 Task: Select transit view around selected location Canyonlands National Park, Utah, United States and check out the nearest train station
Action: Mouse moved to (106, 95)
Screenshot: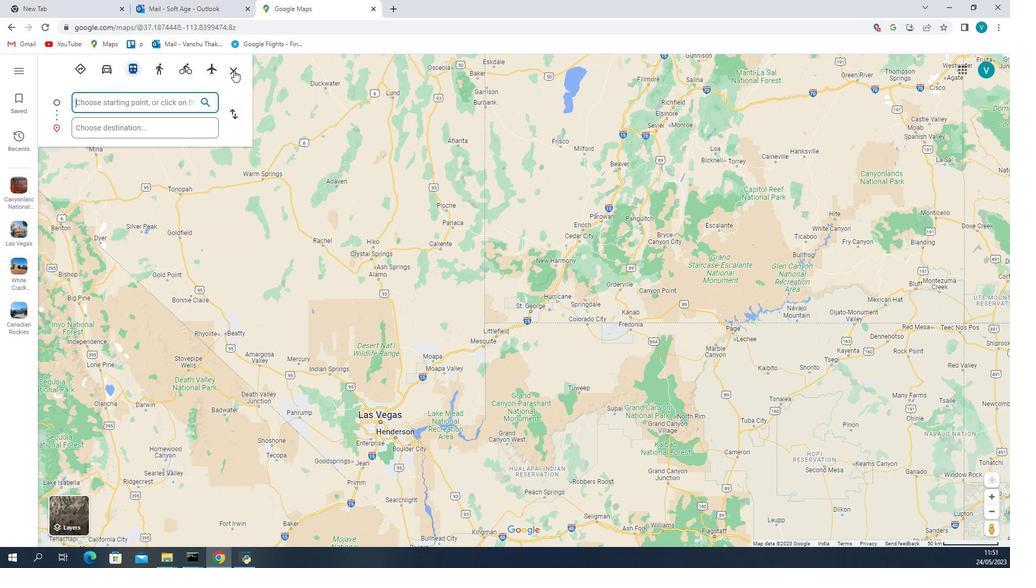 
Action: Mouse pressed left at (106, 95)
Screenshot: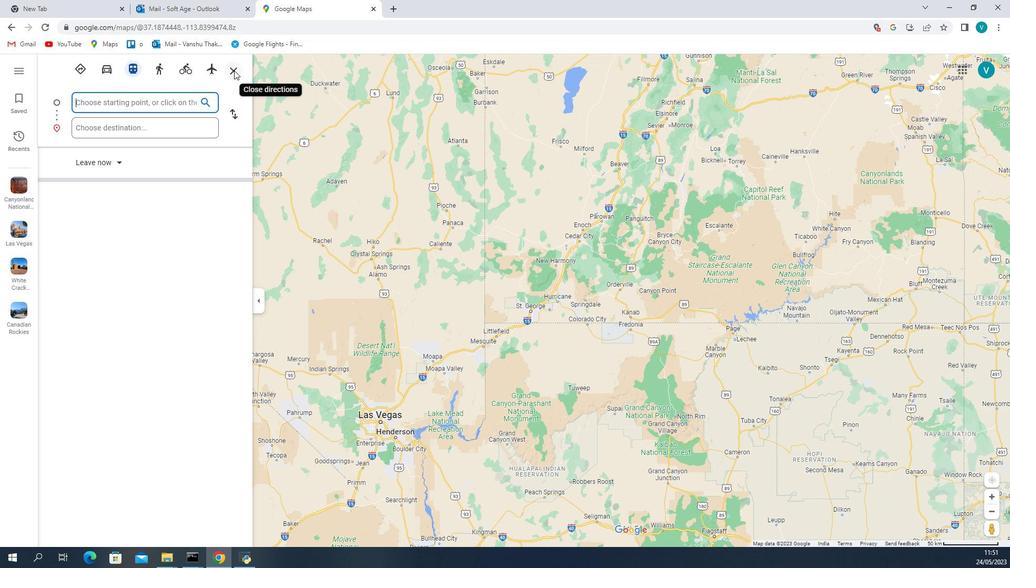 
Action: Key pressed canyonlands<Key.space>
Screenshot: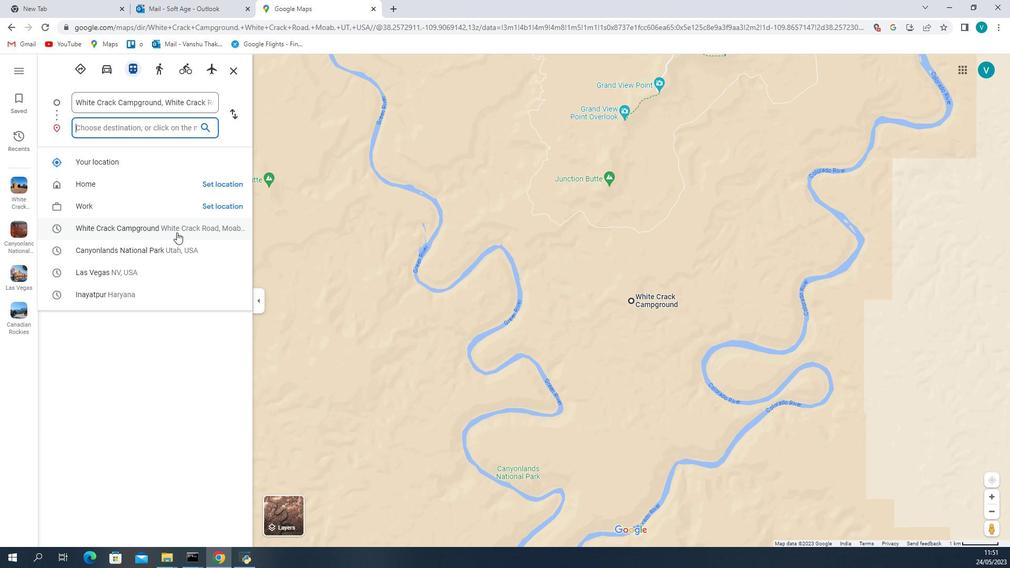 
Action: Mouse moved to (116, 113)
Screenshot: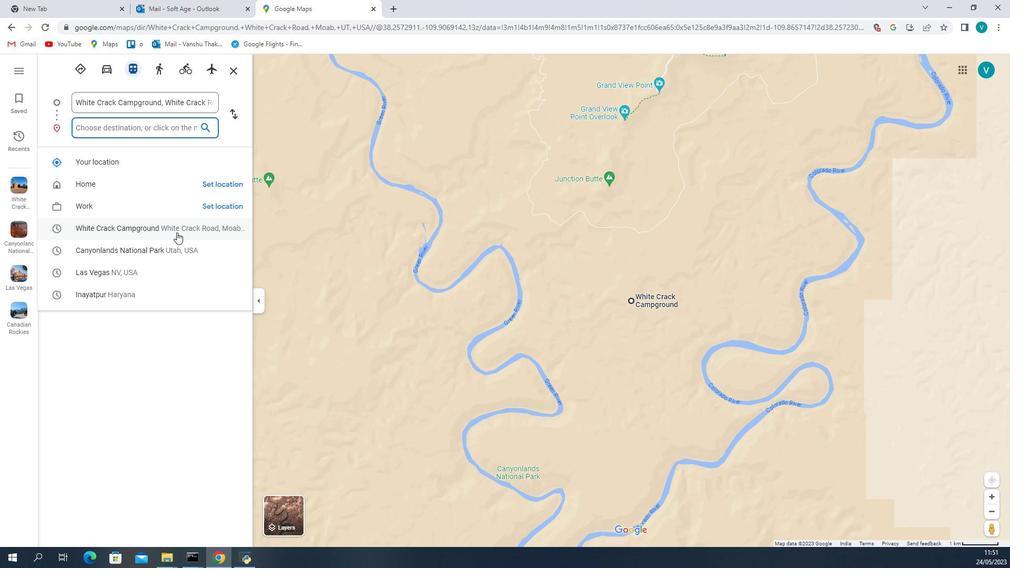 
Action: Key pressed nationa
Screenshot: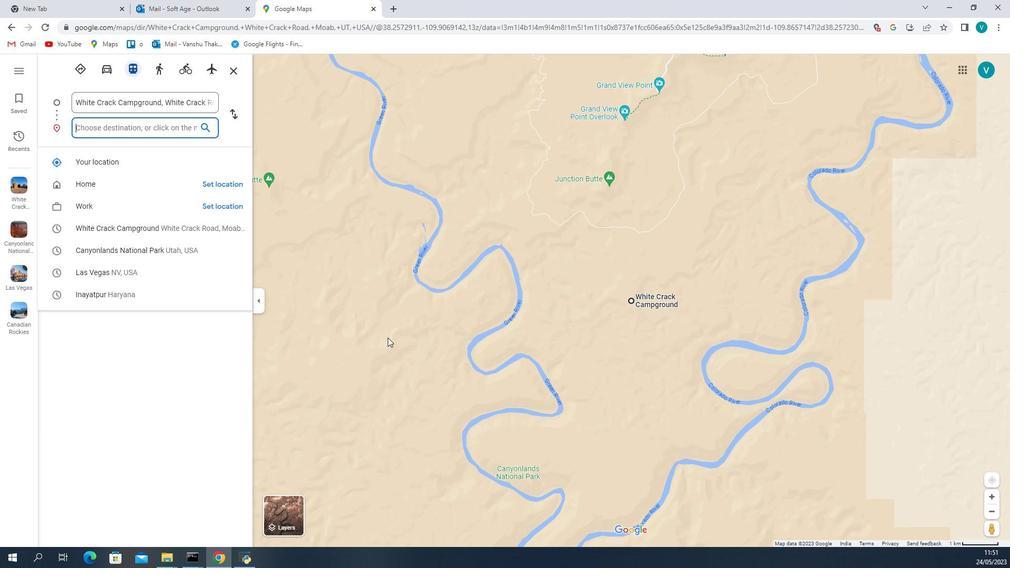 
Action: Mouse moved to (116, 113)
Screenshot: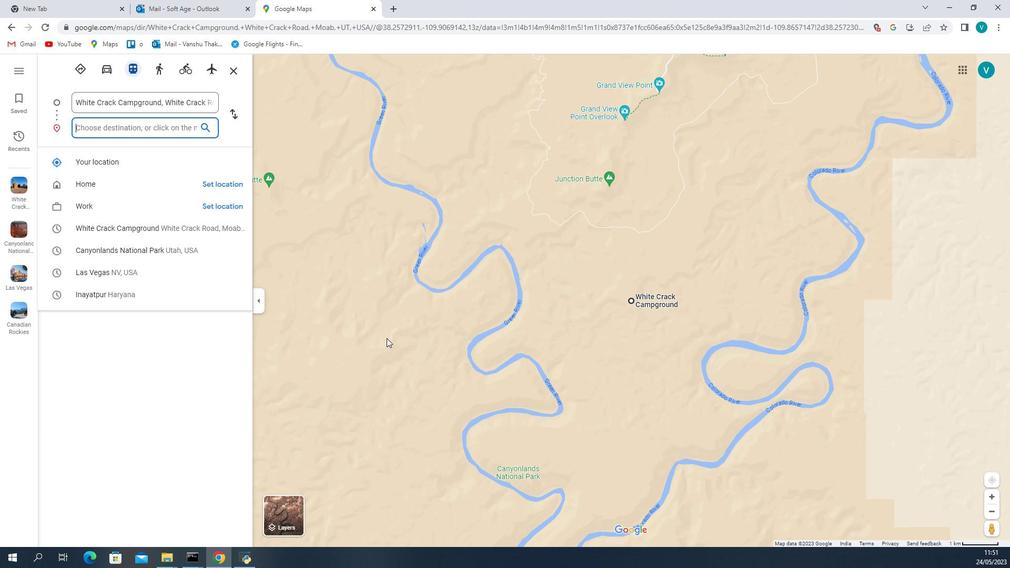 
Action: Key pressed l
Screenshot: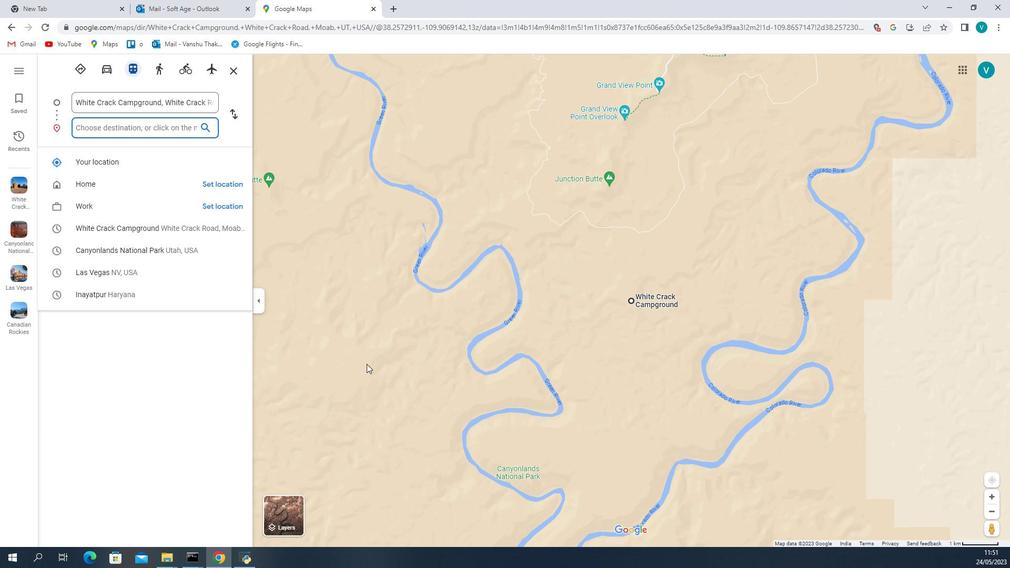 
Action: Mouse moved to (116, 115)
Screenshot: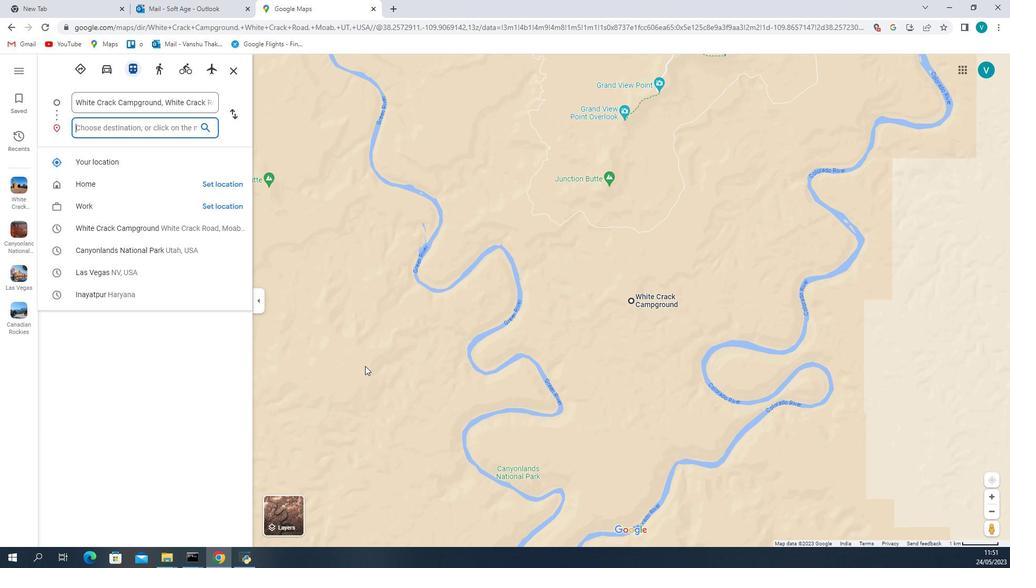 
Action: Key pressed <Key.space>park<Key.space>utah<Key.space>united
Screenshot: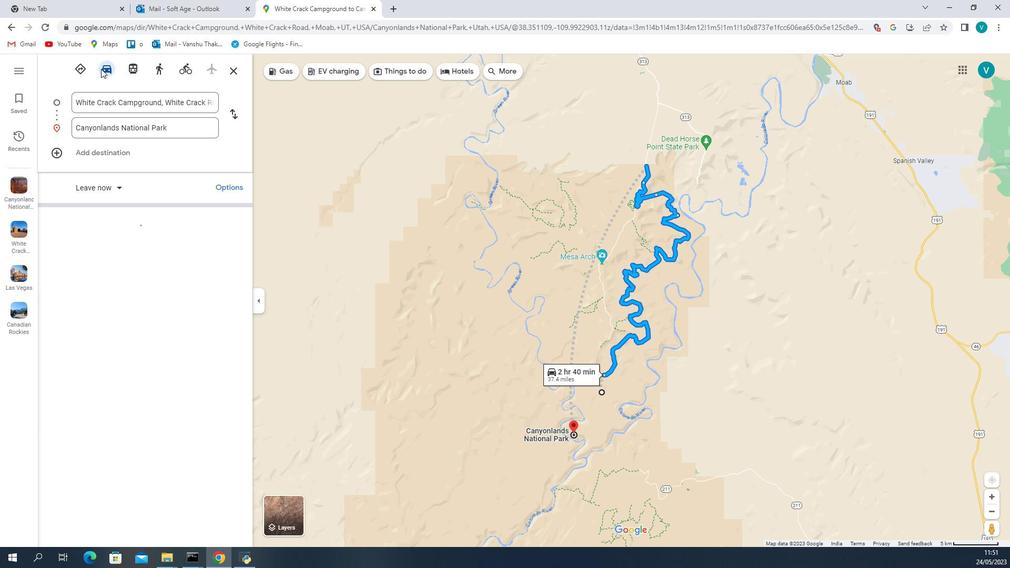 
Action: Mouse moved to (132, 117)
Screenshot: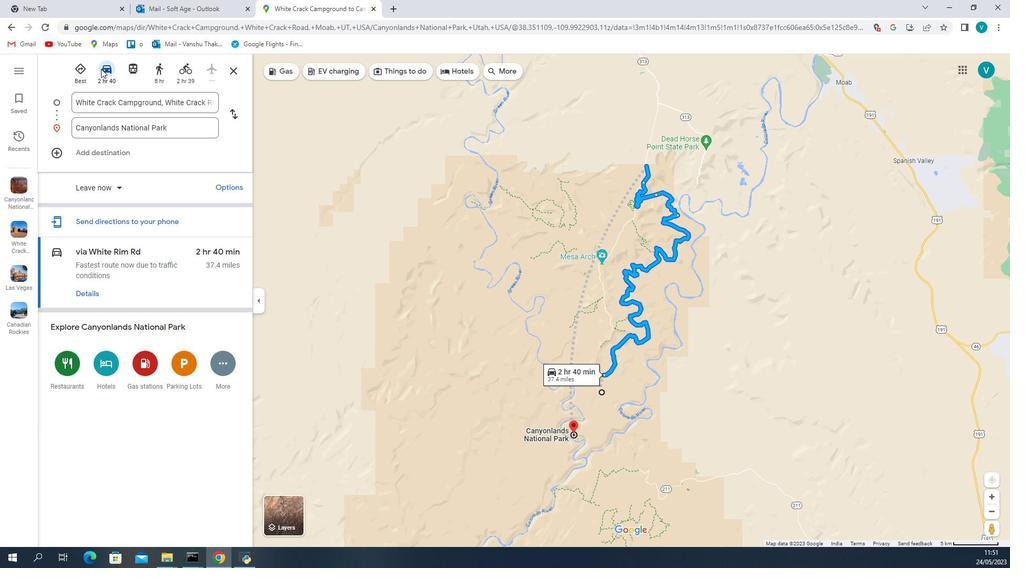 
Action: Mouse pressed left at (132, 117)
Screenshot: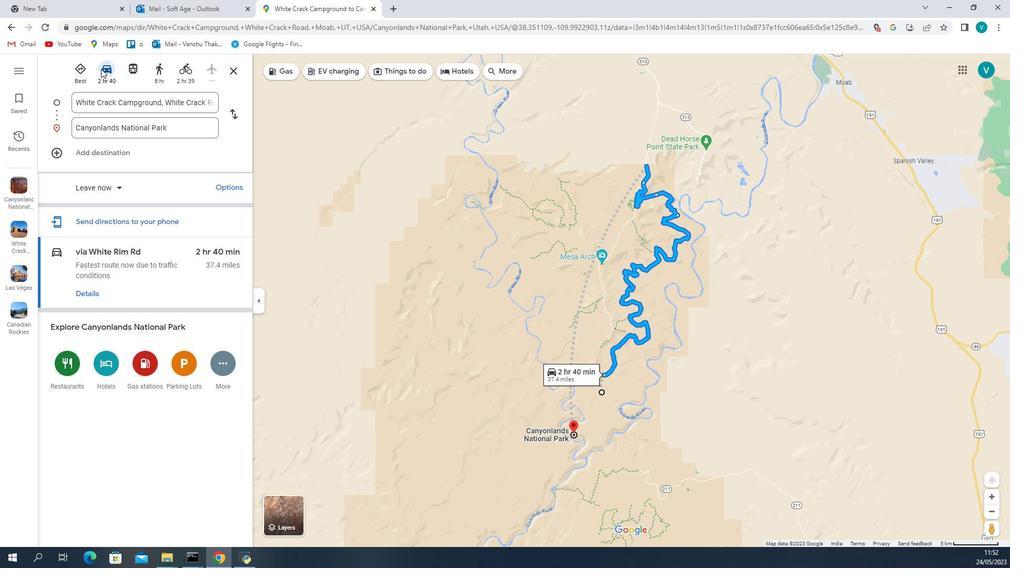 
Action: Mouse moved to (490, 499)
Screenshot: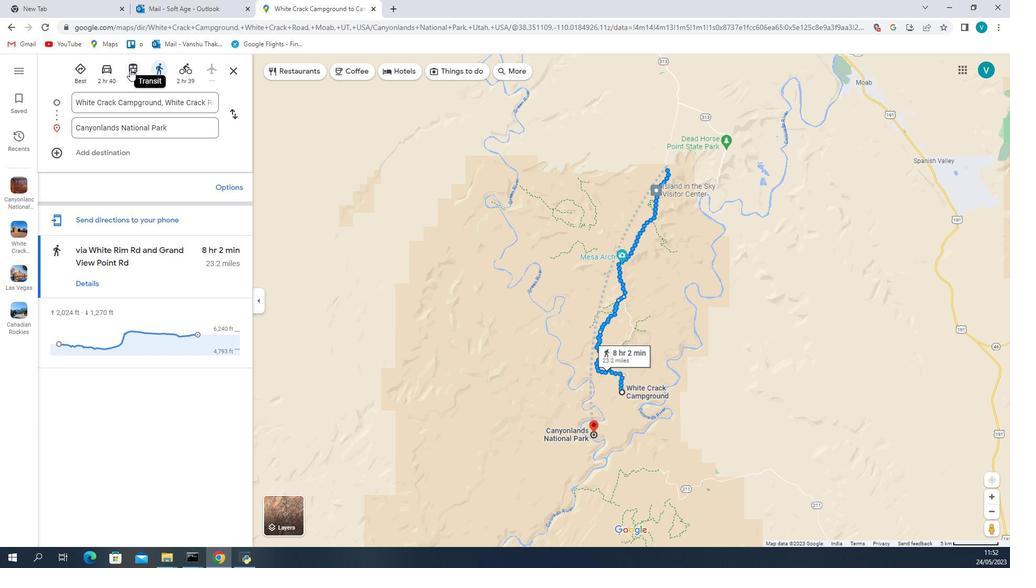 
Action: Mouse pressed left at (490, 499)
Screenshot: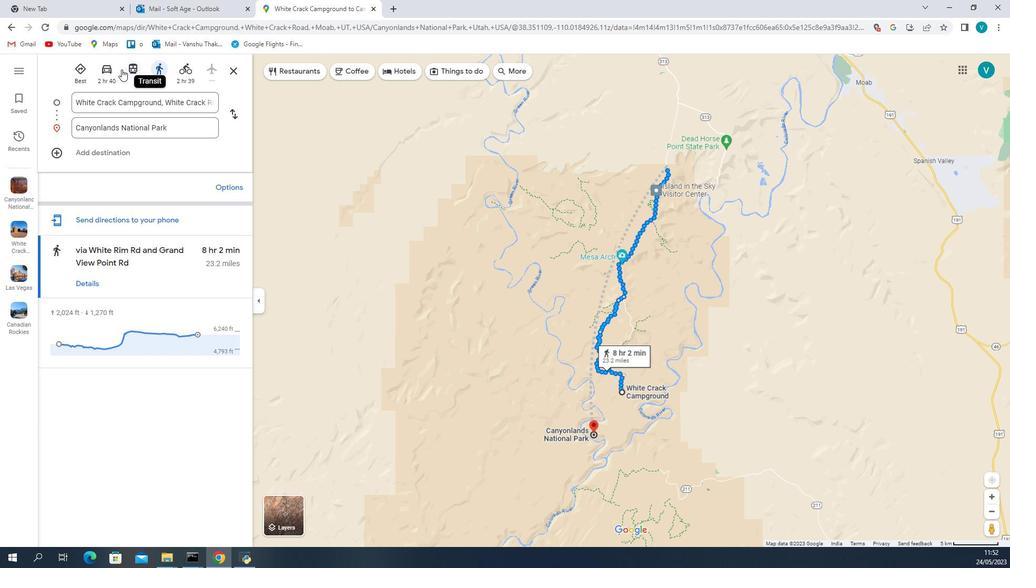 
Action: Mouse moved to (492, 499)
Screenshot: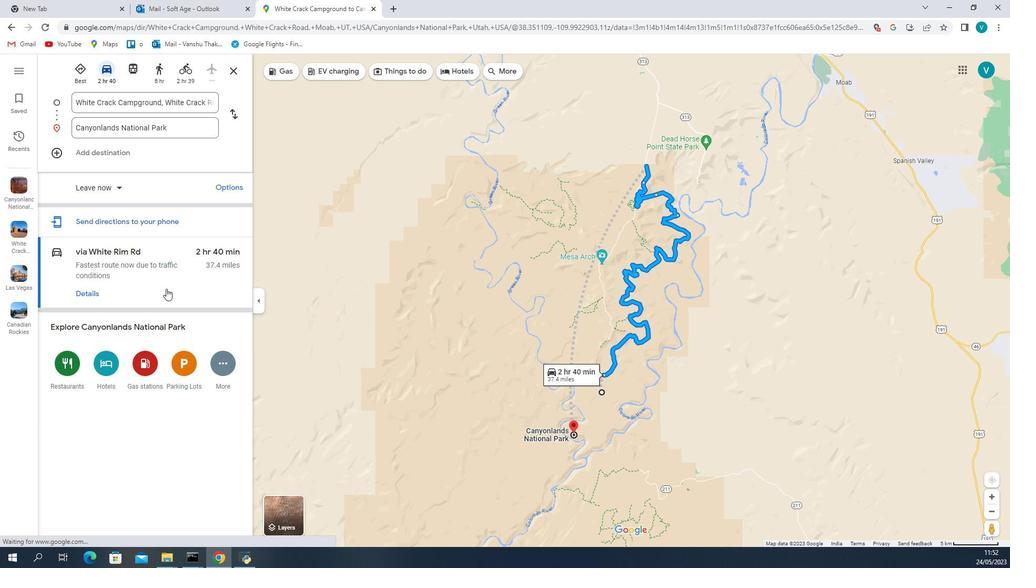 
Action: Mouse pressed left at (492, 499)
Screenshot: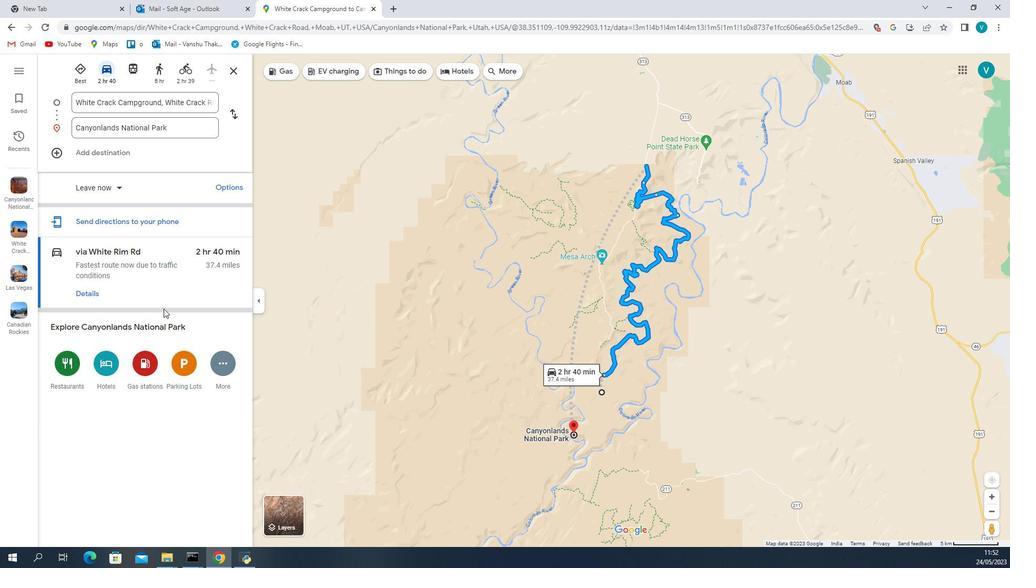 
Action: Mouse pressed left at (492, 499)
Screenshot: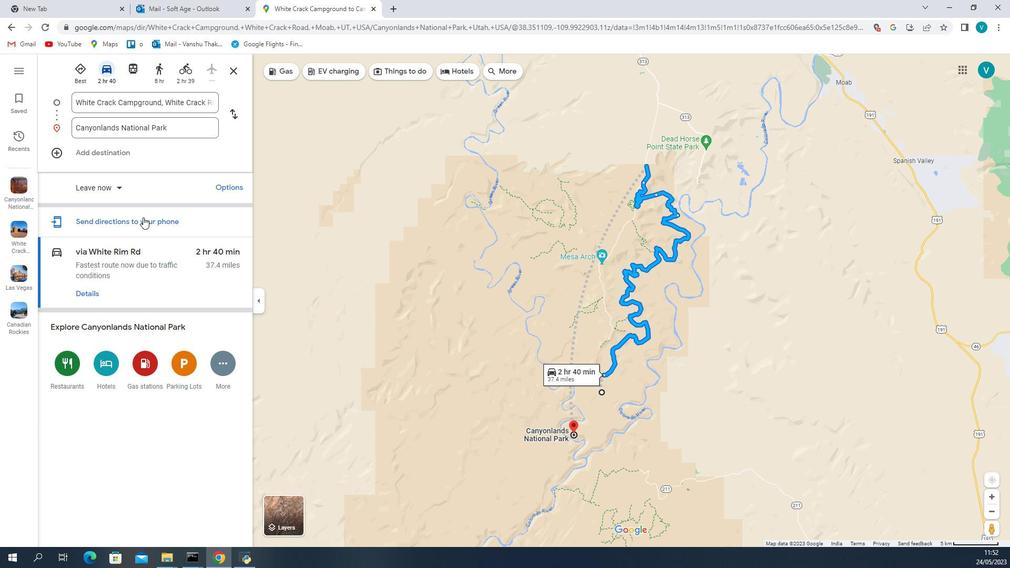 
Action: Mouse moved to (663, 313)
Screenshot: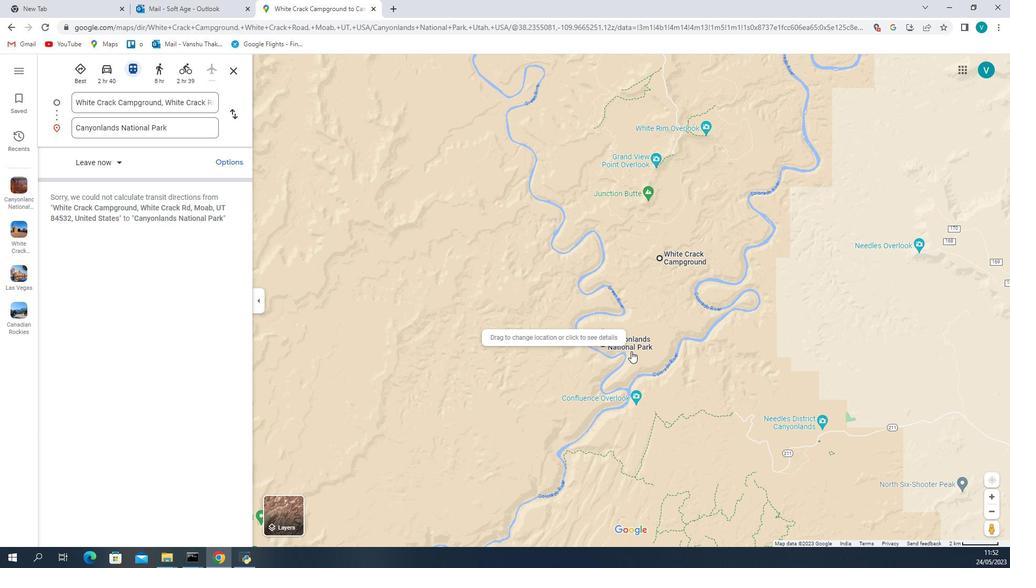 
Action: Mouse pressed left at (663, 313)
Screenshot: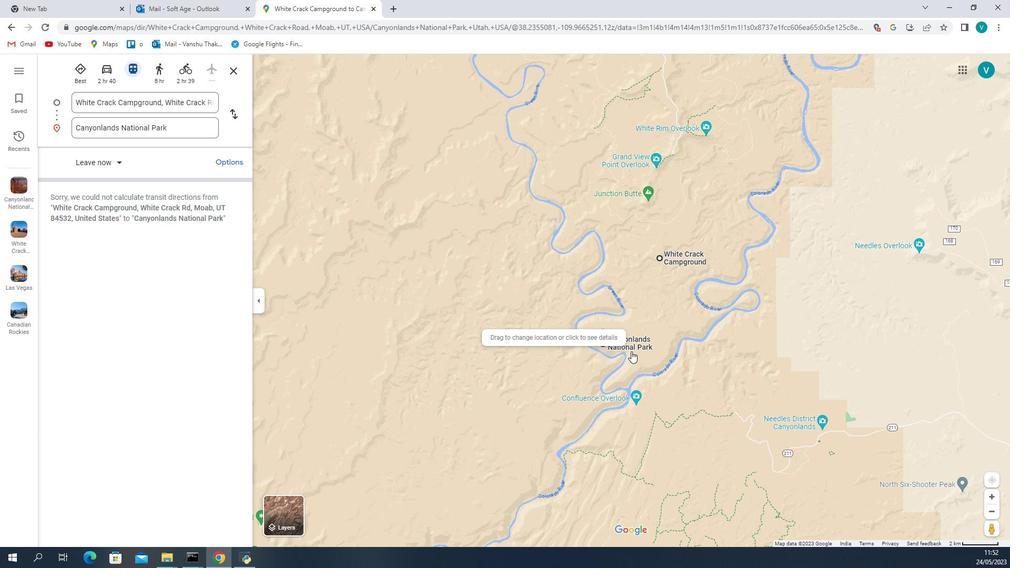 
Action: Mouse moved to (661, 304)
Screenshot: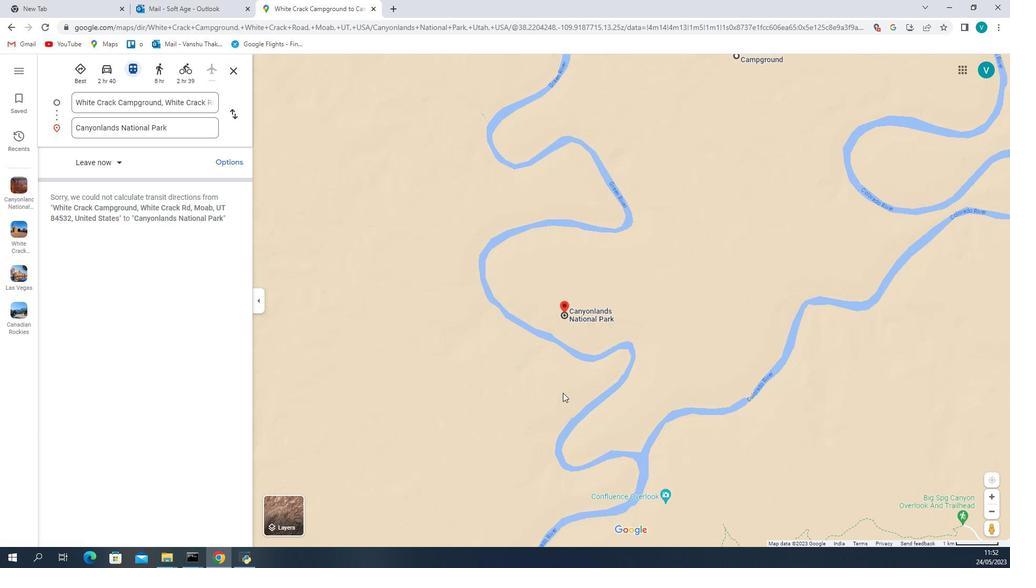 
Action: Mouse pressed left at (661, 304)
Screenshot: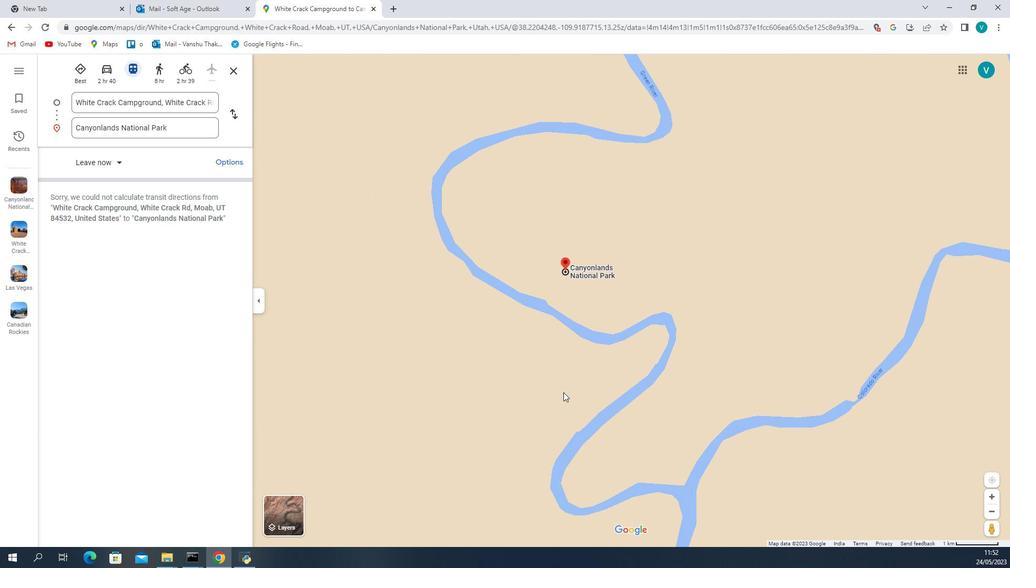 
Action: Mouse moved to (663, 316)
Screenshot: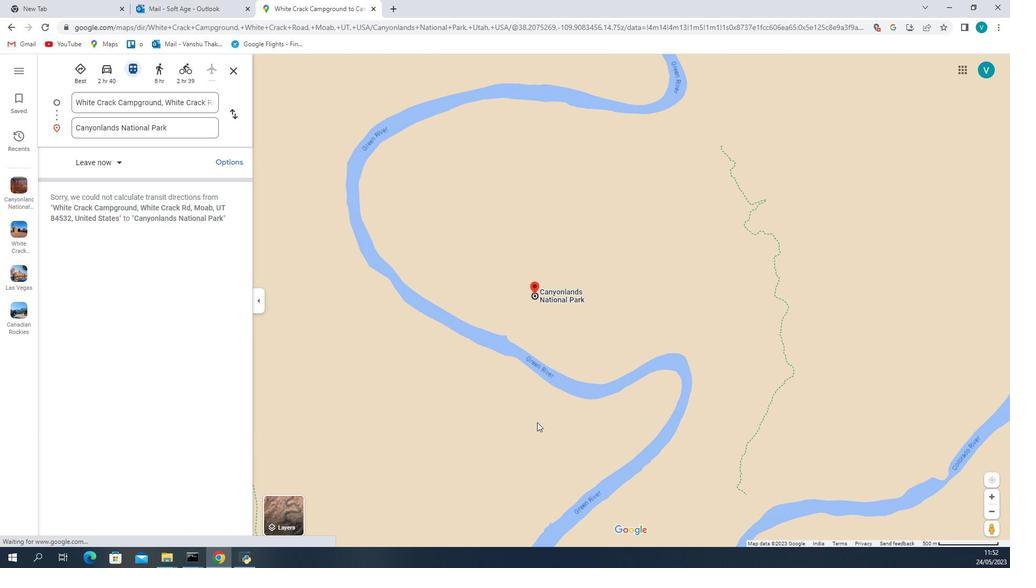
Action: Mouse scrolled (663, 317) with delta (0, 0)
Screenshot: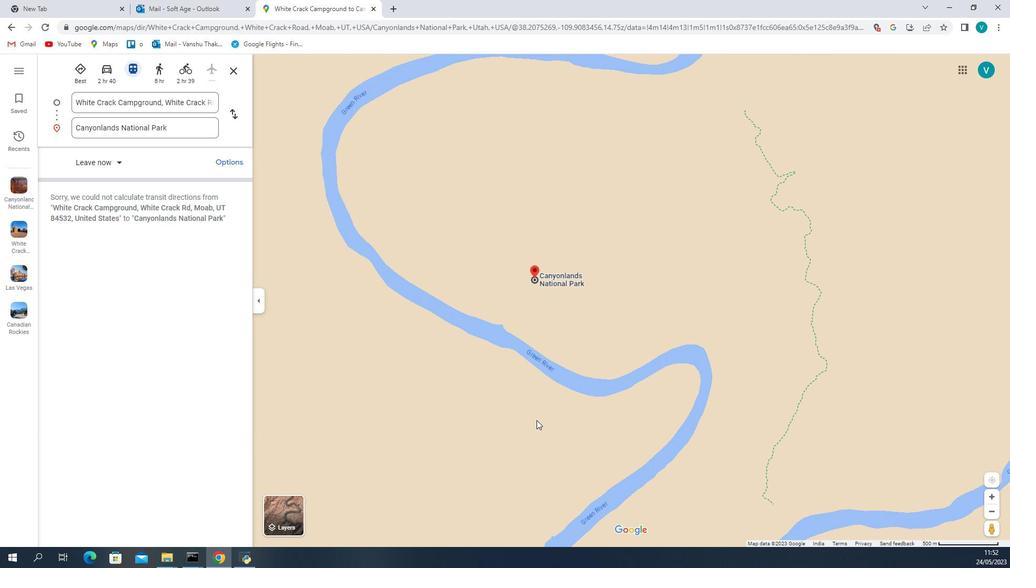 
Action: Mouse scrolled (663, 317) with delta (0, 0)
Screenshot: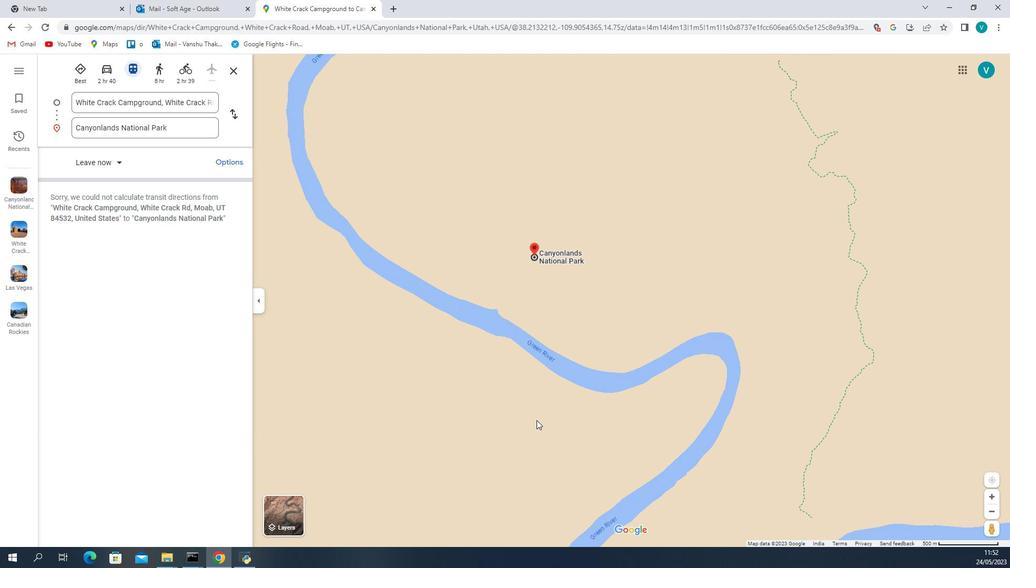 
Action: Mouse scrolled (663, 317) with delta (0, 0)
Screenshot: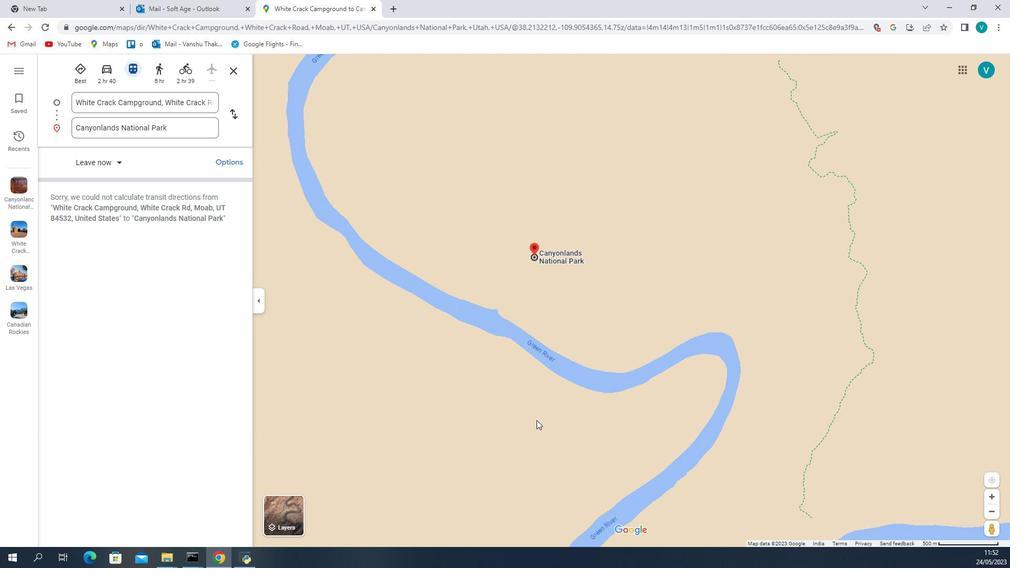 
Action: Mouse scrolled (663, 317) with delta (0, 0)
Screenshot: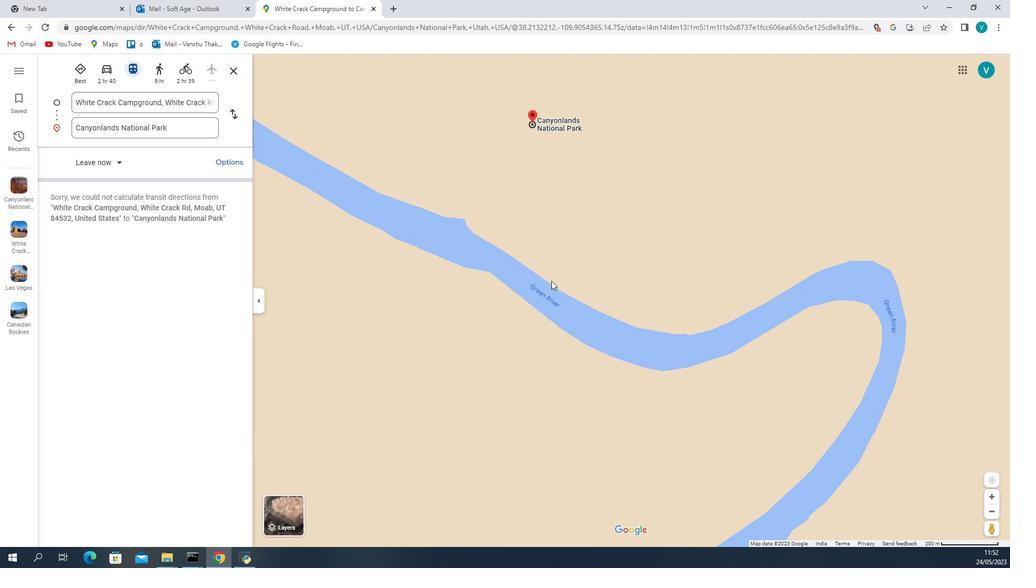 
Action: Mouse scrolled (663, 317) with delta (0, 0)
Screenshot: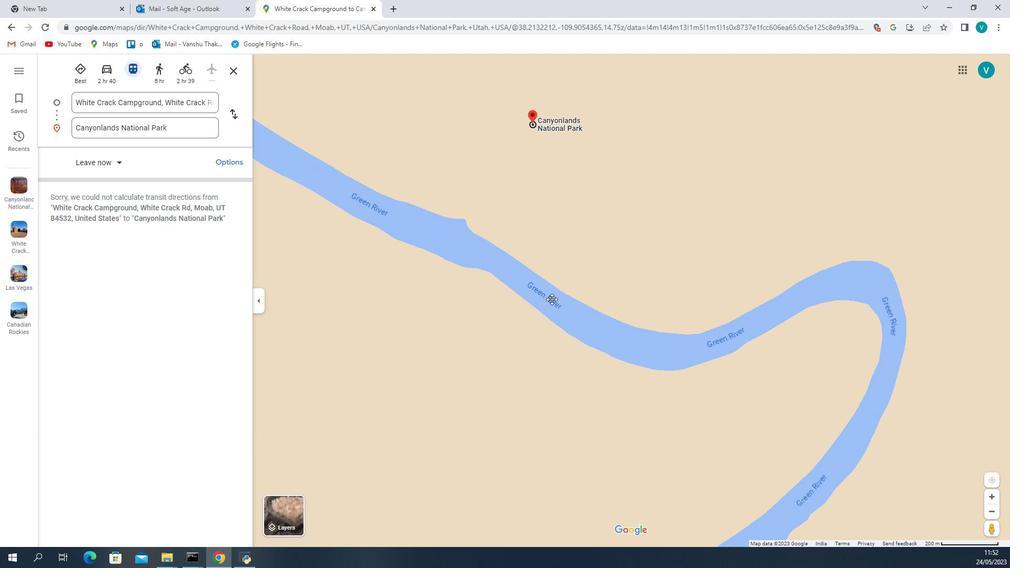 
Action: Mouse scrolled (663, 317) with delta (0, 0)
Screenshot: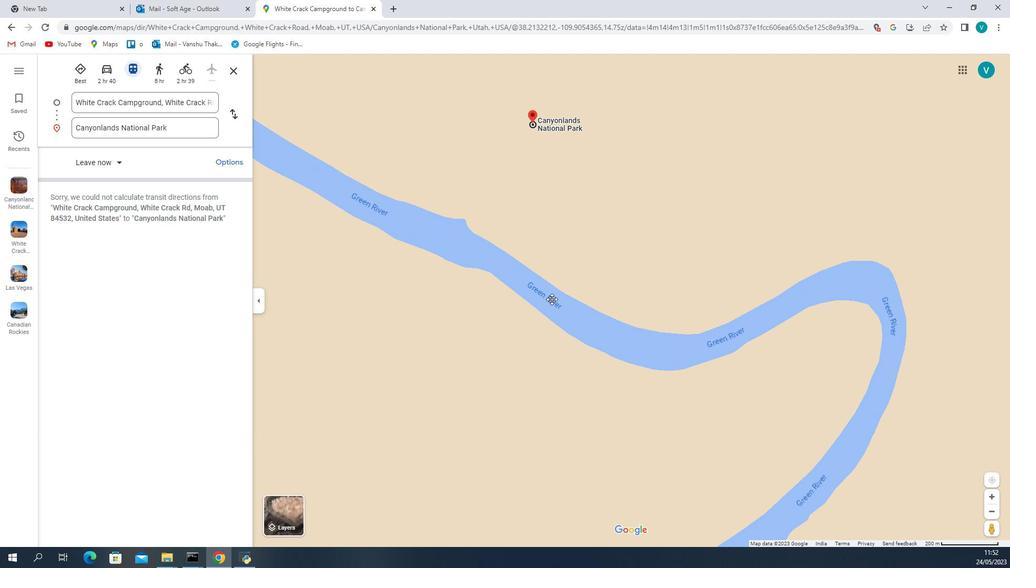 
Action: Mouse scrolled (663, 317) with delta (0, 0)
Screenshot: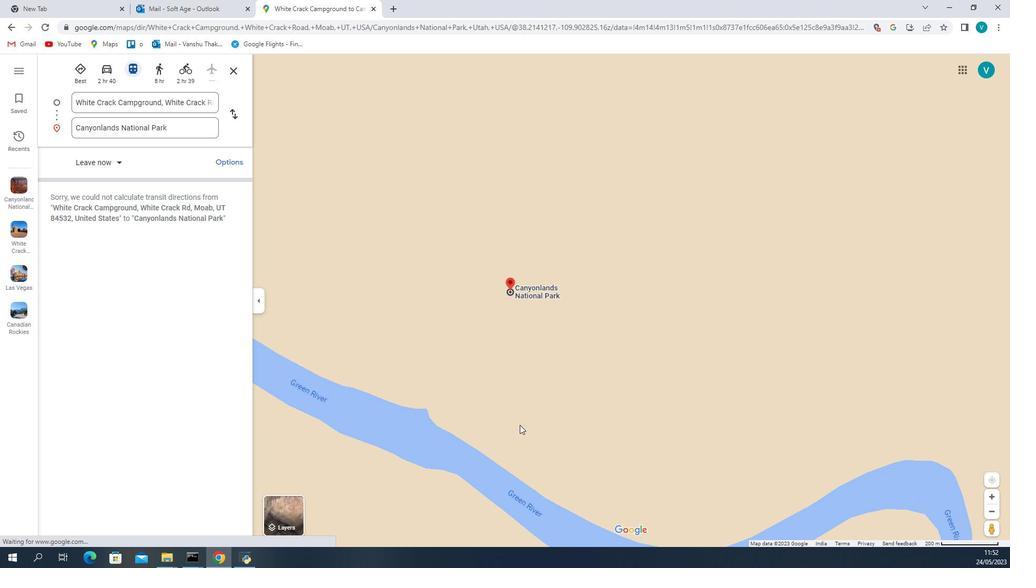 
Action: Mouse scrolled (663, 317) with delta (0, 0)
Screenshot: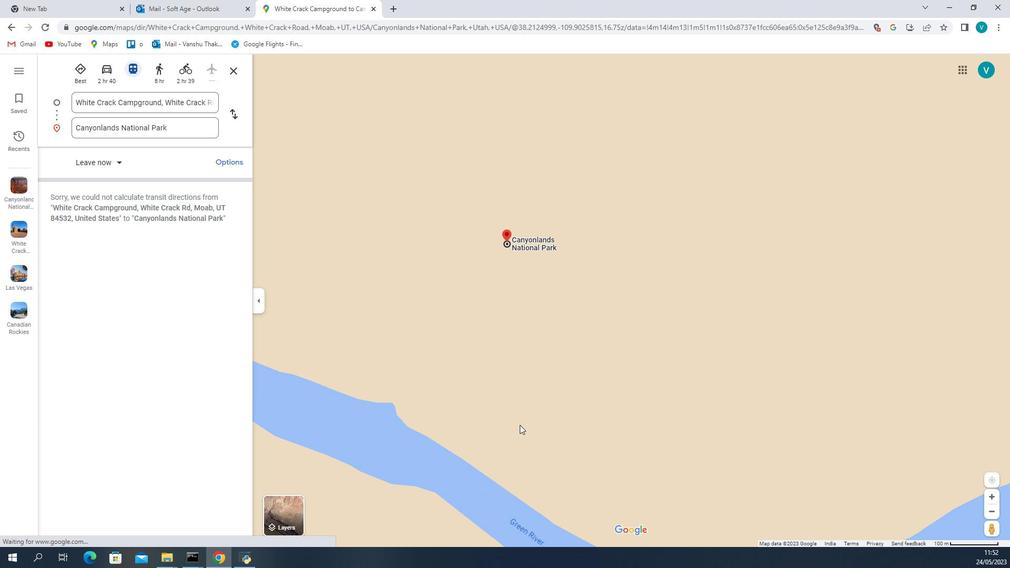 
Action: Mouse moved to (663, 318)
Screenshot: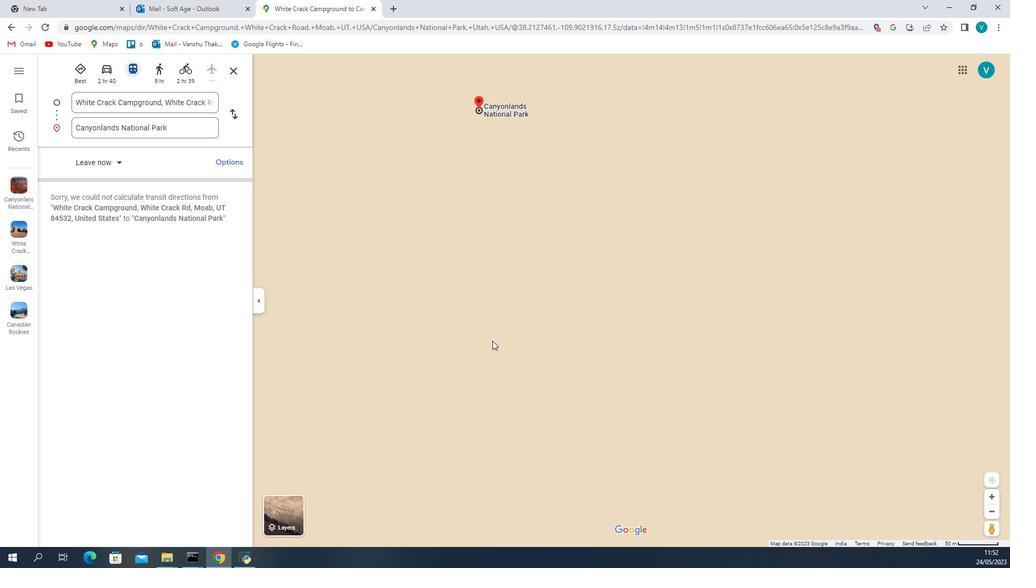 
Action: Mouse scrolled (663, 318) with delta (0, 0)
Screenshot: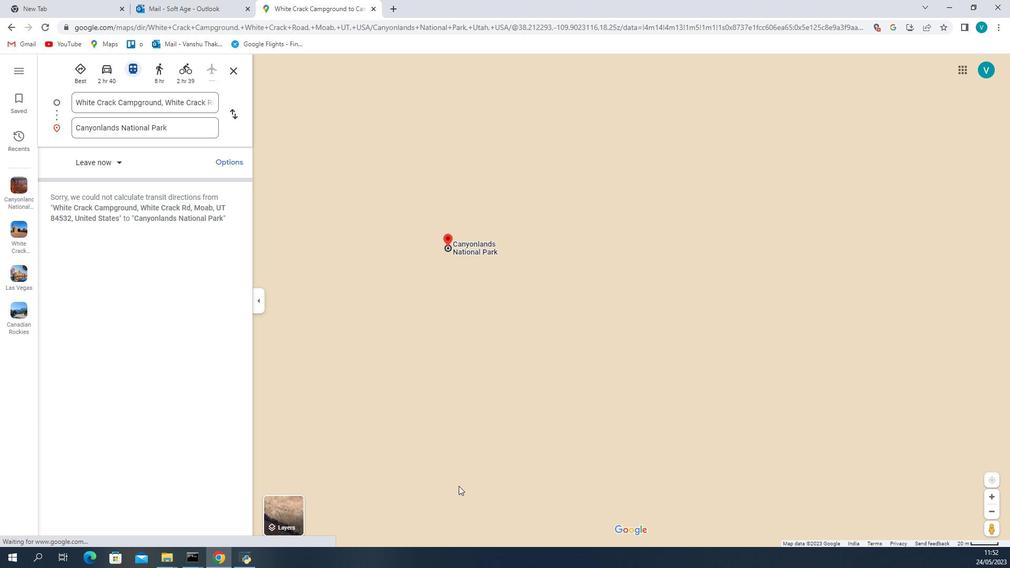 
Action: Mouse scrolled (663, 318) with delta (0, 0)
Screenshot: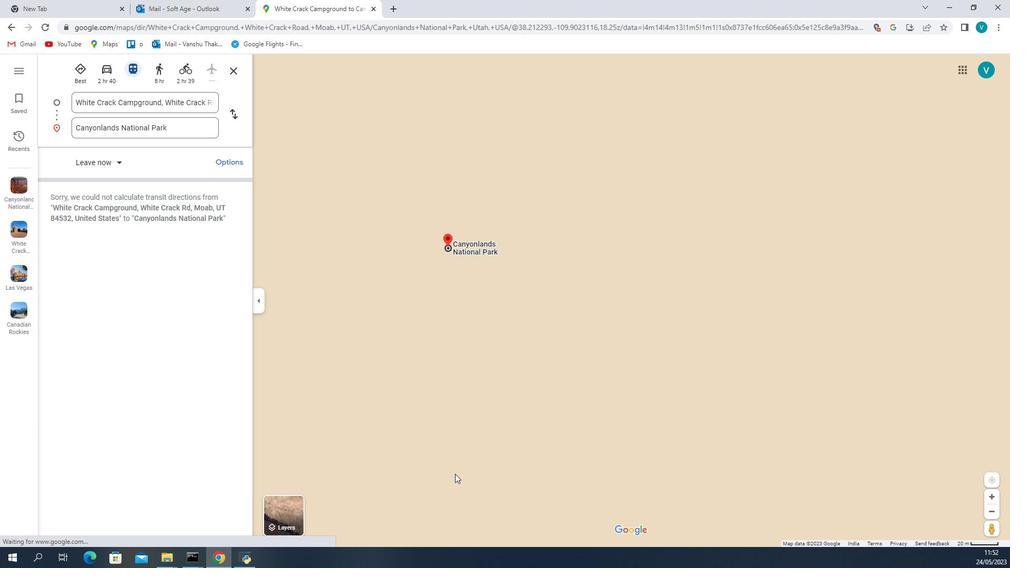 
Action: Mouse scrolled (663, 318) with delta (0, 0)
Screenshot: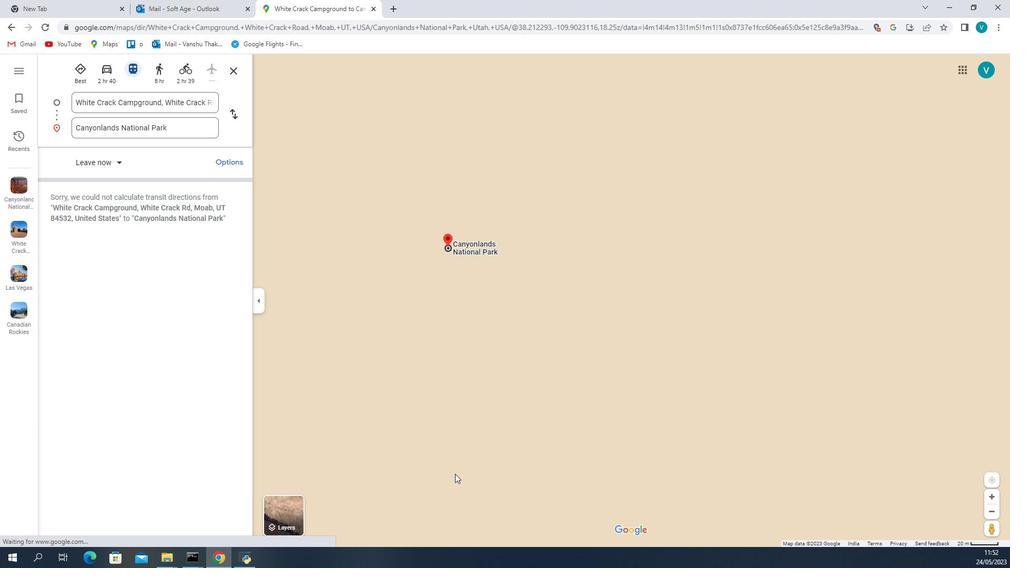 
Action: Mouse moved to (663, 317)
Screenshot: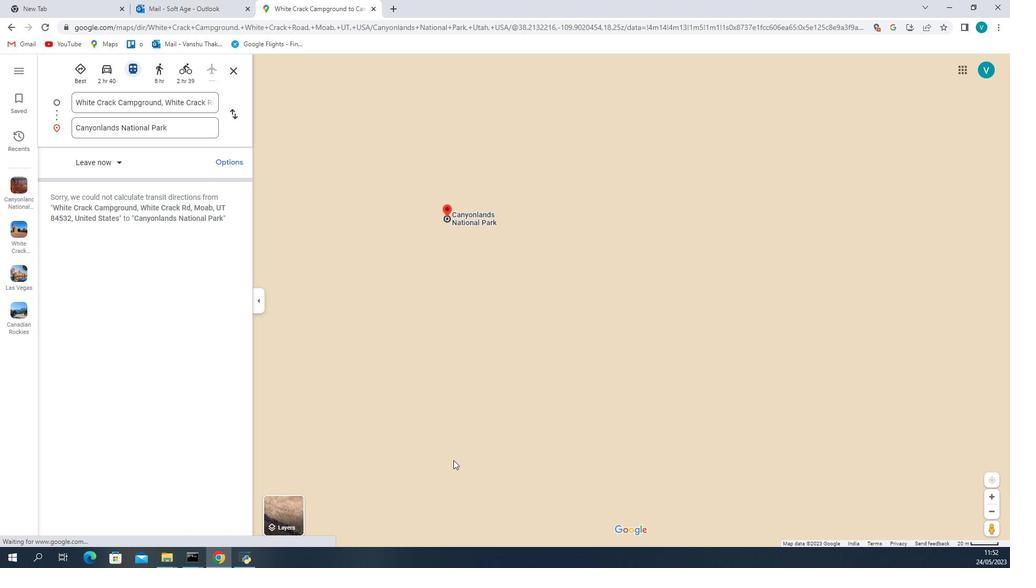 
Action: Mouse scrolled (663, 318) with delta (0, 0)
Screenshot: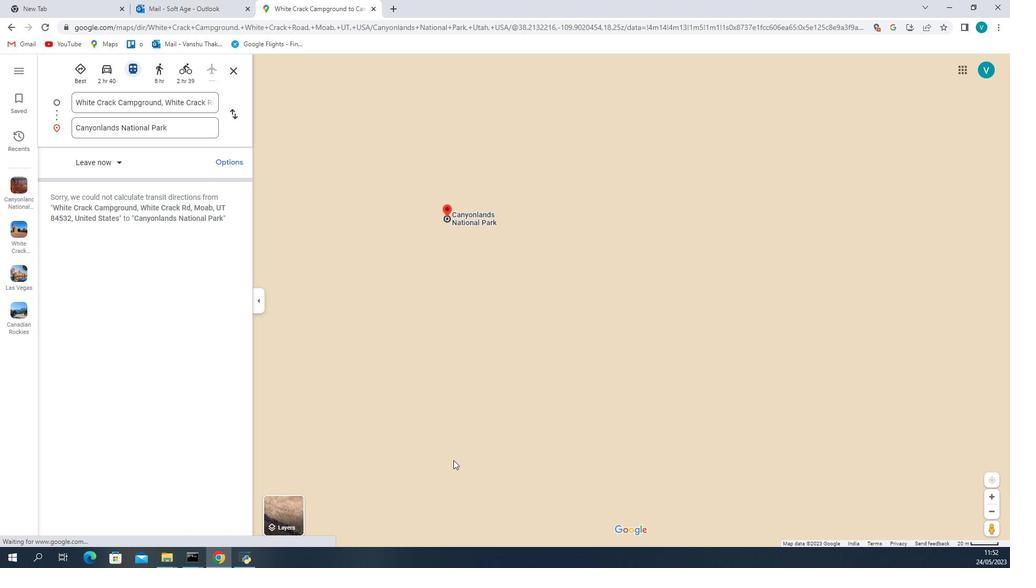 
Action: Mouse scrolled (663, 318) with delta (0, 0)
Screenshot: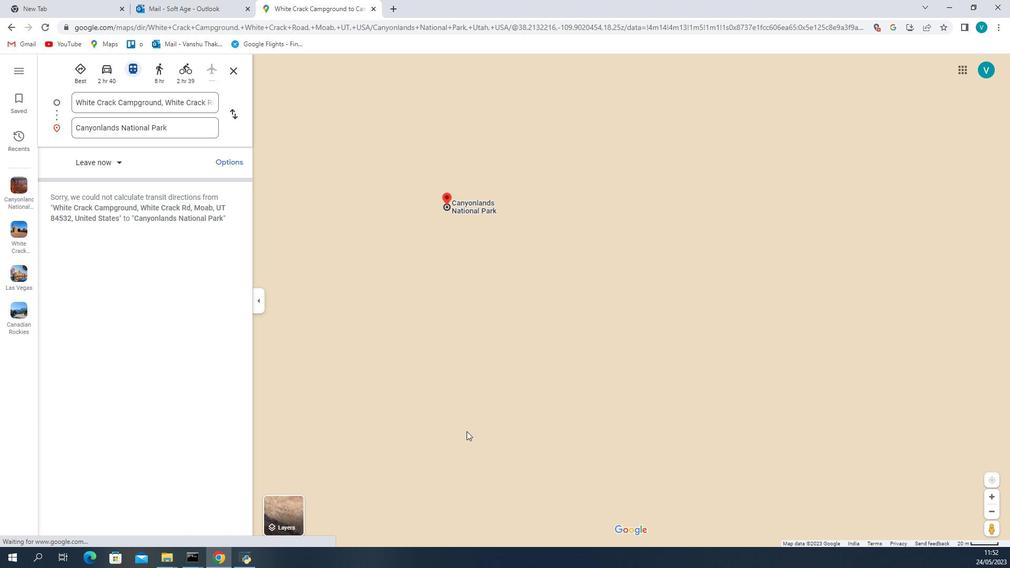 
Action: Mouse moved to (663, 317)
Screenshot: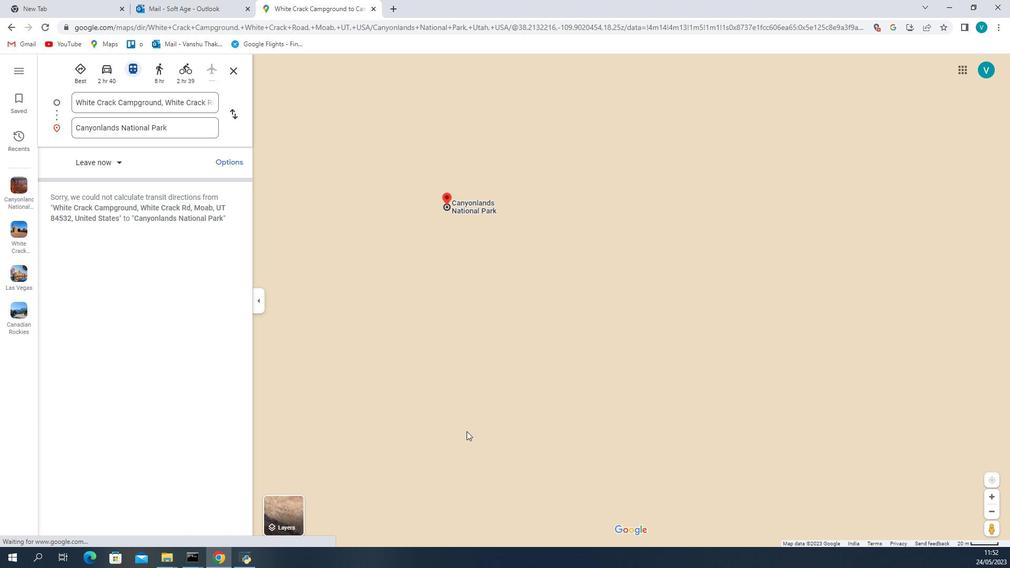 
Action: Mouse scrolled (663, 317) with delta (0, 0)
Screenshot: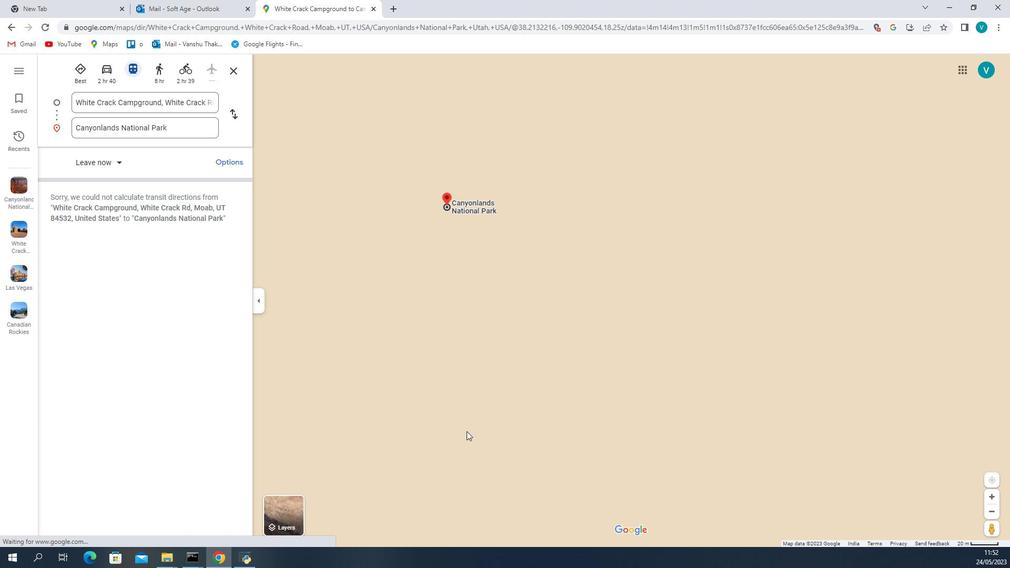 
Action: Mouse scrolled (663, 317) with delta (0, 0)
Screenshot: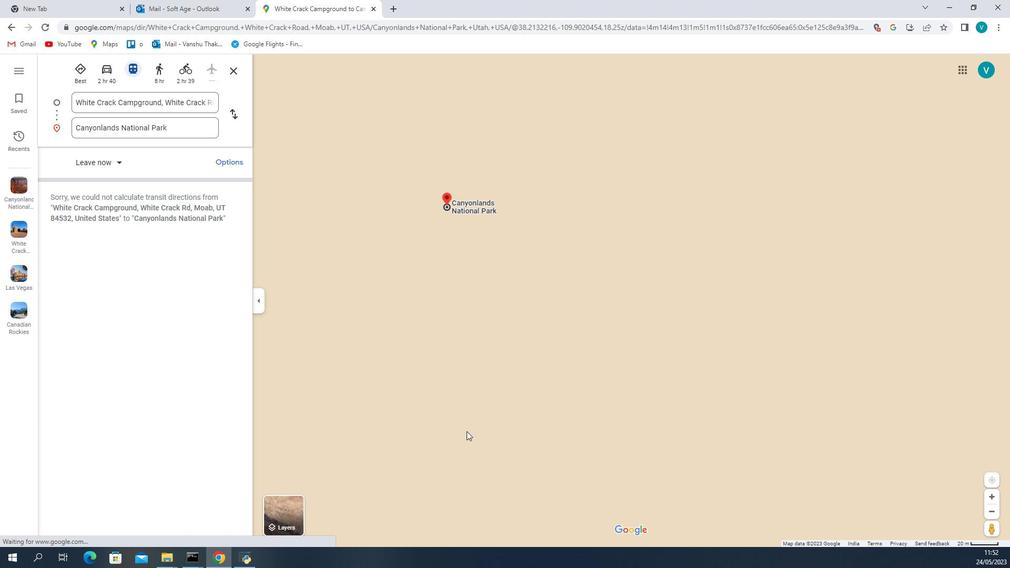 
Action: Mouse moved to (663, 314)
Screenshot: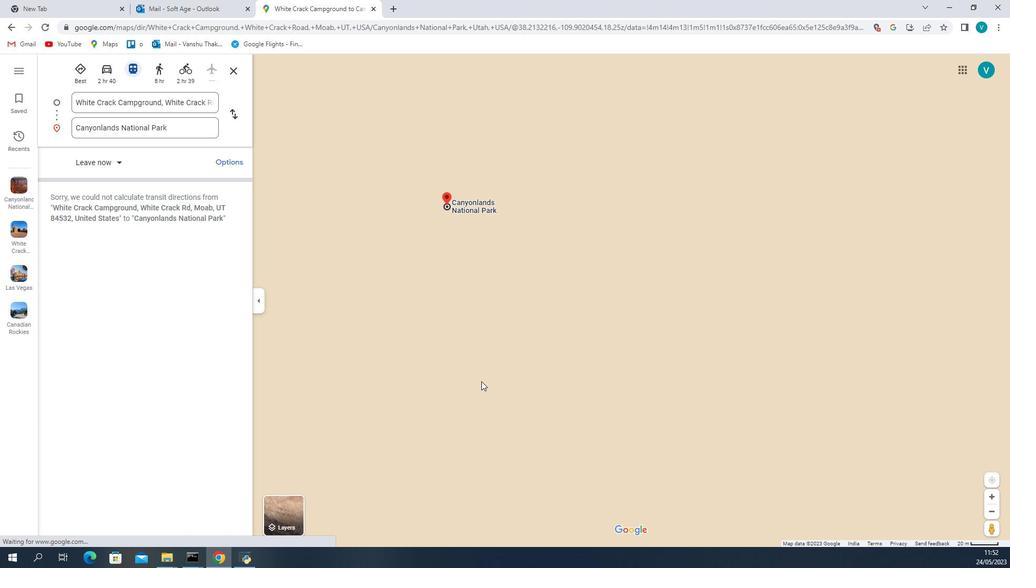 
Action: Mouse scrolled (663, 314) with delta (0, 0)
Screenshot: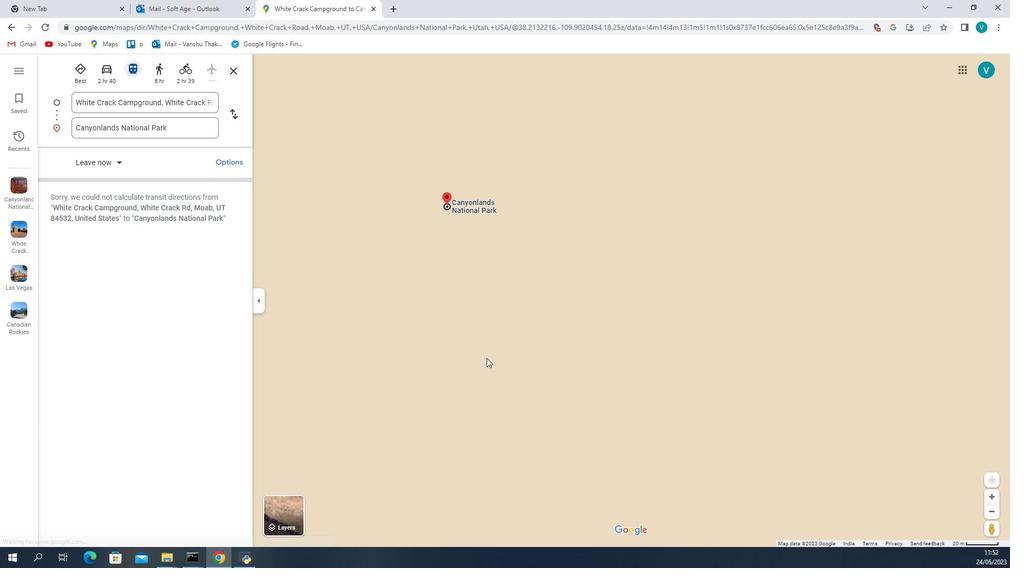 
Action: Mouse scrolled (663, 314) with delta (0, 0)
Screenshot: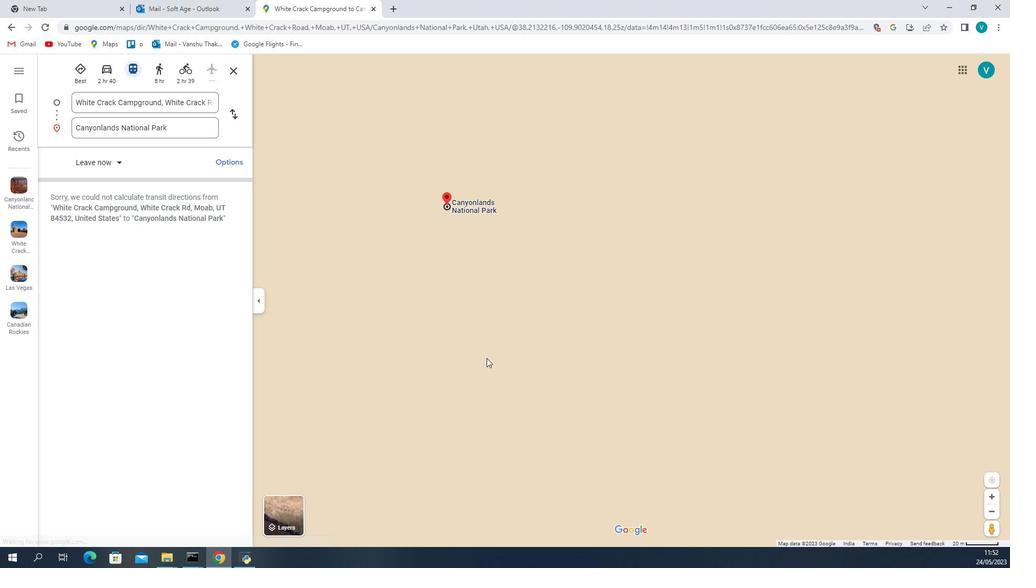 
Action: Mouse scrolled (663, 314) with delta (0, 0)
Screenshot: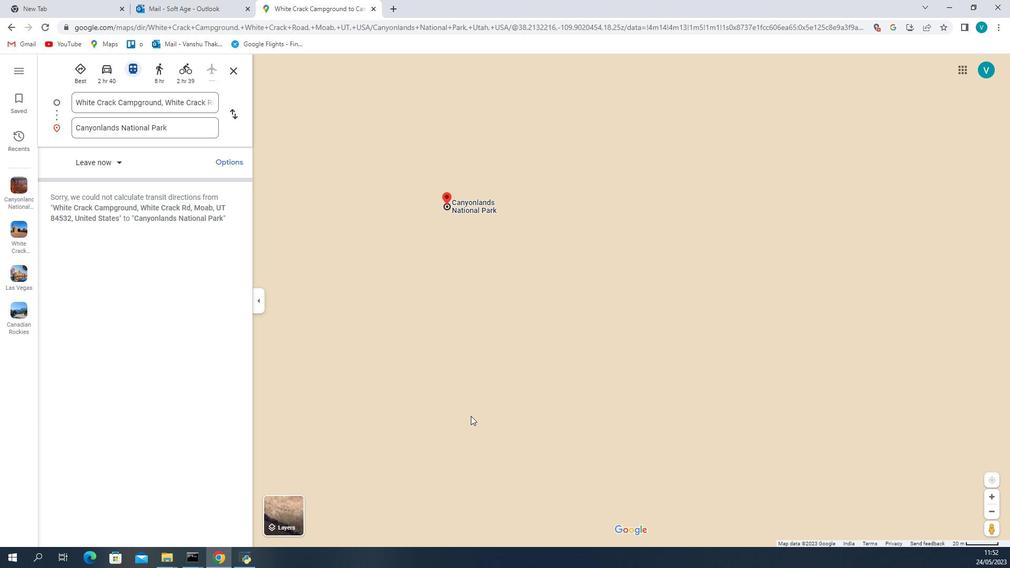 
Action: Mouse moved to (345, 501)
Screenshot: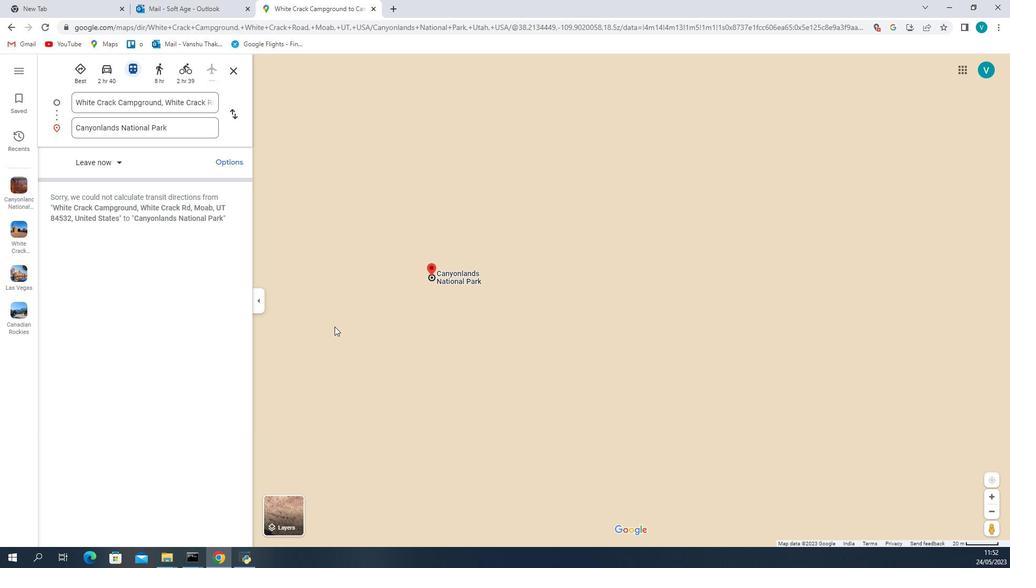 
Action: Mouse pressed left at (345, 501)
Screenshot: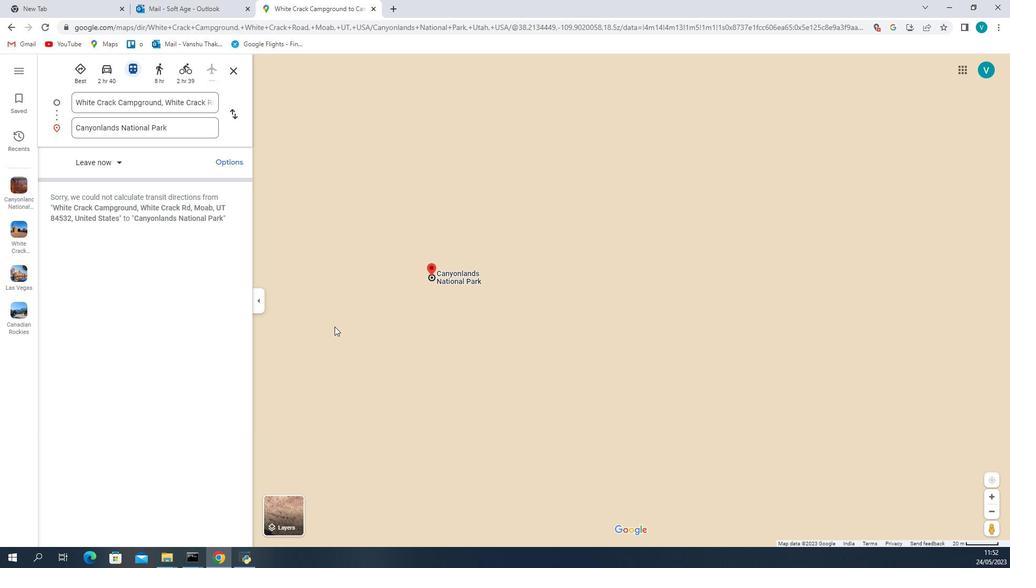 
Action: Mouse moved to (589, 331)
Screenshot: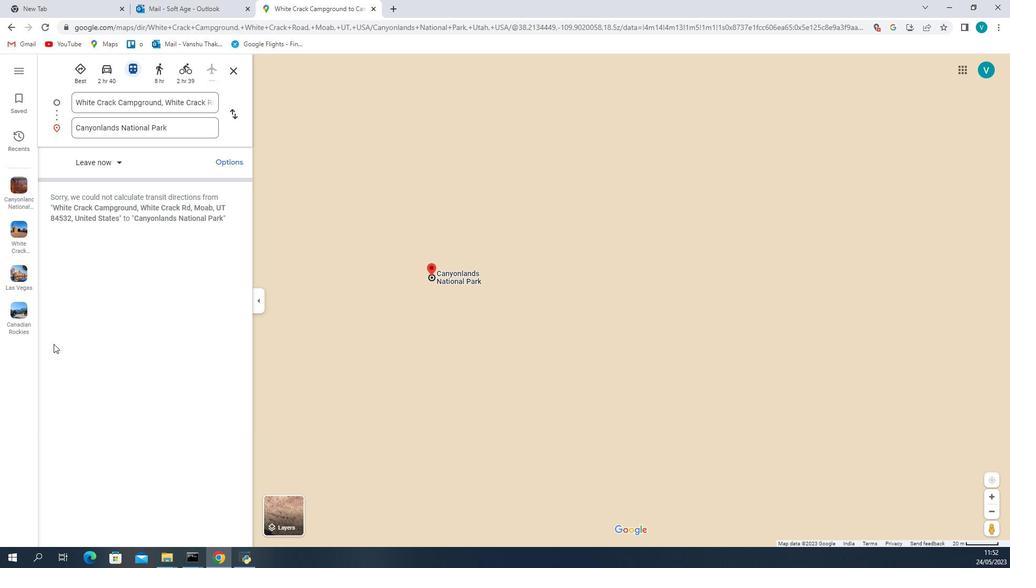 
Action: Mouse pressed left at (589, 331)
Screenshot: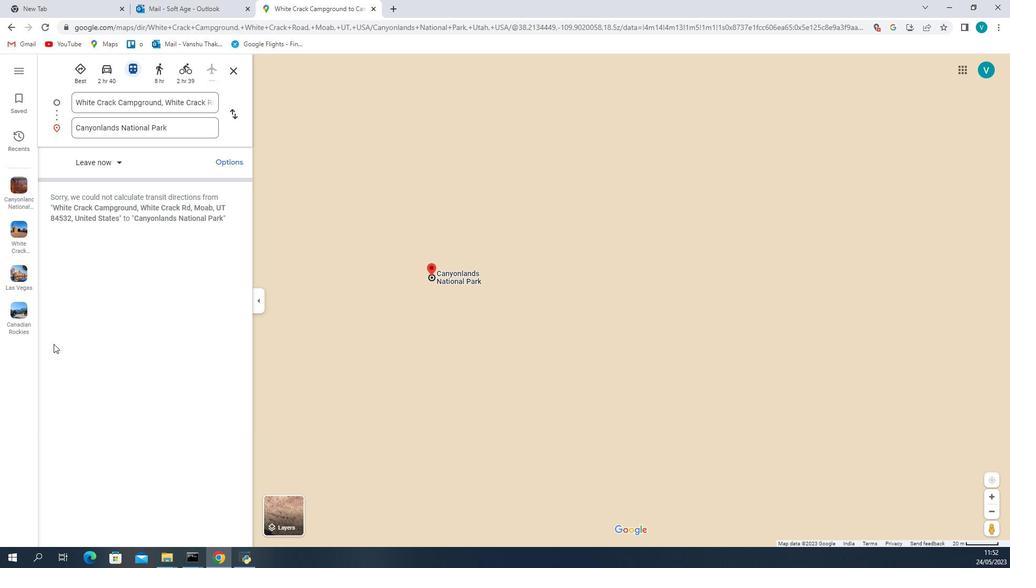 
Action: Mouse moved to (361, 507)
Screenshot: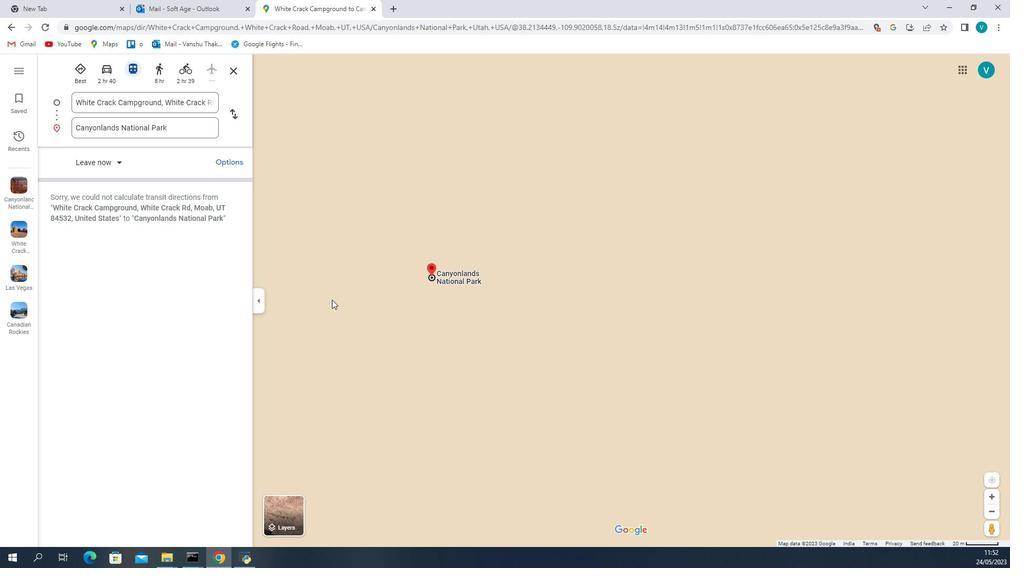 
Action: Mouse pressed left at (361, 507)
Screenshot: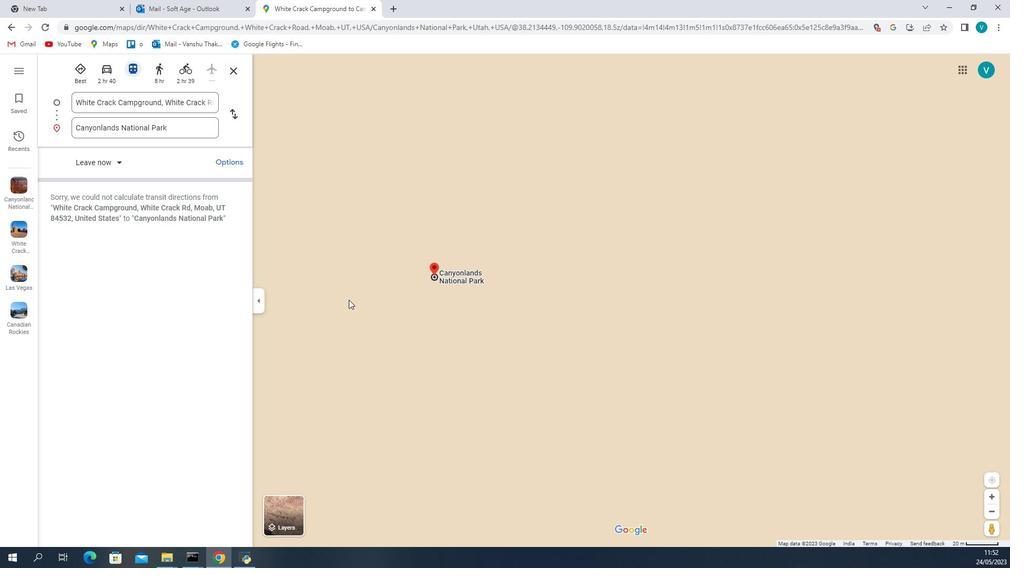 
Action: Mouse moved to (488, 498)
Screenshot: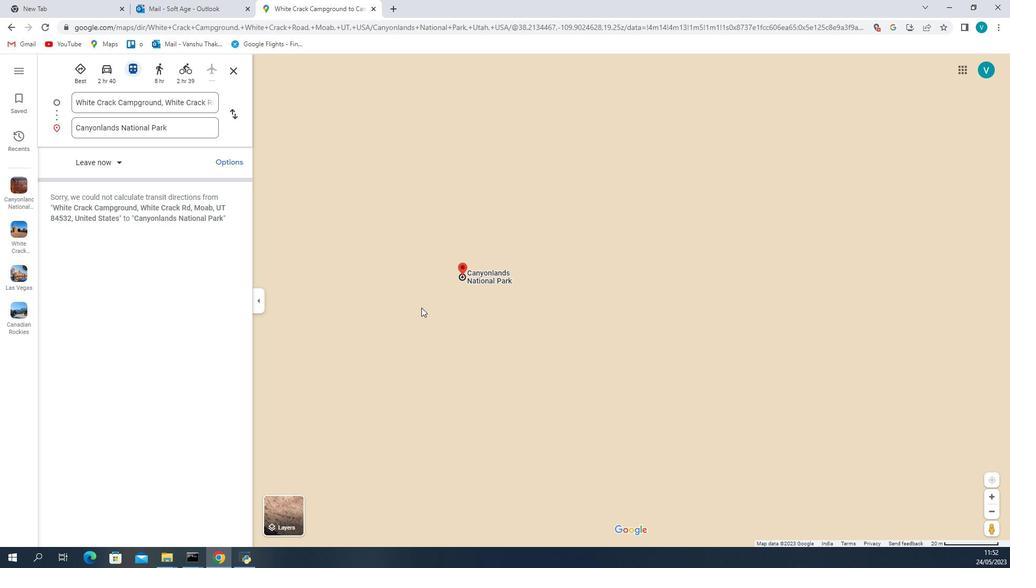 
Action: Mouse pressed left at (488, 498)
Screenshot: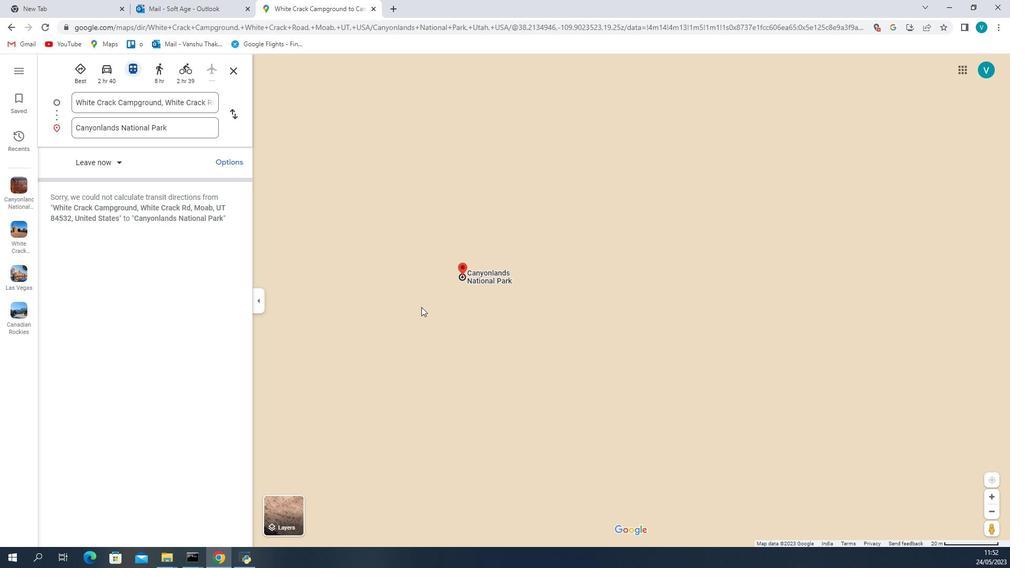 
Action: Mouse pressed left at (488, 498)
Screenshot: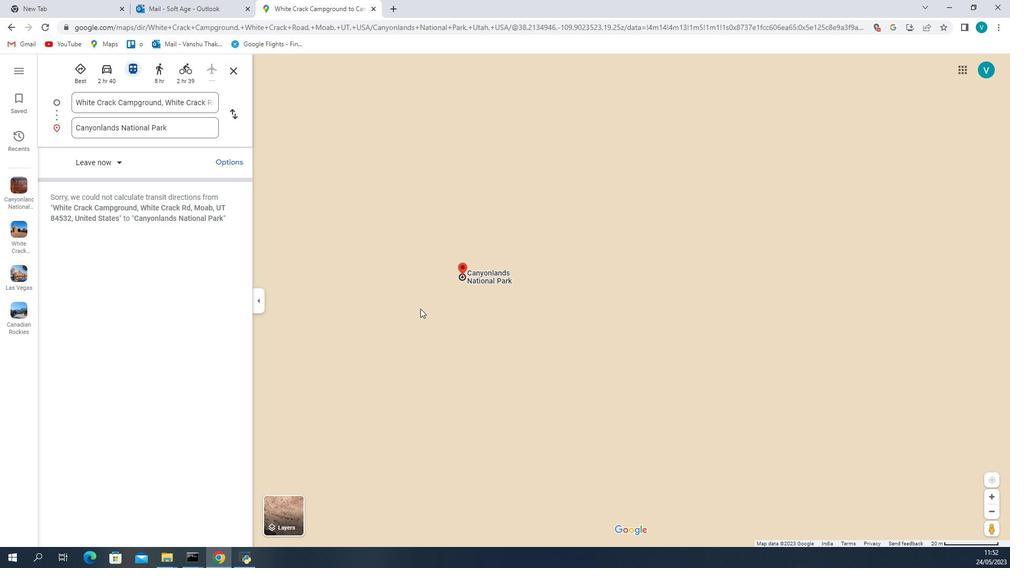 
Action: Mouse moved to (681, 351)
Screenshot: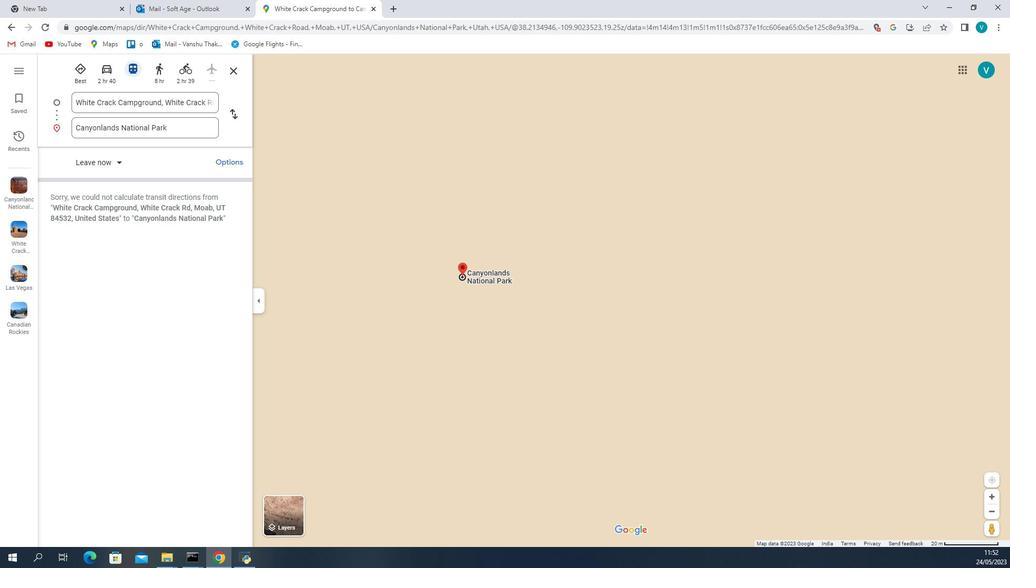 
Action: Mouse scrolled (681, 350) with delta (0, 0)
Screenshot: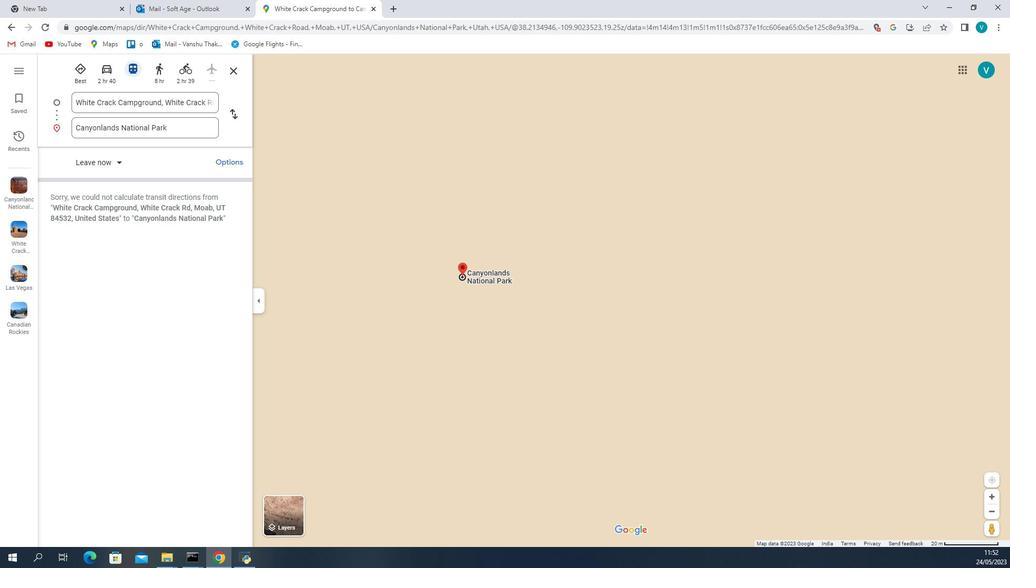 
Action: Mouse scrolled (681, 350) with delta (0, 0)
Screenshot: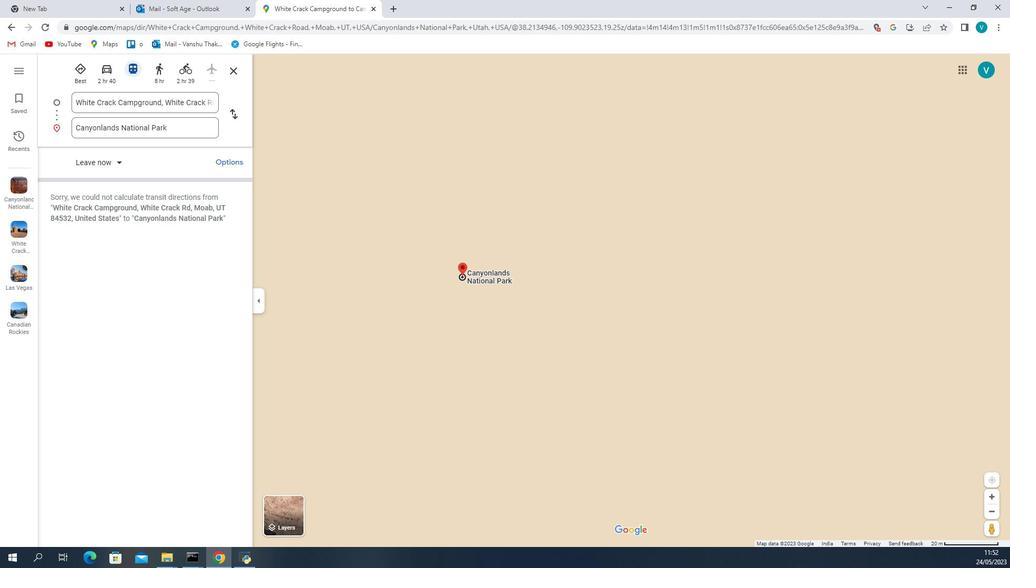
Action: Mouse scrolled (681, 350) with delta (0, 0)
Screenshot: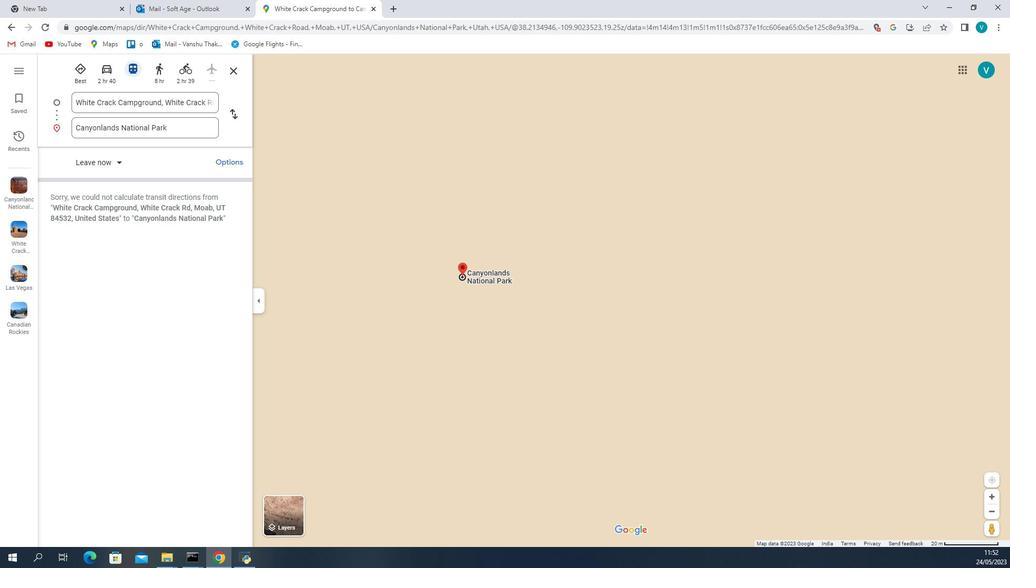 
Action: Mouse scrolled (681, 350) with delta (0, 0)
Screenshot: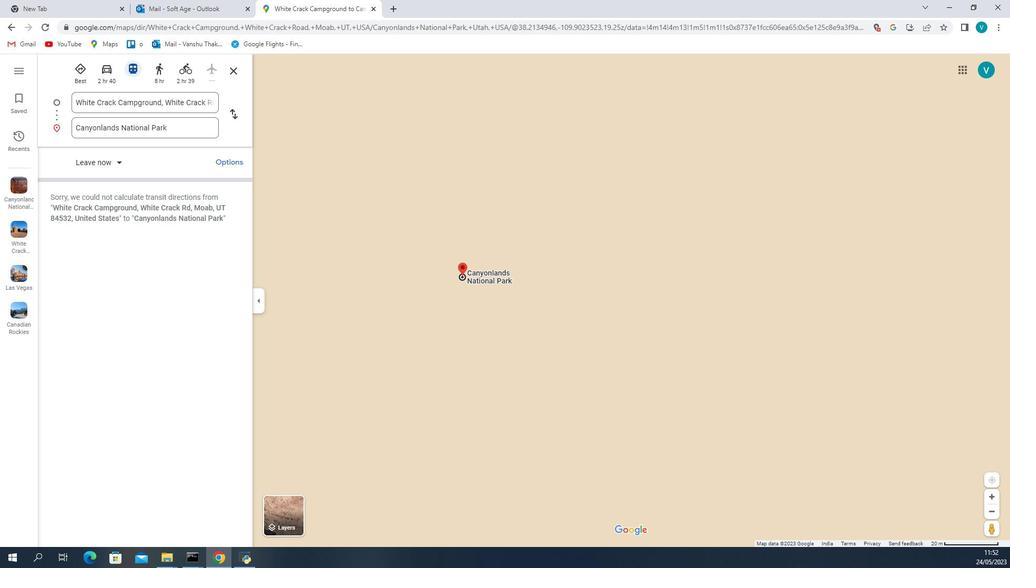 
Action: Mouse scrolled (681, 350) with delta (0, 0)
Screenshot: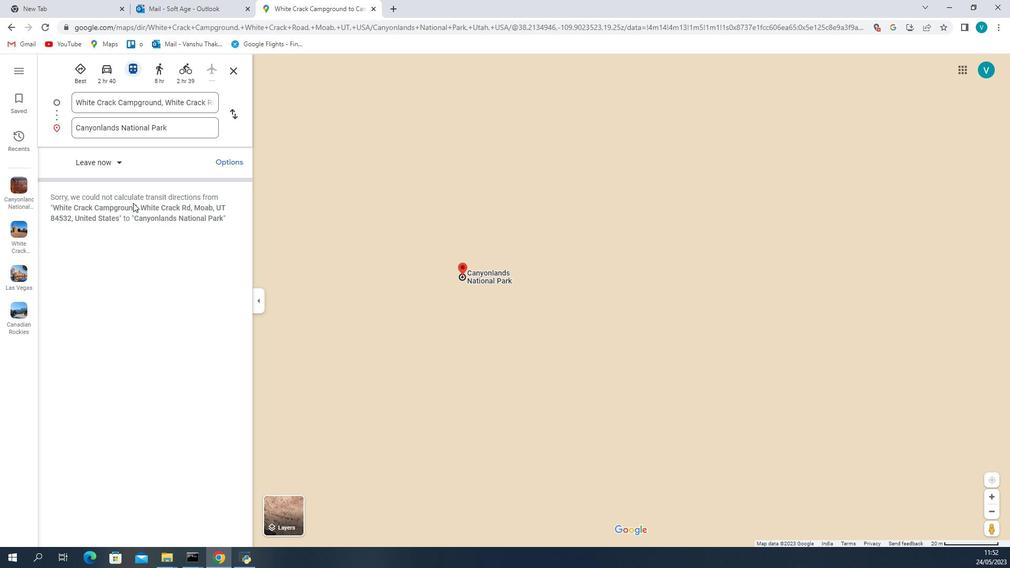 
Action: Mouse scrolled (681, 350) with delta (0, 0)
Screenshot: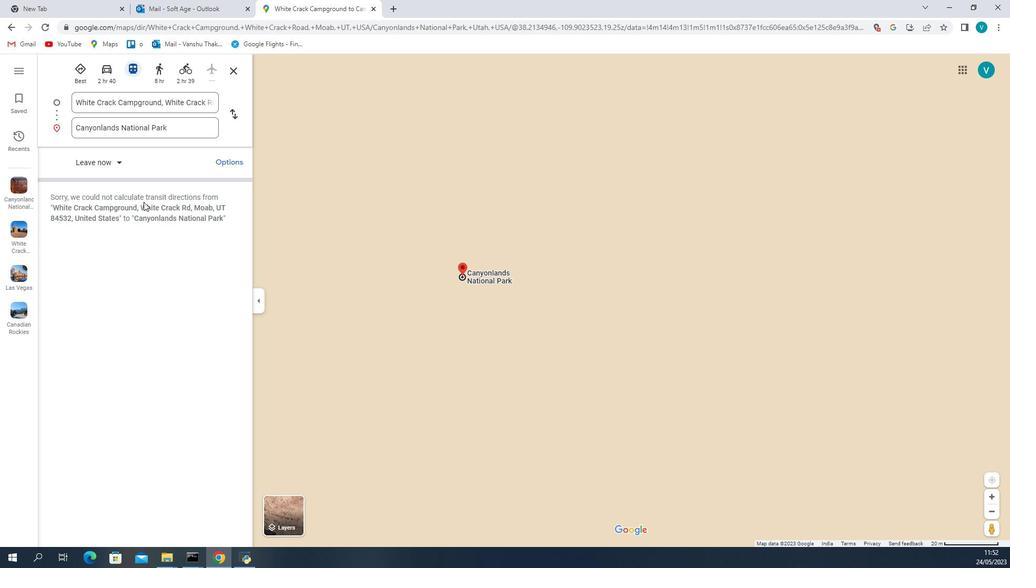 
Action: Mouse scrolled (681, 350) with delta (0, 0)
Screenshot: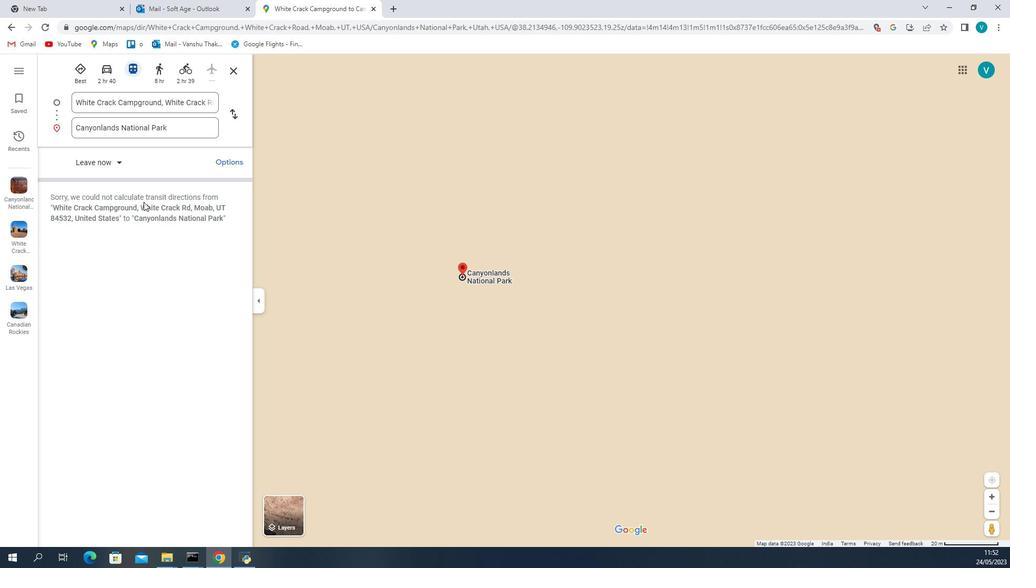 
Action: Mouse scrolled (681, 350) with delta (0, 0)
Screenshot: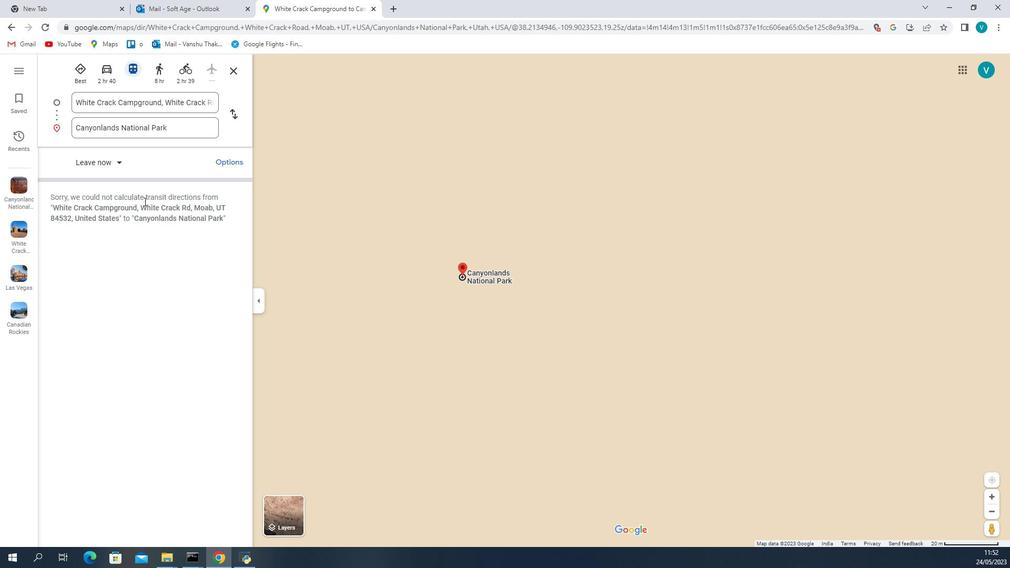 
Action: Mouse scrolled (681, 350) with delta (0, 0)
Screenshot: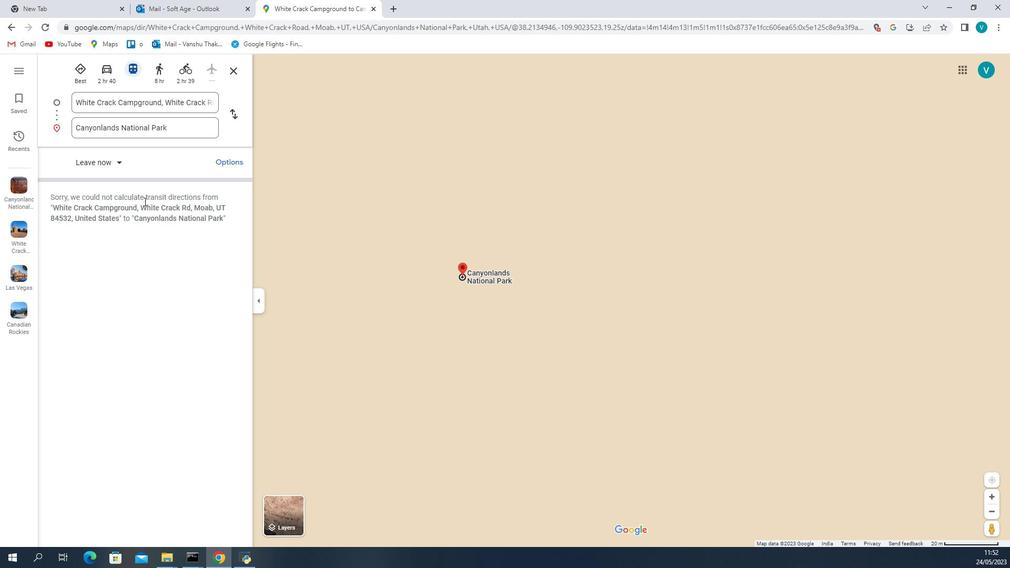 
Action: Mouse scrolled (681, 350) with delta (0, 0)
Screenshot: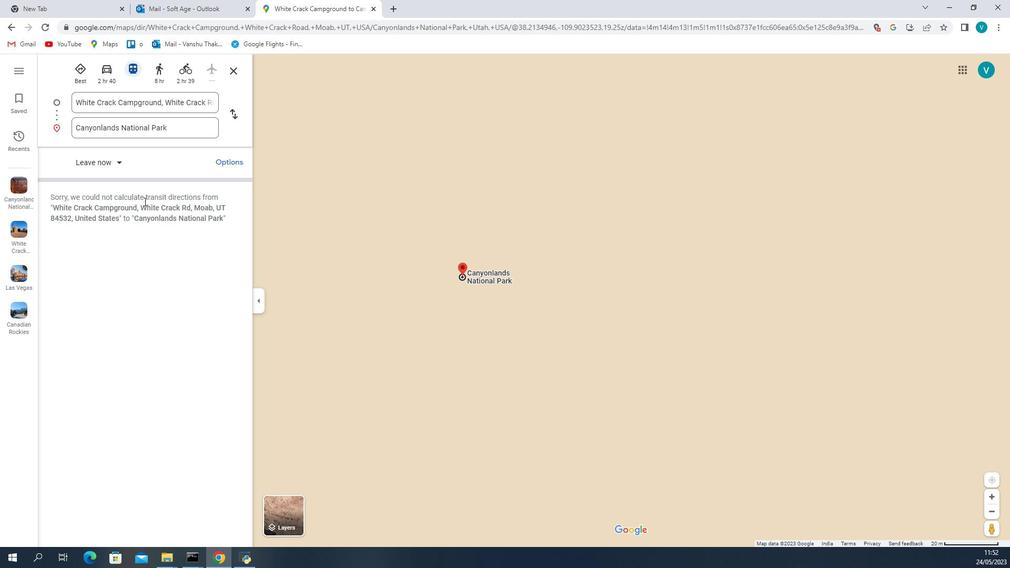 
Action: Mouse scrolled (681, 350) with delta (0, 0)
Screenshot: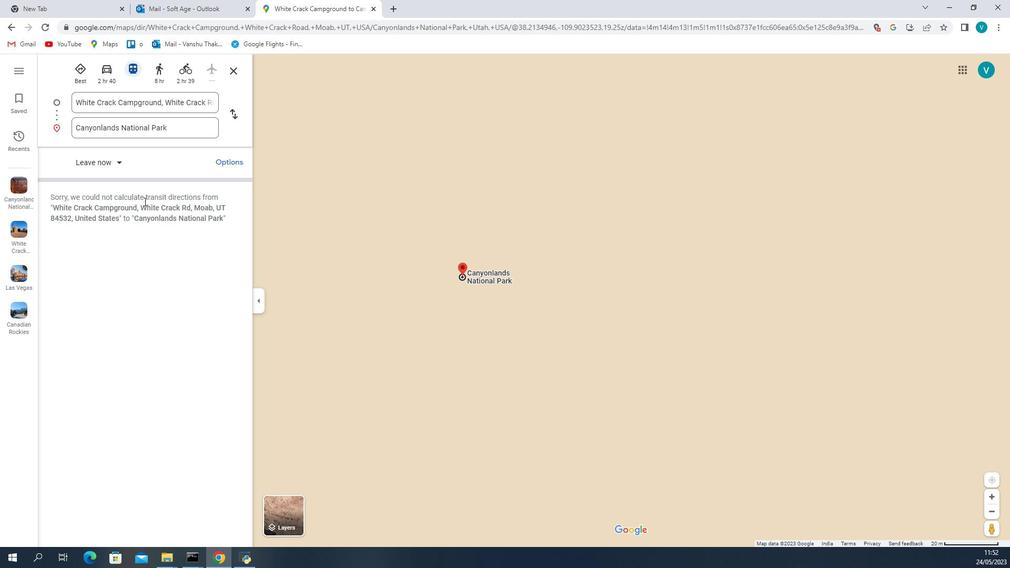 
Action: Mouse scrolled (681, 351) with delta (0, 0)
Screenshot: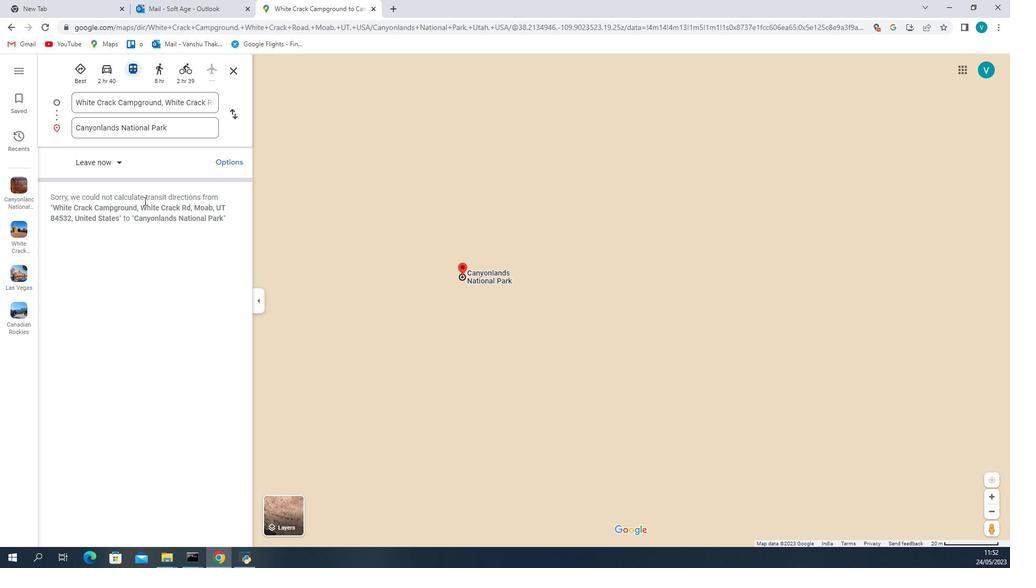 
Action: Mouse scrolled (681, 351) with delta (0, 0)
Screenshot: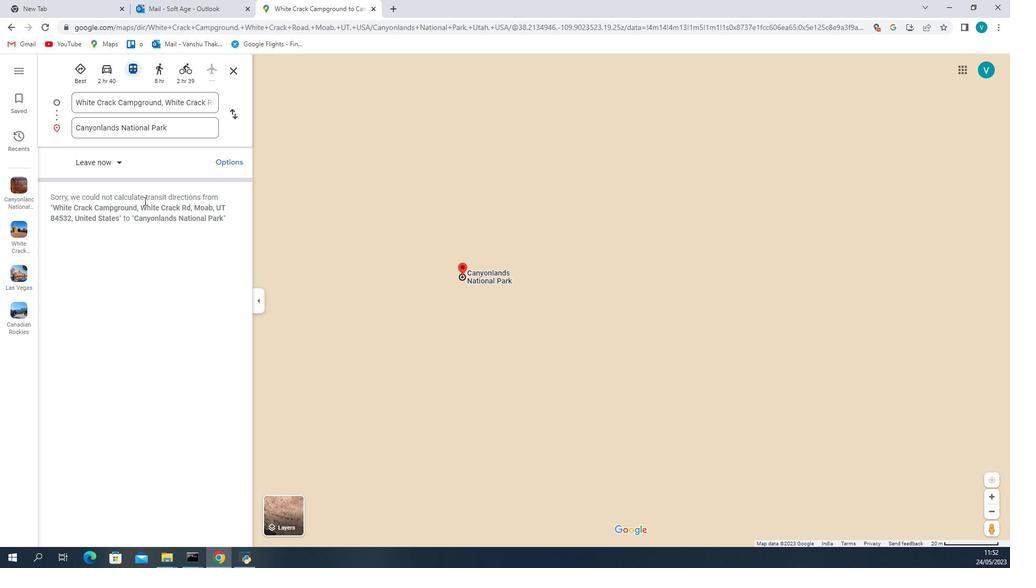 
Action: Mouse scrolled (681, 351) with delta (0, 0)
Screenshot: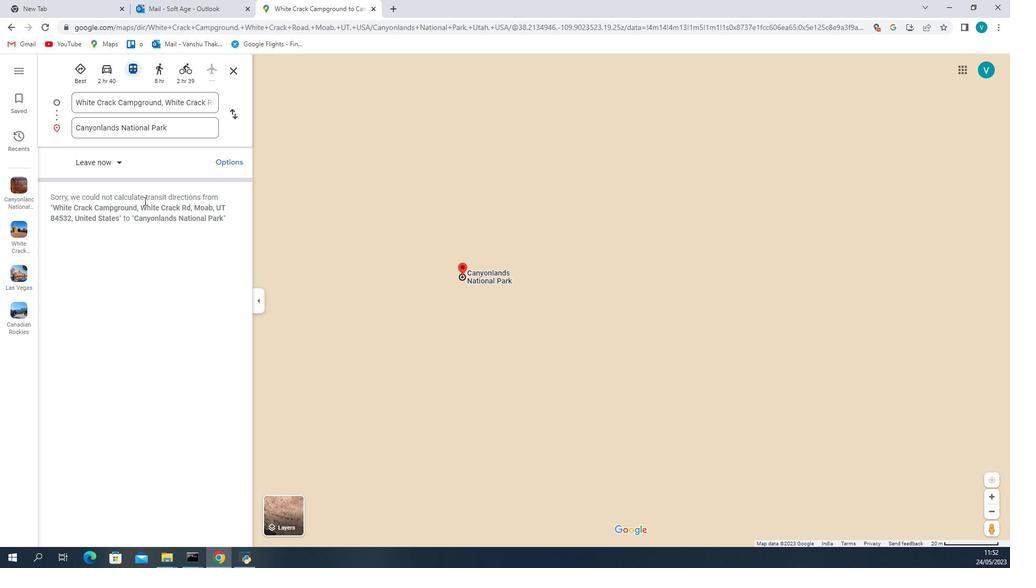
Action: Mouse scrolled (681, 351) with delta (0, 0)
Screenshot: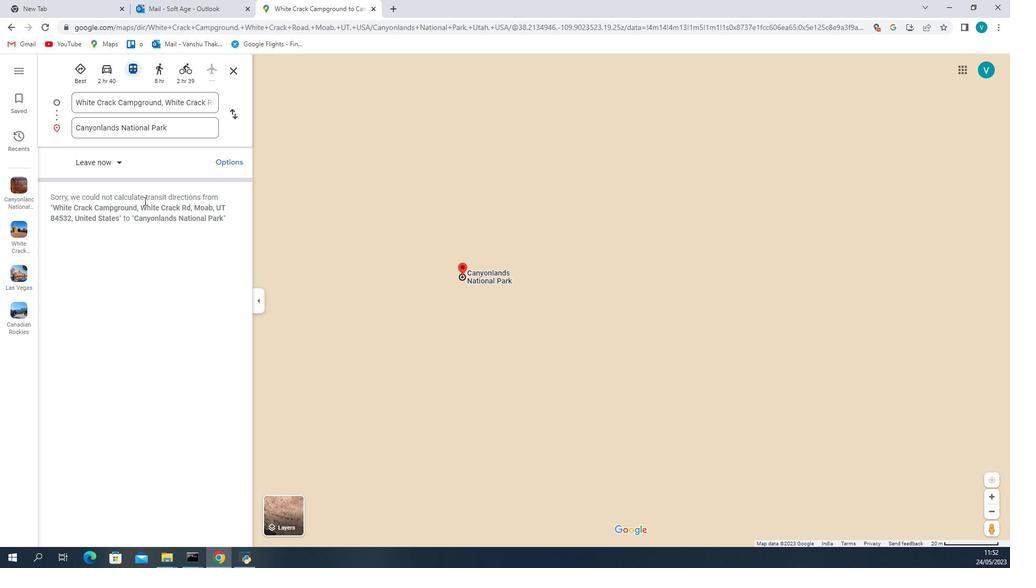 
Action: Mouse scrolled (681, 351) with delta (0, 0)
Screenshot: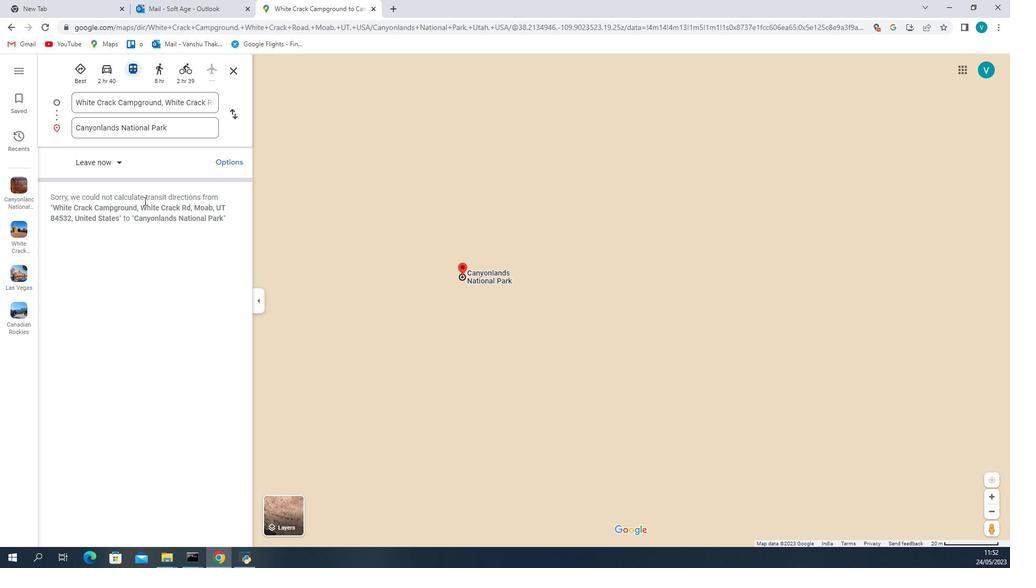 
Action: Mouse scrolled (681, 351) with delta (0, 0)
Screenshot: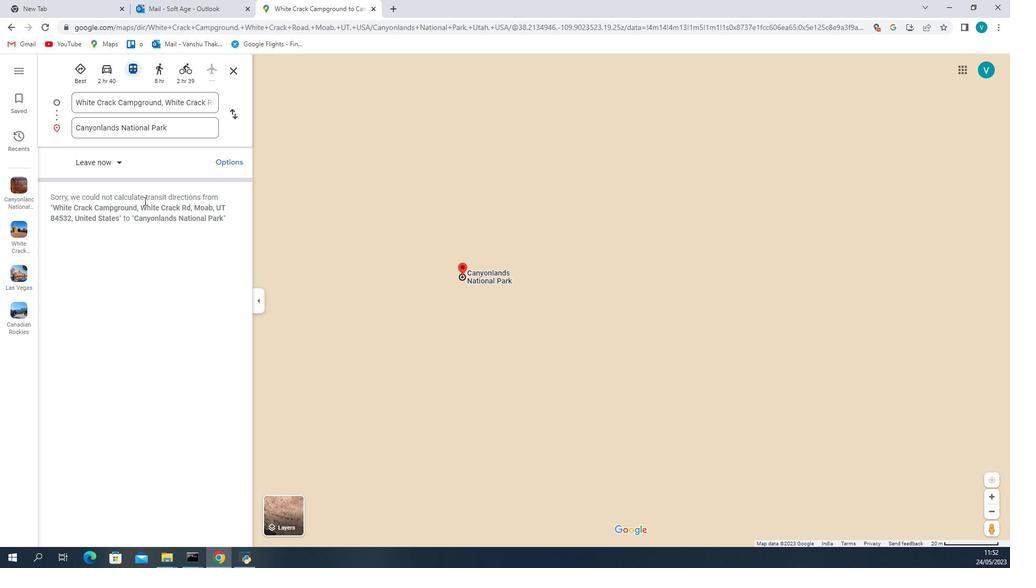 
Action: Mouse scrolled (681, 351) with delta (0, 0)
Screenshot: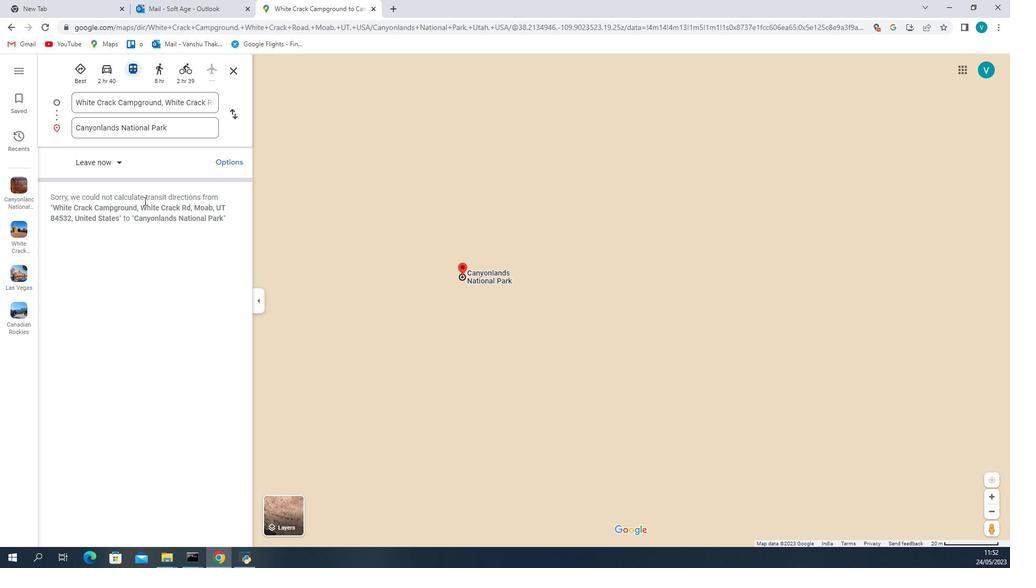 
Action: Mouse scrolled (681, 351) with delta (0, 0)
Screenshot: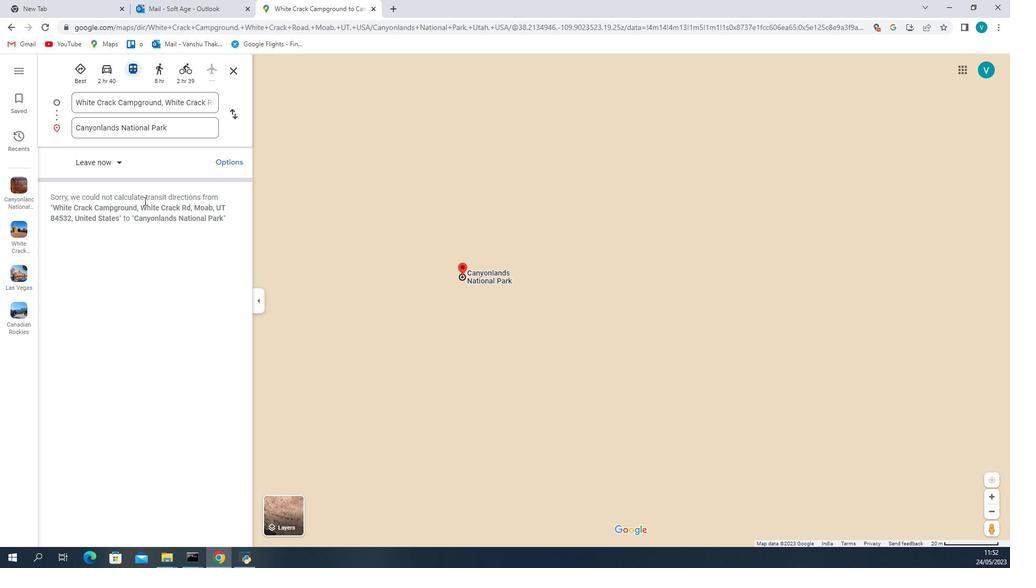 
Action: Mouse scrolled (681, 351) with delta (0, 0)
Screenshot: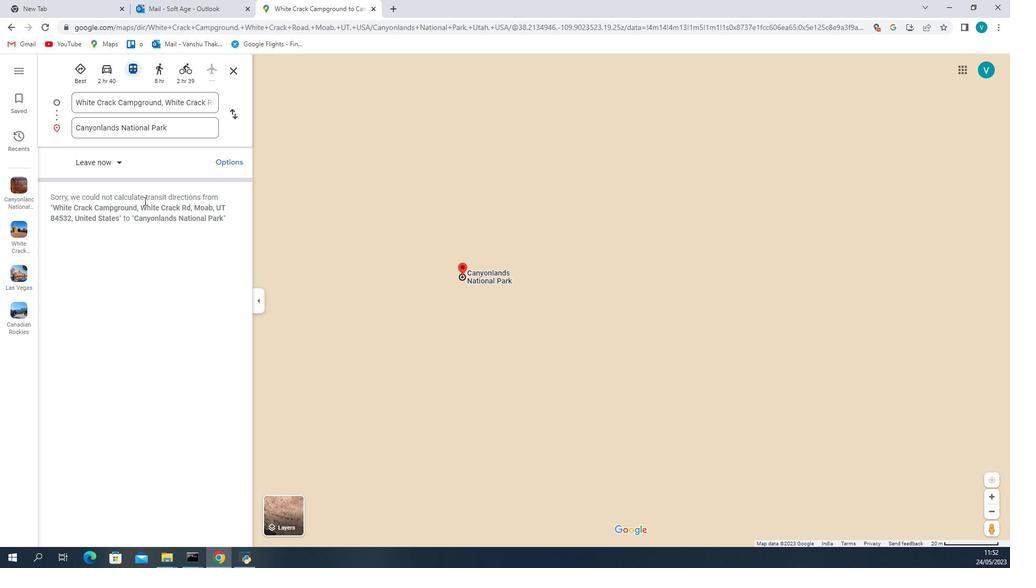 
Action: Mouse moved to (682, 347)
Screenshot: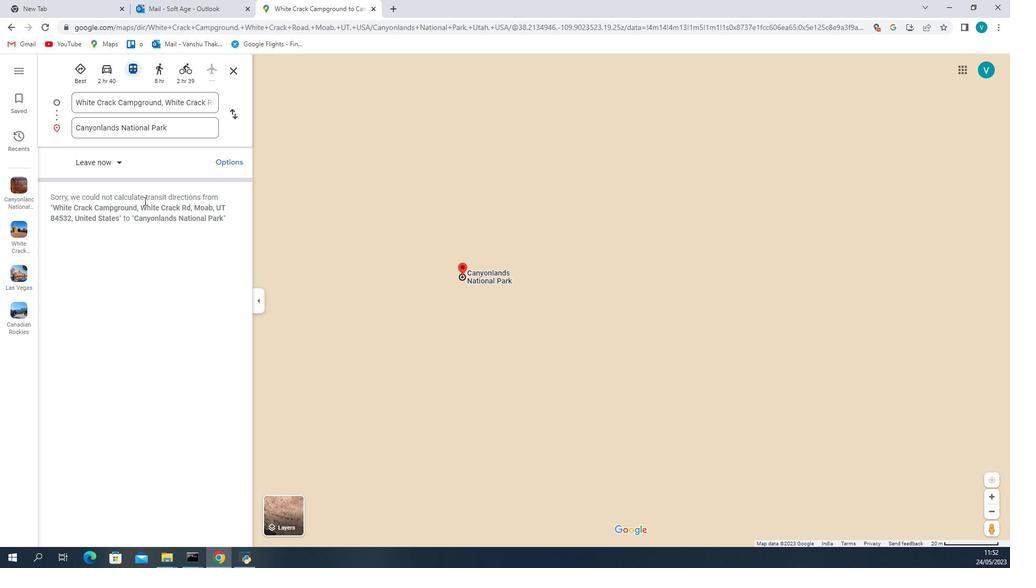 
Action: Mouse scrolled (682, 348) with delta (0, 0)
Screenshot: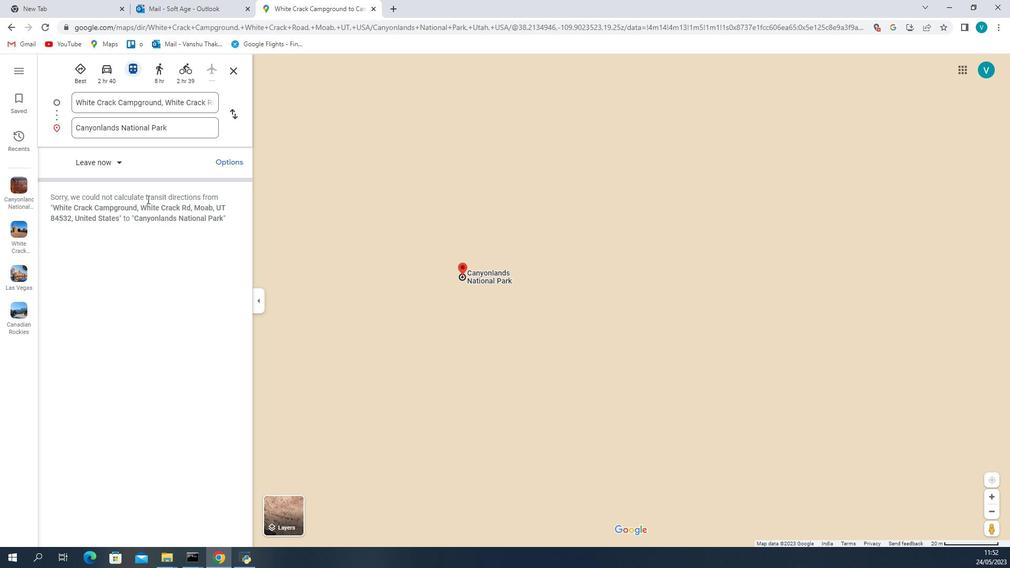 
Action: Mouse scrolled (682, 348) with delta (0, 0)
Screenshot: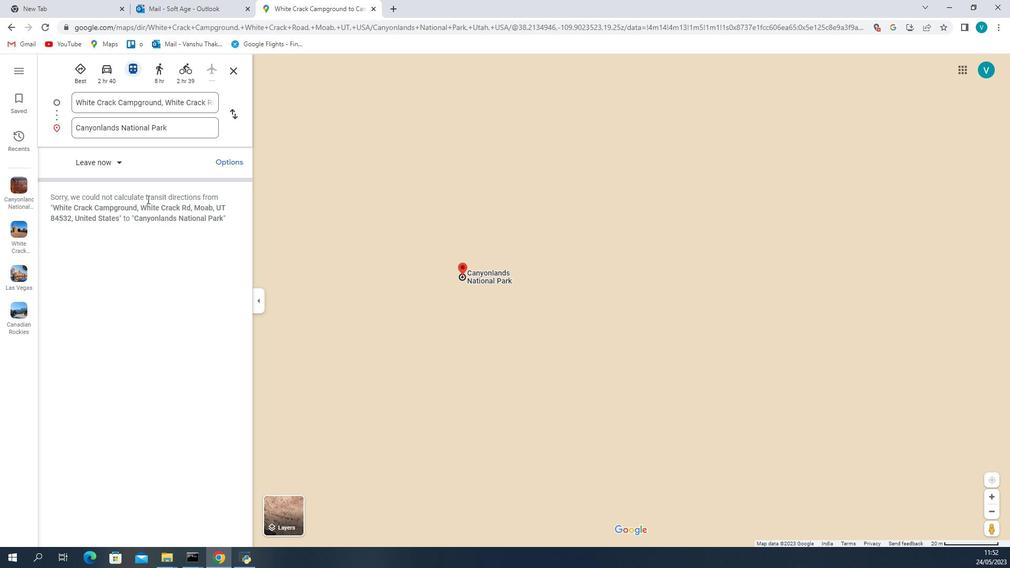 
Action: Mouse scrolled (682, 348) with delta (0, 0)
Screenshot: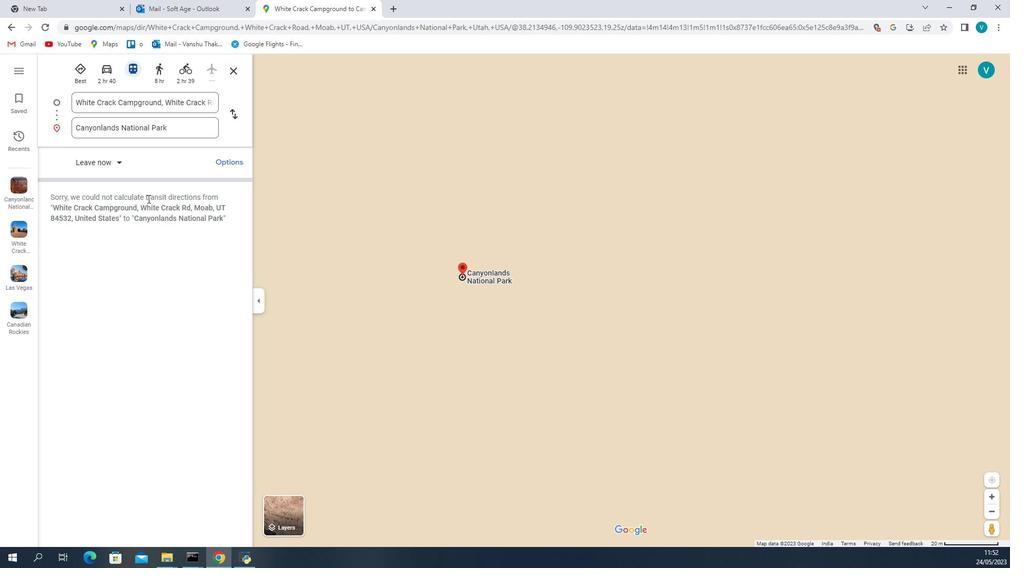 
Action: Mouse scrolled (682, 348) with delta (0, 0)
Screenshot: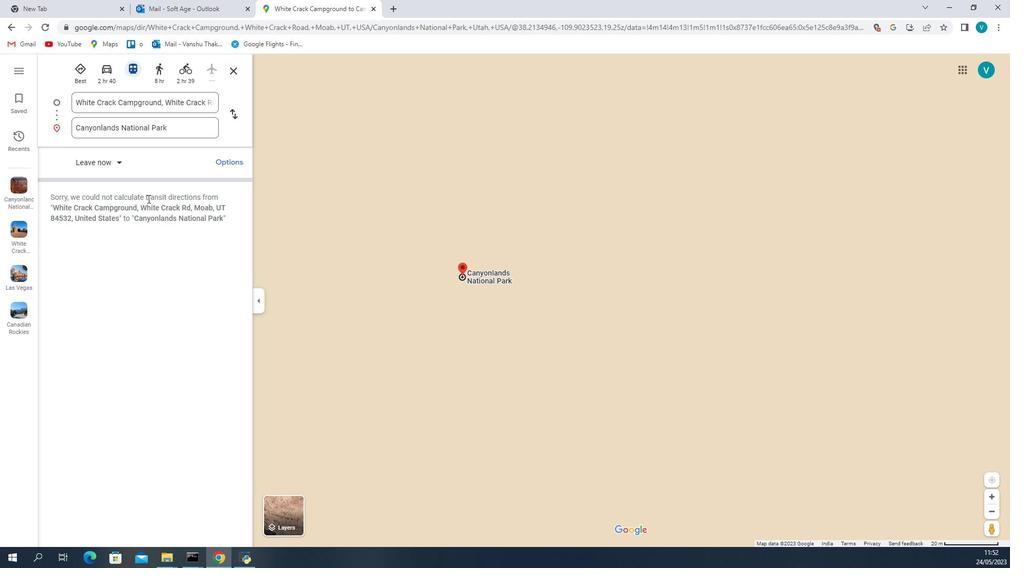 
Action: Mouse scrolled (682, 348) with delta (0, 0)
Screenshot: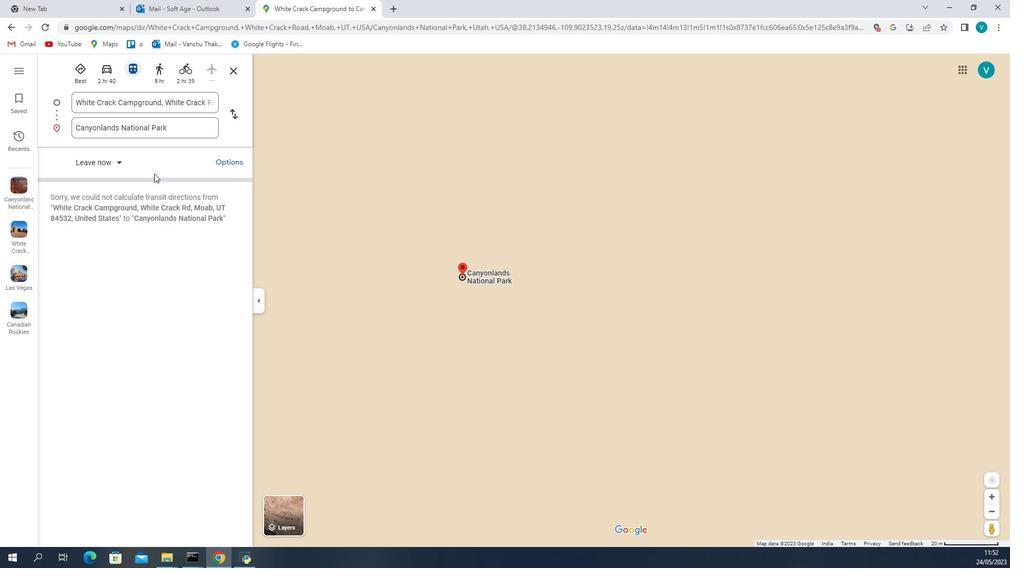 
Action: Mouse scrolled (682, 348) with delta (0, 0)
Screenshot: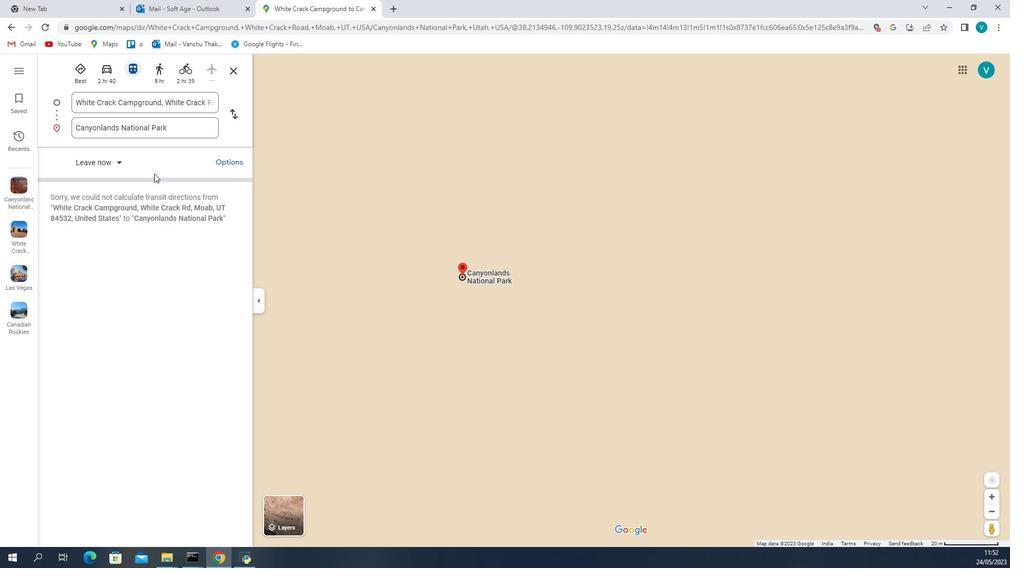 
Action: Mouse scrolled (682, 348) with delta (0, 0)
Screenshot: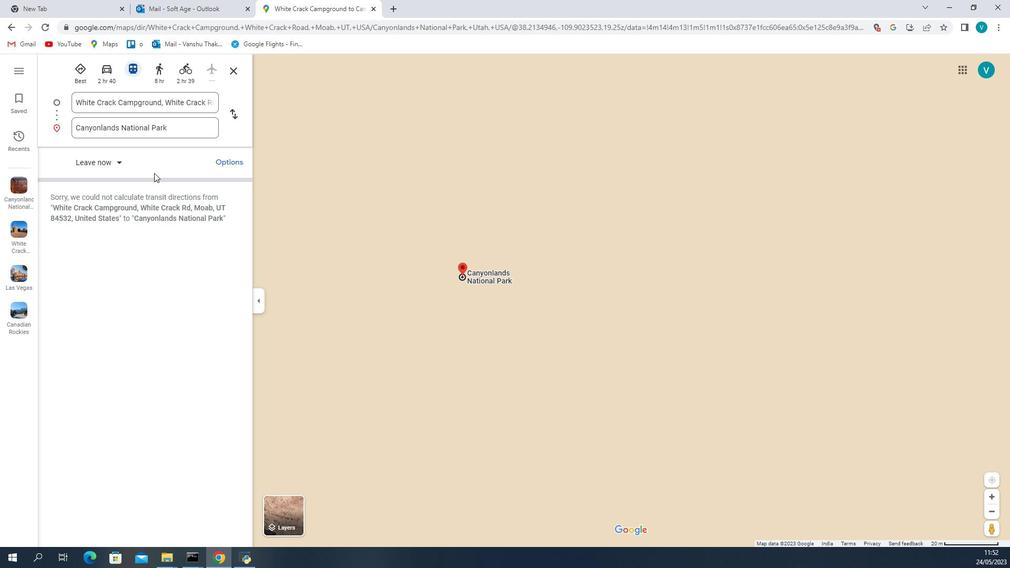 
Action: Mouse scrolled (682, 348) with delta (0, 0)
Screenshot: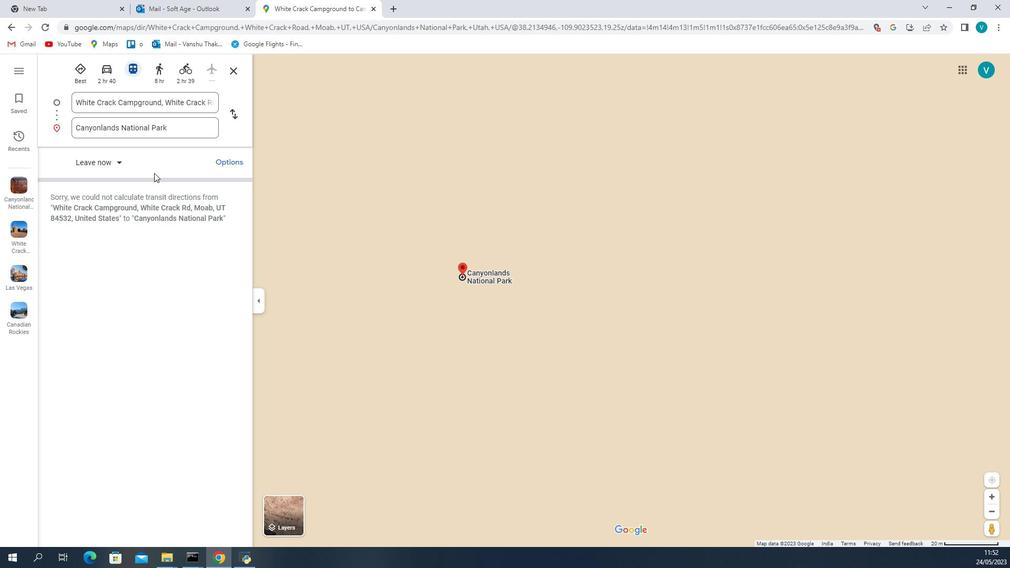 
Action: Mouse scrolled (682, 348) with delta (0, 0)
Screenshot: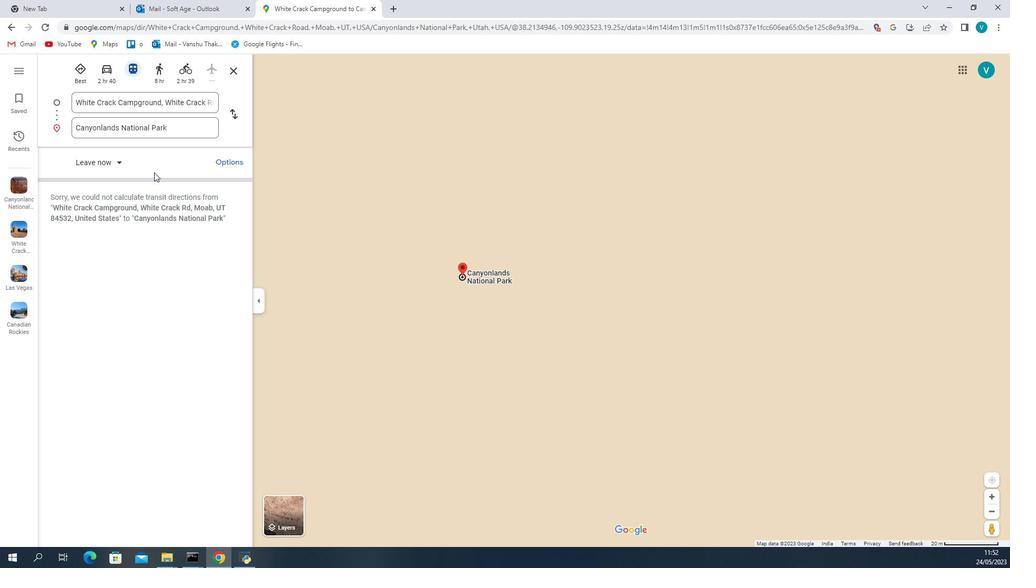 
Action: Mouse scrolled (682, 348) with delta (0, 0)
Screenshot: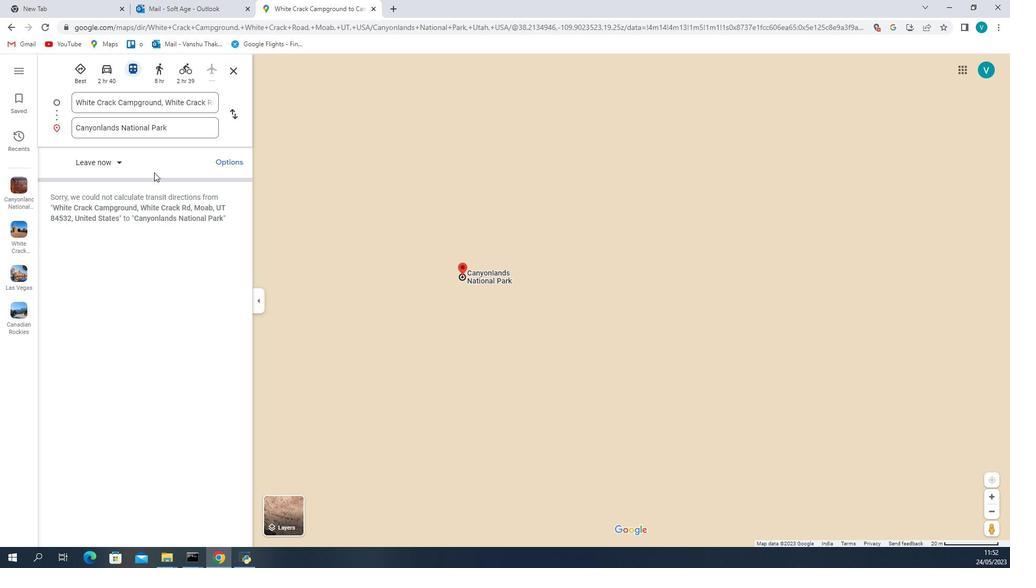 
Action: Mouse scrolled (682, 348) with delta (0, 0)
Screenshot: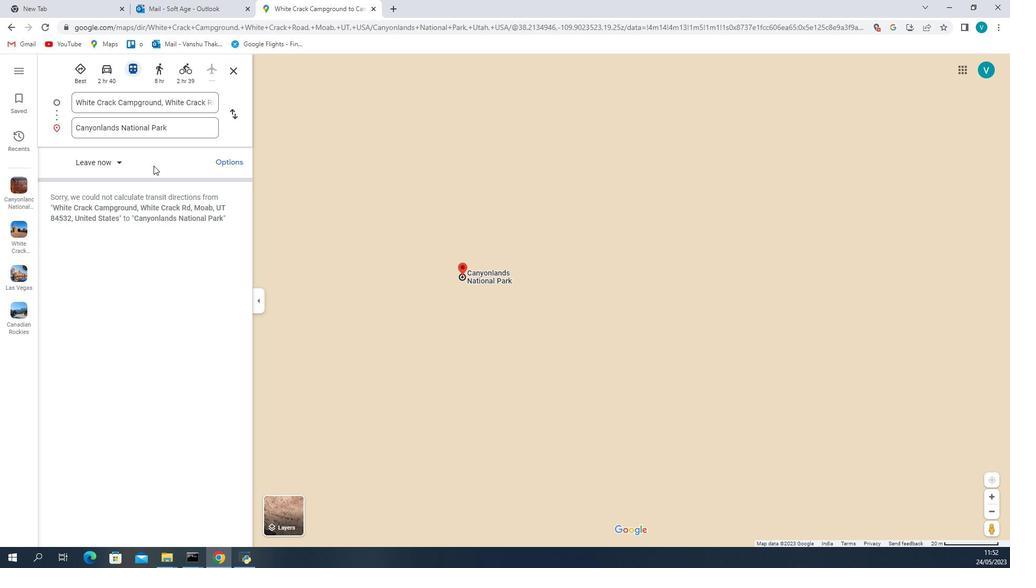 
Action: Mouse scrolled (682, 348) with delta (0, 0)
Screenshot: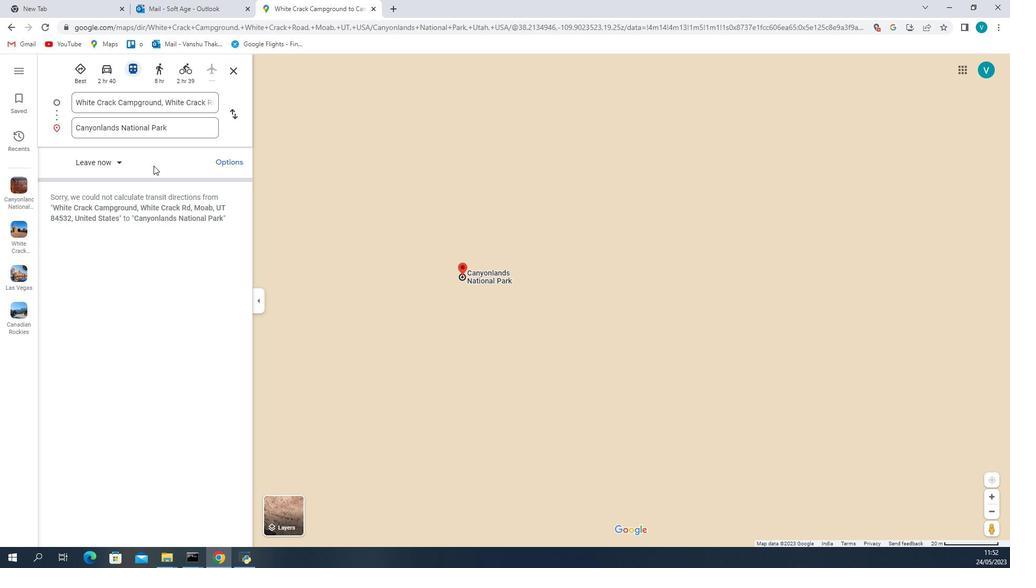 
Action: Mouse scrolled (682, 348) with delta (0, 0)
Screenshot: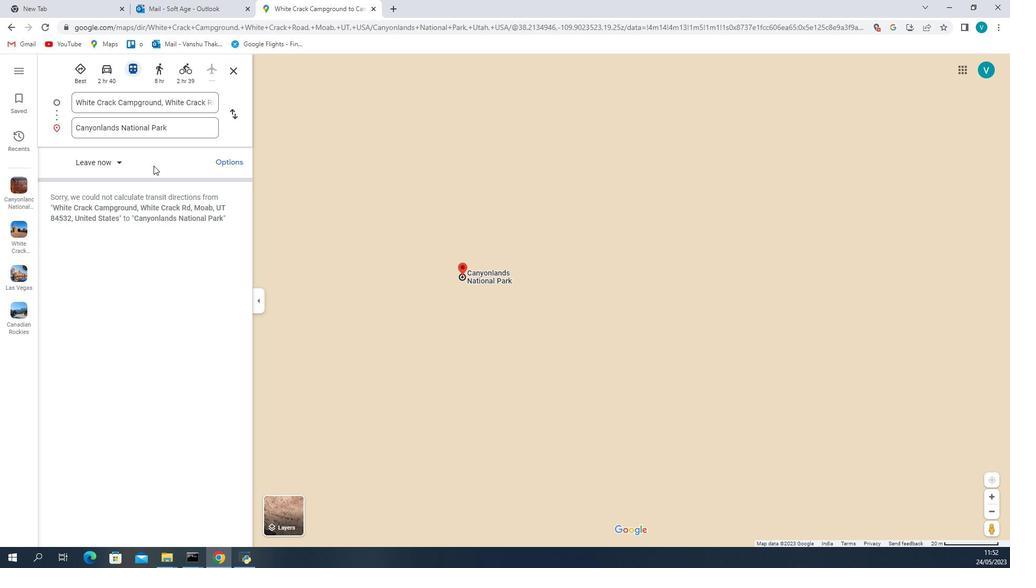 
Action: Mouse scrolled (682, 348) with delta (0, 0)
Screenshot: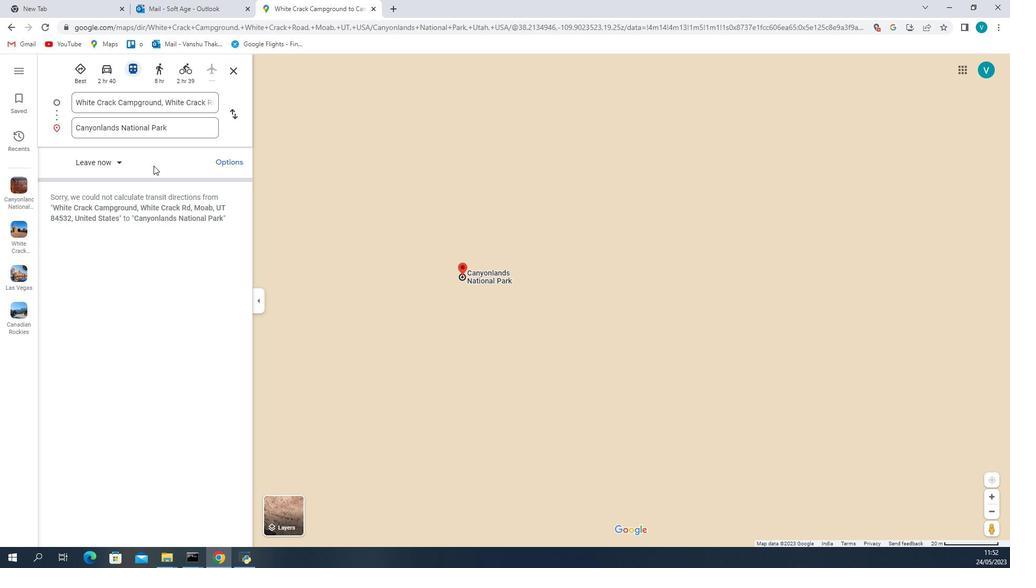 
Action: Mouse scrolled (682, 347) with delta (0, 0)
Screenshot: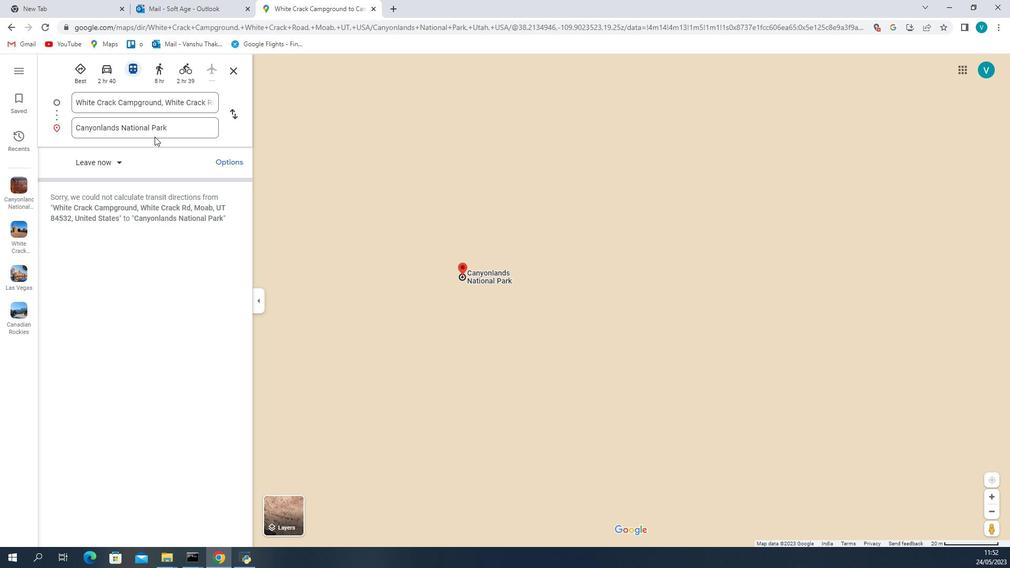 
Action: Mouse scrolled (682, 347) with delta (0, 0)
Screenshot: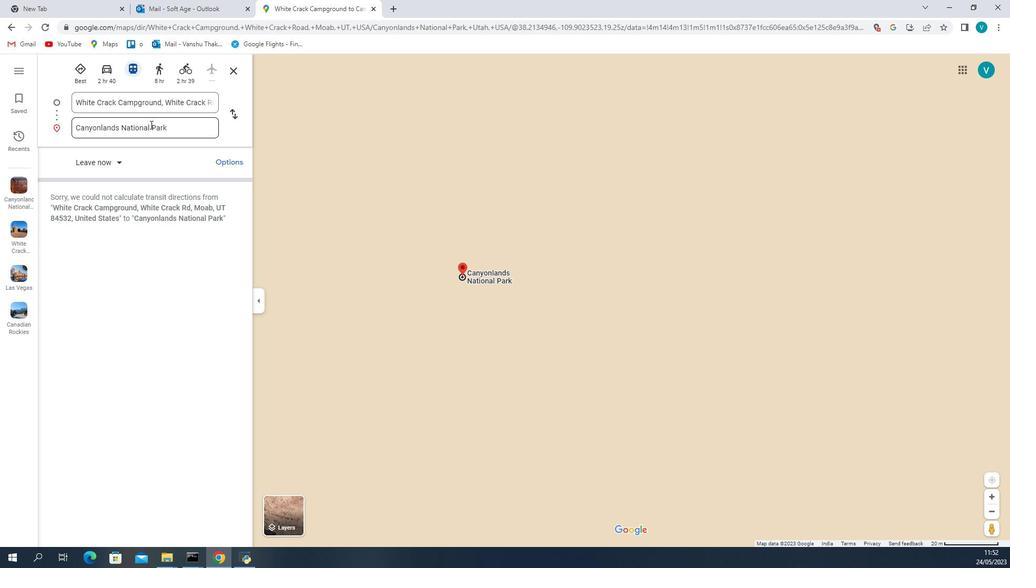 
Action: Mouse scrolled (682, 347) with delta (0, 0)
Screenshot: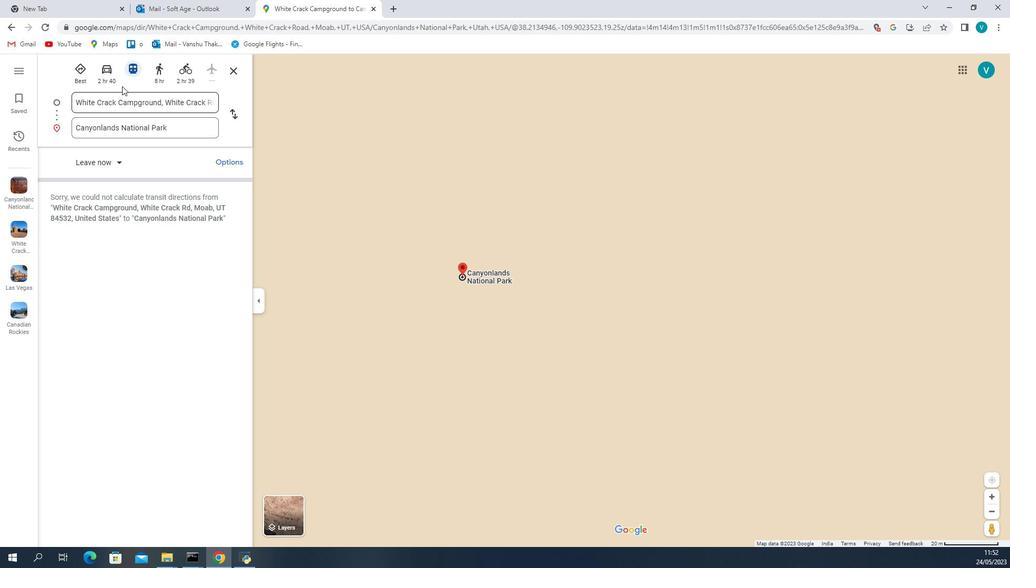 
Action: Mouse scrolled (682, 347) with delta (0, 0)
Screenshot: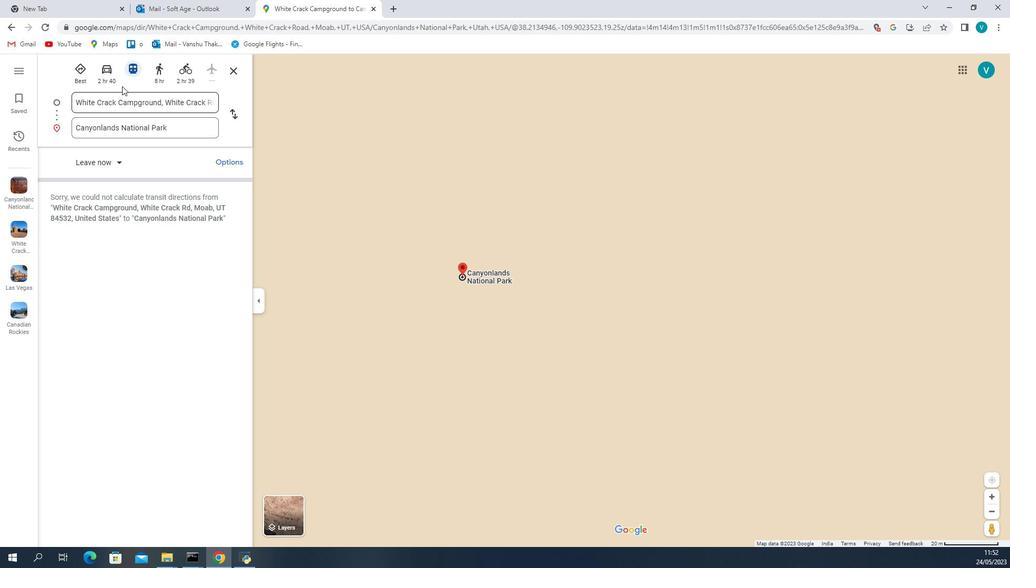 
Action: Mouse scrolled (682, 347) with delta (0, 0)
Screenshot: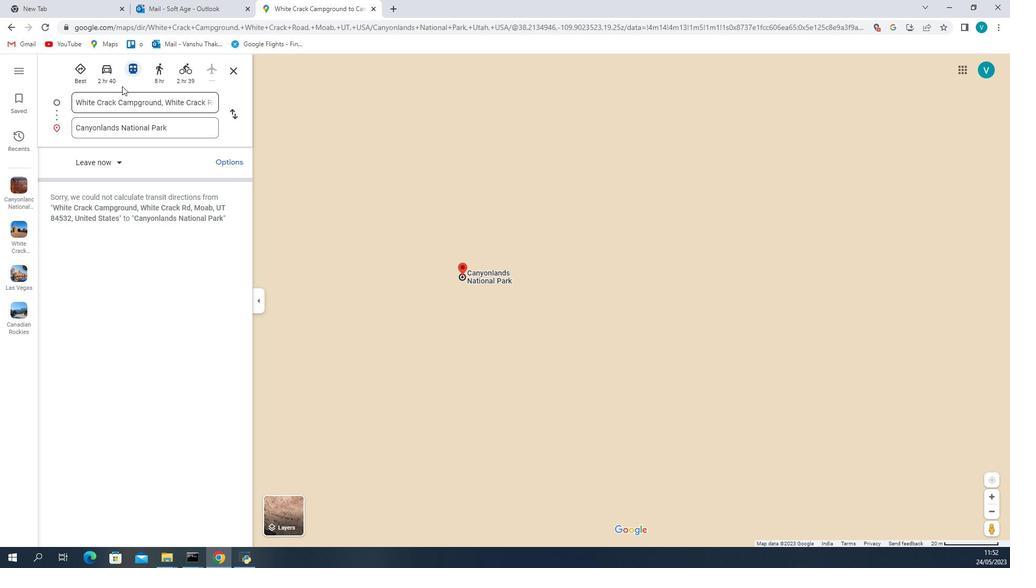 
Action: Mouse moved to (540, 319)
Screenshot: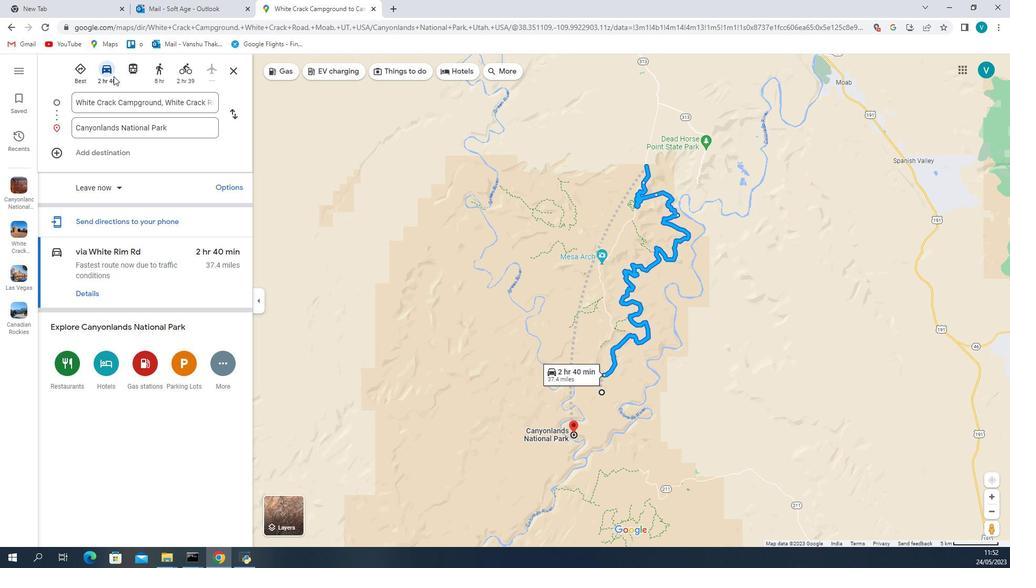 
Action: Mouse scrolled (540, 319) with delta (0, 0)
Screenshot: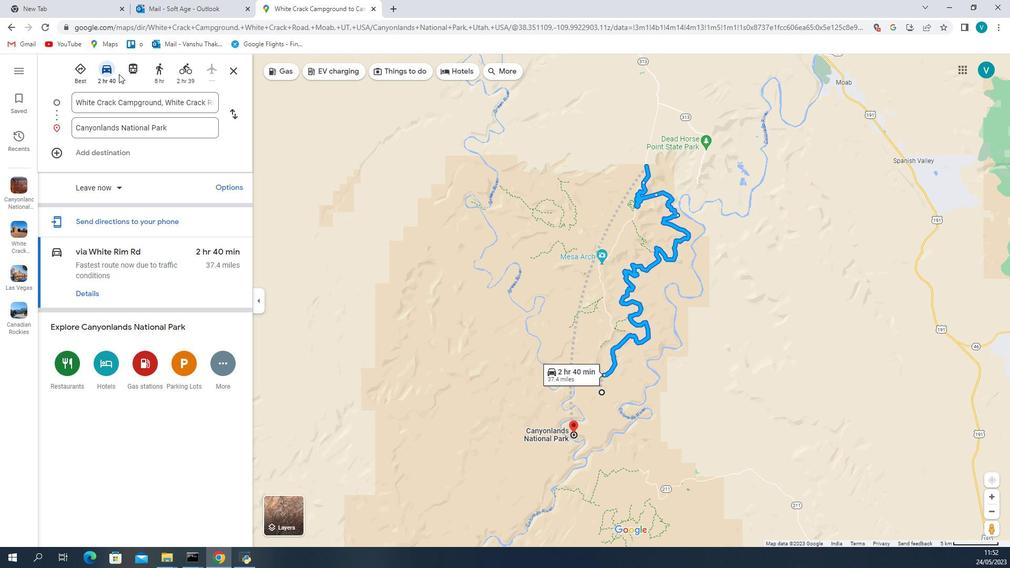 
Action: Mouse scrolled (540, 319) with delta (0, 0)
Screenshot: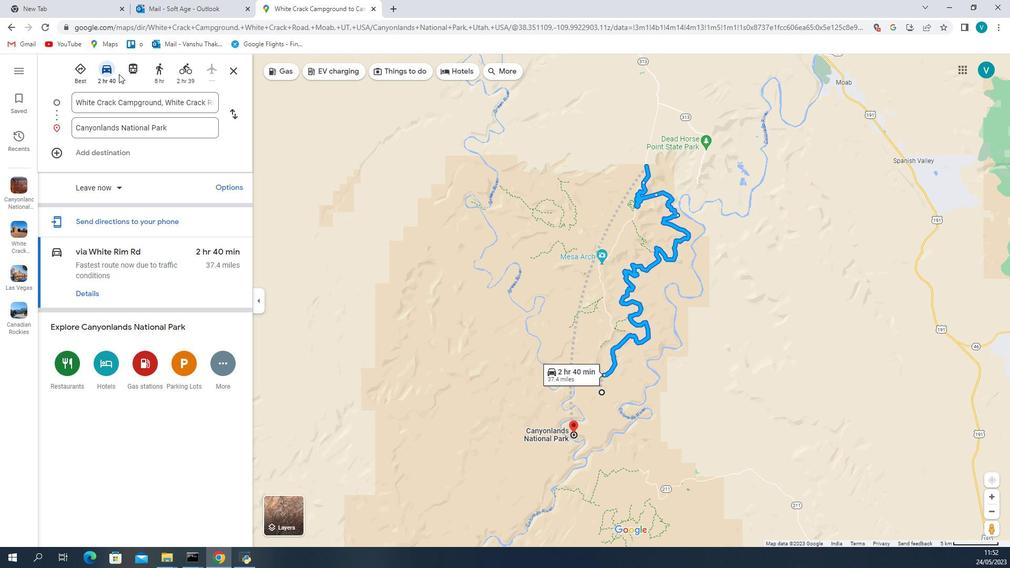 
Action: Mouse scrolled (540, 319) with delta (0, 0)
Screenshot: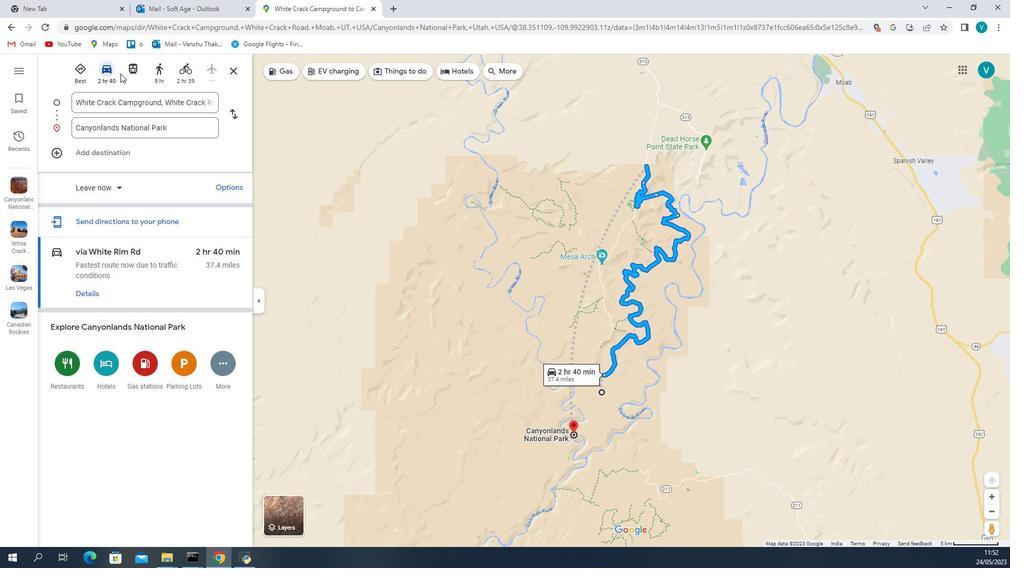 
Action: Mouse scrolled (540, 319) with delta (0, 0)
Screenshot: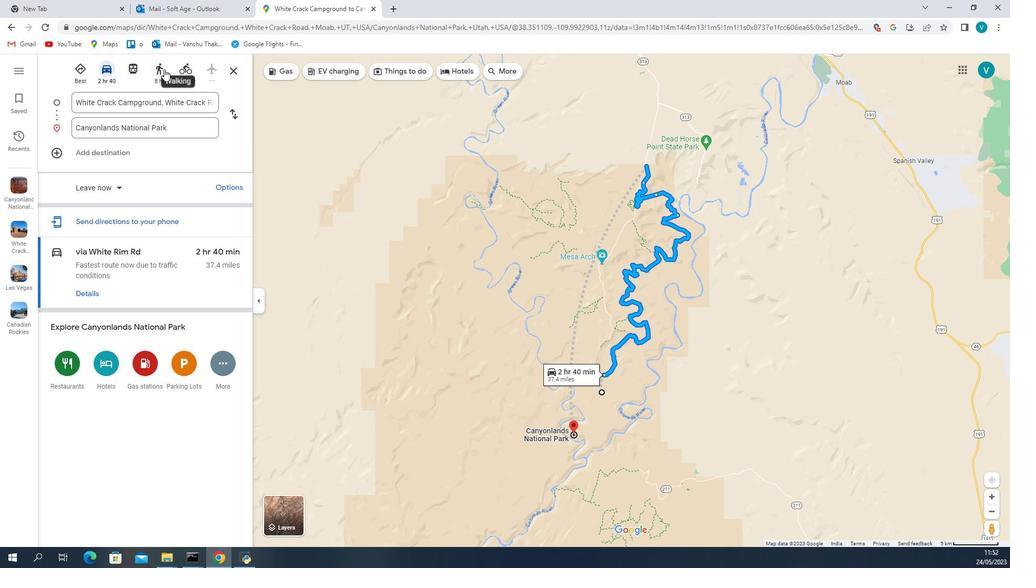 
Action: Mouse scrolled (540, 319) with delta (0, 0)
Screenshot: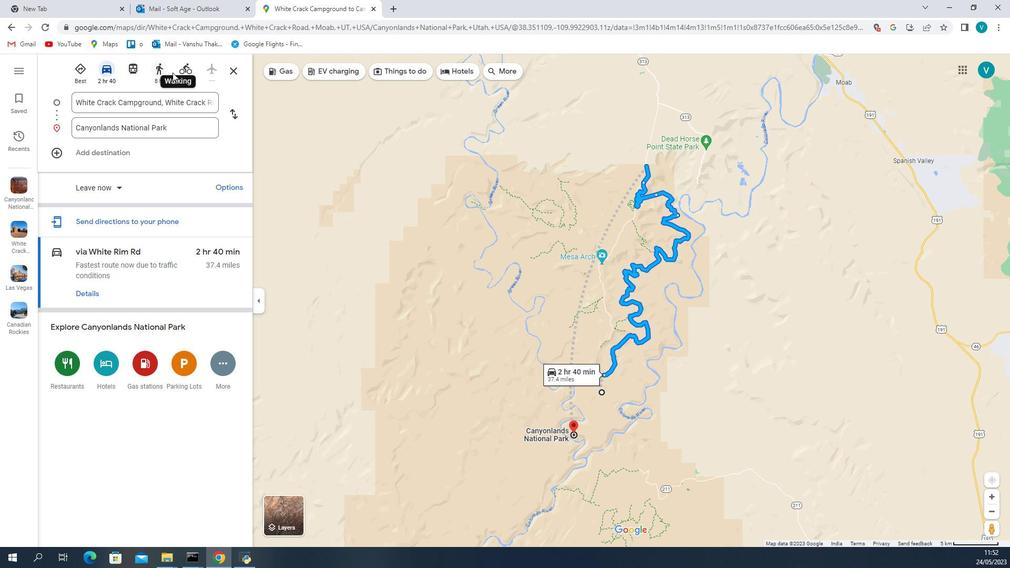 
Action: Mouse scrolled (540, 319) with delta (0, 0)
Screenshot: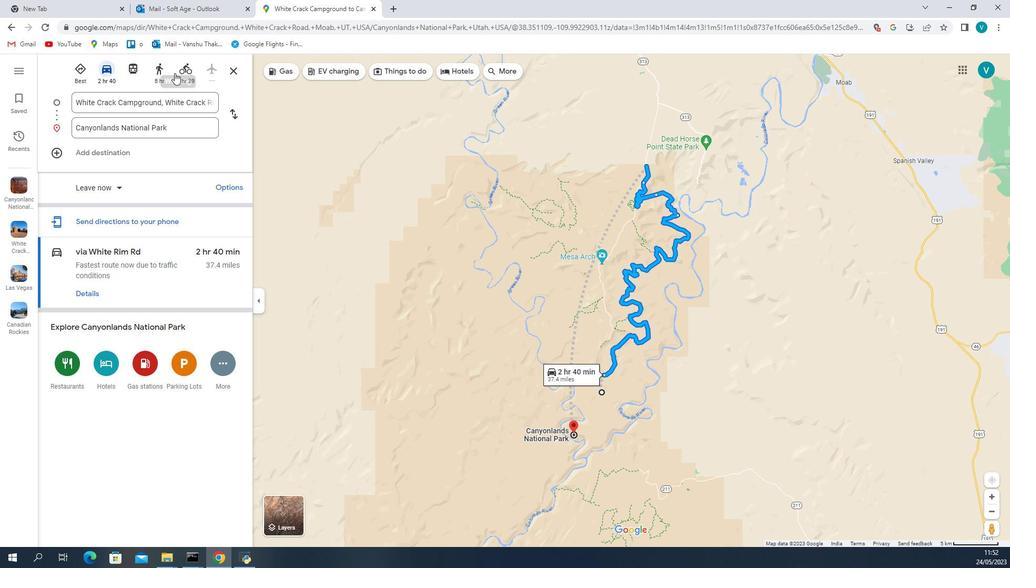 
Action: Mouse moved to (216, 92)
Screenshot: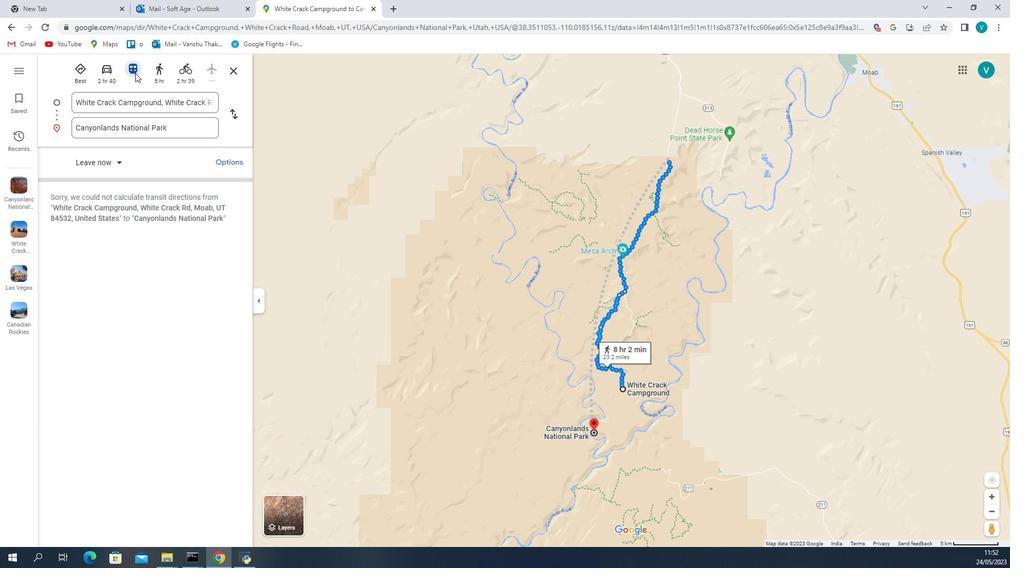 
Action: Mouse pressed left at (216, 92)
Screenshot: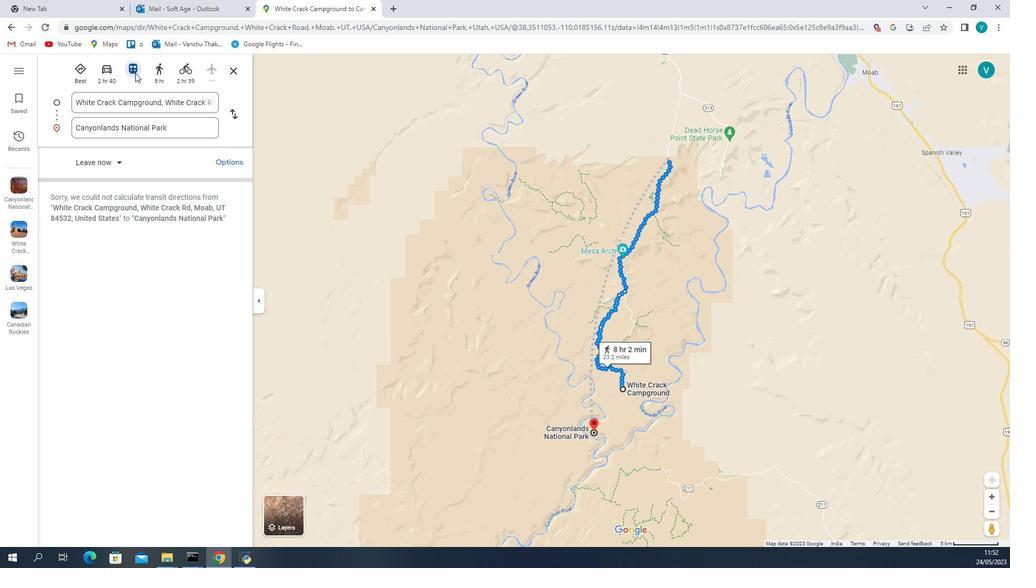
Action: Mouse moved to (208, 100)
Screenshot: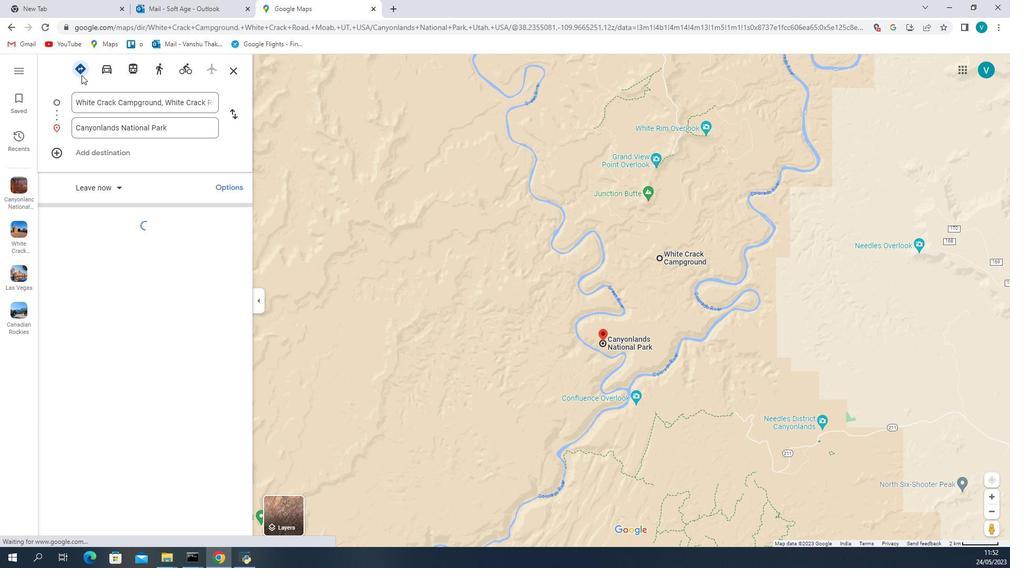 
Action: Key pressed <Key.right><Key.right><Key.right><Key.right><Key.right><Key.right><Key.right><Key.right><Key.right><Key.right><Key.right><Key.right><Key.right><Key.right><Key.right><Key.right><Key.right><Key.right><Key.right><Key.right><Key.right><Key.right><Key.right><Key.right><Key.right><Key.right><Key.right><Key.right><Key.right><Key.space>near<Key.backspace><Key.backspace><Key.backspace><Key.backspace><Key.backspace><Key.backspace><Key.backspace><Key.backspace><Key.backspace><Key.backspace><Key.backspace><Key.backspace><Key.backspace><Key.backspace><Key.backspace><Key.backspace><Key.backspace><Key.backspace><Key.backspace><Key.backspace><Key.backspace><Key.backspace><Key.backspace><Key.backspace><Key.backspace><Key.backspace><Key.backspace><Key.backspace><Key.backspace><Key.backspace><Key.backspace><Key.backspace><Key.backspace><Key.backspace><Key.backspace><Key.backspace><Key.backspace><Key.backspace><Key.backspace><Key.backspace><Key.backspace><Key.backspace><Key.backspace><Key.backspace><Key.backspace><Key.backspace><Key.backspace><Key.backspace><Key.backspace><Key.backspace><Key.backspace><Key.backspace><Key.backspace><Key.backspace><Key.backspace><Key.backspace><Key.backspace><Key.backspace><Key.shift>Canyonlanda<Key.space>national<Key.space>parl<Key.backspace>k<Key.space>nearest<Key.space>train<Key.space>station
Screenshot: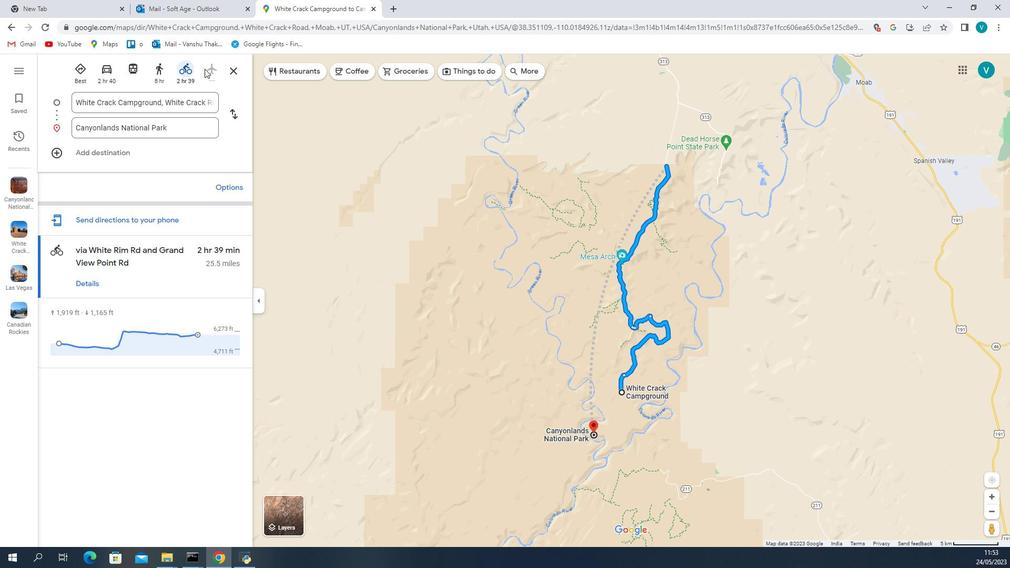 
Action: Mouse moved to (254, 98)
Screenshot: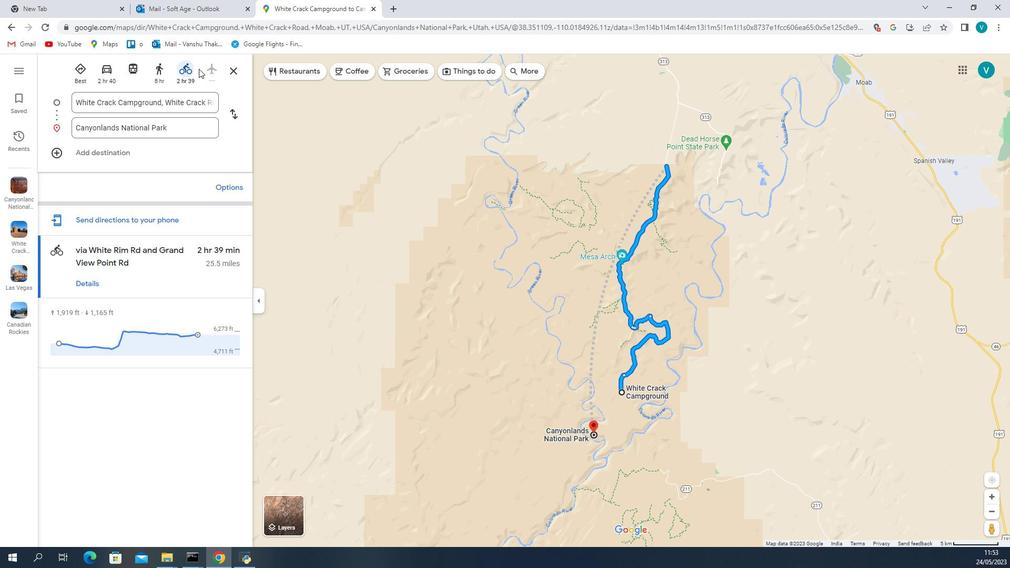 
Action: Key pressed <Key.enter>
Screenshot: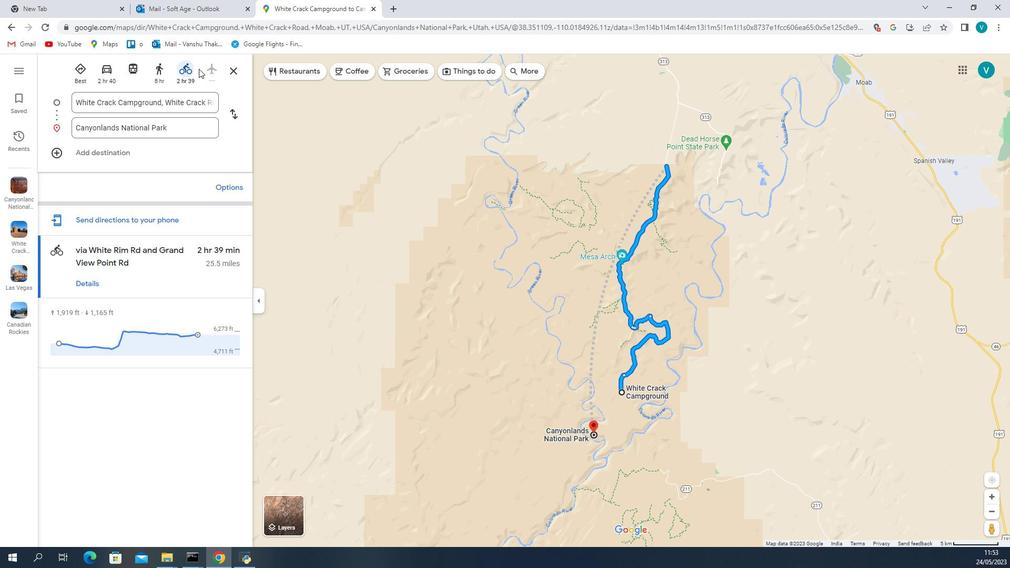 
Action: Mouse moved to (670, 311)
Screenshot: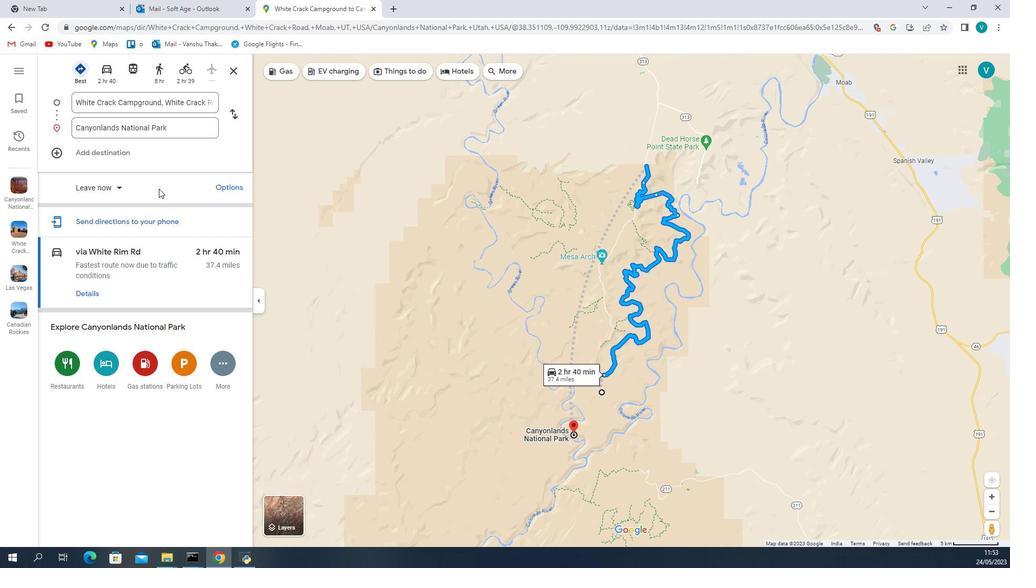 
Action: Mouse scrolled (670, 312) with delta (0, 0)
Screenshot: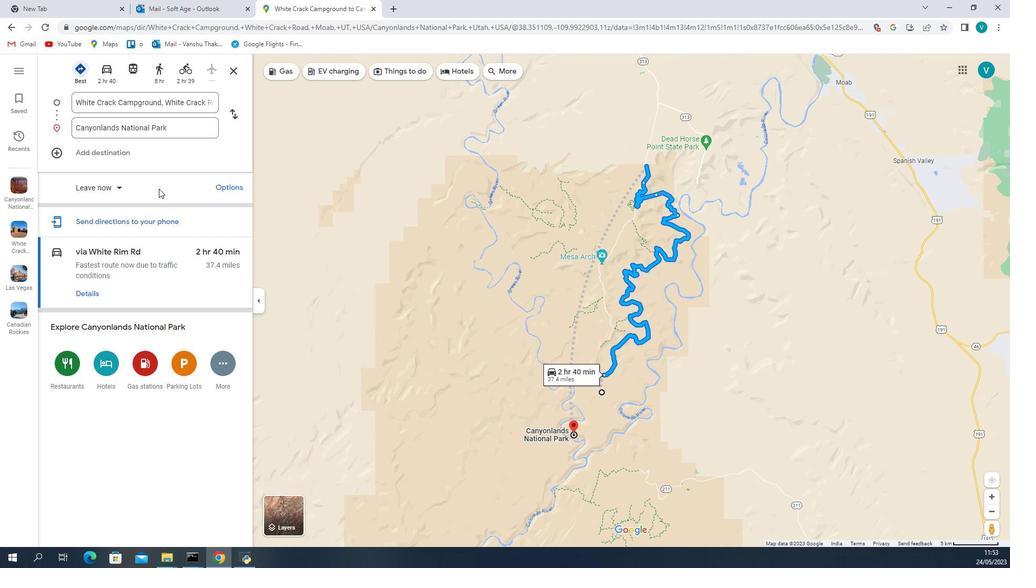 
Action: Mouse scrolled (670, 312) with delta (0, 0)
Screenshot: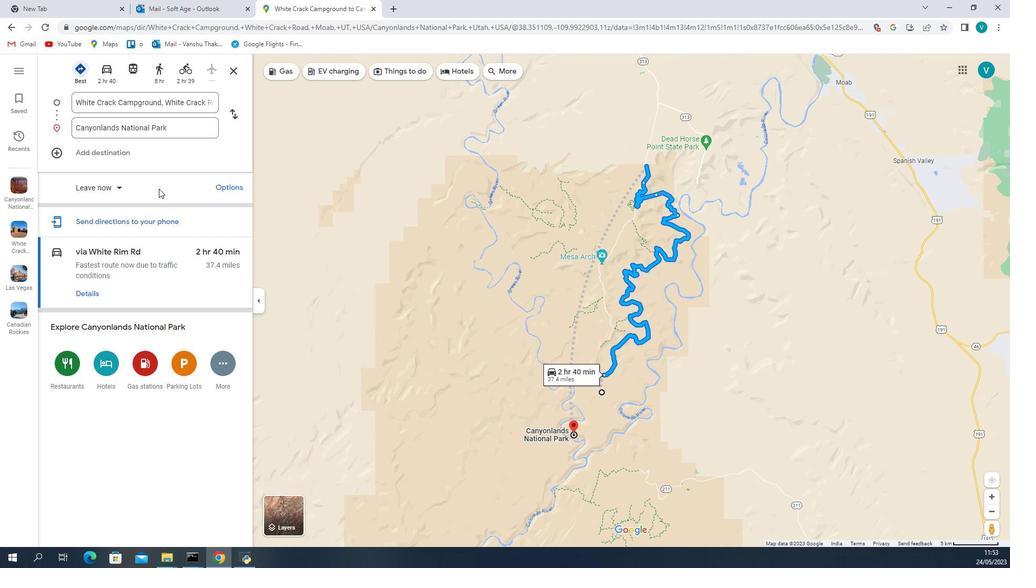 
Action: Mouse scrolled (670, 312) with delta (0, 0)
Screenshot: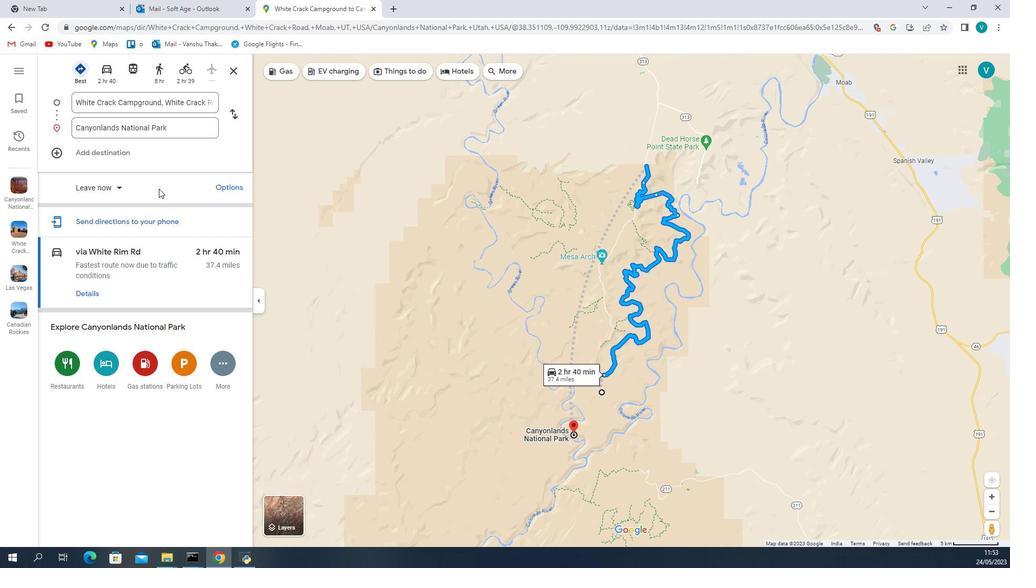 
Action: Mouse scrolled (670, 312) with delta (0, 0)
Screenshot: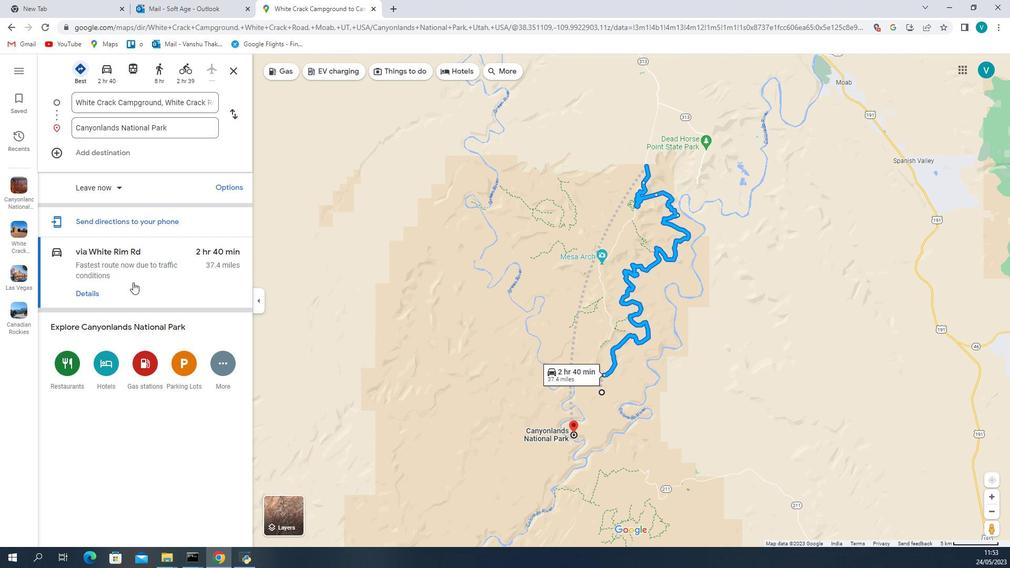 
Action: Mouse moved to (800, 350)
Screenshot: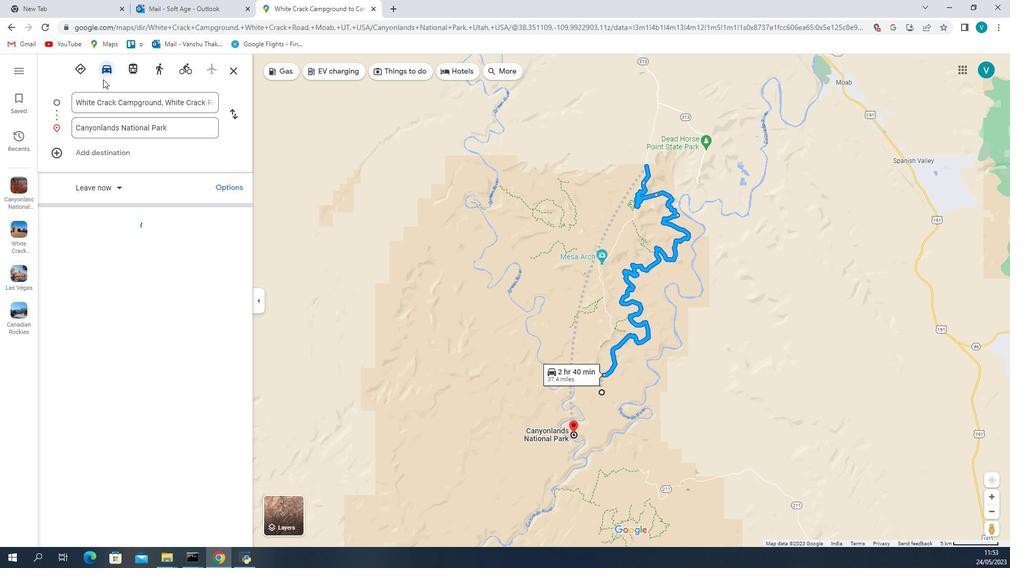 
Action: Mouse pressed left at (800, 350)
Screenshot: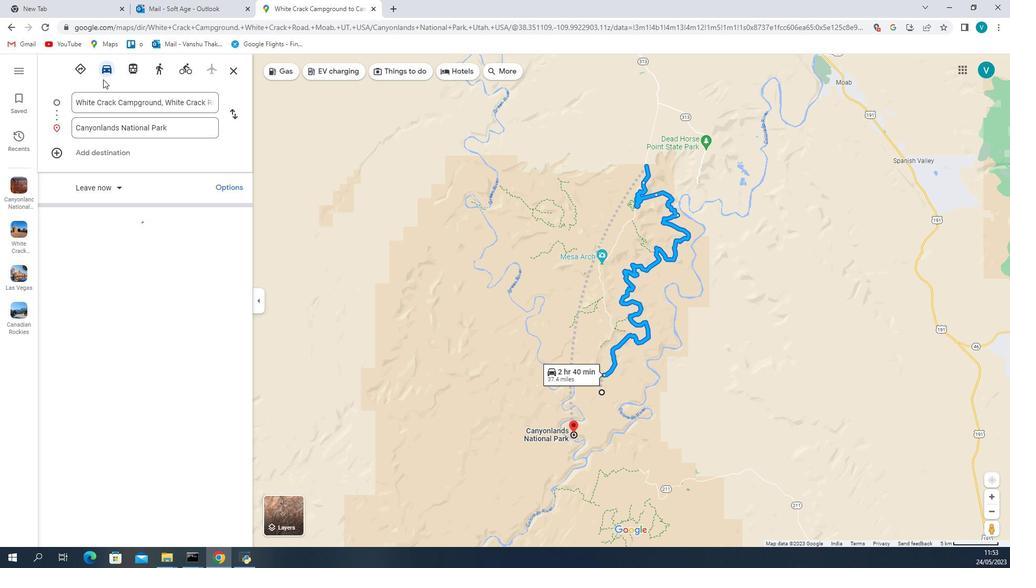 
Action: Mouse moved to (652, 290)
Screenshot: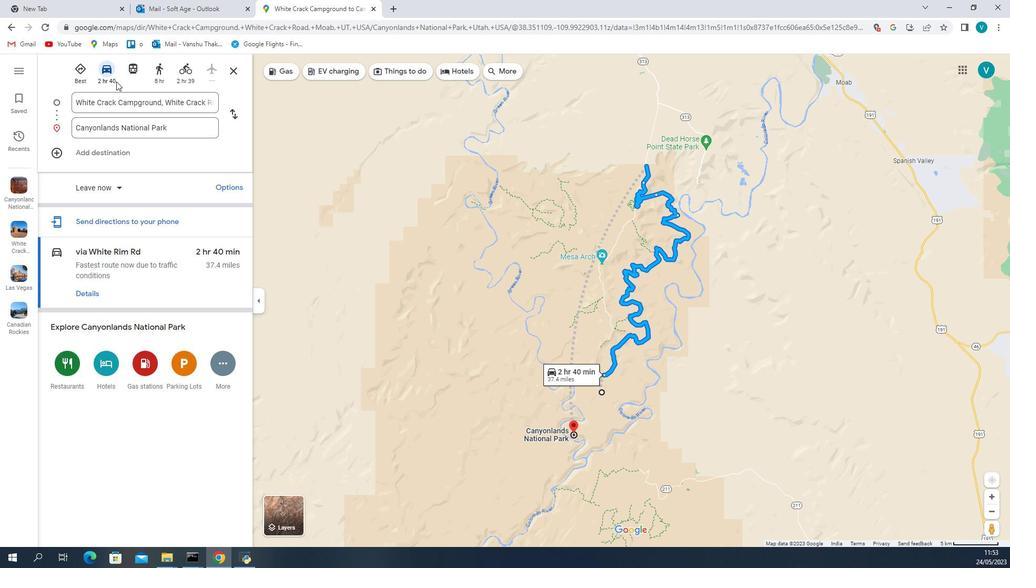 
Action: Mouse scrolled (652, 291) with delta (0, 0)
Screenshot: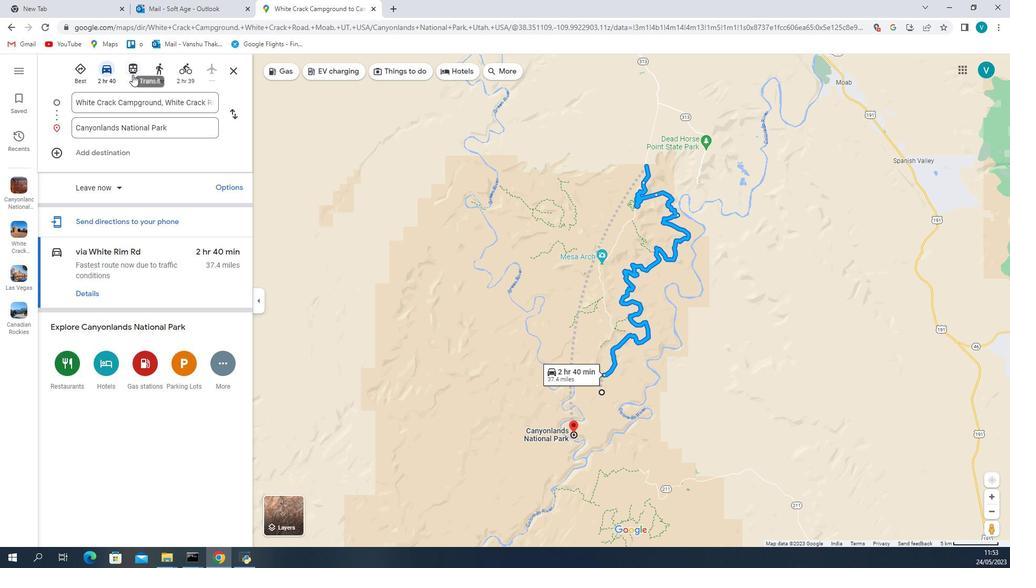 
Action: Mouse scrolled (652, 291) with delta (0, 0)
Screenshot: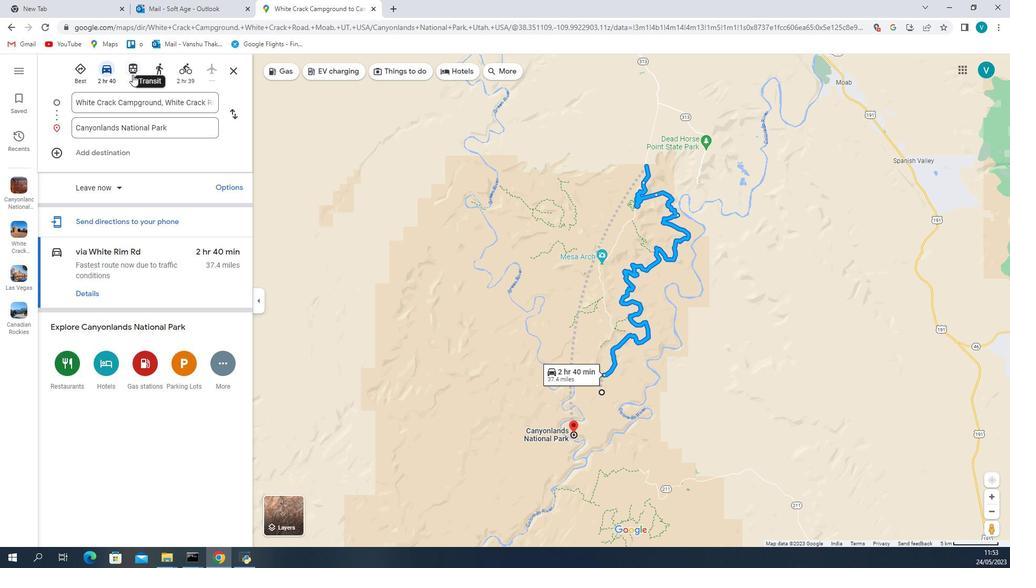 
Action: Mouse moved to (665, 321)
Screenshot: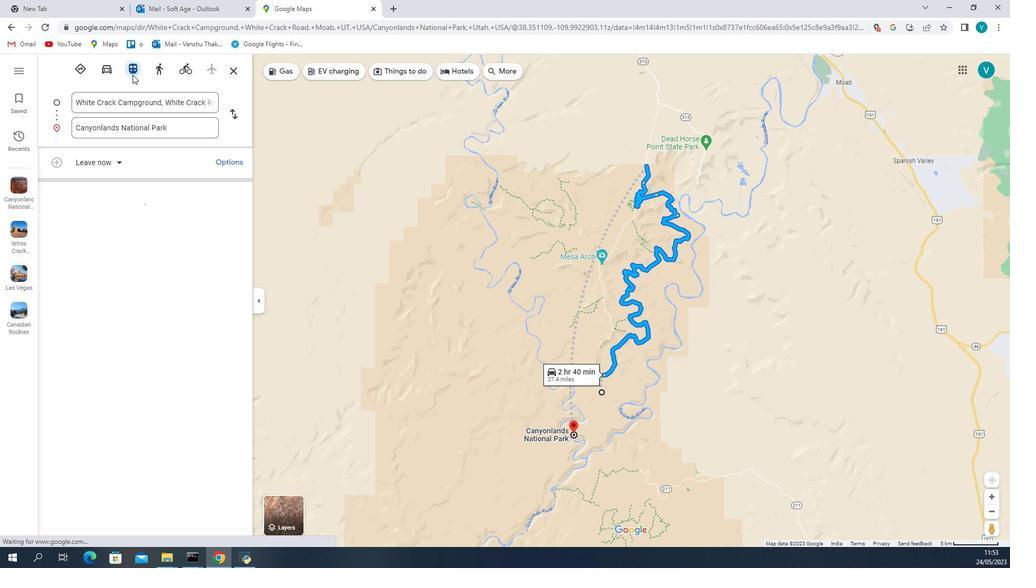 
Action: Mouse scrolled (665, 321) with delta (0, 0)
Screenshot: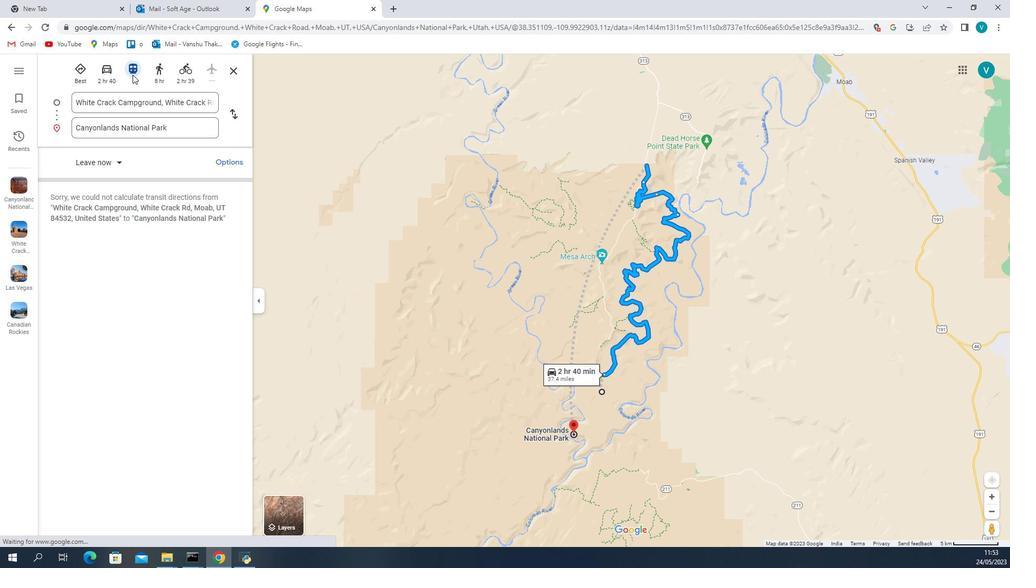 
Action: Mouse scrolled (665, 321) with delta (0, 0)
Screenshot: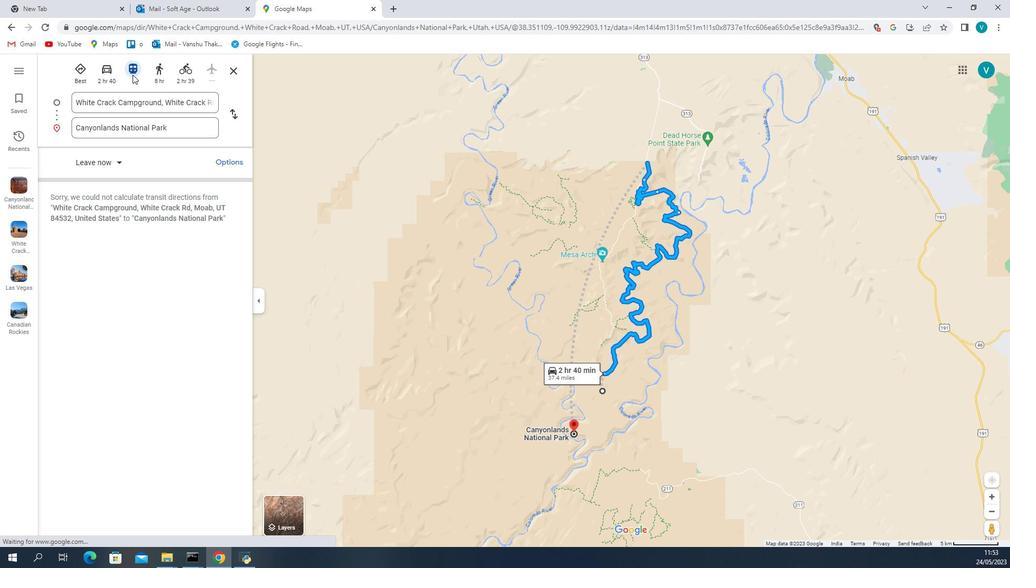 
Action: Mouse moved to (665, 324)
Screenshot: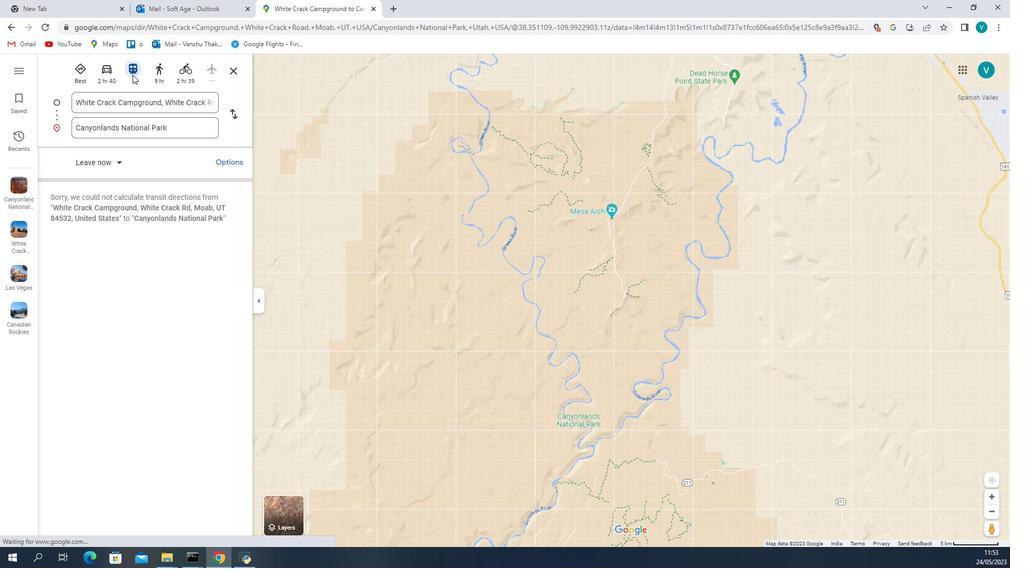 
Action: Mouse scrolled (665, 325) with delta (0, 0)
Screenshot: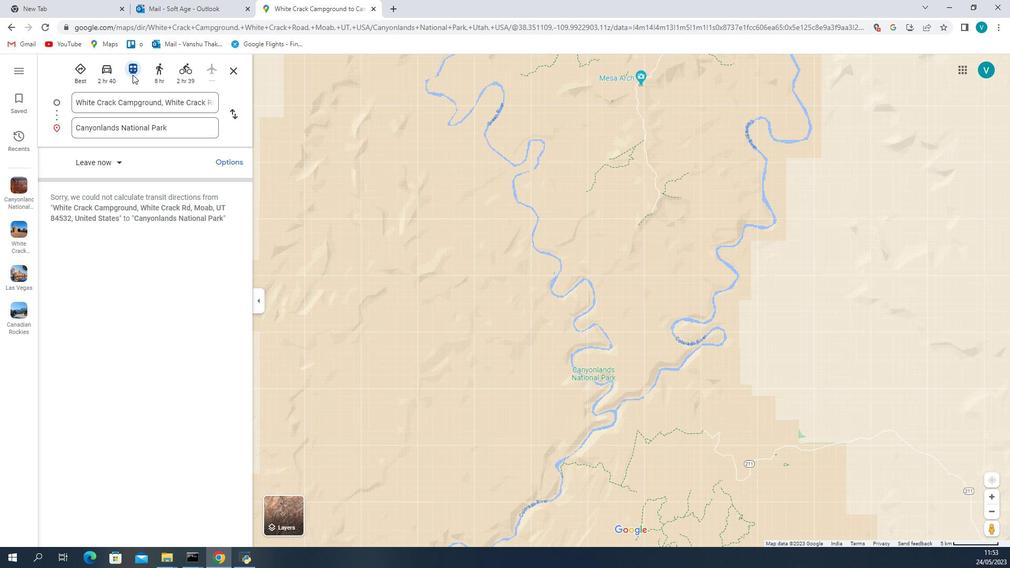 
Action: Mouse scrolled (665, 325) with delta (0, 0)
Screenshot: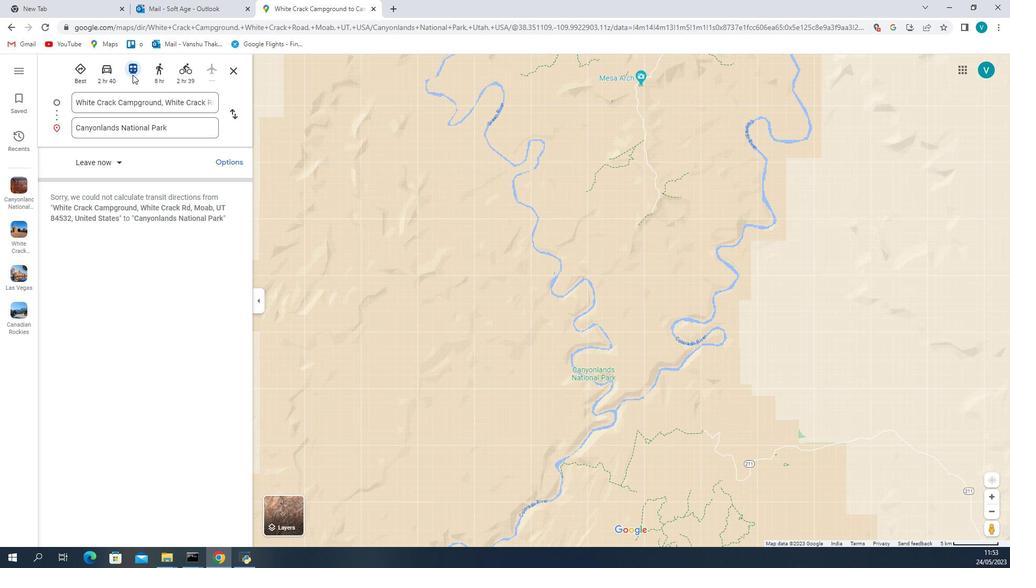 
Action: Mouse scrolled (665, 325) with delta (0, 0)
Screenshot: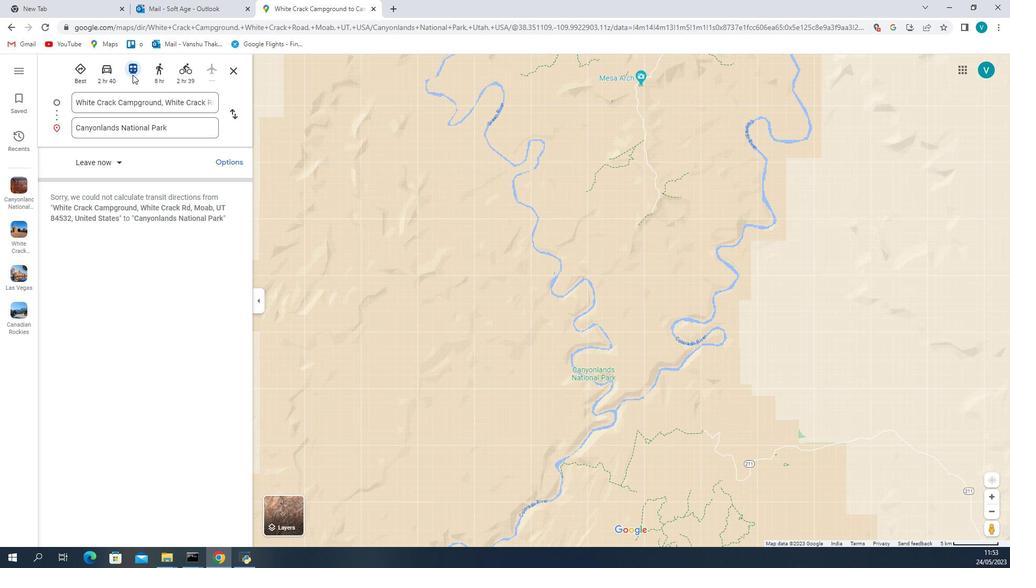 
Action: Mouse scrolled (665, 325) with delta (0, 0)
Screenshot: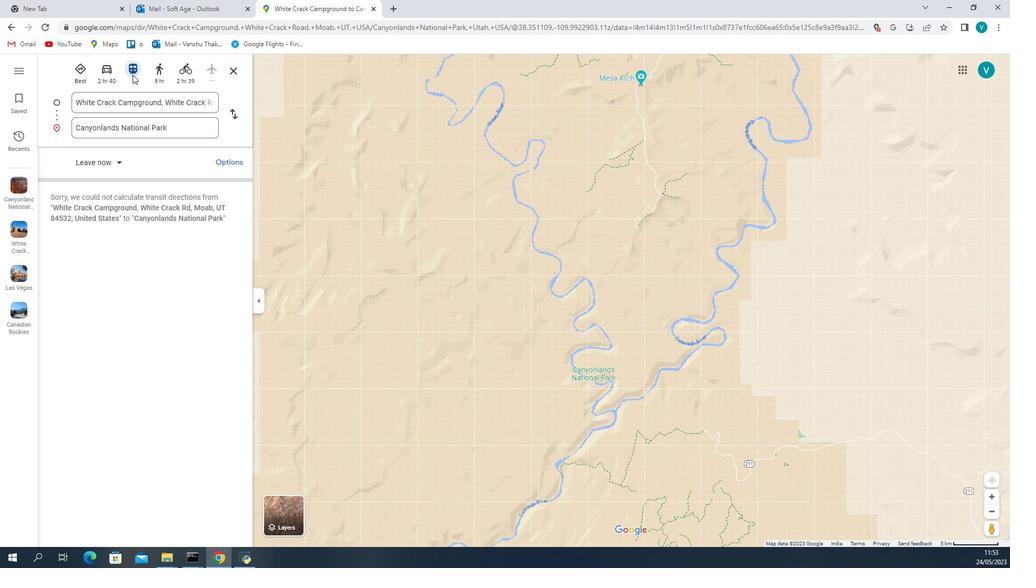 
Action: Mouse moved to (644, 285)
Screenshot: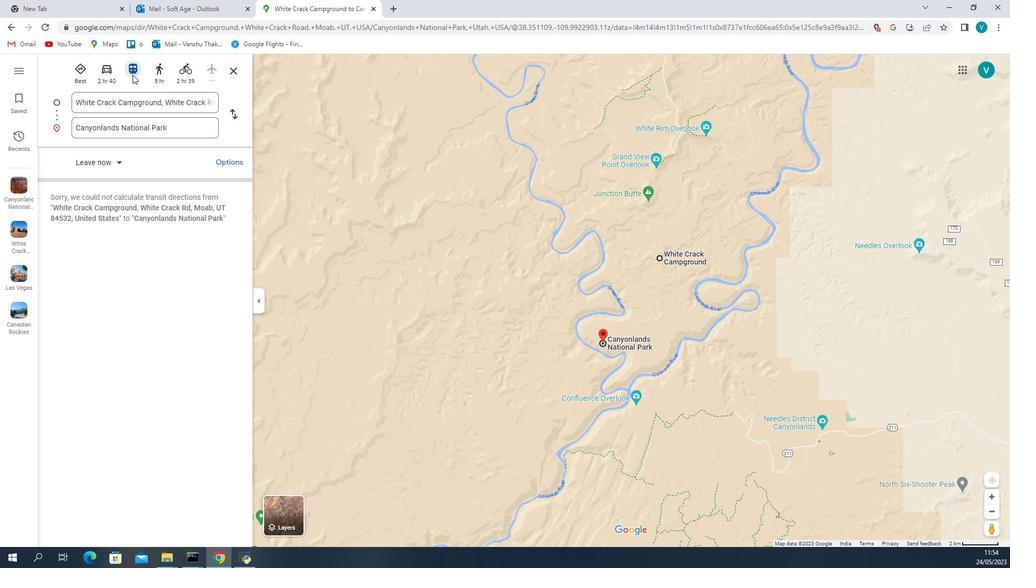 
Action: Mouse scrolled (644, 286) with delta (0, 0)
Screenshot: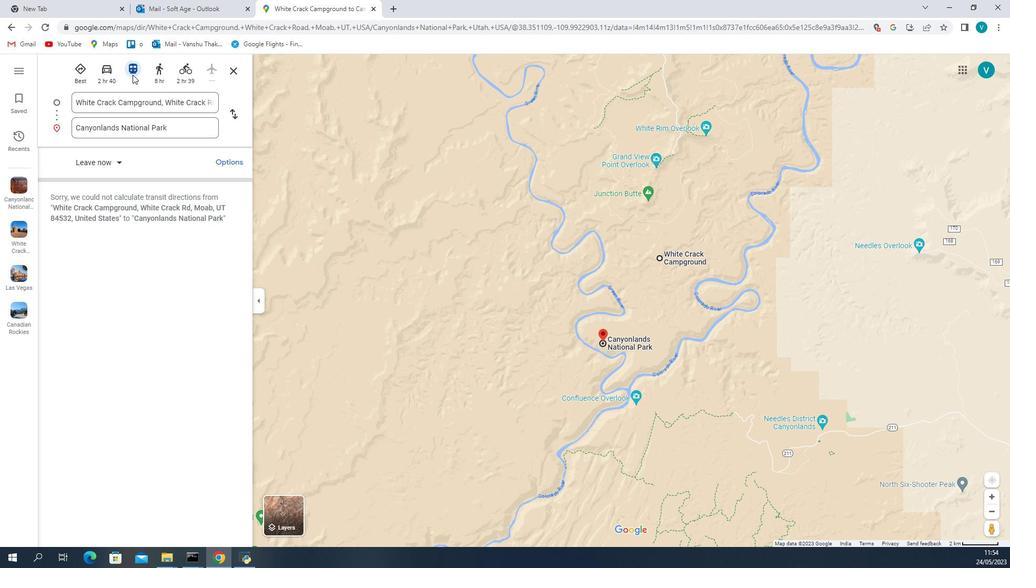 
Action: Mouse scrolled (644, 286) with delta (0, 0)
Screenshot: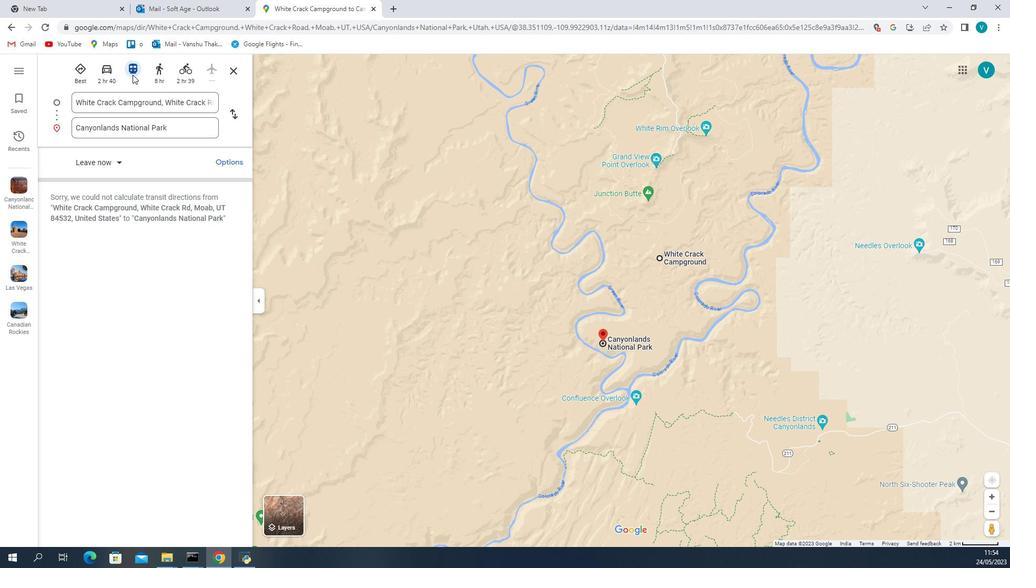 
Action: Mouse scrolled (644, 286) with delta (0, 0)
Screenshot: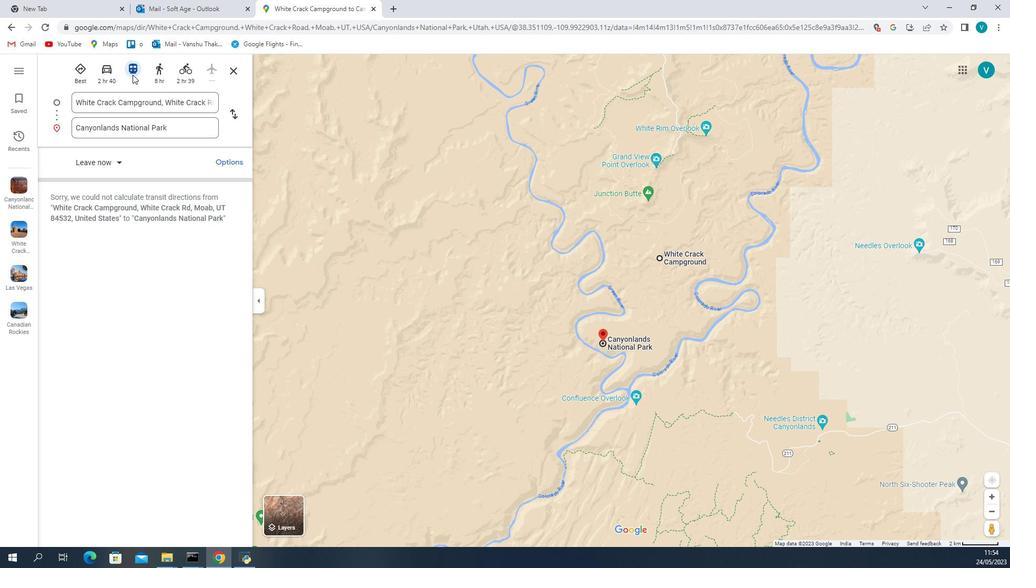 
Action: Mouse moved to (644, 285)
Screenshot: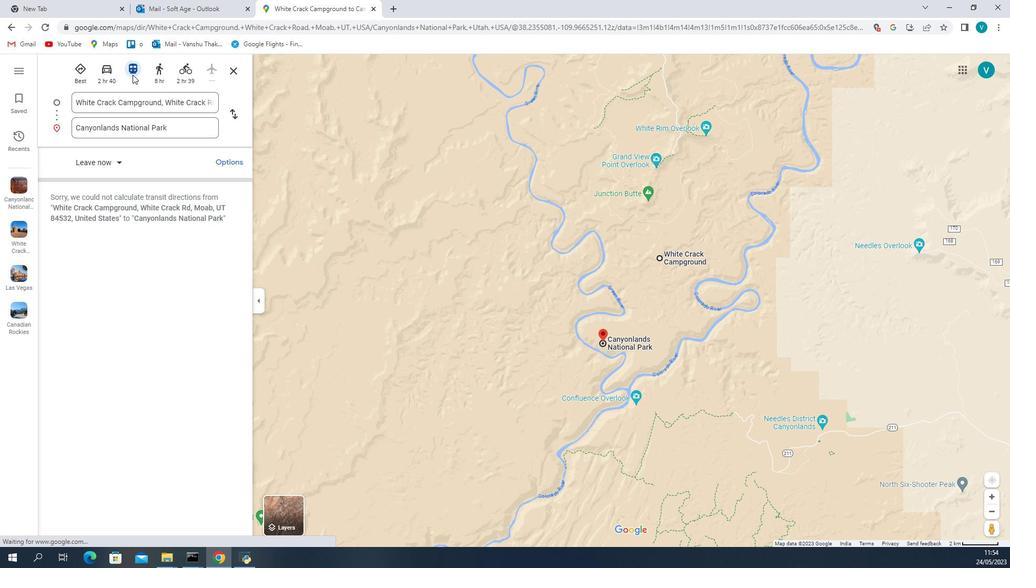 
Action: Mouse scrolled (644, 285) with delta (0, 0)
Screenshot: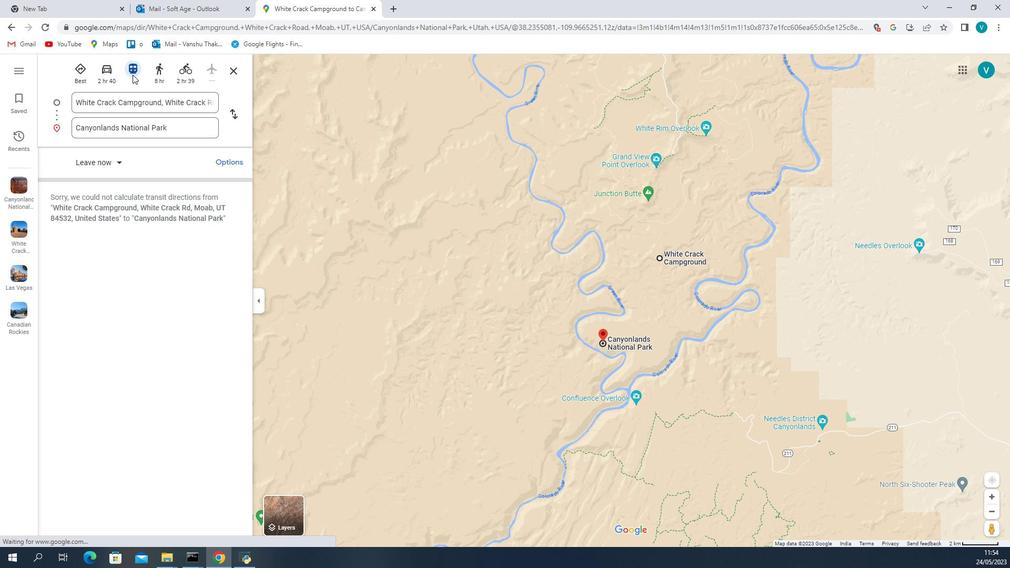 
Action: Mouse moved to (636, 264)
Screenshot: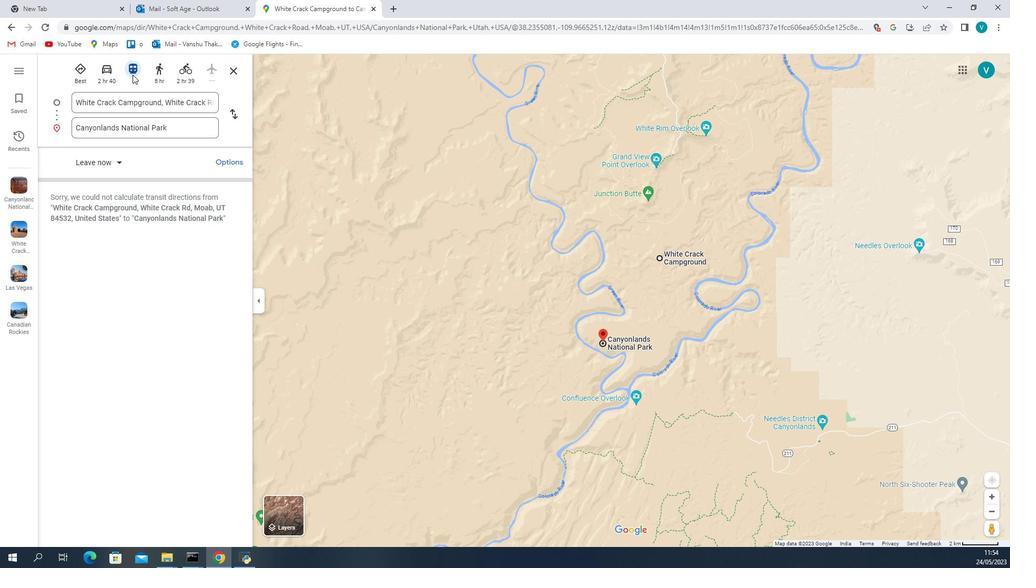 
Action: Mouse scrolled (636, 265) with delta (0, 0)
Screenshot: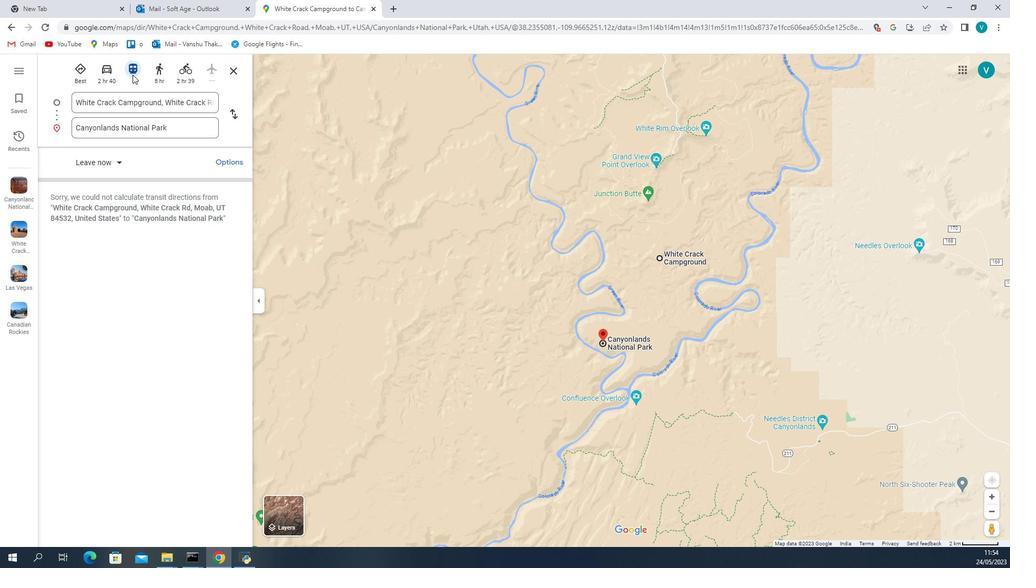 
Action: Mouse scrolled (636, 265) with delta (0, 0)
Screenshot: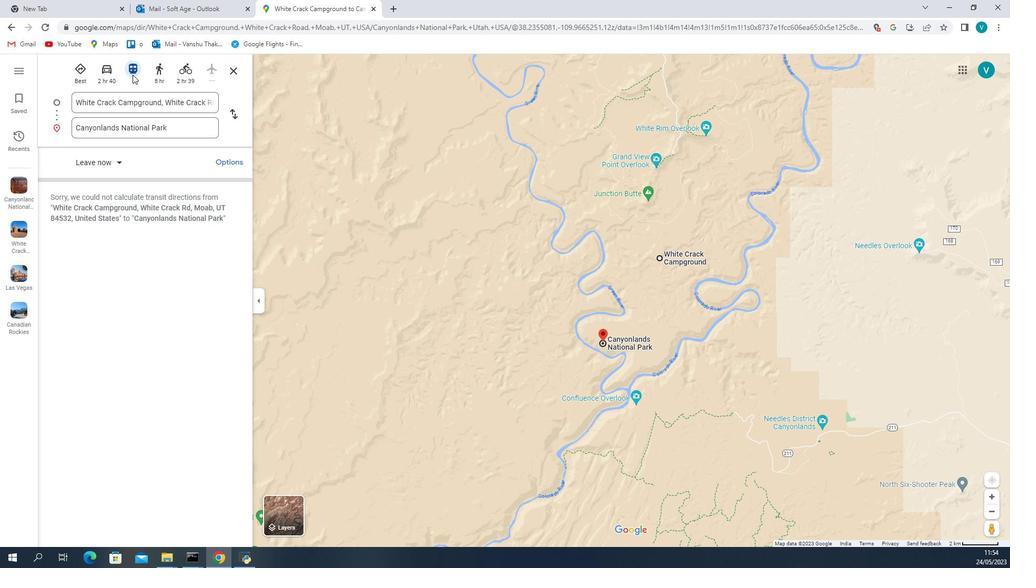 
Action: Mouse scrolled (636, 265) with delta (0, 0)
Screenshot: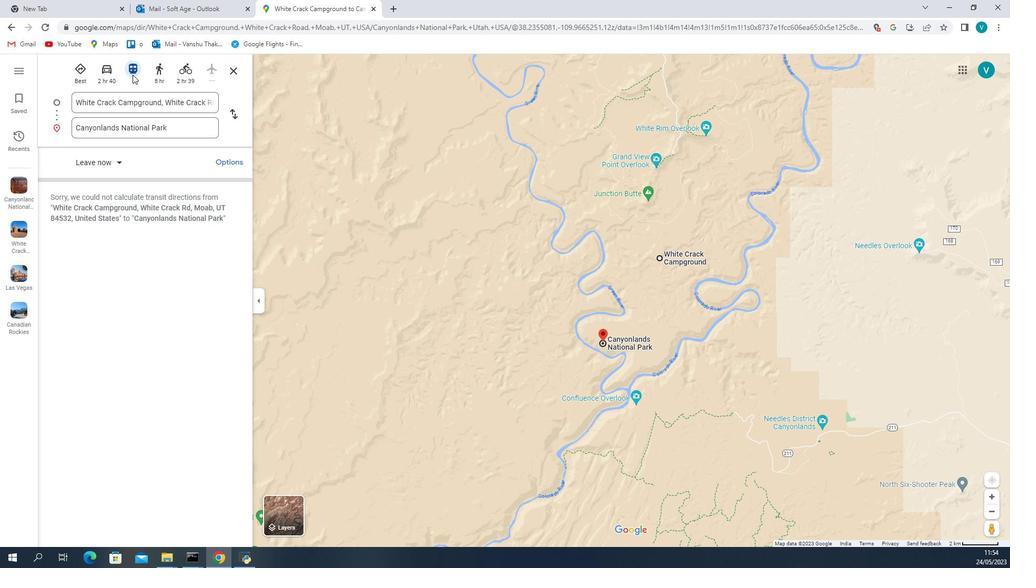 
Action: Mouse scrolled (636, 265) with delta (0, 0)
Screenshot: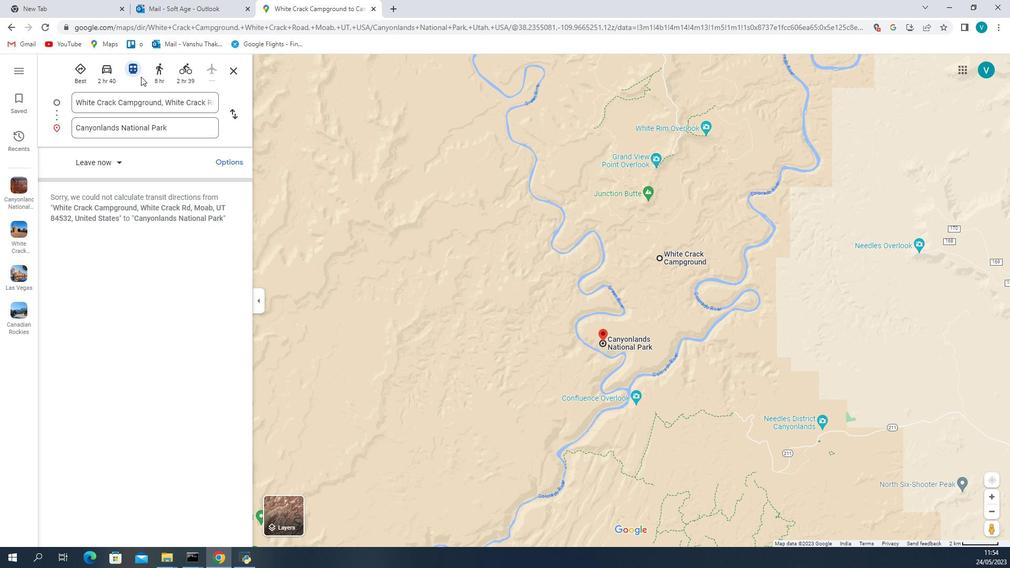
Action: Mouse scrolled (636, 265) with delta (0, 0)
Screenshot: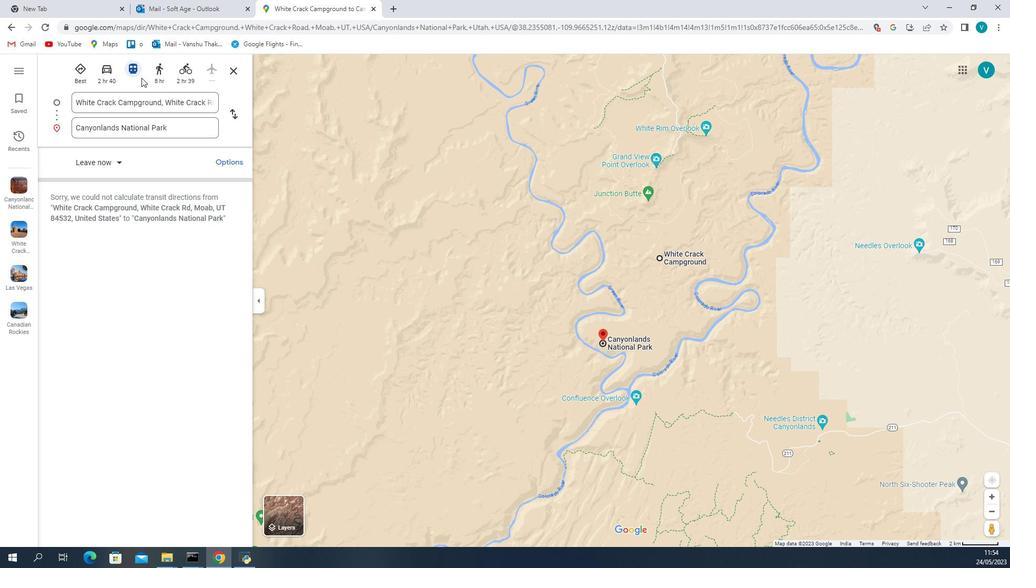 
Action: Mouse scrolled (636, 265) with delta (0, 0)
Screenshot: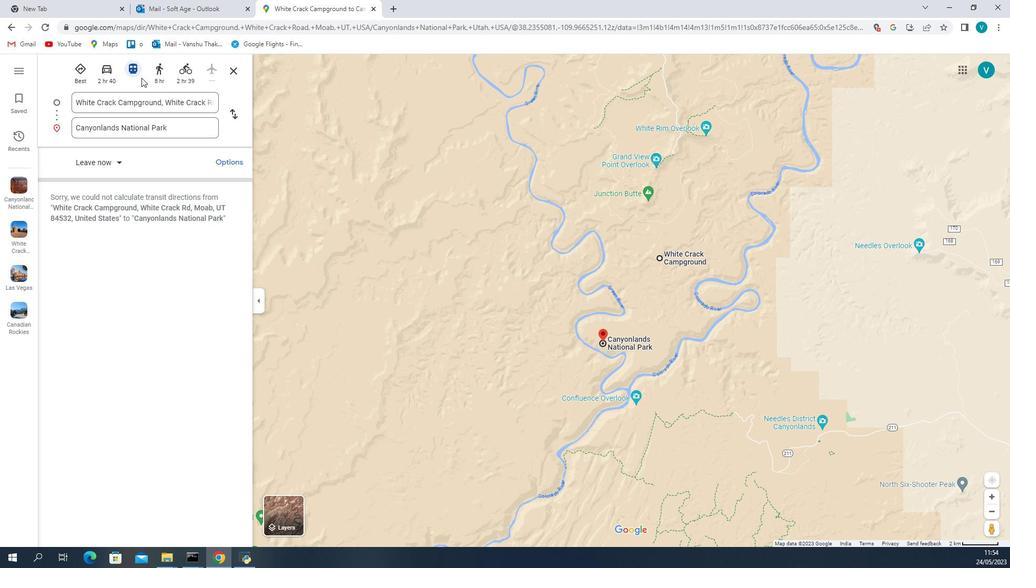 
Action: Mouse scrolled (636, 265) with delta (0, 0)
Screenshot: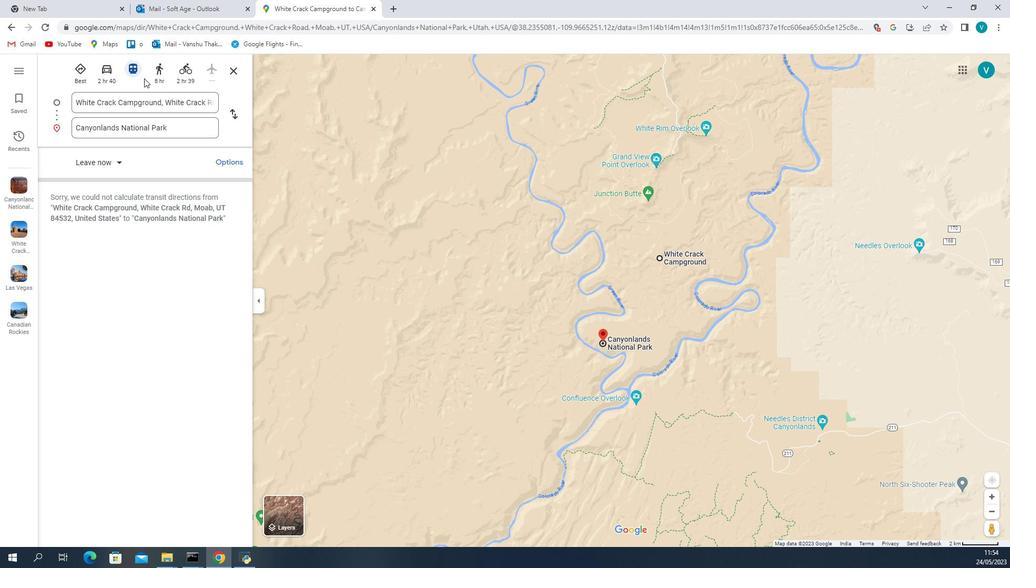 
Action: Mouse scrolled (636, 265) with delta (0, 0)
Screenshot: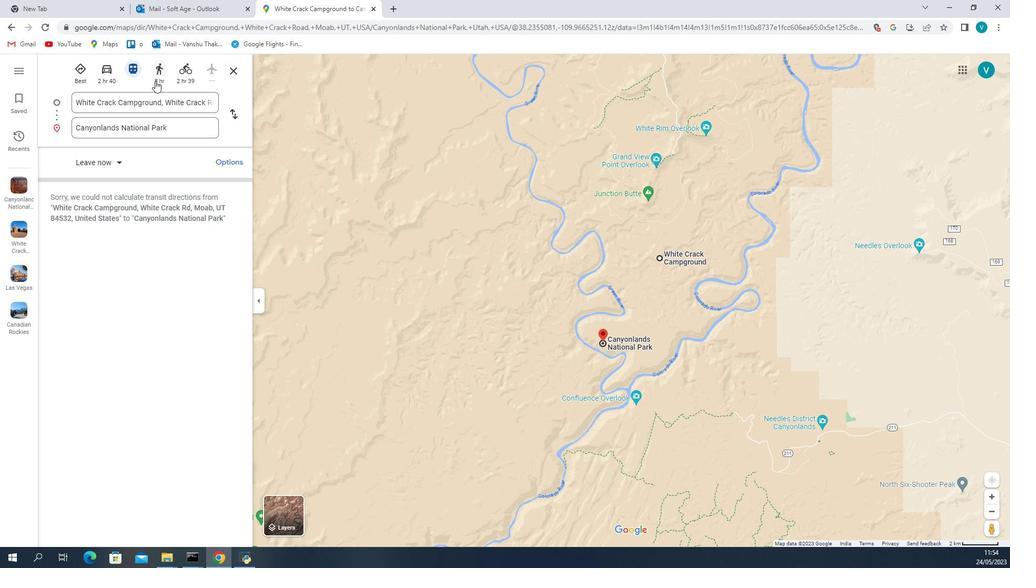 
Action: Mouse scrolled (636, 265) with delta (0, 0)
Screenshot: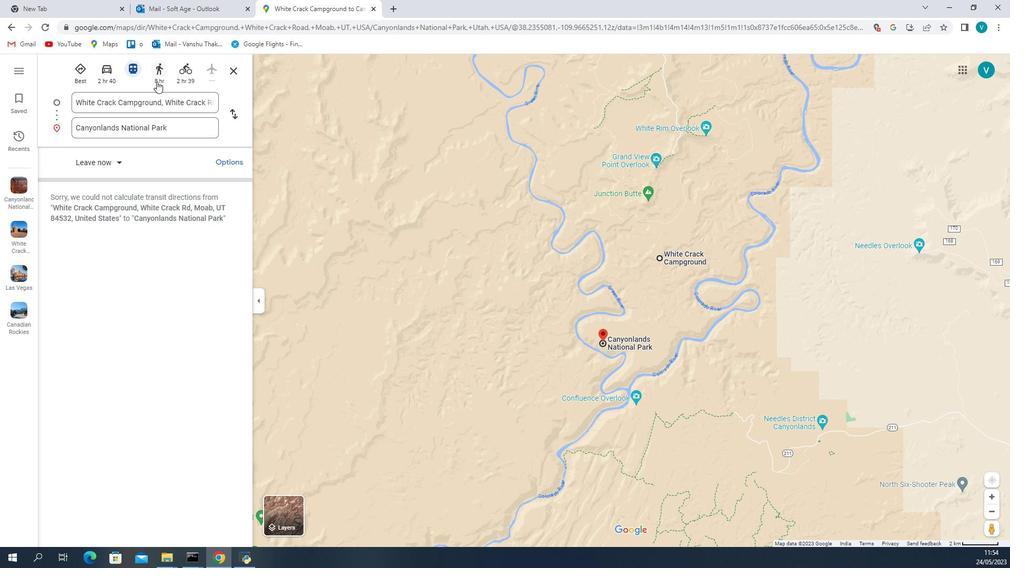 
Action: Mouse scrolled (636, 265) with delta (0, 0)
Screenshot: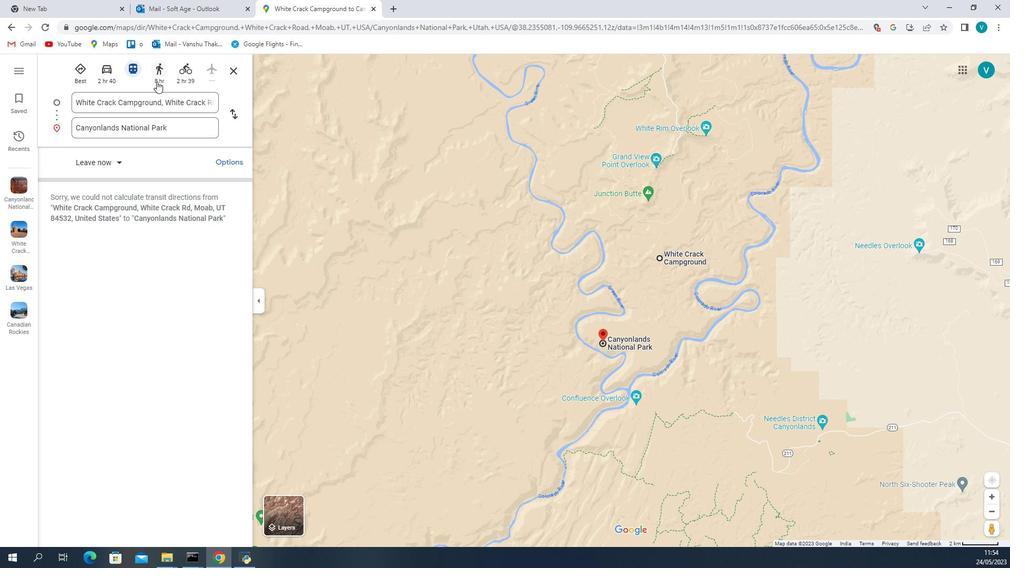 
Action: Mouse scrolled (636, 265) with delta (0, 0)
Screenshot: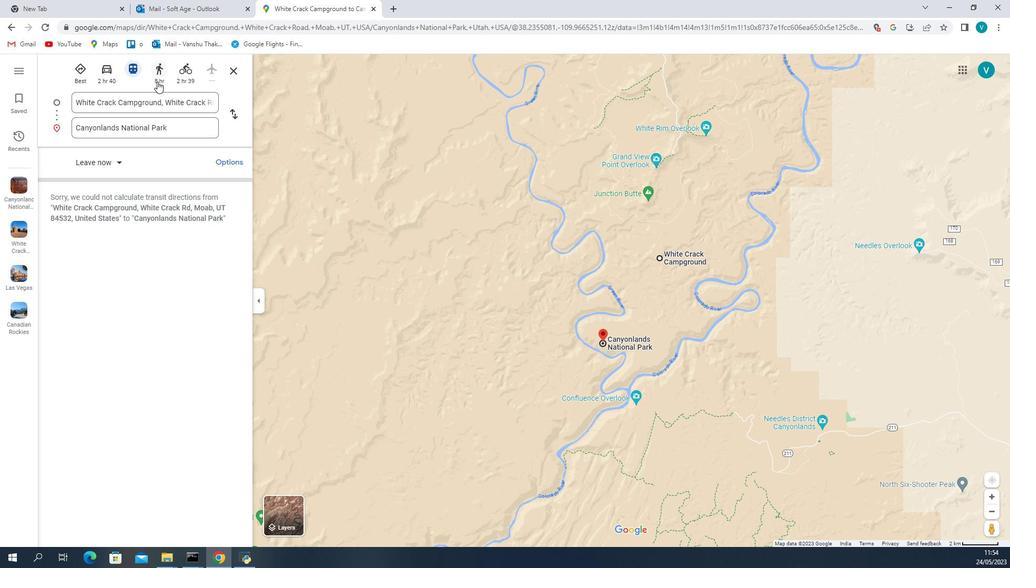 
Action: Mouse moved to (631, 249)
Screenshot: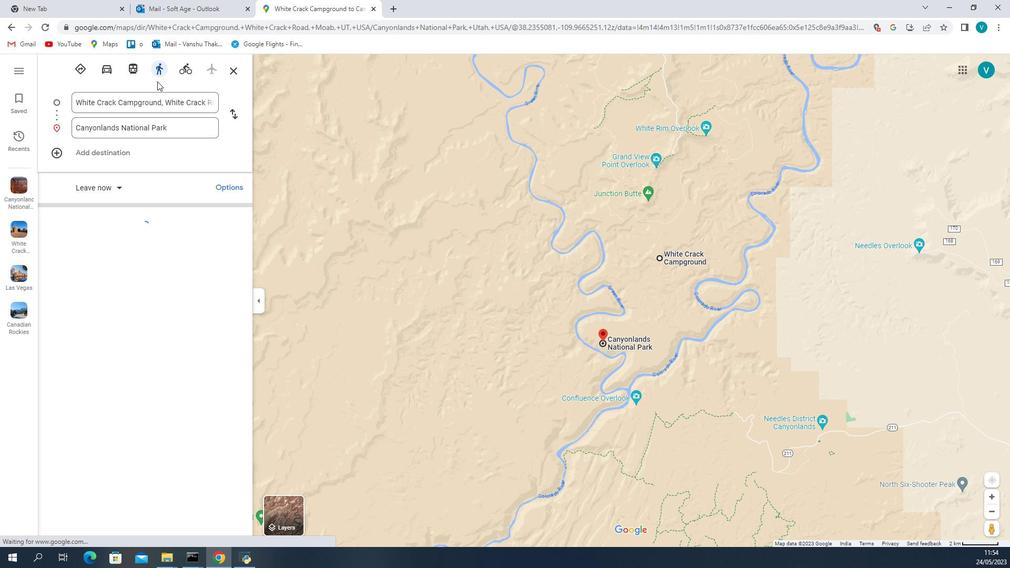 
Action: Mouse pressed left at (631, 249)
Screenshot: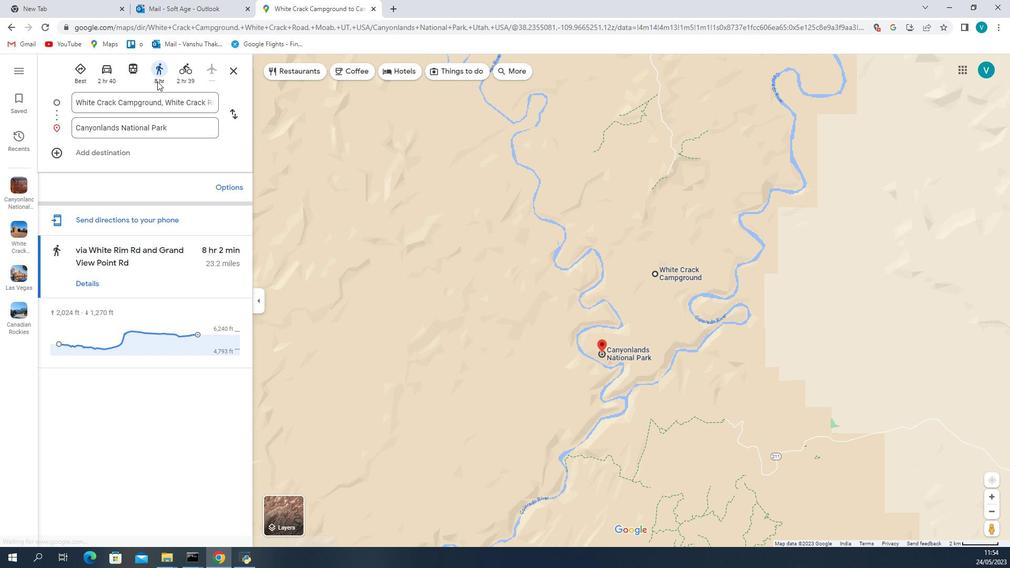 
Action: Mouse moved to (666, 356)
Screenshot: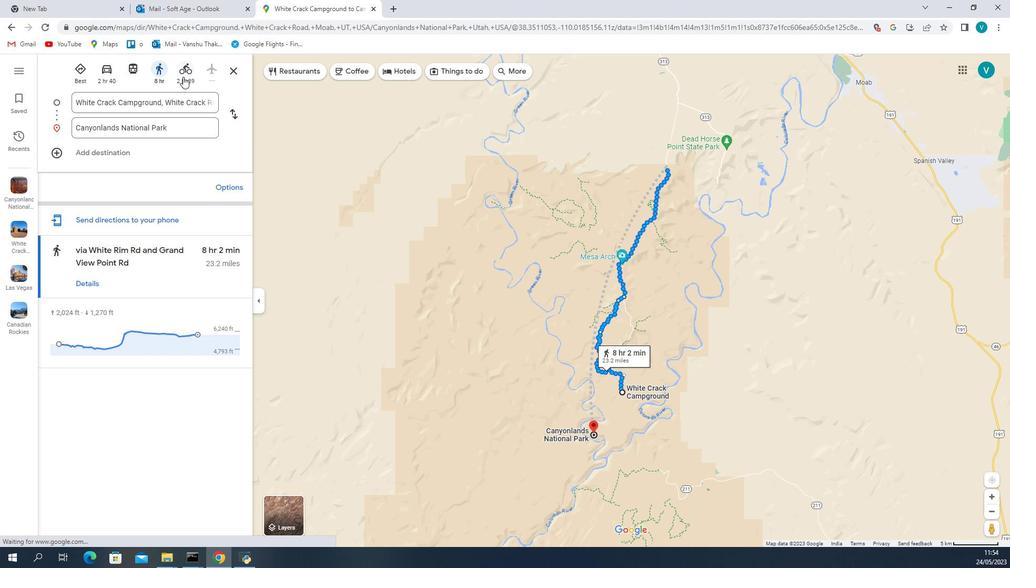 
Action: Mouse pressed left at (666, 356)
Screenshot: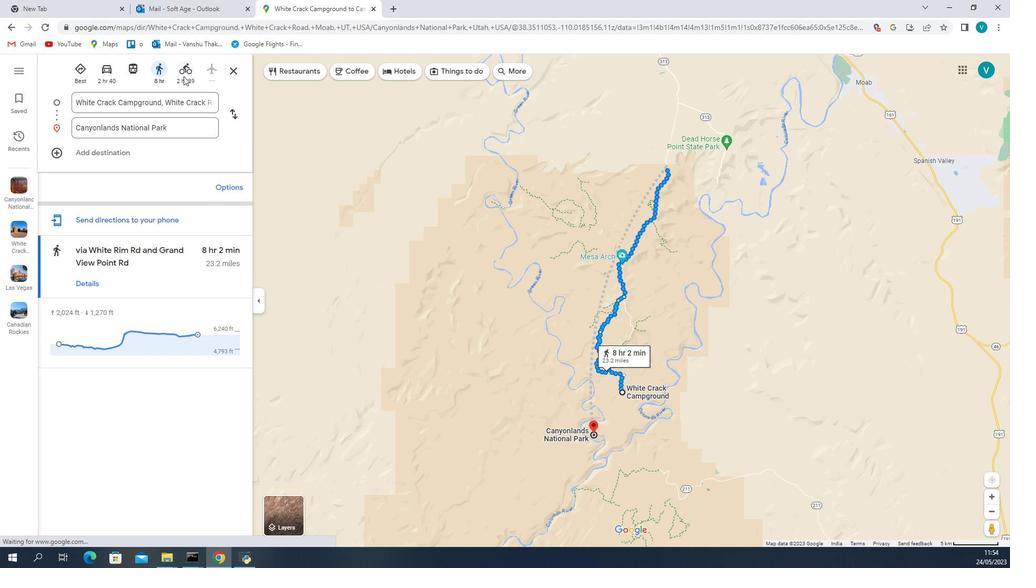 
Action: Mouse moved to (735, 243)
Screenshot: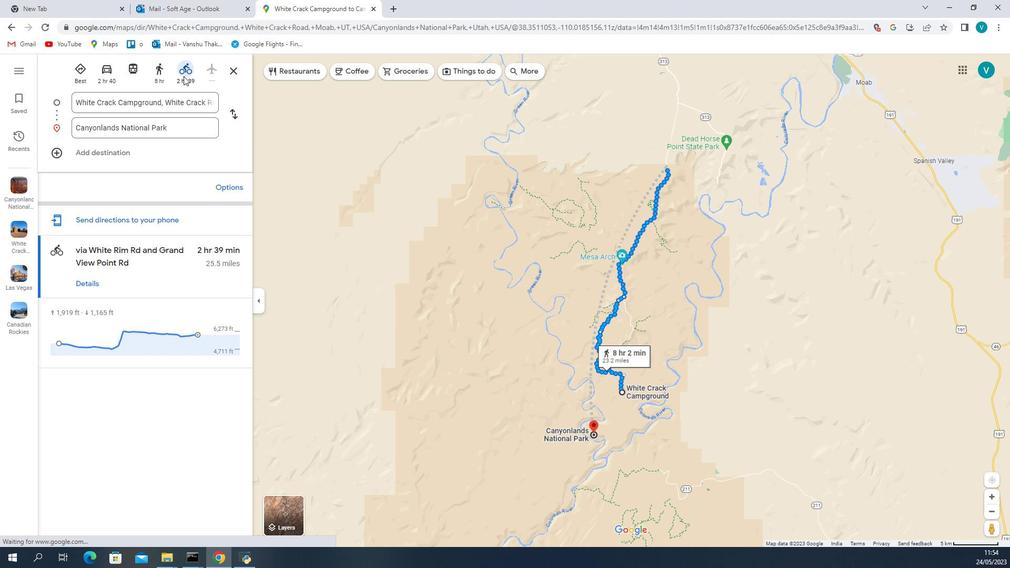 
Action: Mouse pressed left at (702, 346)
Screenshot: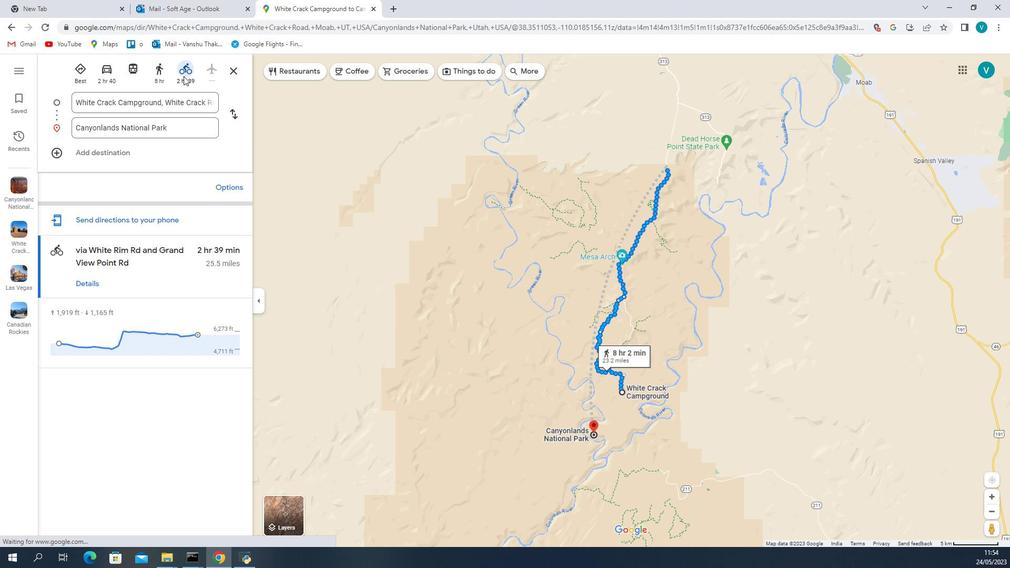 
Action: Mouse moved to (658, 174)
Screenshot: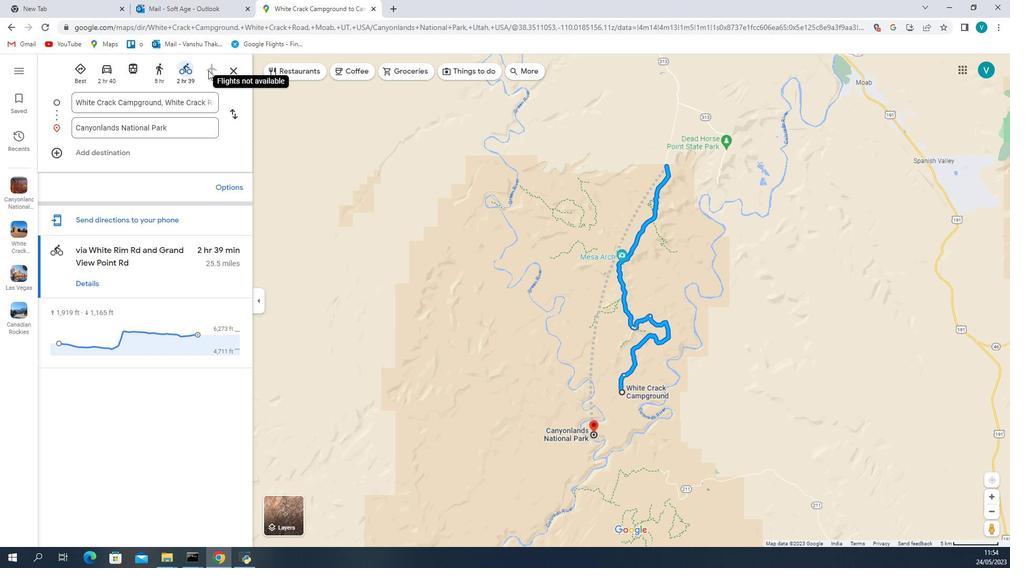 
Action: Mouse pressed left at (658, 174)
Screenshot: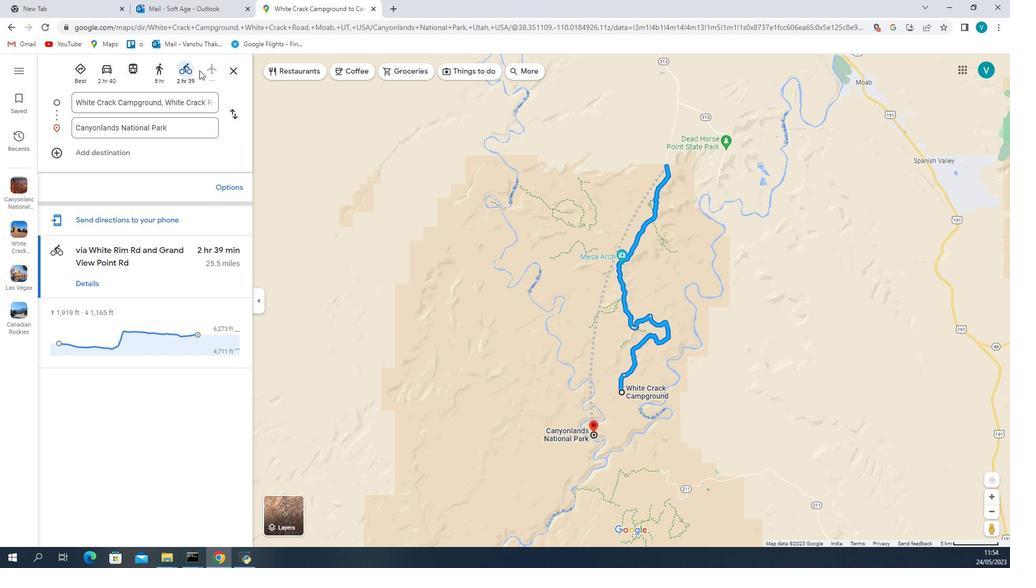
Action: Mouse moved to (692, 215)
Screenshot: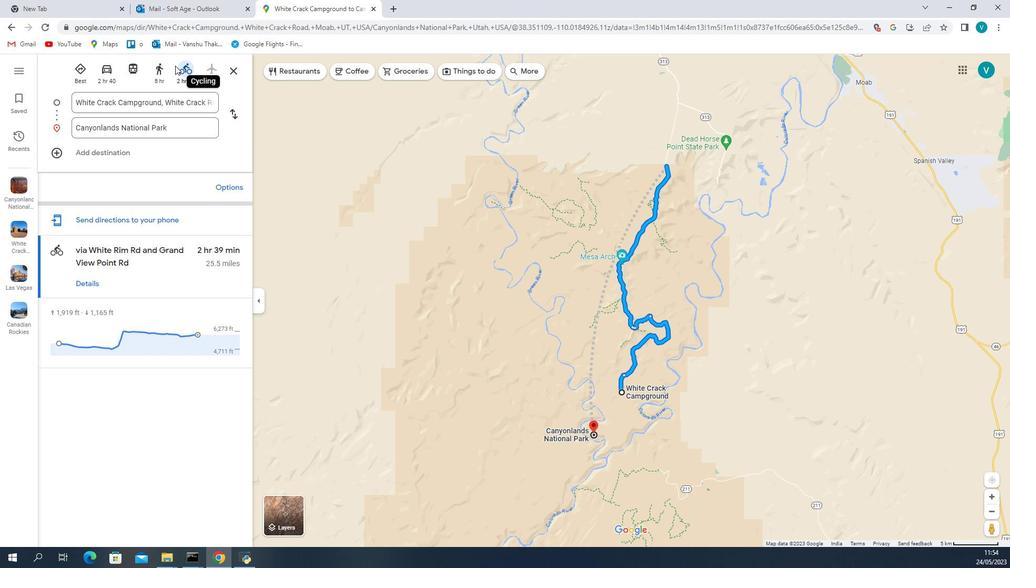 
Action: Mouse scrolled (692, 215) with delta (0, 0)
Screenshot: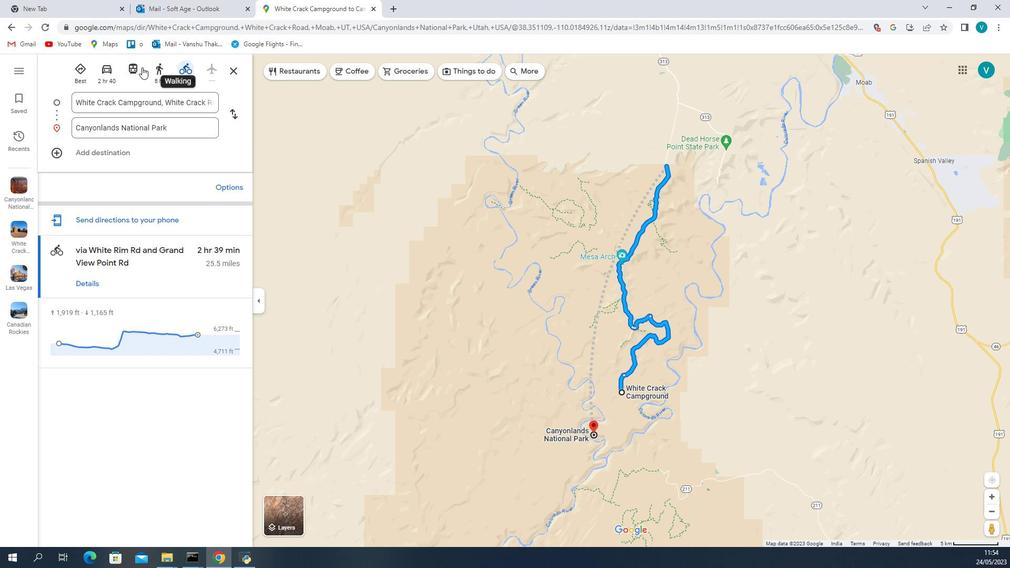 
Action: Mouse scrolled (692, 215) with delta (0, 0)
Screenshot: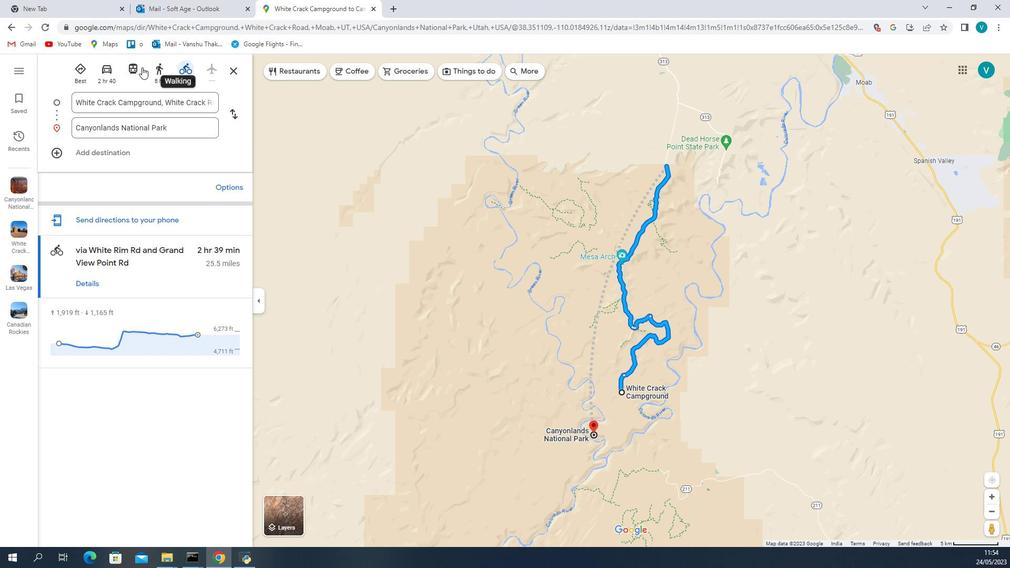 
Action: Mouse scrolled (692, 215) with delta (0, 0)
Screenshot: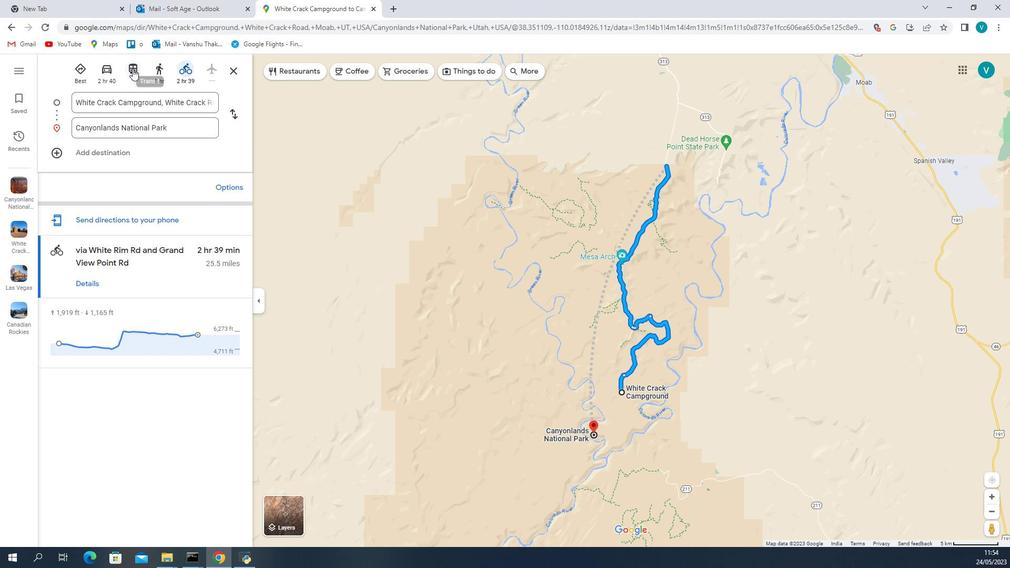 
Action: Mouse moved to (479, 359)
Screenshot: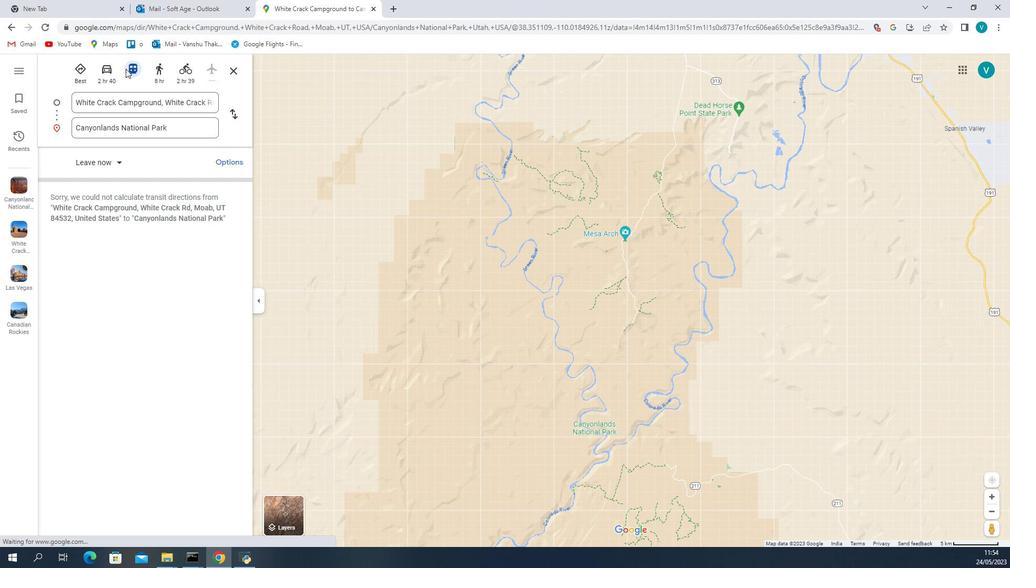 
Action: Mouse scrolled (479, 358) with delta (0, 0)
Screenshot: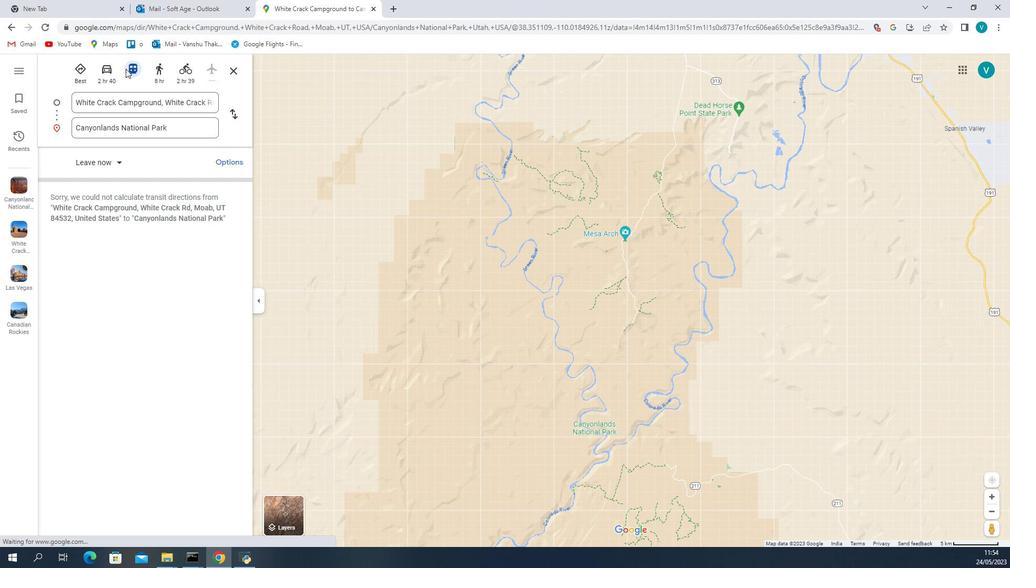 
Action: Mouse scrolled (479, 358) with delta (0, 0)
Screenshot: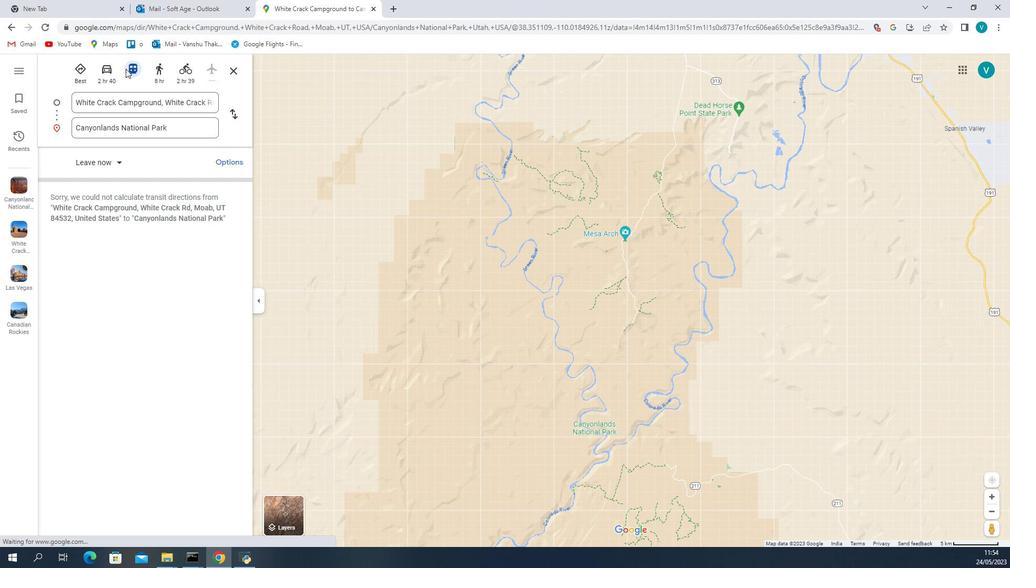 
Action: Mouse scrolled (479, 358) with delta (0, 0)
Screenshot: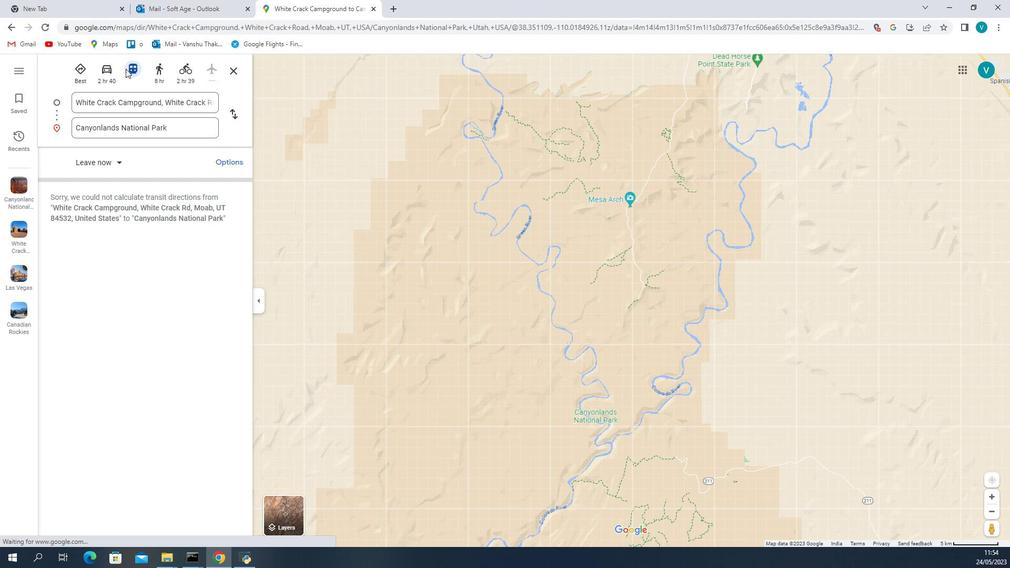 
Action: Mouse moved to (480, 357)
Screenshot: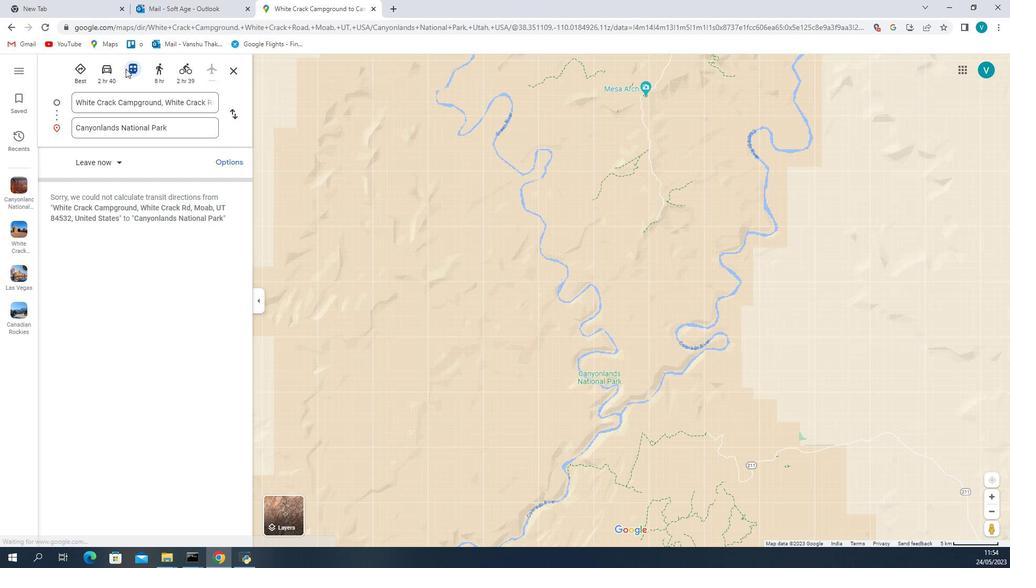 
Action: Mouse scrolled (480, 356) with delta (0, 0)
Screenshot: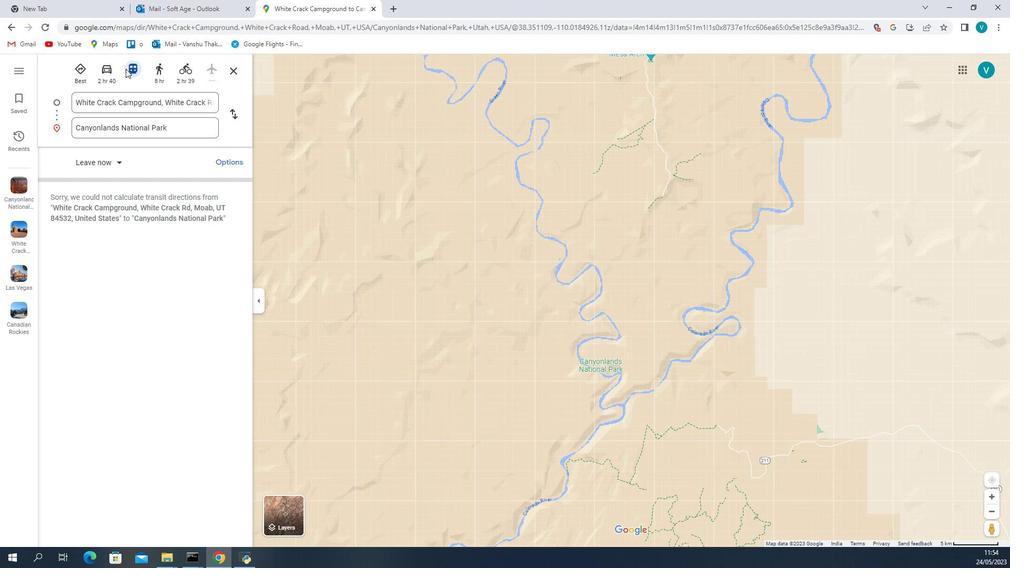 
Action: Mouse scrolled (480, 356) with delta (0, 0)
Screenshot: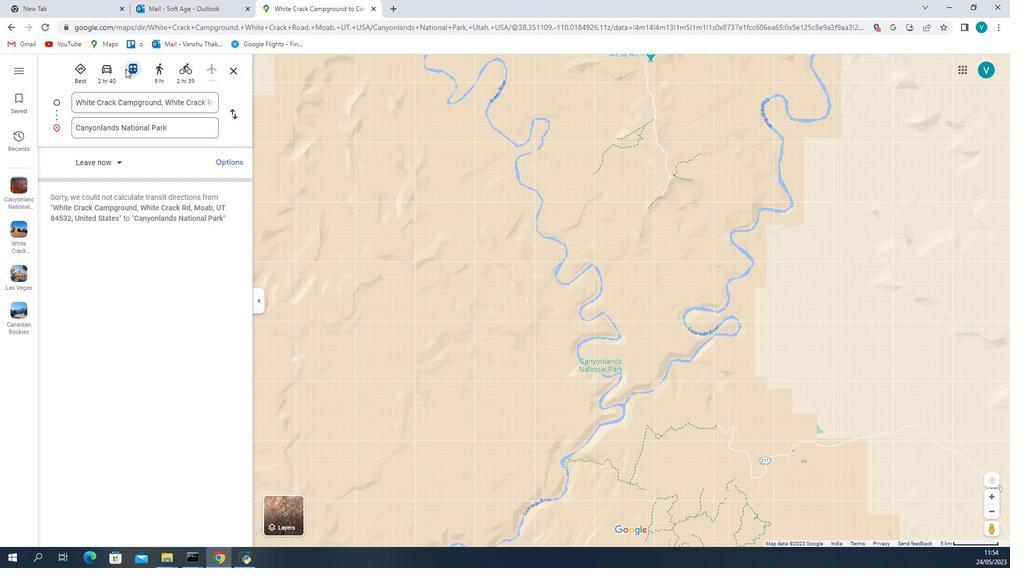 
Action: Mouse scrolled (480, 356) with delta (0, 0)
Screenshot: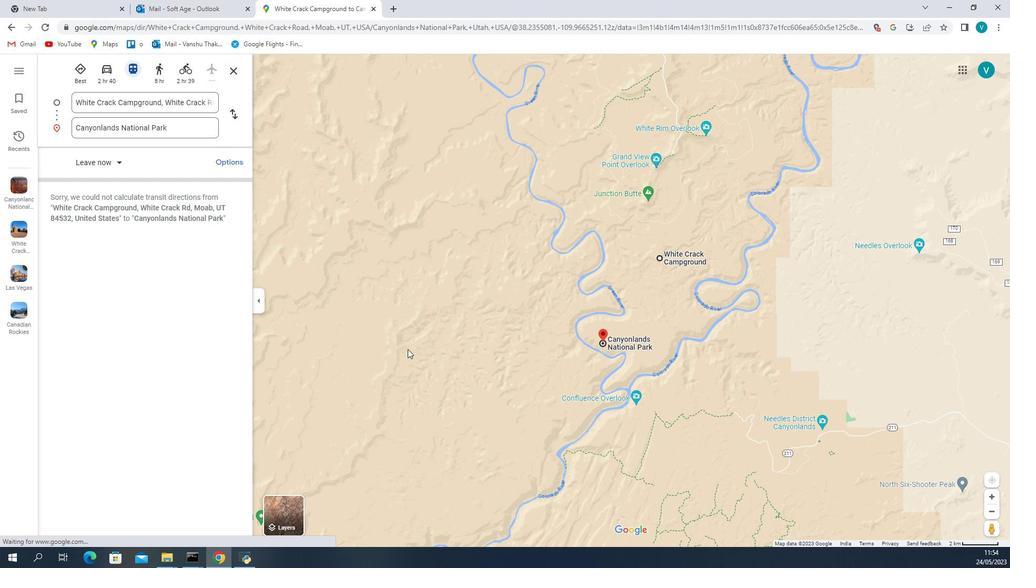 
Action: Mouse scrolled (480, 356) with delta (0, 0)
Screenshot: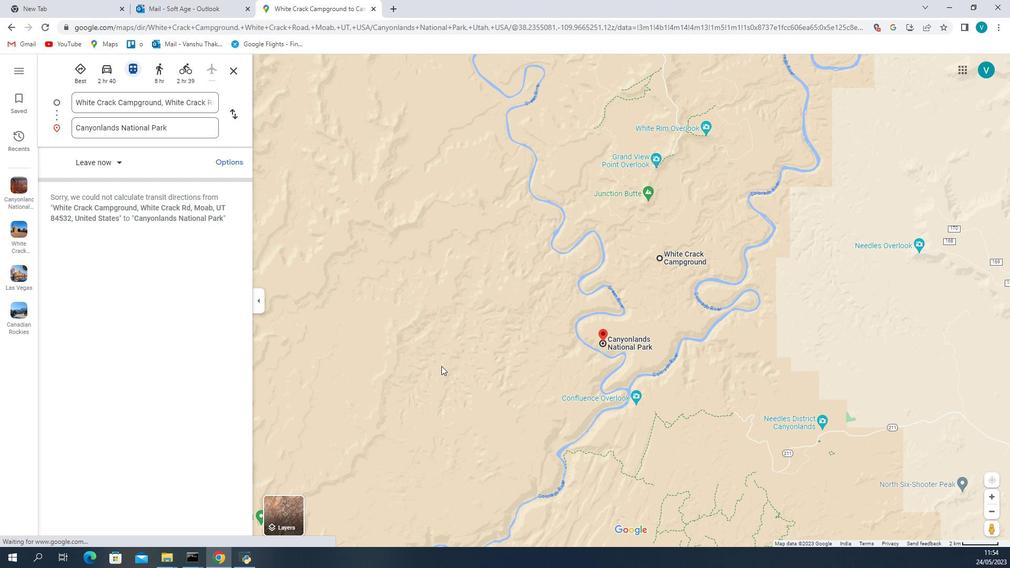 
Action: Mouse scrolled (480, 356) with delta (0, 0)
Screenshot: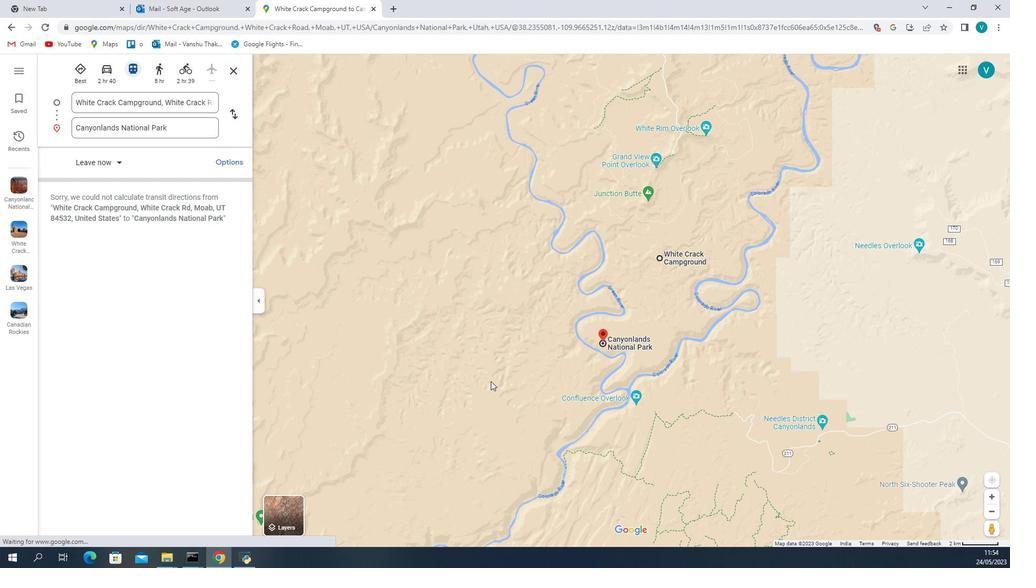 
Action: Mouse scrolled (480, 356) with delta (0, 0)
Screenshot: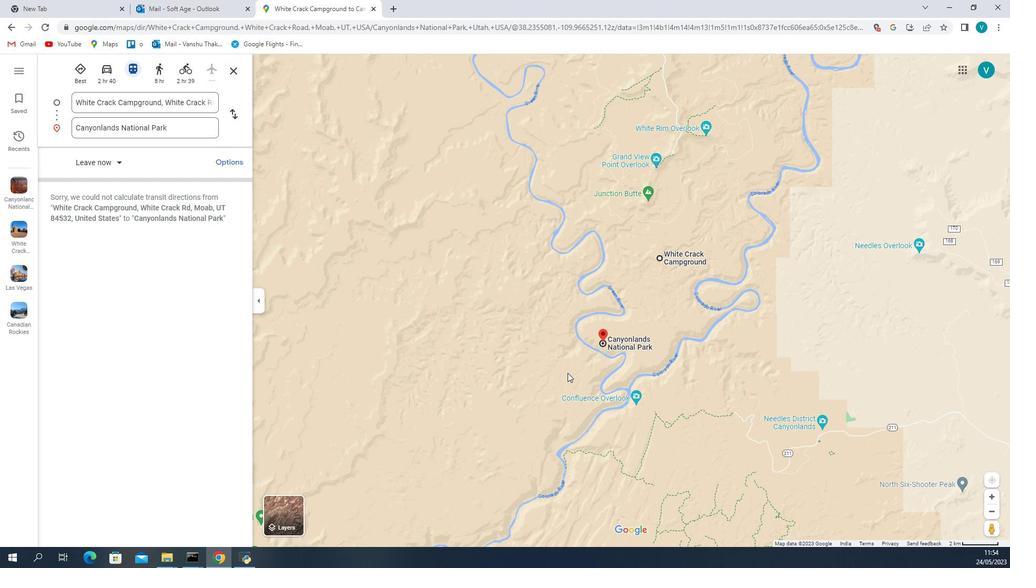 
Action: Mouse scrolled (480, 356) with delta (0, 0)
Screenshot: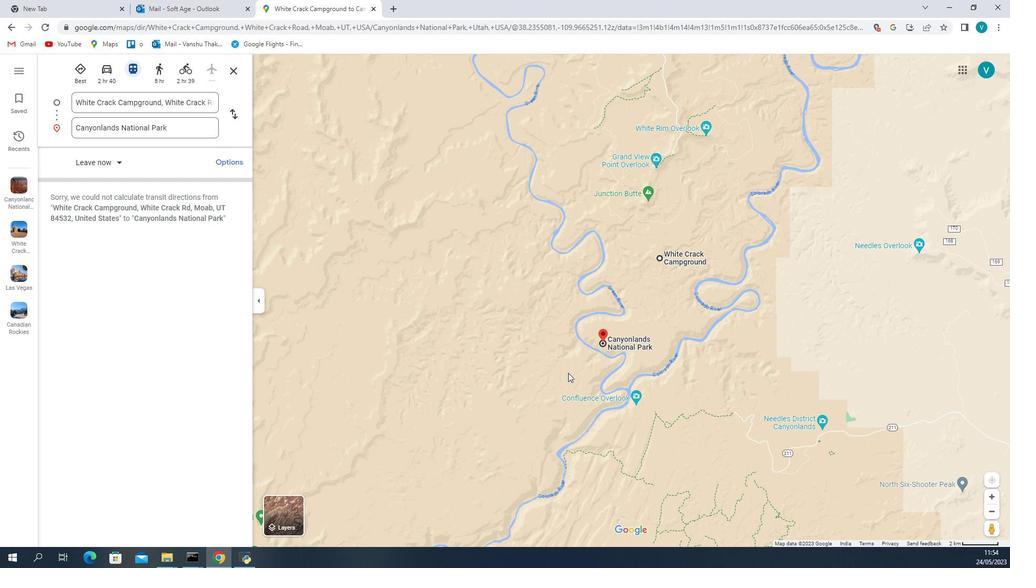 
Action: Mouse scrolled (480, 356) with delta (0, 0)
Screenshot: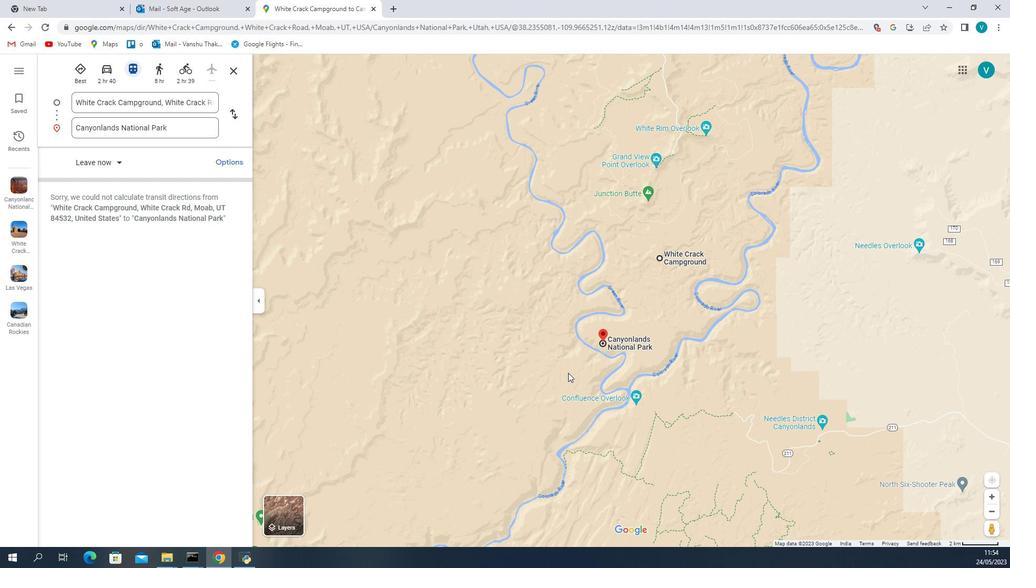 
Action: Mouse scrolled (480, 356) with delta (0, 0)
Screenshot: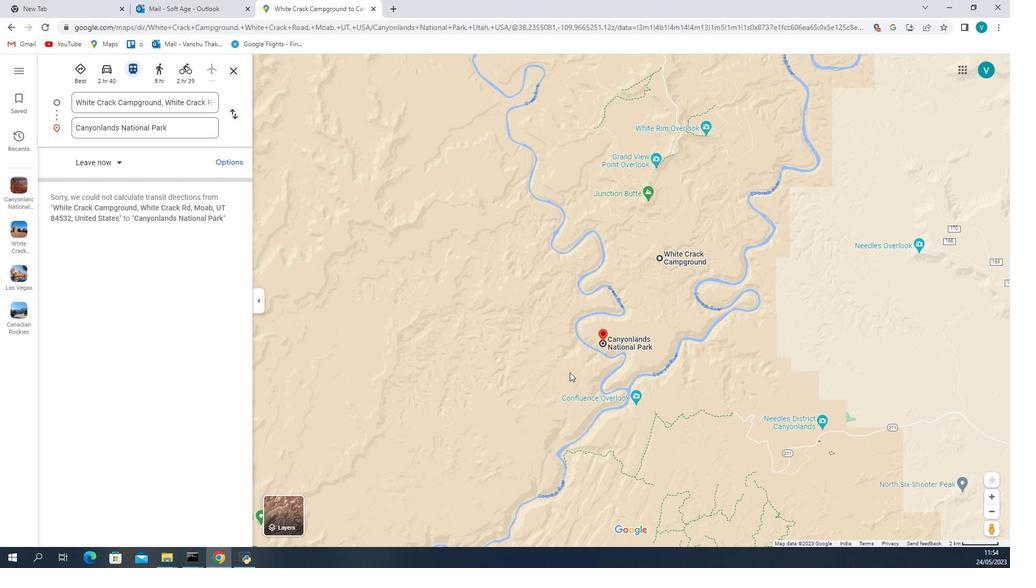 
Action: Mouse moved to (519, 366)
Screenshot: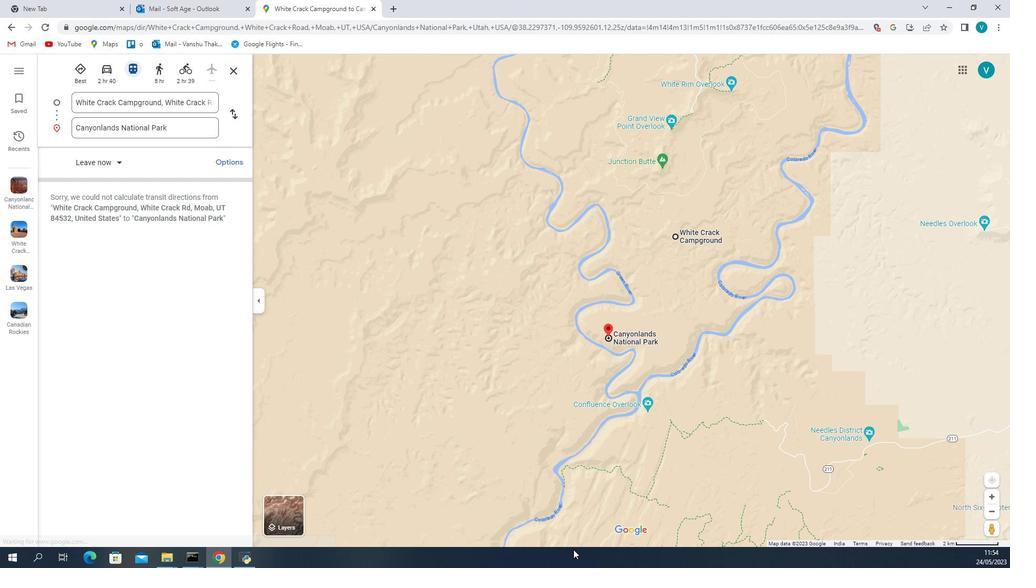 
Action: Mouse scrolled (519, 365) with delta (0, 0)
Screenshot: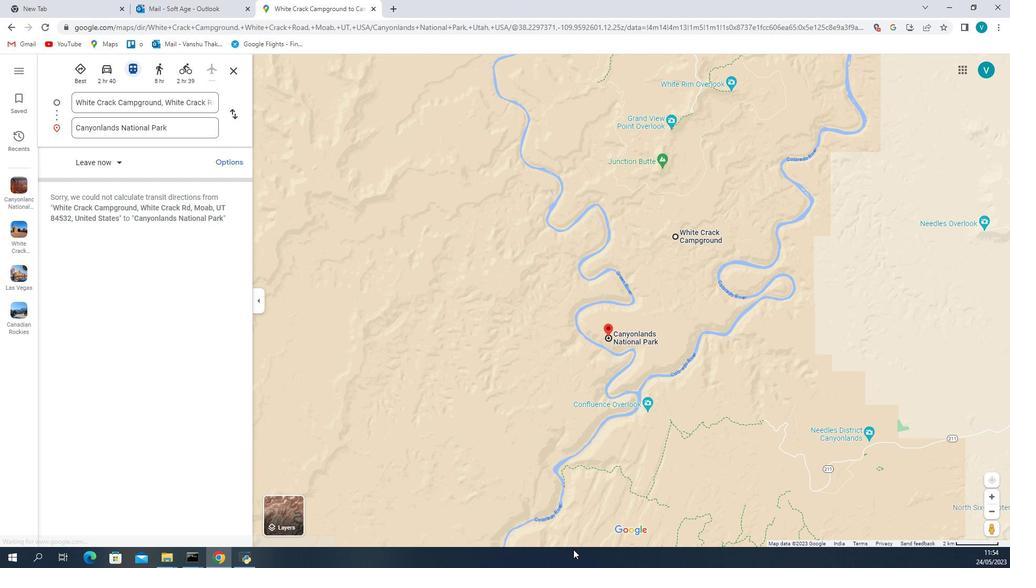 
Action: Mouse scrolled (519, 365) with delta (0, 0)
Screenshot: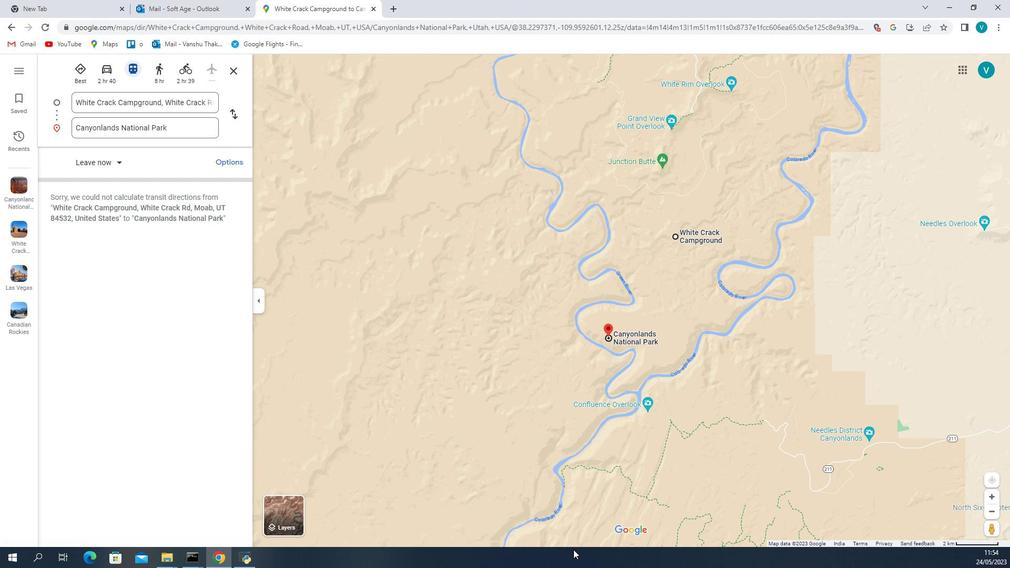 
Action: Mouse scrolled (519, 365) with delta (0, 0)
Screenshot: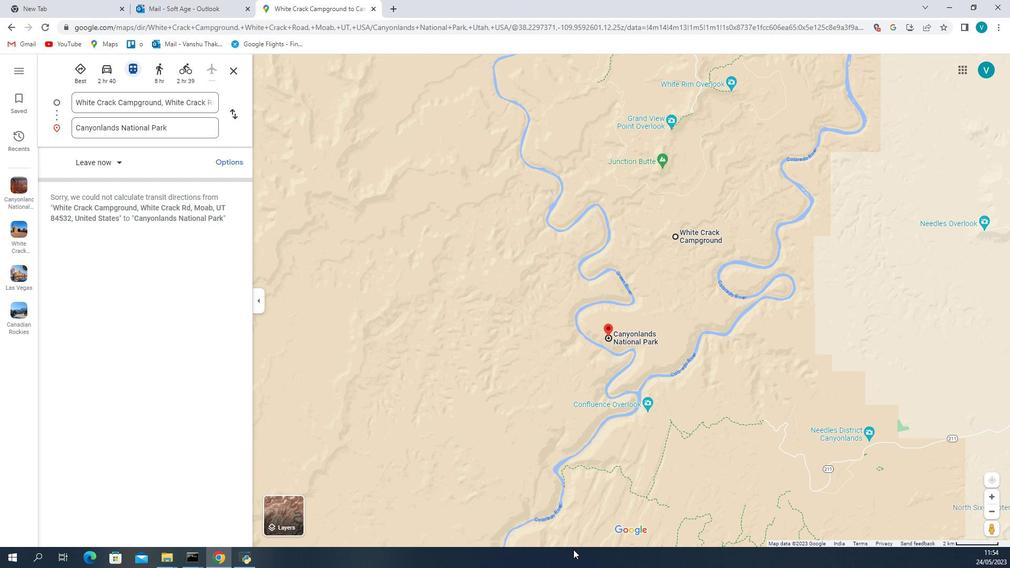 
Action: Mouse scrolled (519, 365) with delta (0, 0)
Screenshot: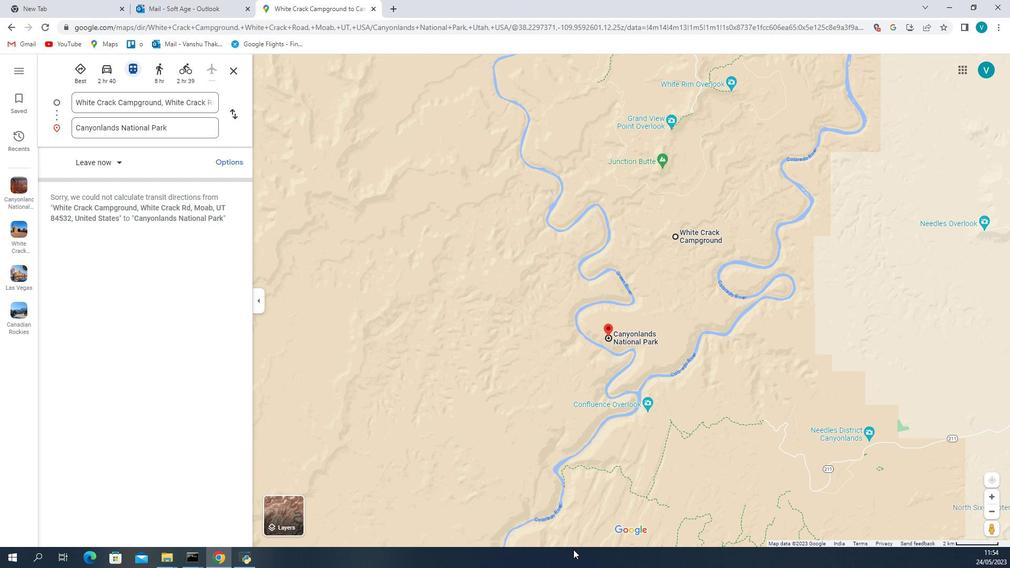 
Action: Mouse scrolled (519, 365) with delta (0, 0)
Screenshot: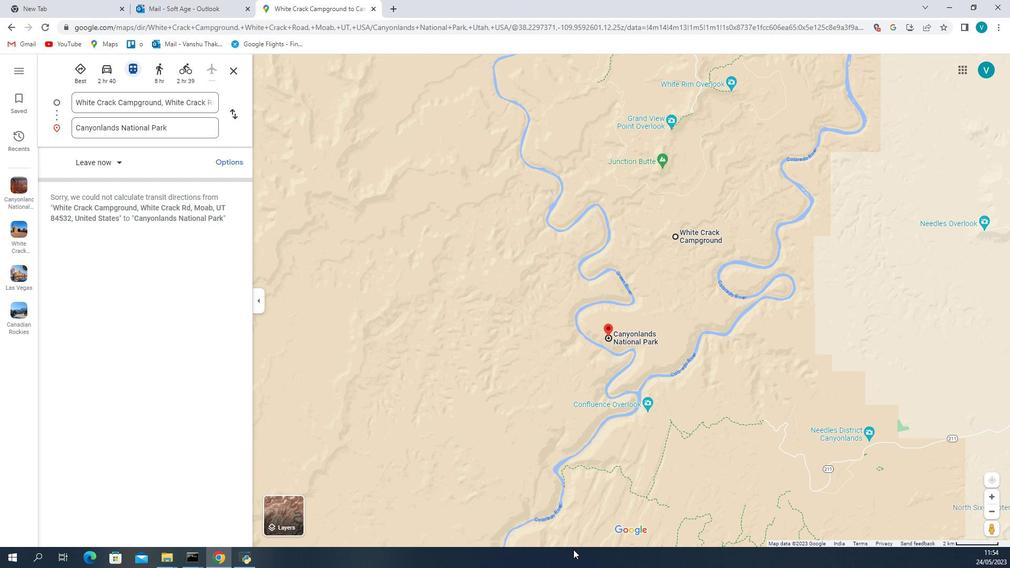 
Action: Mouse moved to (740, 327)
Screenshot: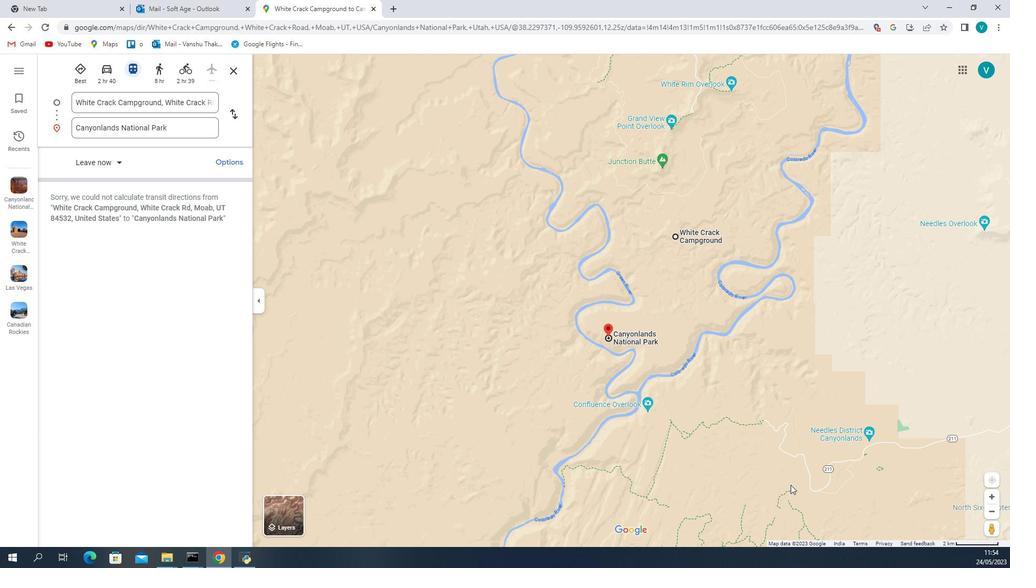 
Action: Mouse pressed left at (740, 327)
Screenshot: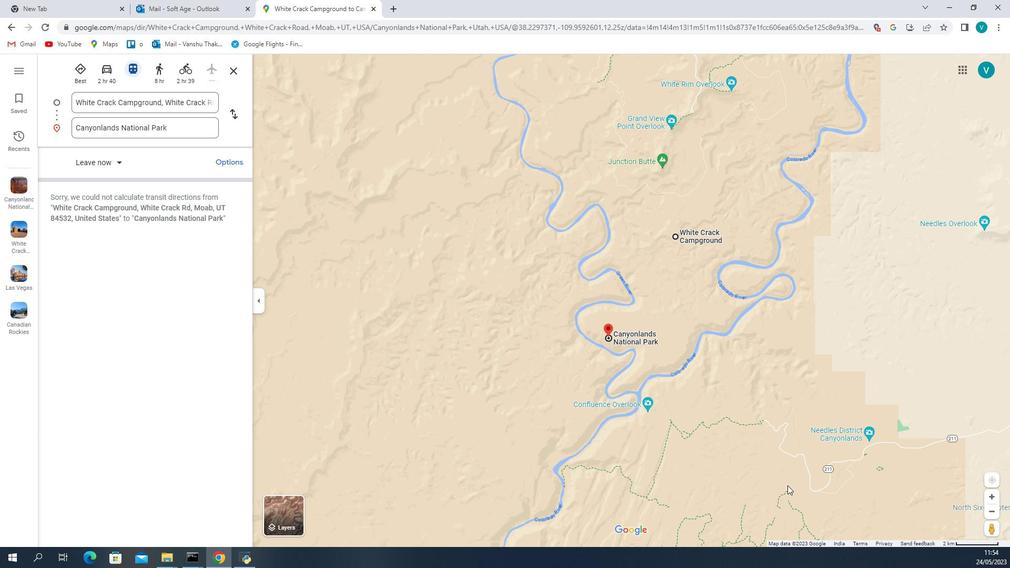 
Action: Mouse moved to (669, 316)
Screenshot: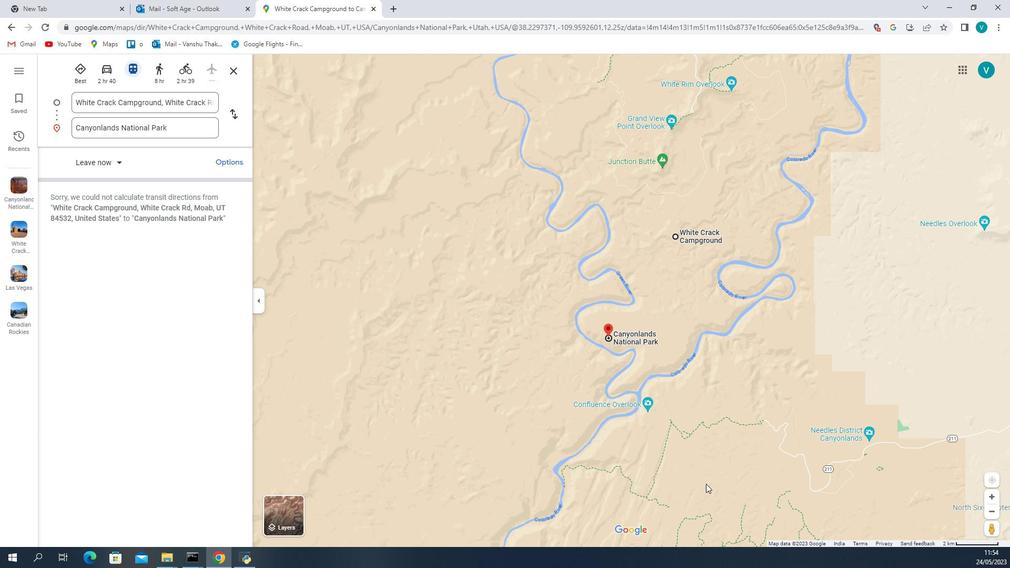 
Action: Mouse scrolled (669, 317) with delta (0, 0)
Screenshot: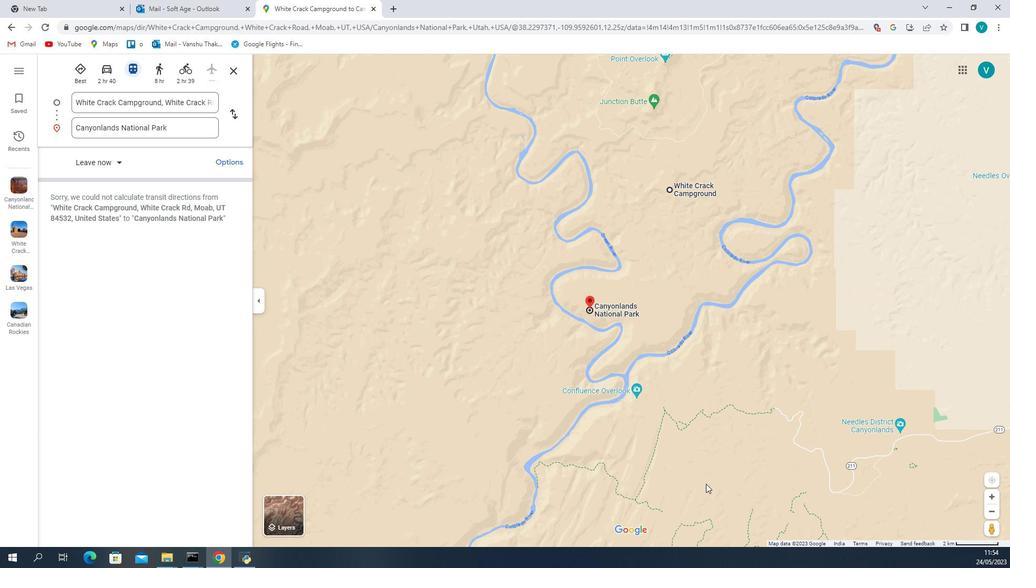 
Action: Mouse scrolled (669, 317) with delta (0, 0)
Screenshot: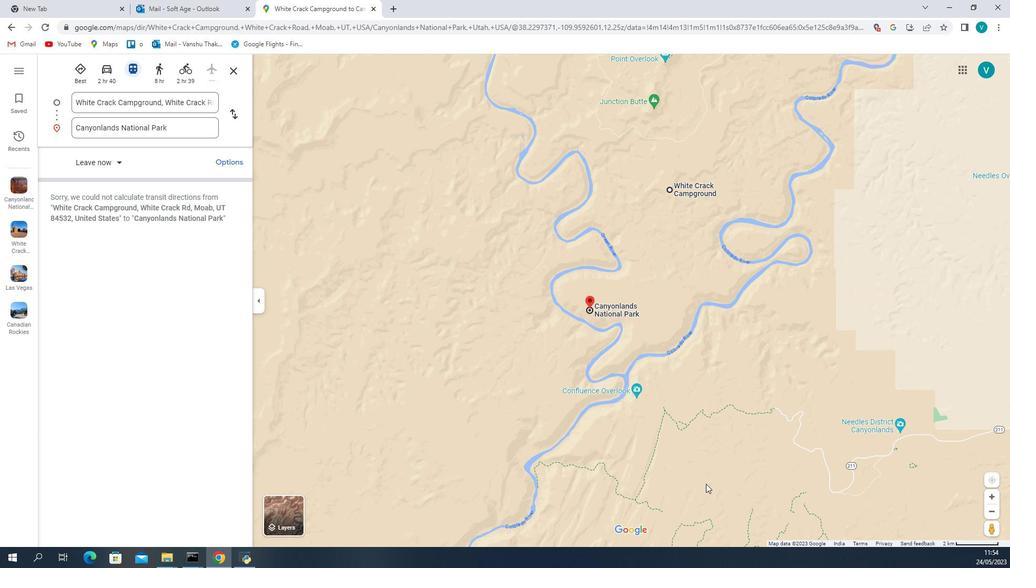 
Action: Mouse scrolled (669, 317) with delta (0, 0)
Screenshot: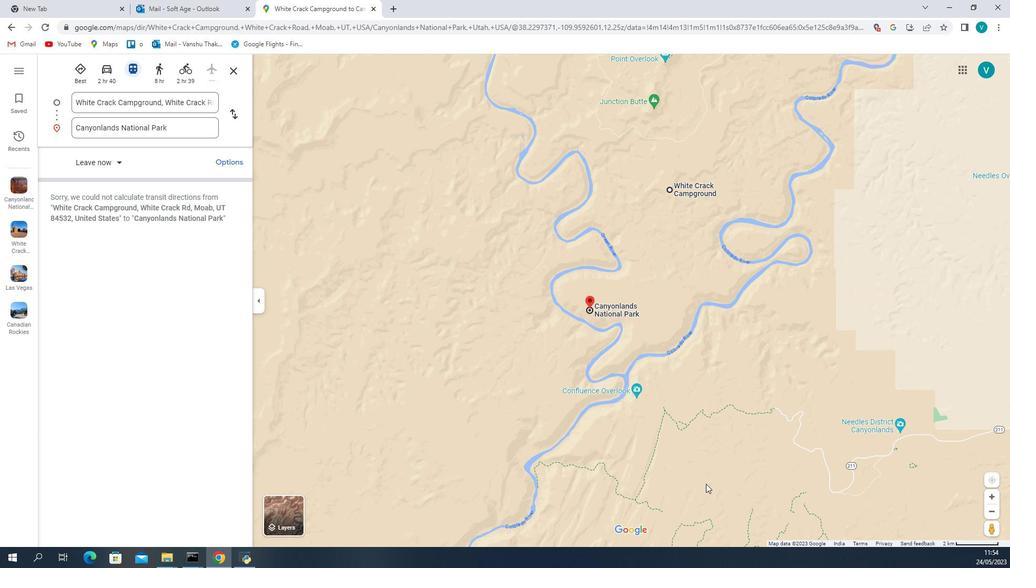 
Action: Mouse scrolled (669, 317) with delta (0, 0)
Screenshot: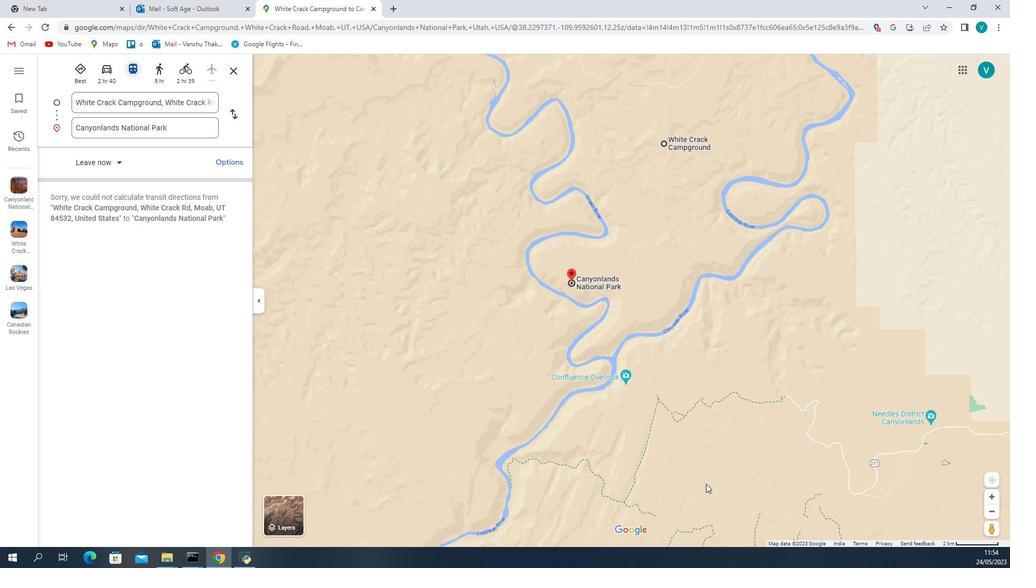 
Action: Mouse scrolled (669, 317) with delta (0, 0)
Screenshot: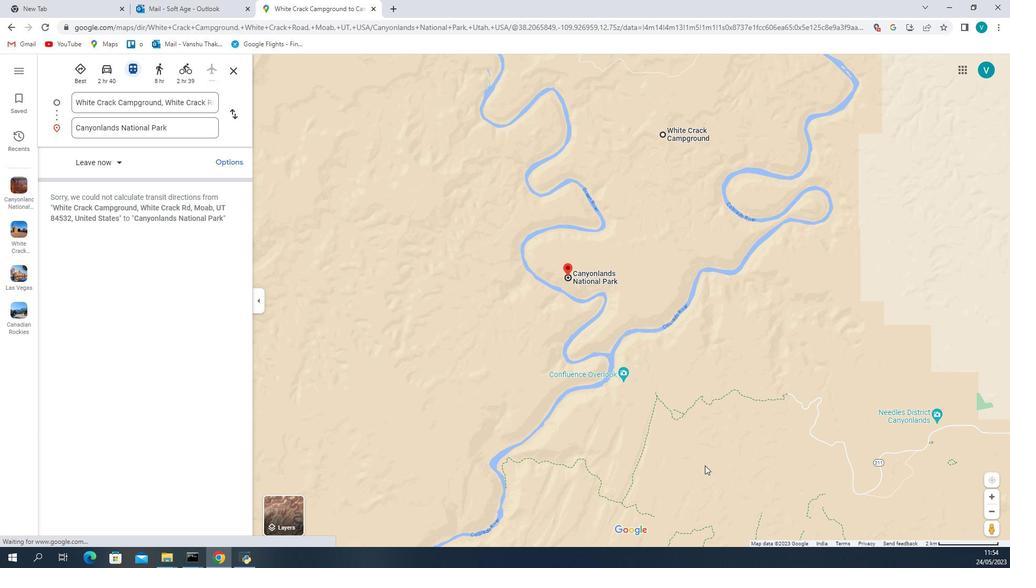 
Action: Mouse scrolled (669, 317) with delta (0, 0)
Screenshot: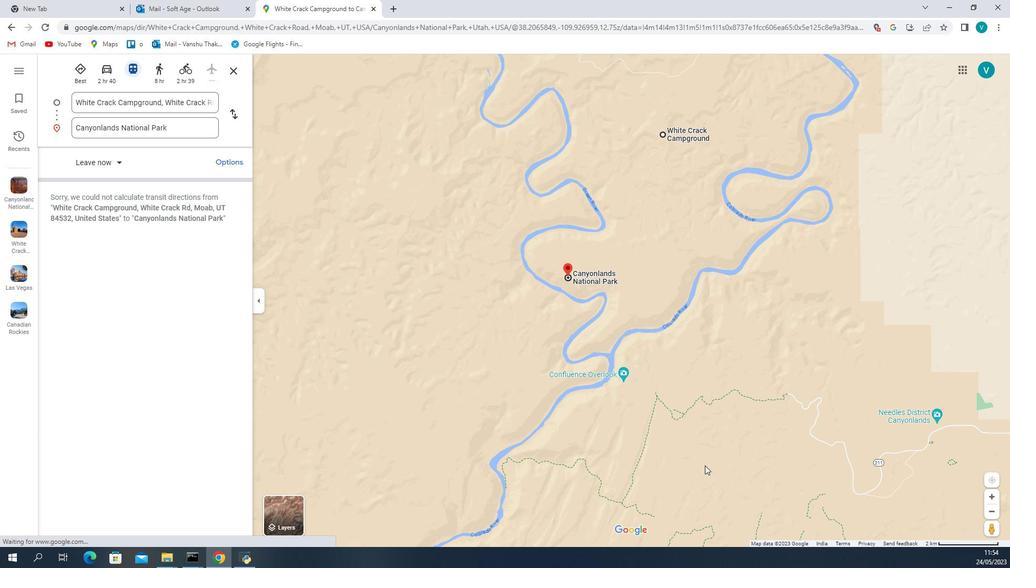 
Action: Mouse scrolled (669, 317) with delta (0, 0)
Screenshot: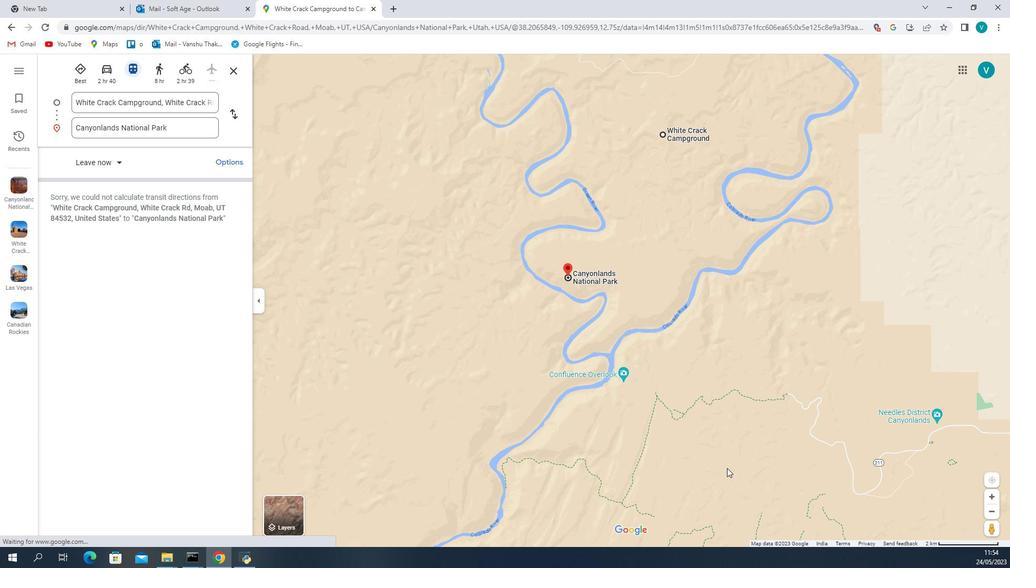 
Action: Mouse scrolled (669, 316) with delta (0, 0)
Screenshot: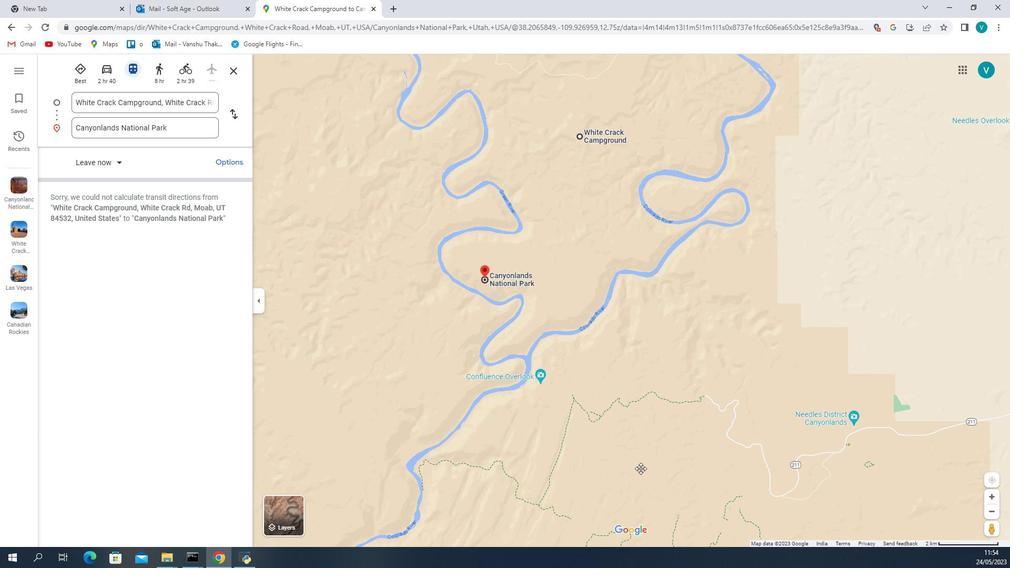 
Action: Mouse scrolled (669, 316) with delta (0, 0)
Screenshot: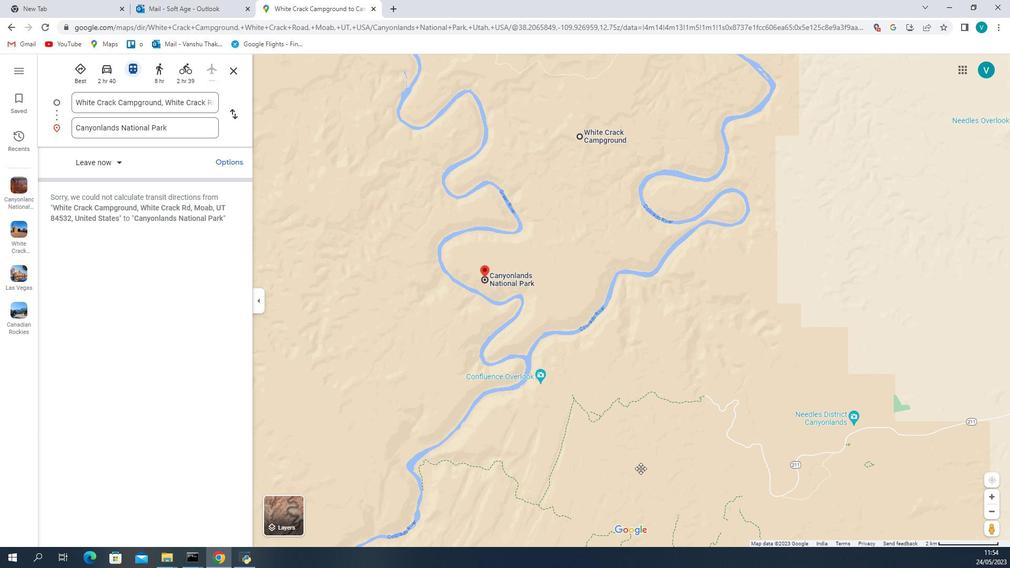 
Action: Mouse scrolled (669, 316) with delta (0, 0)
Screenshot: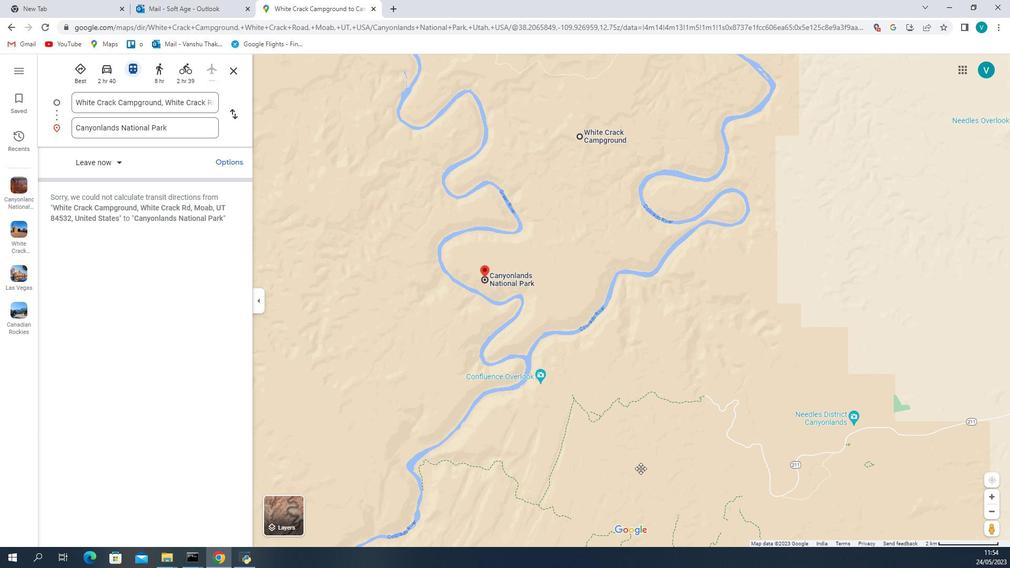 
Action: Mouse scrolled (669, 316) with delta (0, 0)
Screenshot: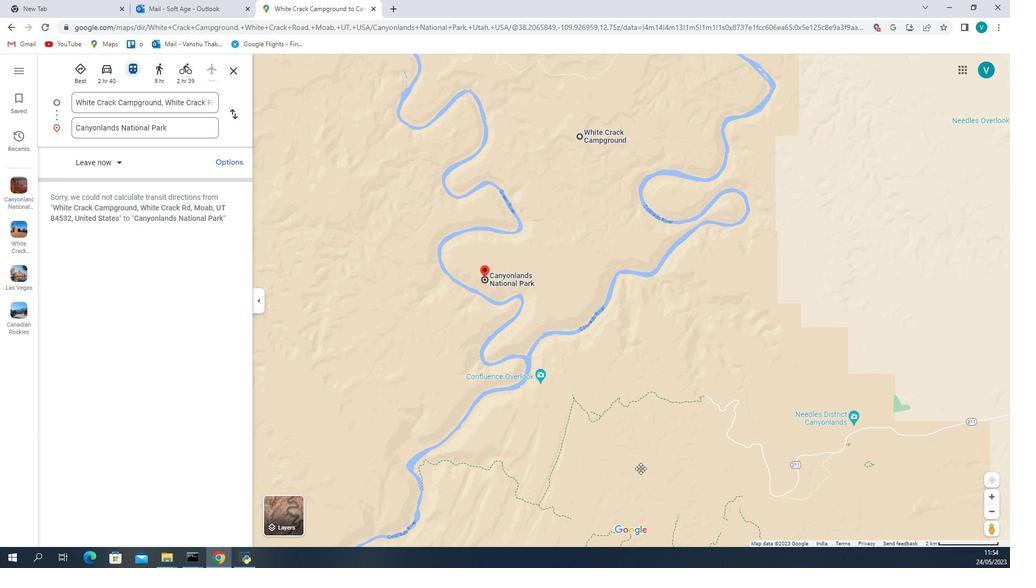 
Action: Mouse scrolled (669, 316) with delta (0, 0)
Screenshot: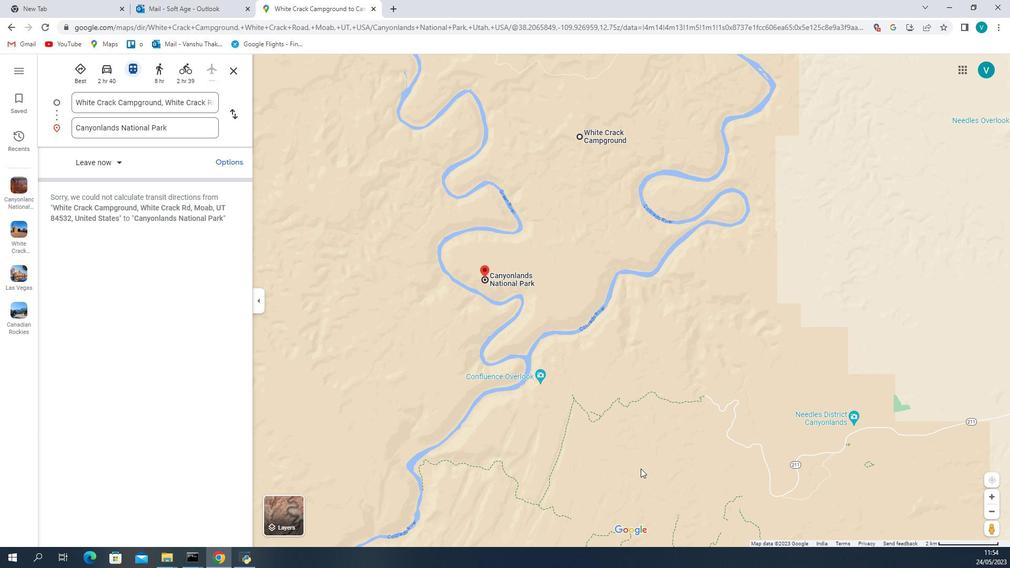 
Action: Mouse scrolled (669, 316) with delta (0, 0)
Screenshot: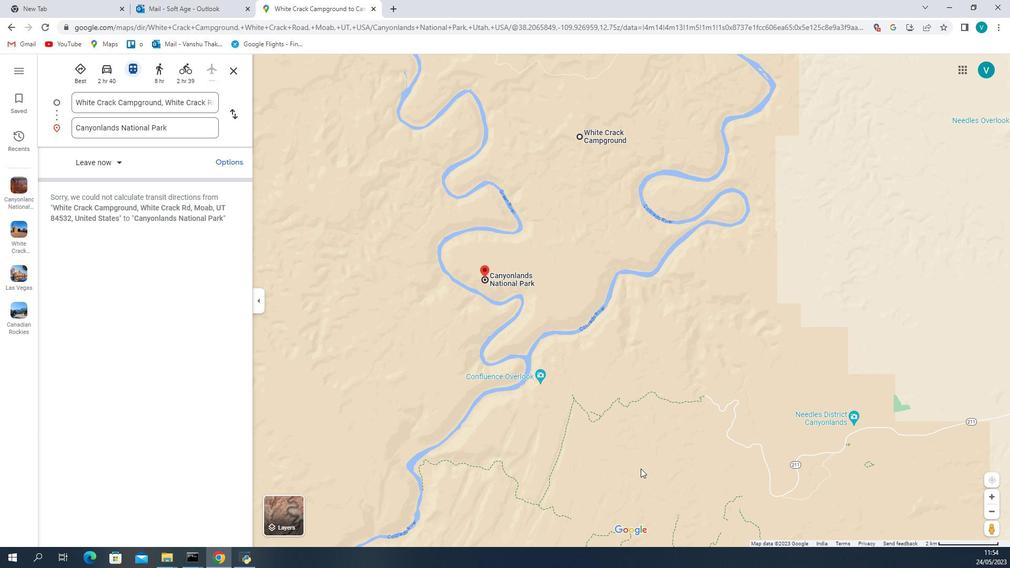 
Action: Mouse scrolled (669, 316) with delta (0, 0)
Screenshot: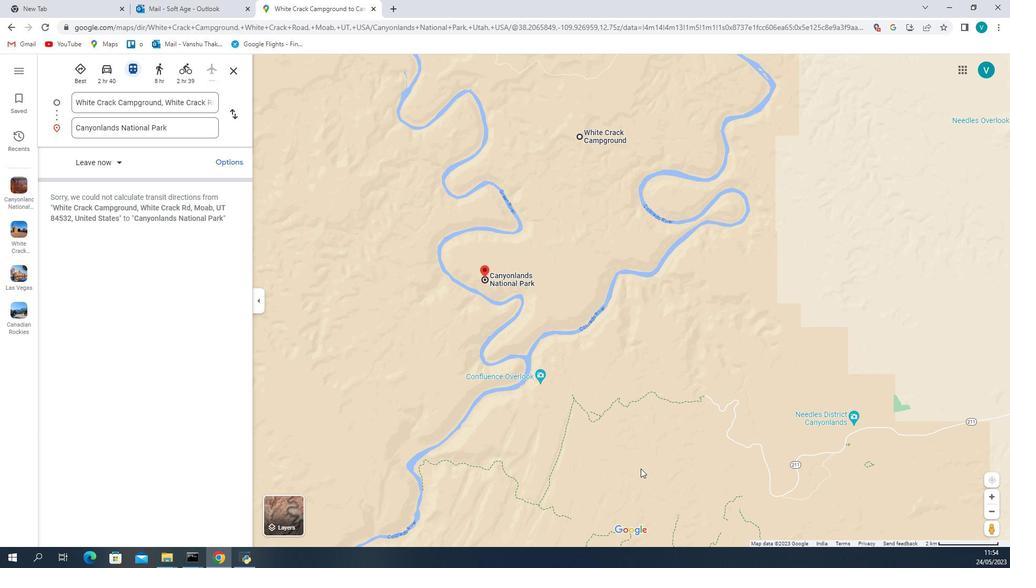 
Action: Mouse scrolled (669, 316) with delta (0, 0)
Screenshot: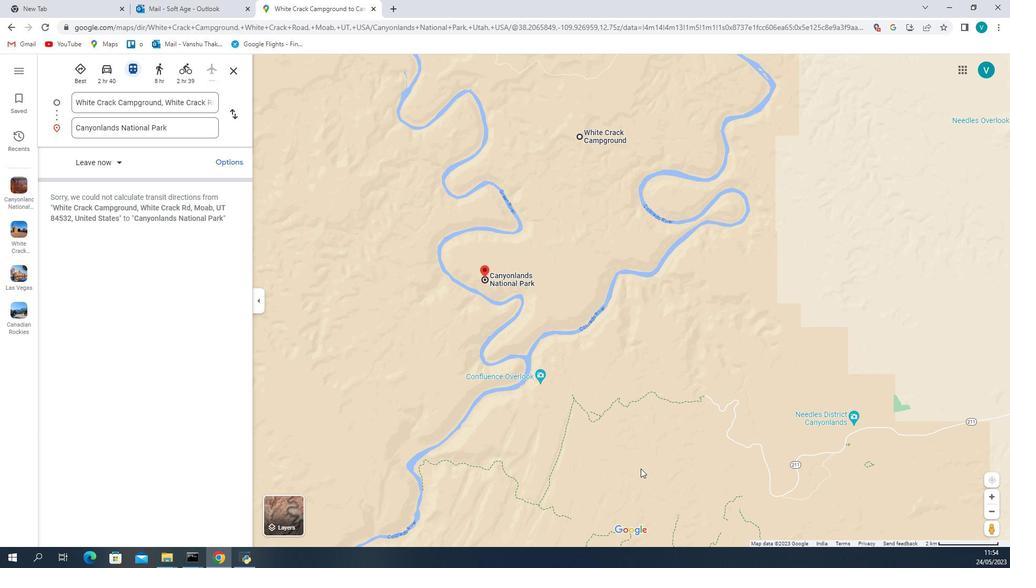 
Action: Mouse scrolled (669, 316) with delta (0, 0)
Screenshot: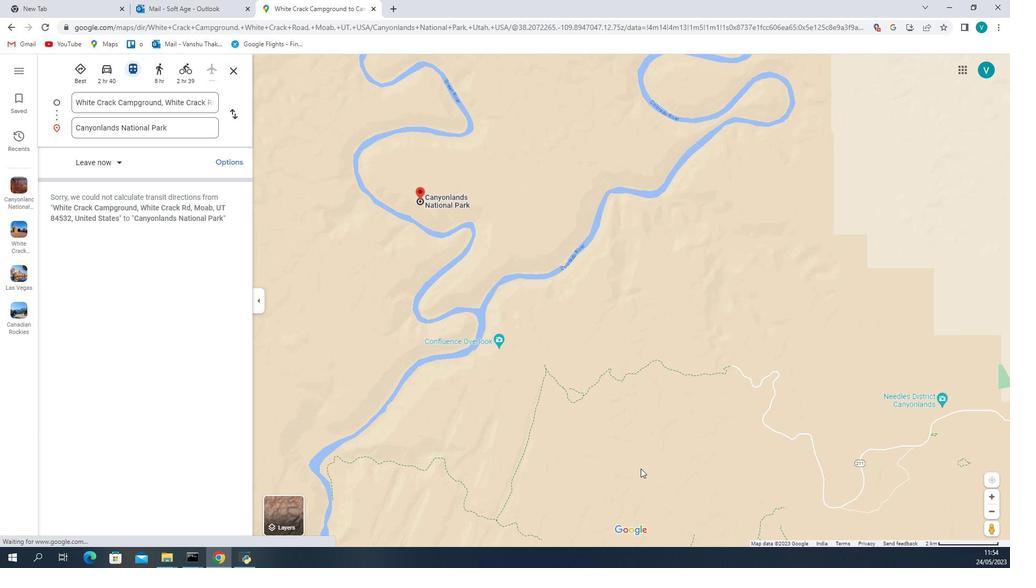 
Action: Mouse scrolled (669, 316) with delta (0, 0)
Screenshot: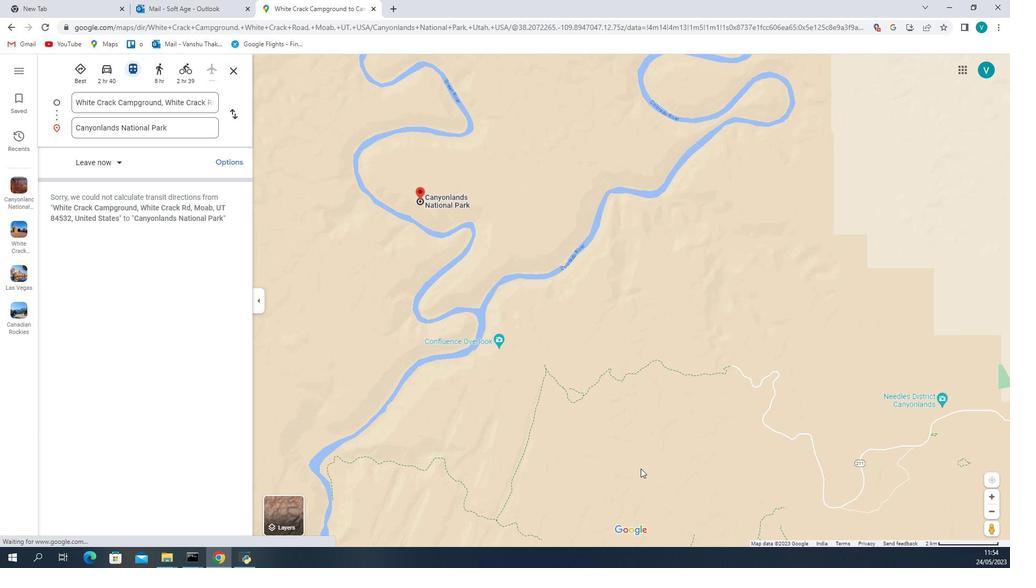 
Action: Mouse scrolled (669, 316) with delta (0, 0)
Screenshot: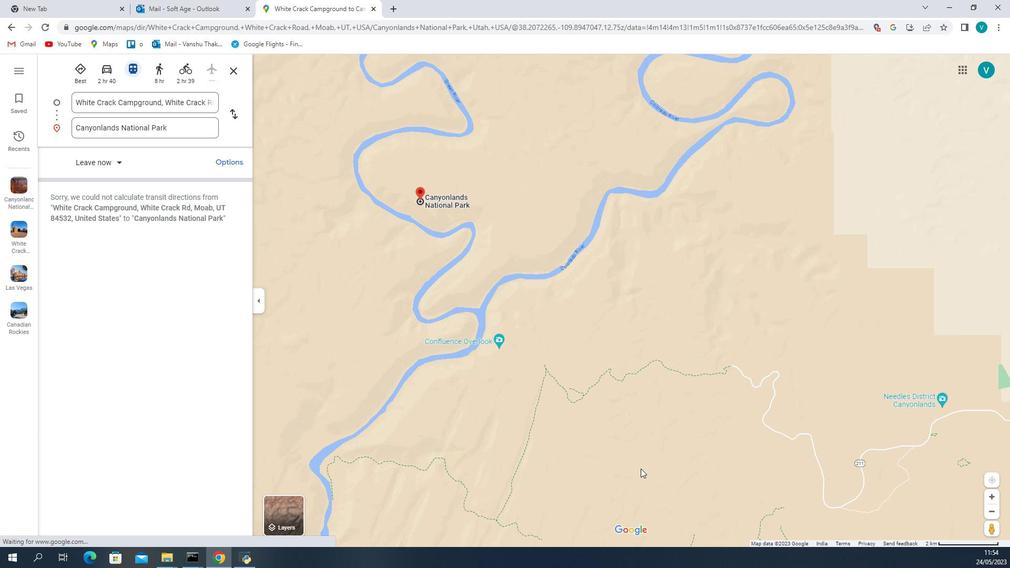 
Action: Mouse scrolled (669, 316) with delta (0, 0)
Screenshot: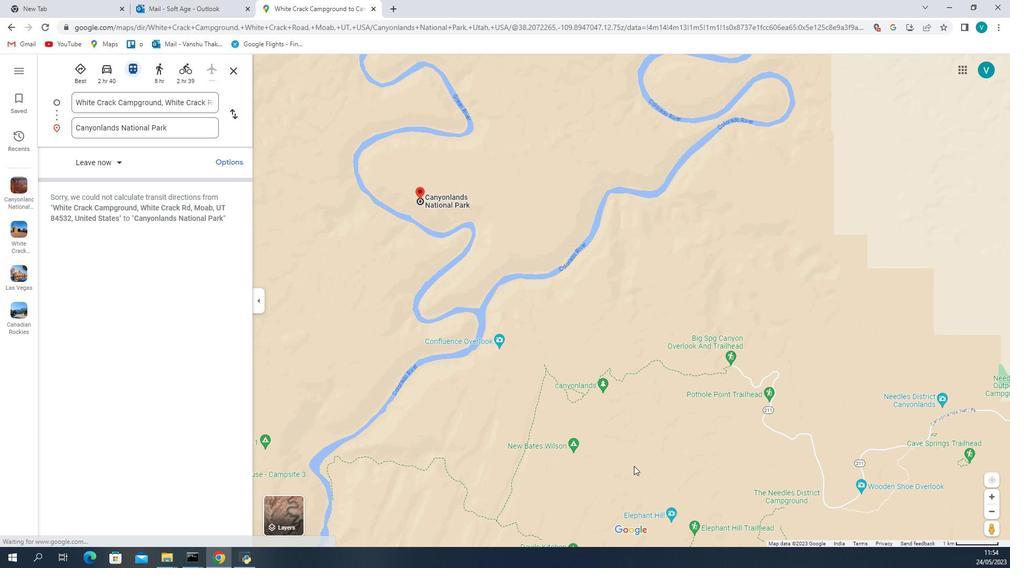 
Action: Mouse scrolled (669, 316) with delta (0, 0)
Screenshot: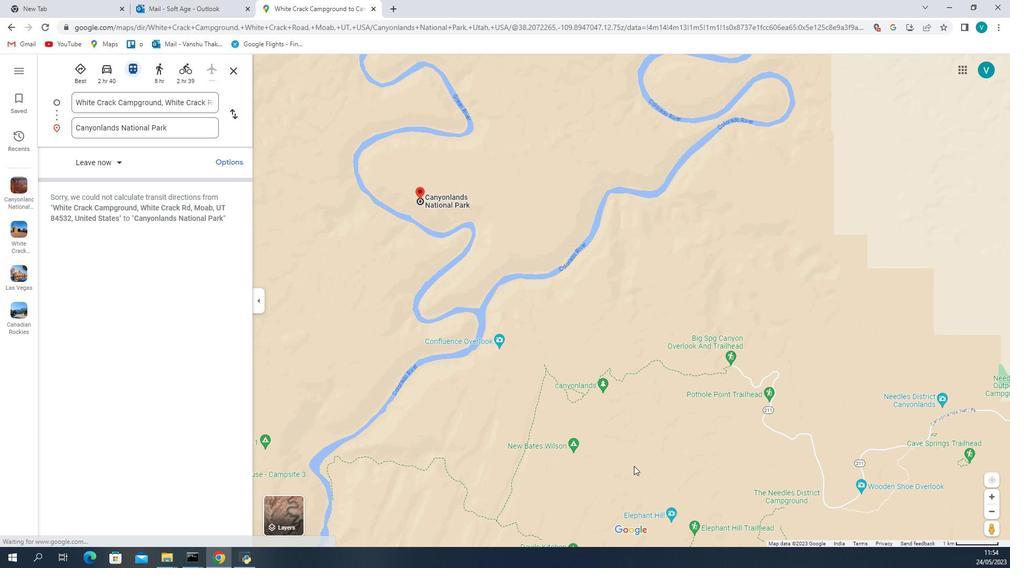 
Action: Mouse scrolled (669, 316) with delta (0, 0)
Screenshot: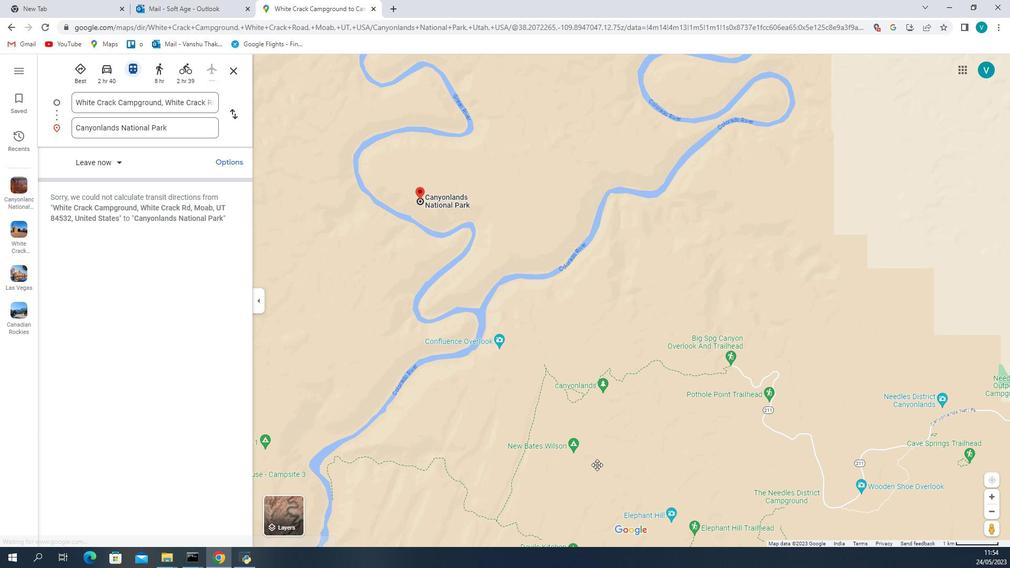 
Action: Mouse scrolled (669, 316) with delta (0, 0)
Screenshot: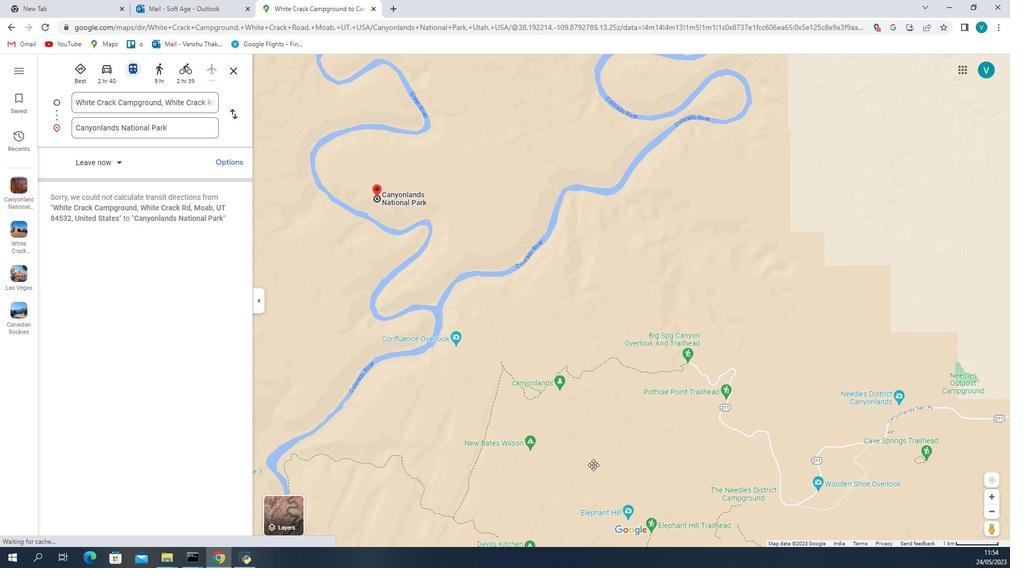 
Action: Mouse scrolled (669, 316) with delta (0, 0)
Screenshot: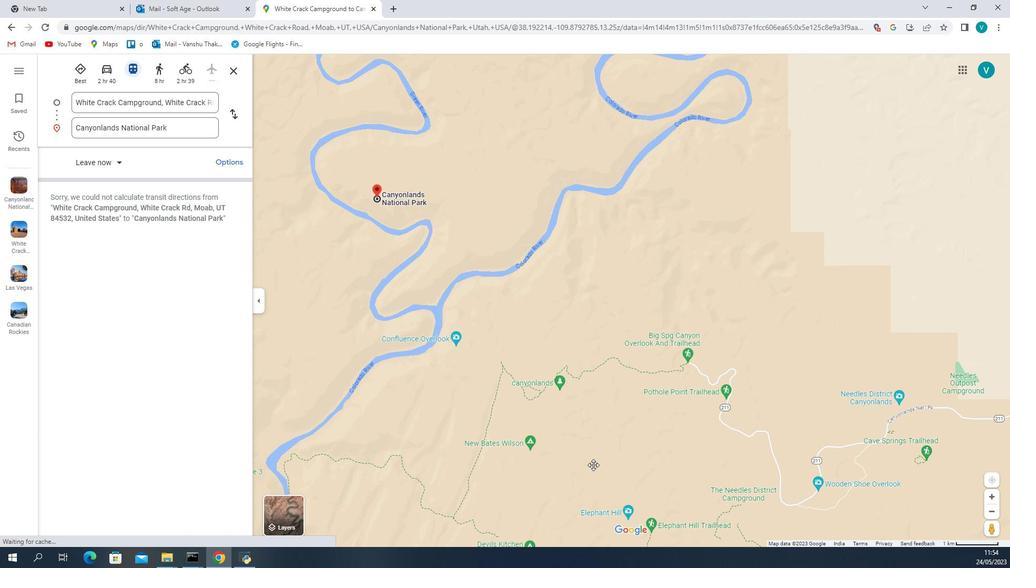 
Action: Mouse scrolled (669, 316) with delta (0, 0)
Screenshot: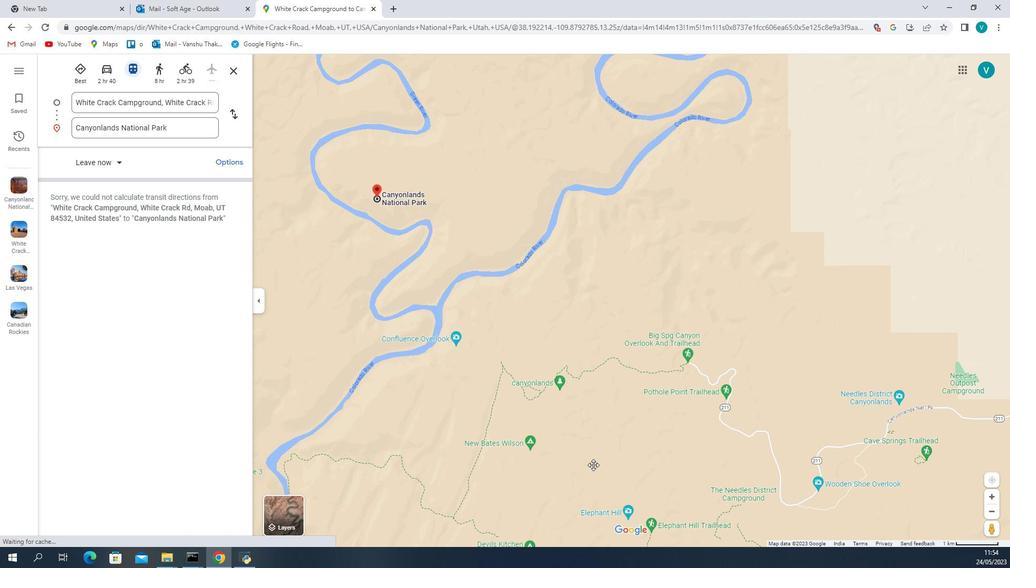 
Action: Mouse scrolled (669, 316) with delta (0, 0)
Screenshot: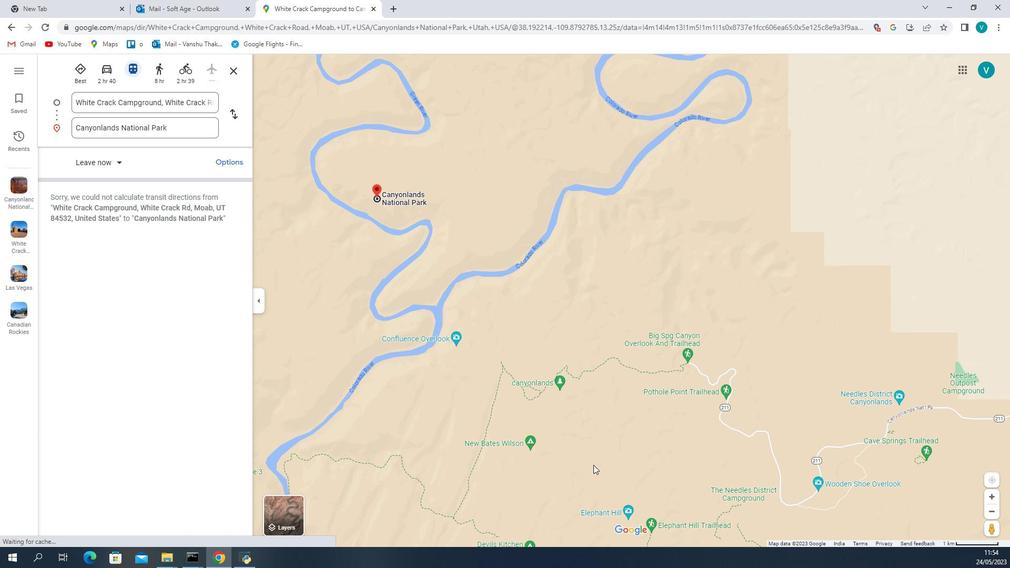 
Action: Mouse scrolled (669, 316) with delta (0, 0)
Screenshot: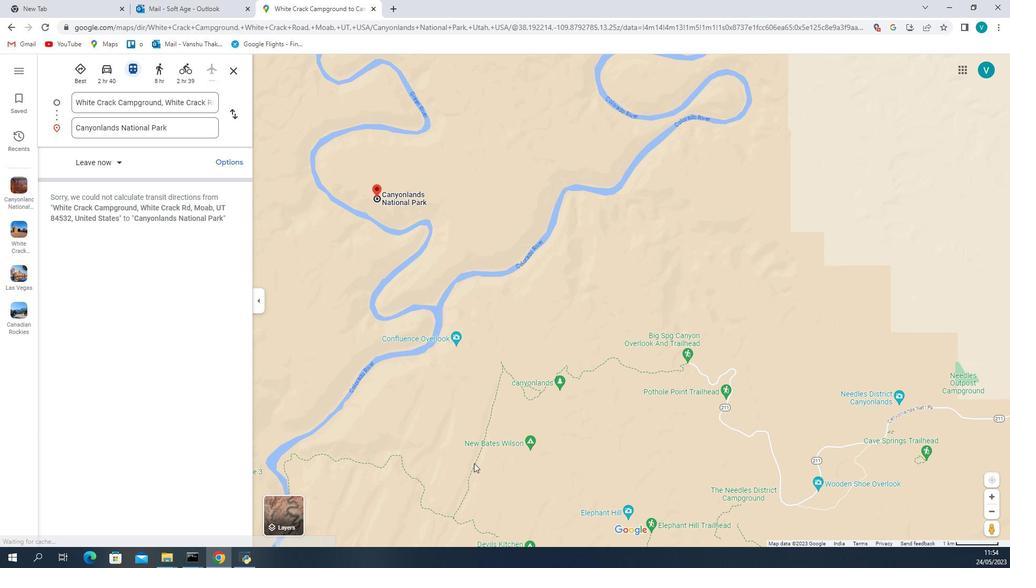 
Action: Mouse scrolled (669, 316) with delta (0, 0)
Screenshot: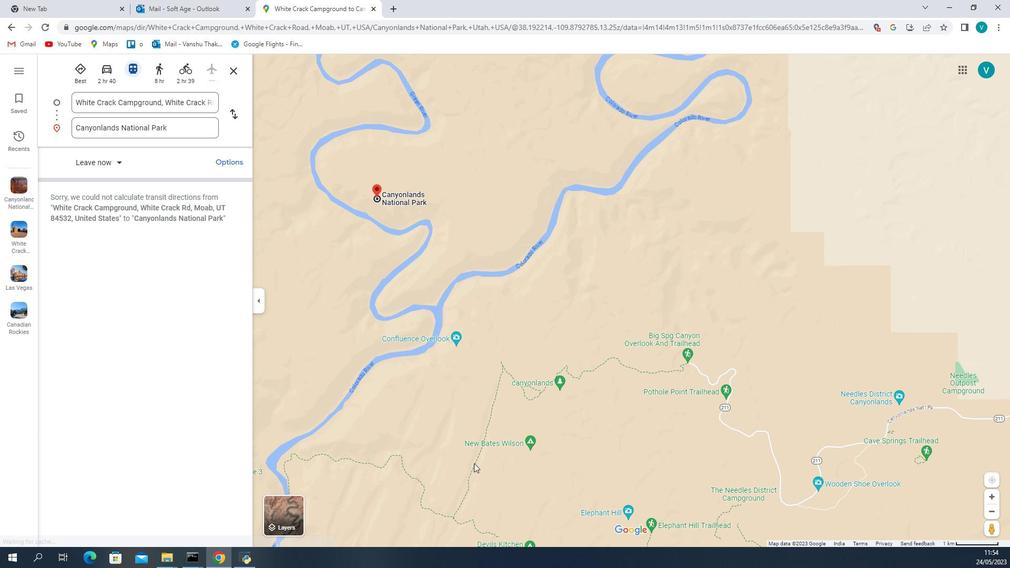 
Action: Mouse scrolled (669, 316) with delta (0, 0)
Screenshot: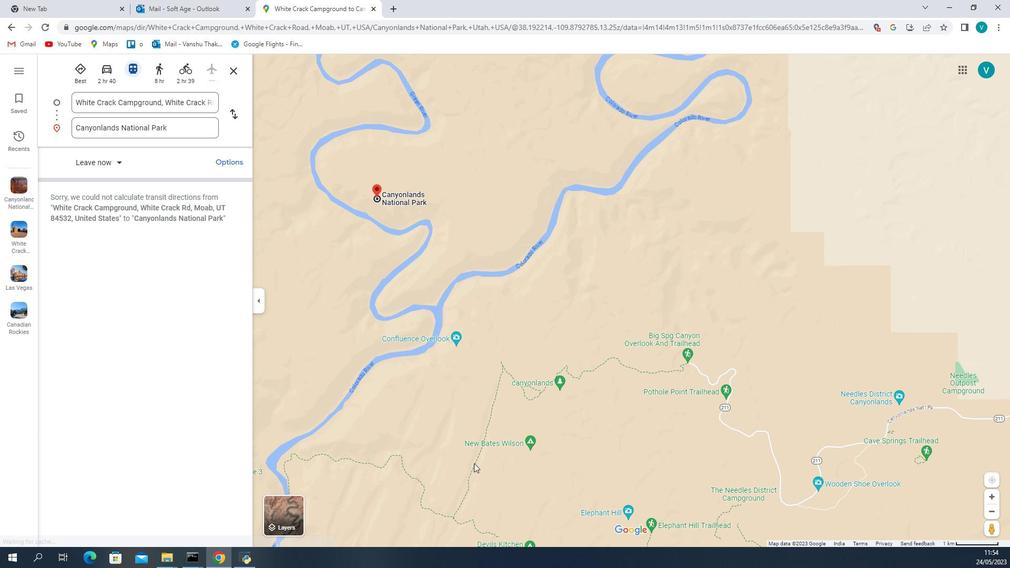 
Action: Mouse scrolled (669, 316) with delta (0, 0)
Screenshot: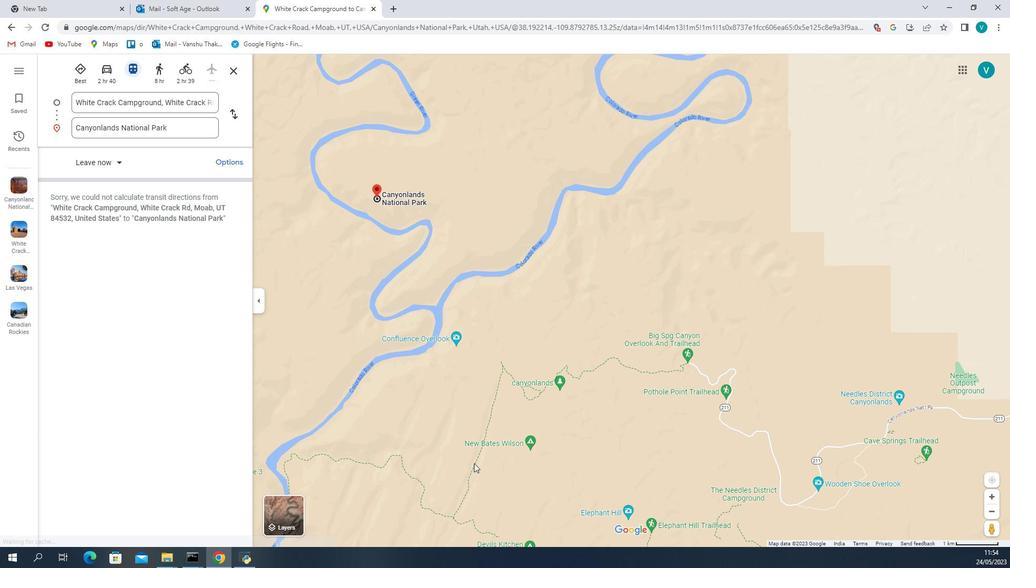 
Action: Mouse scrolled (669, 316) with delta (0, 0)
Screenshot: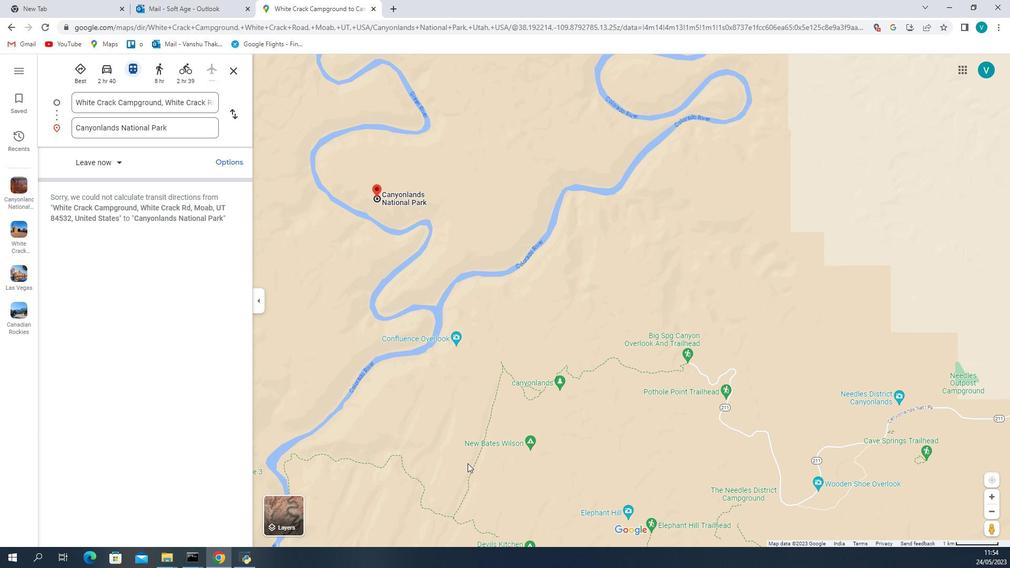
Action: Mouse scrolled (669, 316) with delta (0, 0)
Screenshot: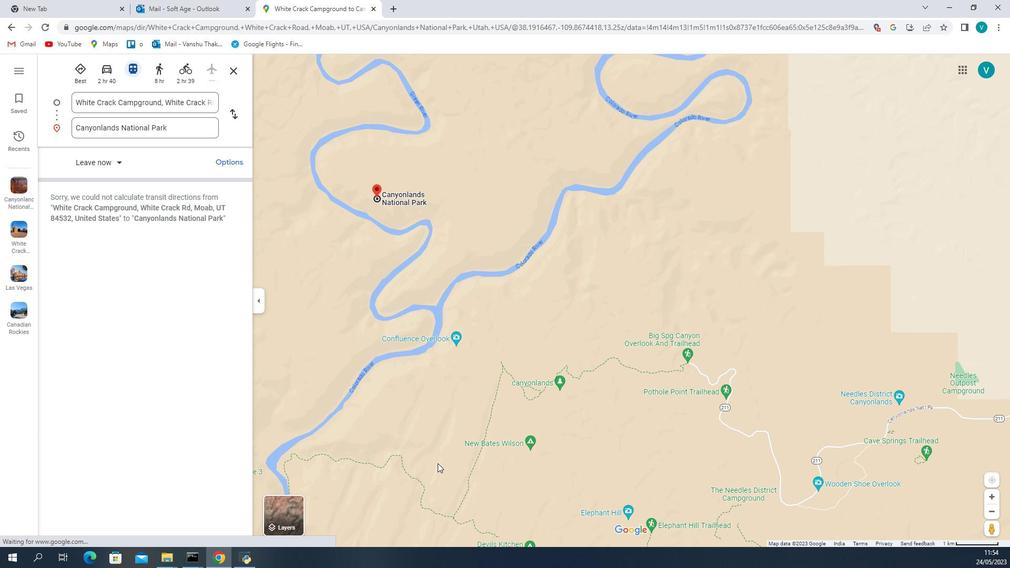 
Action: Mouse scrolled (669, 316) with delta (0, 0)
Screenshot: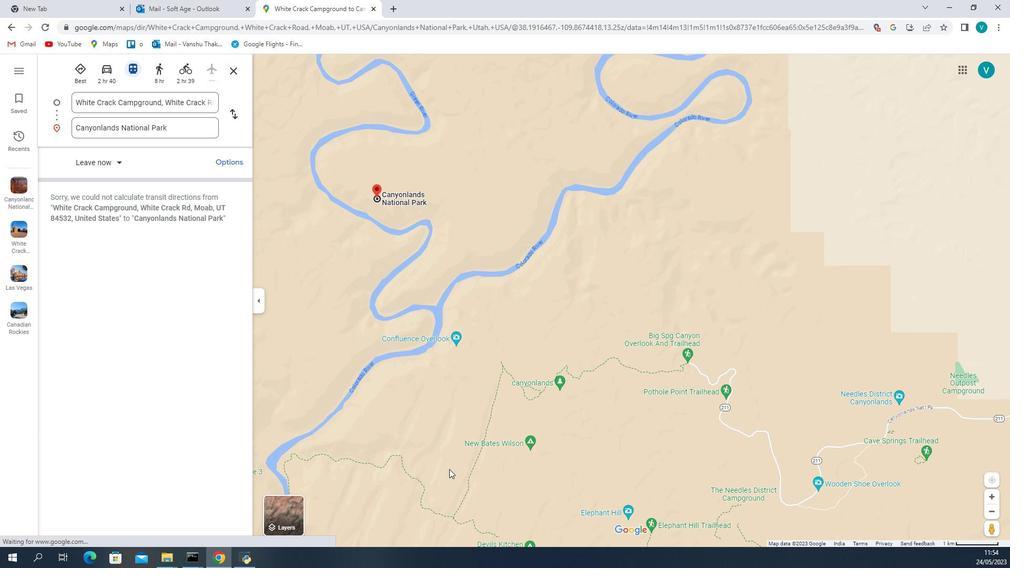 
Action: Mouse scrolled (669, 316) with delta (0, 0)
Screenshot: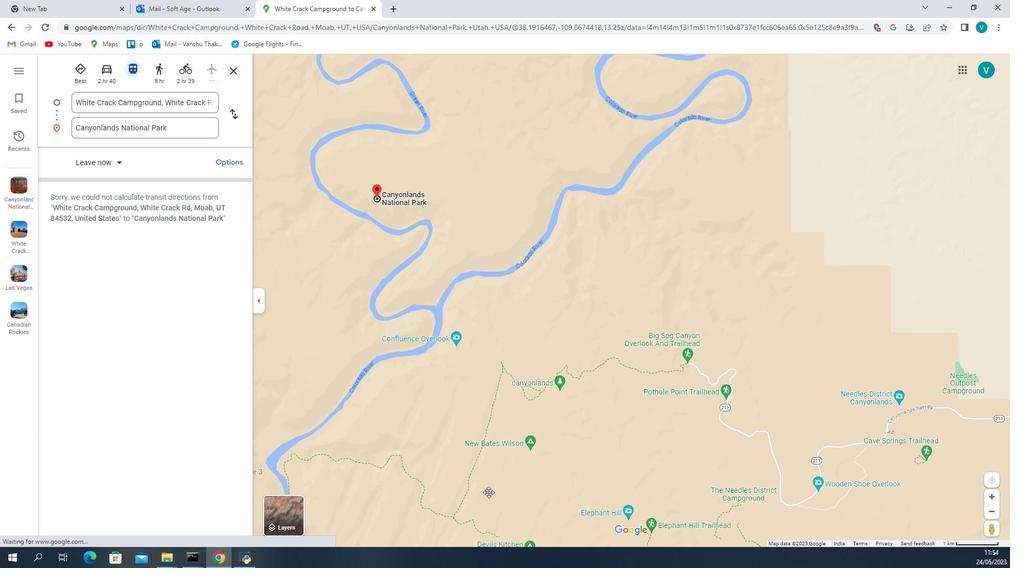
Action: Mouse moved to (677, 371)
Screenshot: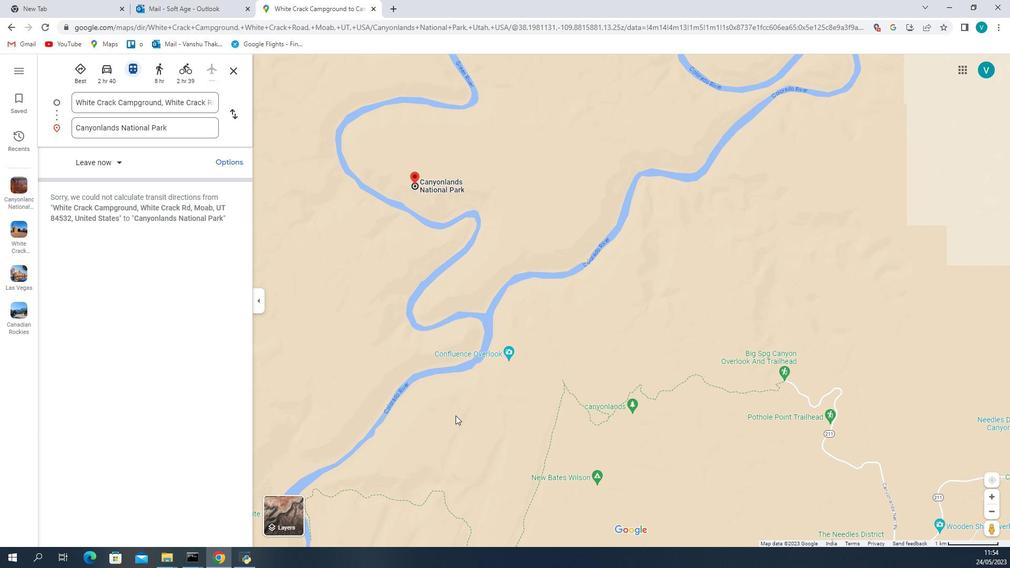 
Action: Mouse pressed left at (677, 371)
Screenshot: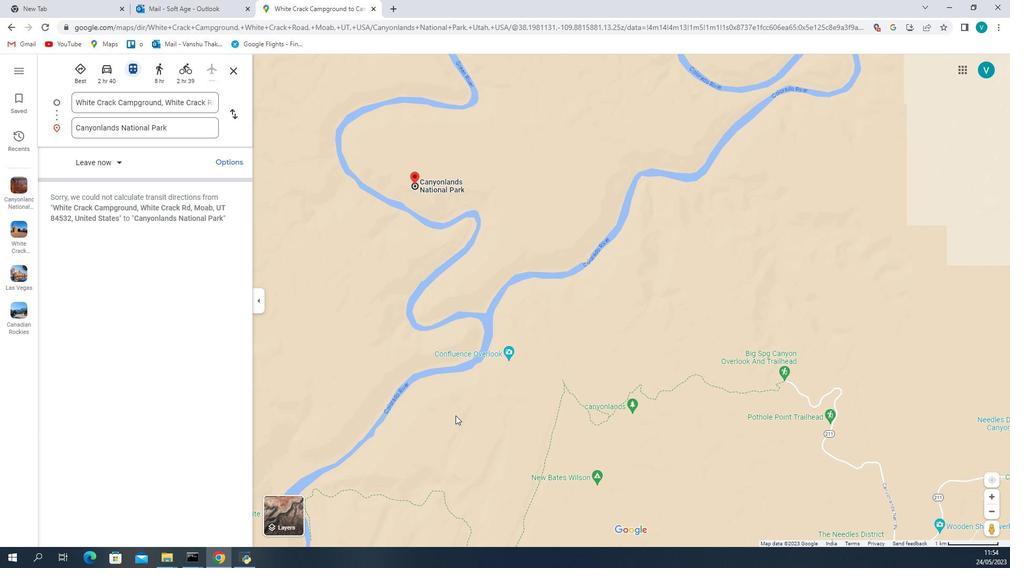 
Action: Mouse moved to (727, 279)
Screenshot: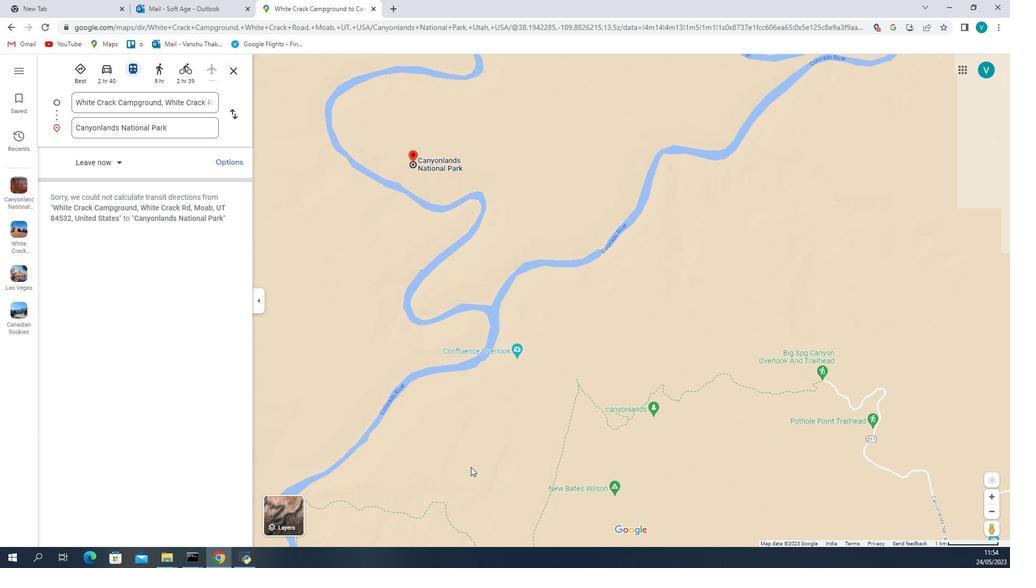 
Action: Mouse pressed left at (749, 345)
Screenshot: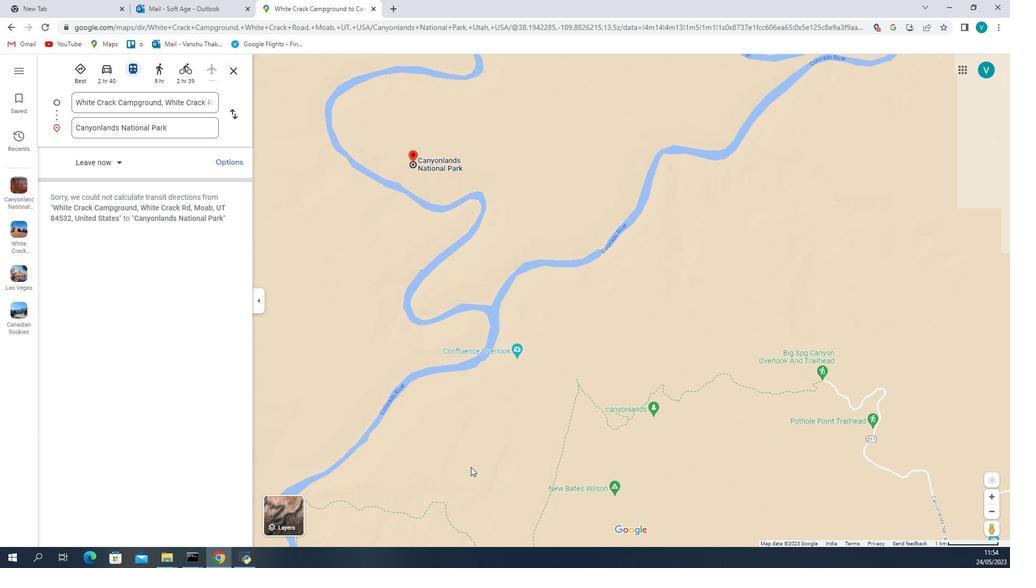 
Action: Mouse moved to (643, 373)
Screenshot: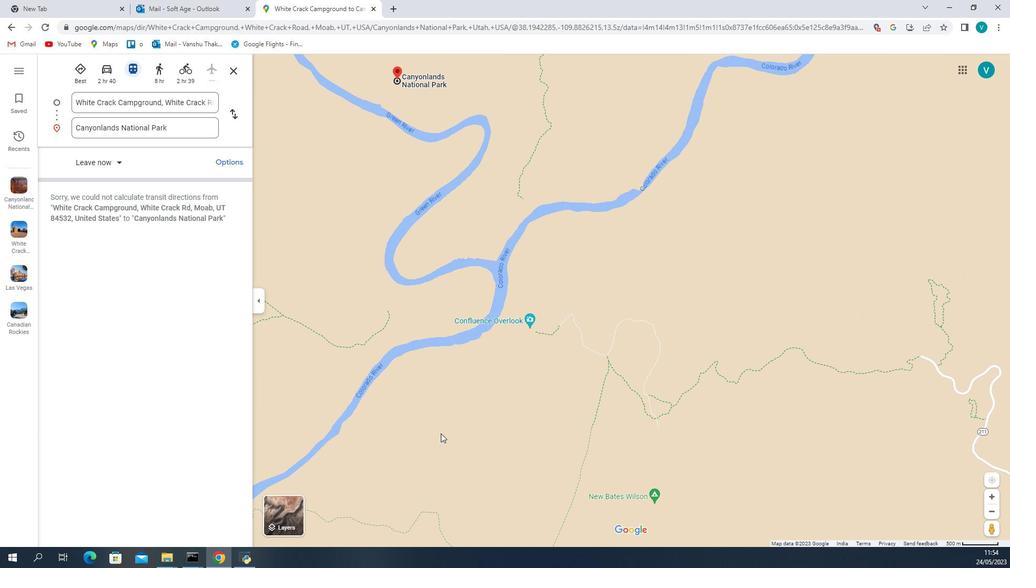 
Action: Mouse pressed left at (643, 373)
Screenshot: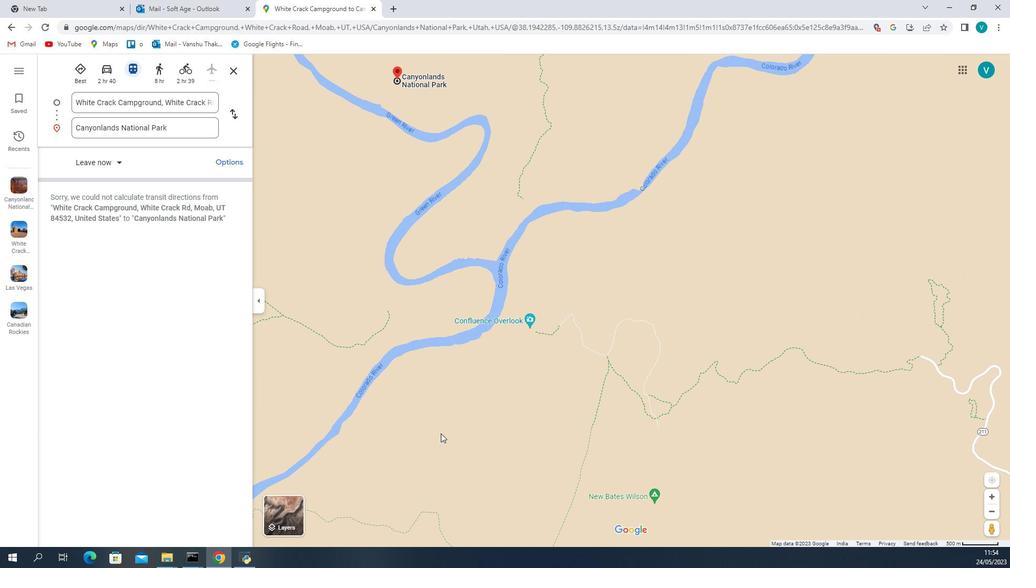 
Action: Mouse moved to (713, 280)
Screenshot: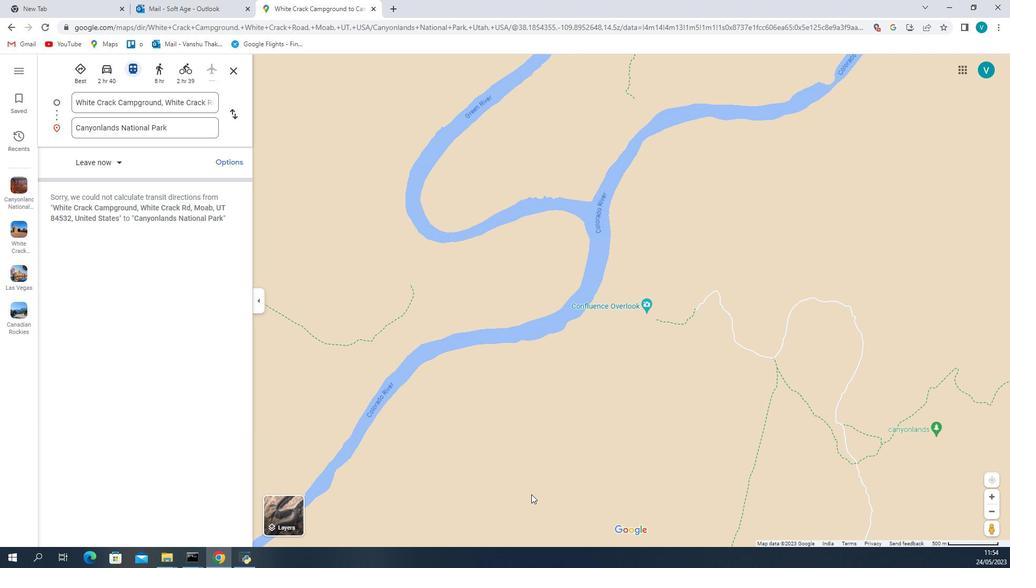 
Action: Mouse pressed left at (713, 280)
Screenshot: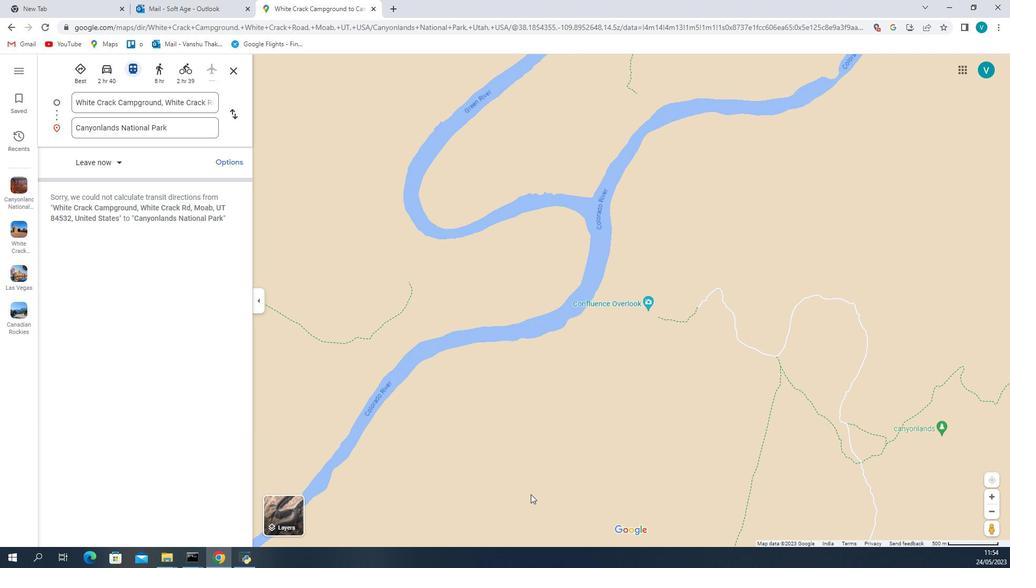 
Action: Mouse moved to (684, 346)
Screenshot: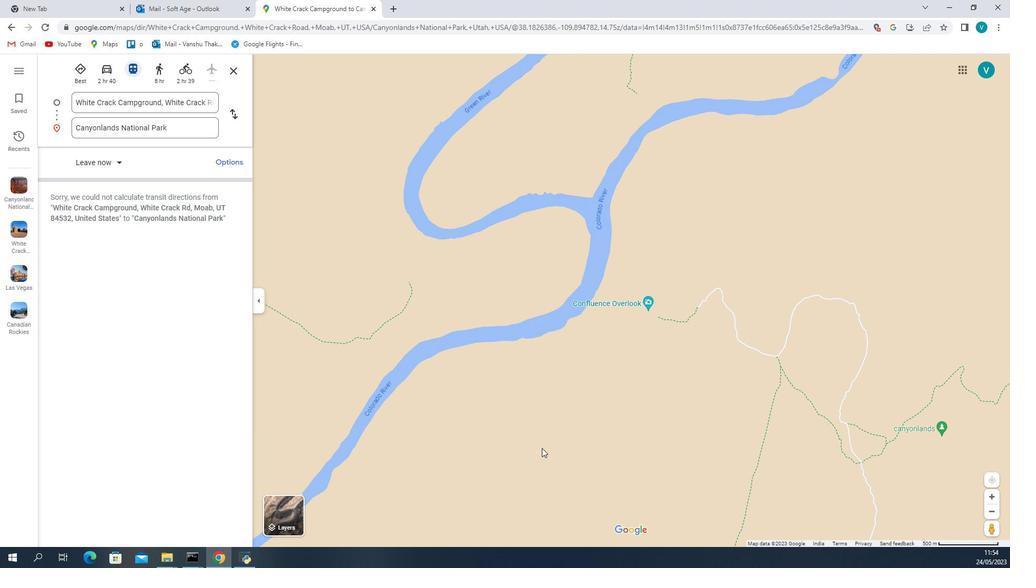
Action: Mouse pressed left at (683, 346)
Screenshot: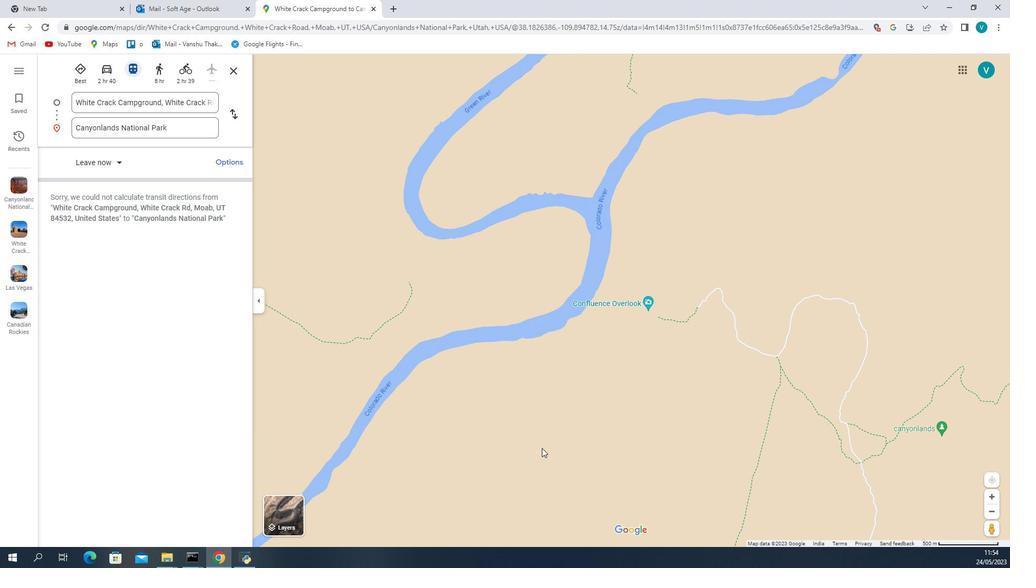 
Action: Mouse moved to (646, 334)
Screenshot: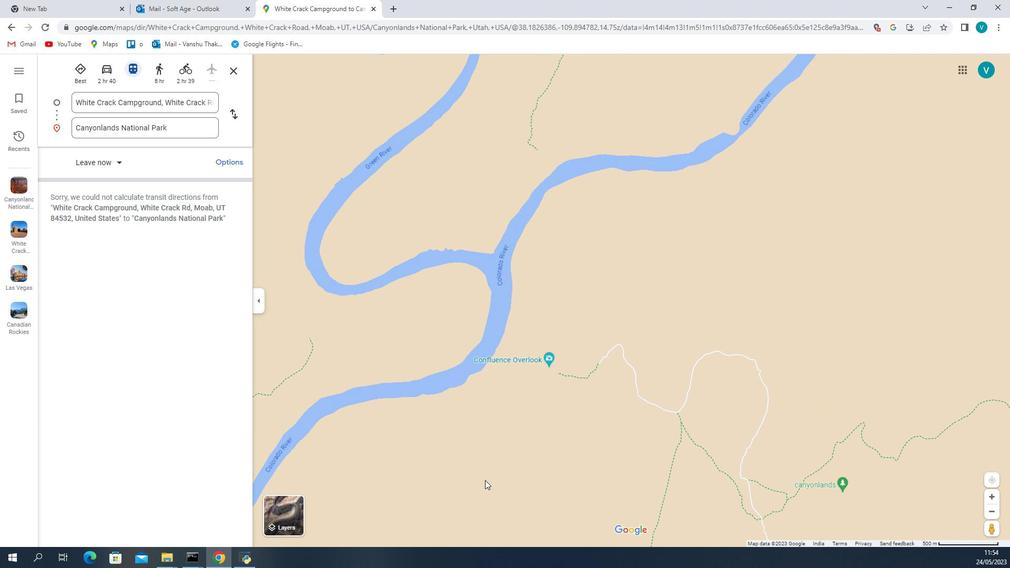 
Action: Mouse scrolled (646, 333) with delta (0, 0)
Screenshot: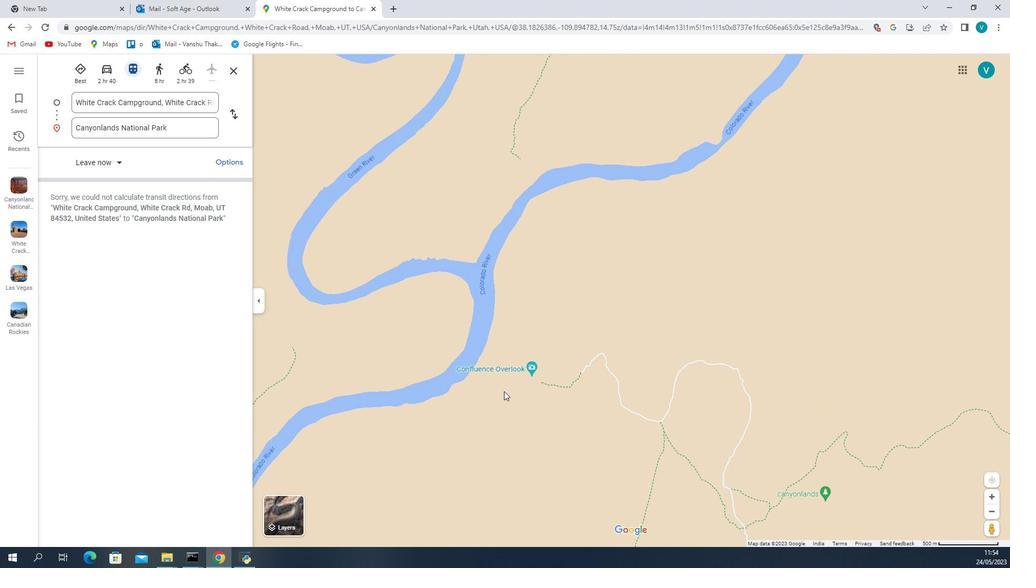 
Action: Mouse scrolled (646, 333) with delta (0, 0)
Screenshot: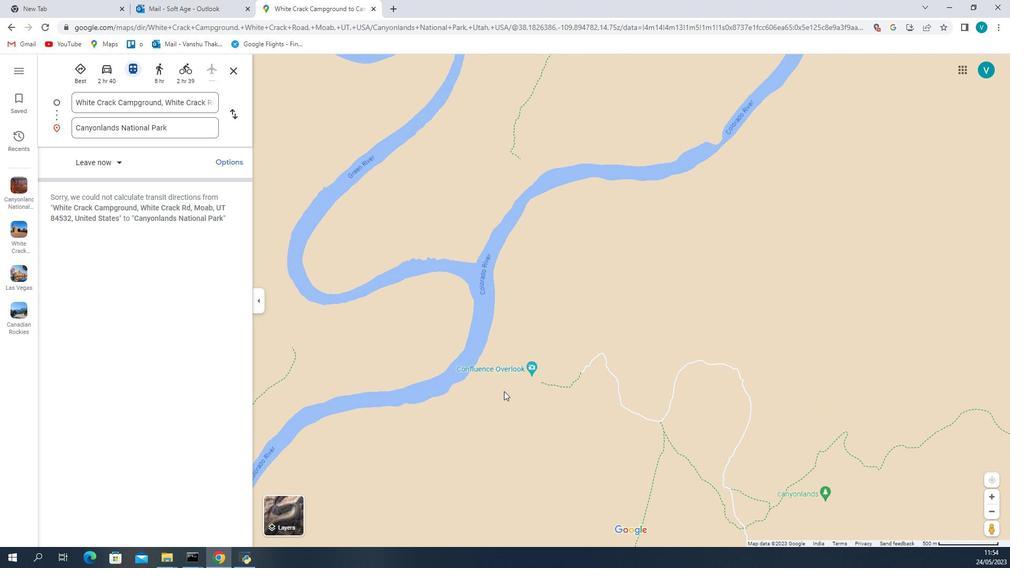 
Action: Mouse scrolled (646, 333) with delta (0, 0)
Screenshot: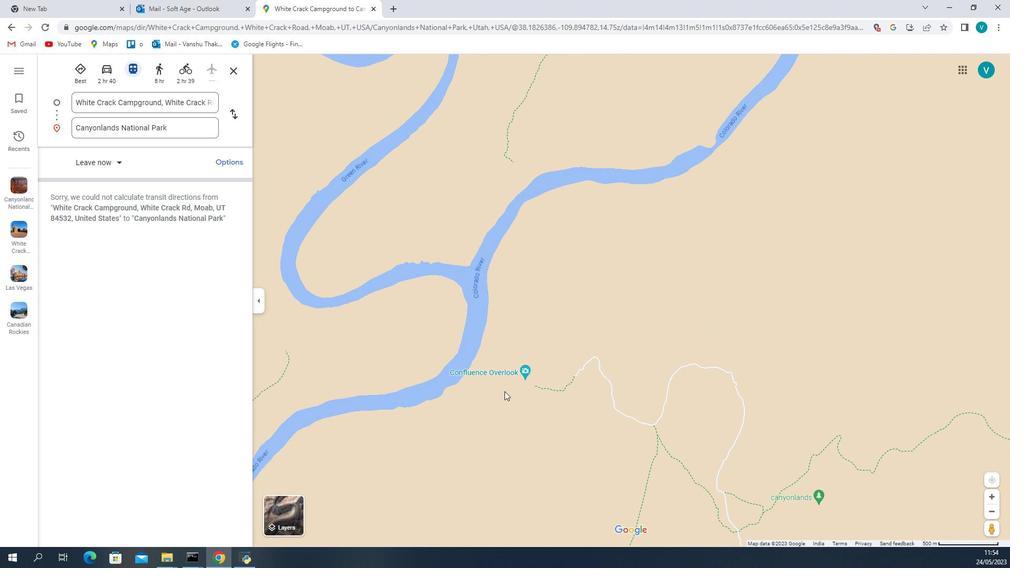 
Action: Mouse scrolled (646, 333) with delta (0, 0)
Screenshot: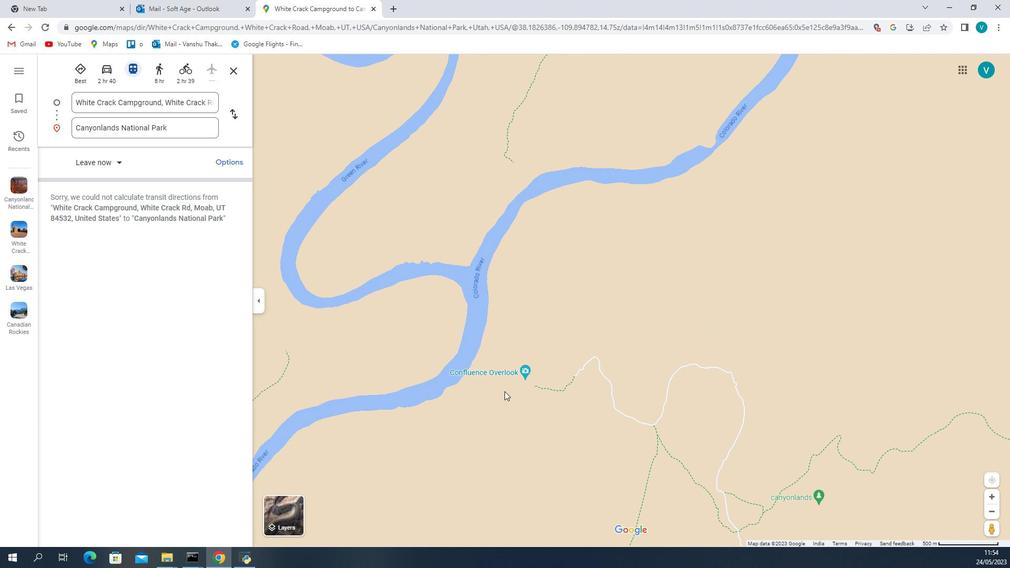 
Action: Mouse moved to (663, 319)
Screenshot: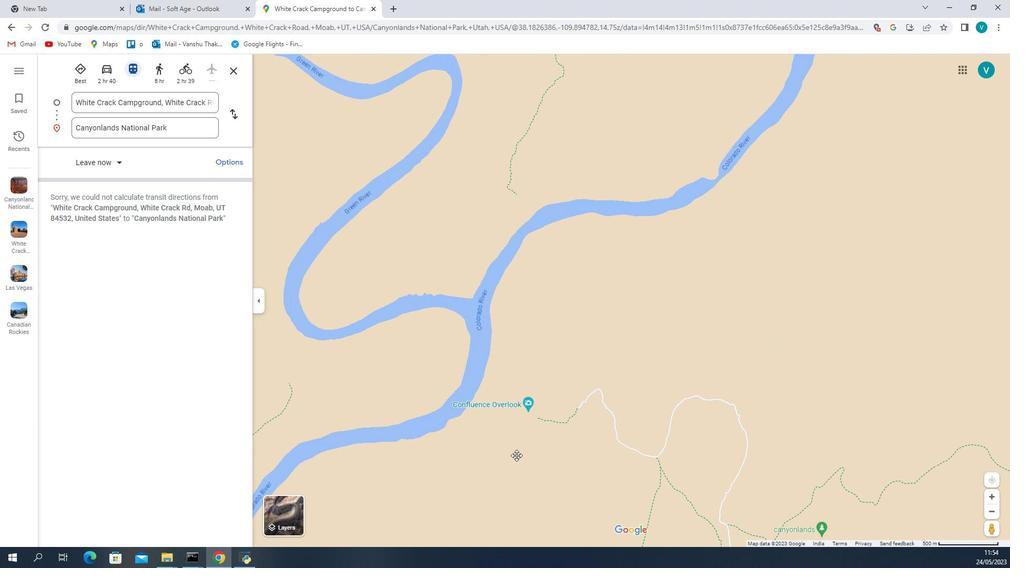 
Action: Mouse scrolled (663, 319) with delta (0, 0)
Screenshot: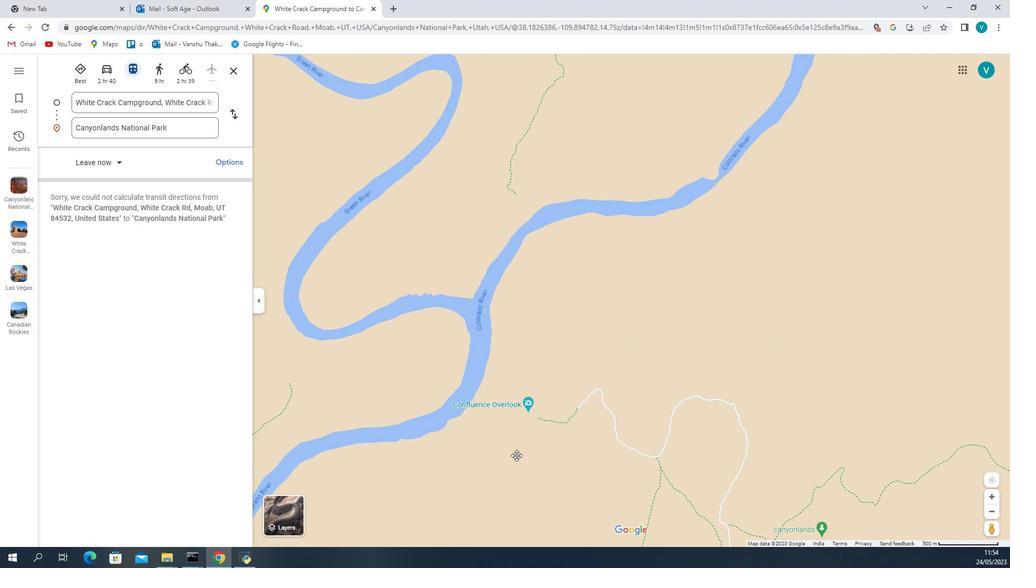 
Action: Mouse moved to (663, 319)
Screenshot: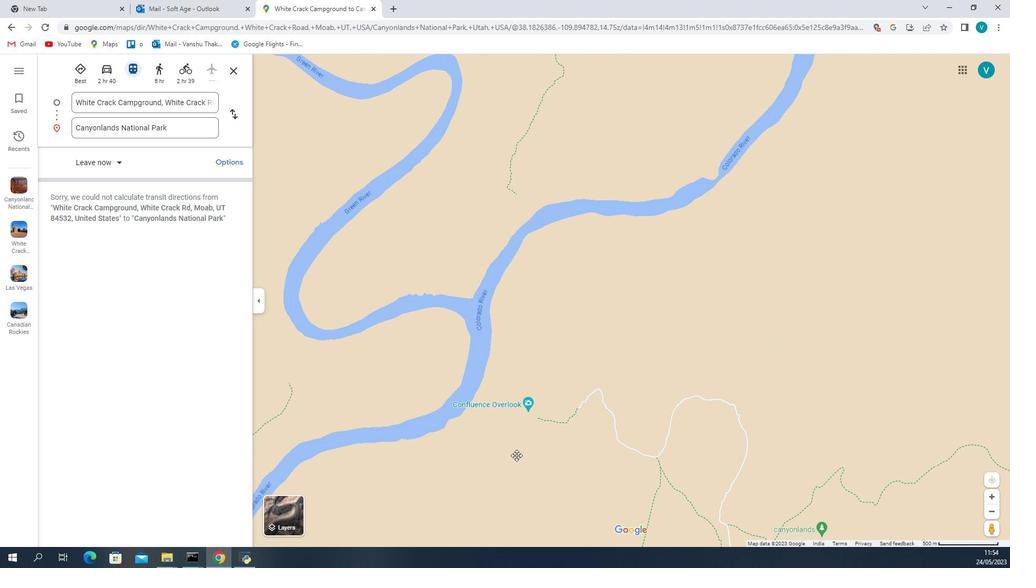 
Action: Mouse scrolled (663, 318) with delta (0, 0)
Screenshot: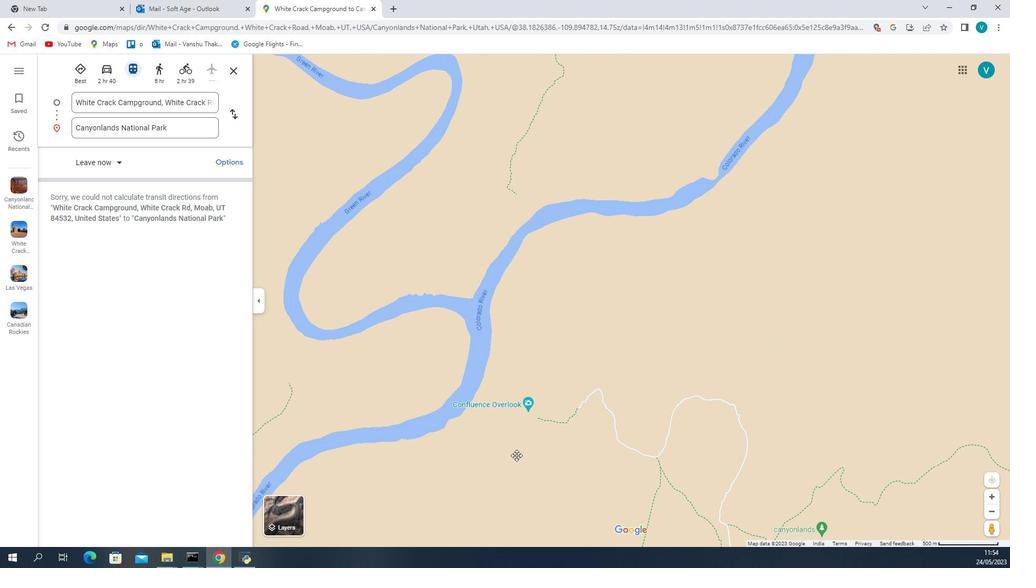 
Action: Mouse moved to (575, 381)
Screenshot: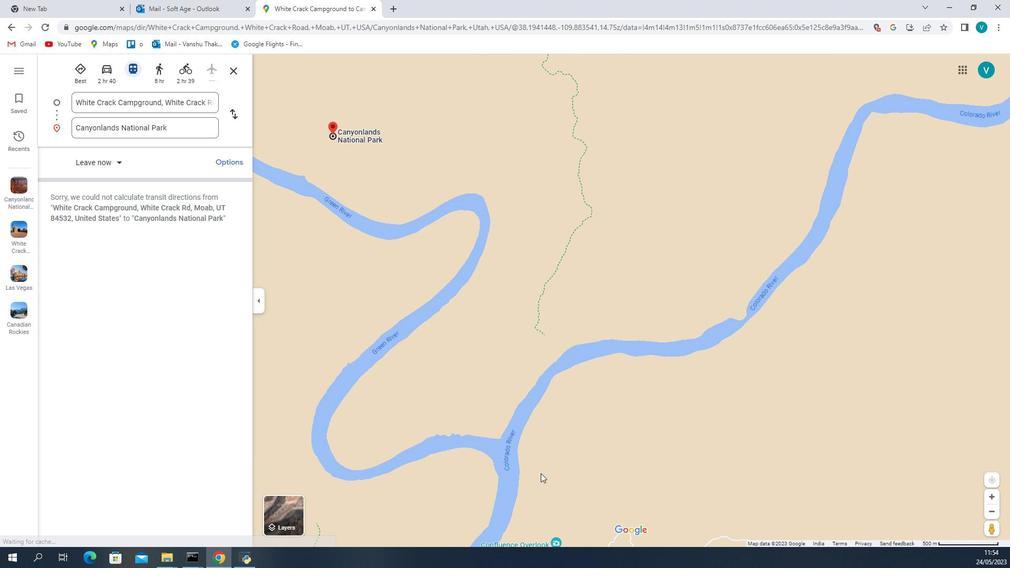 
Action: Mouse pressed left at (575, 381)
Screenshot: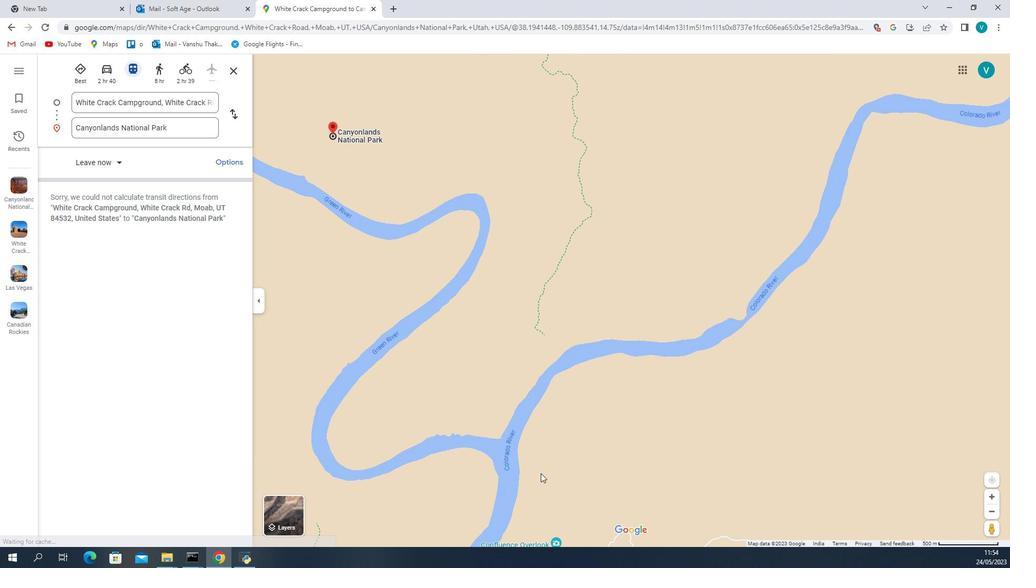 
Action: Mouse moved to (721, 309)
Screenshot: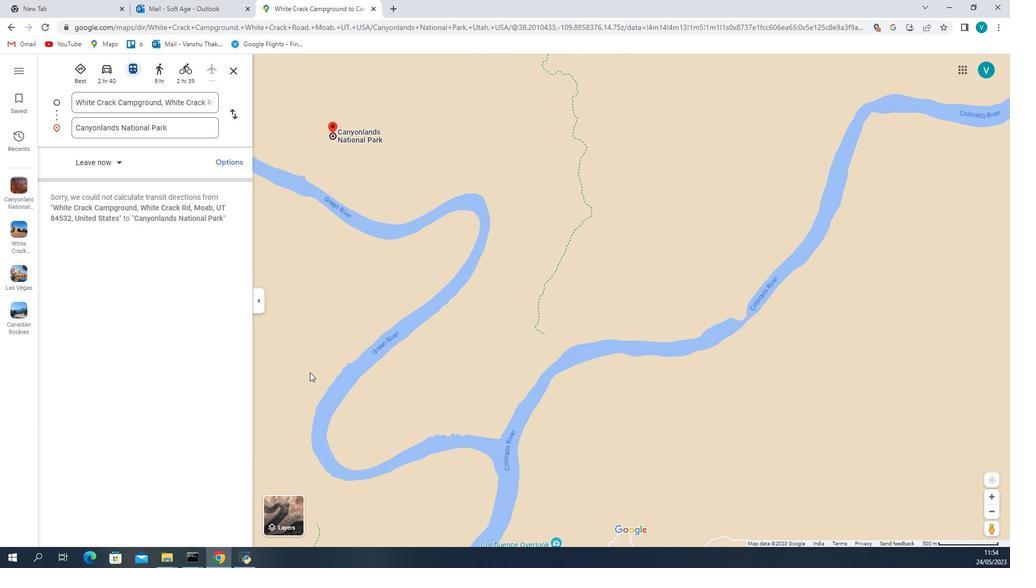 
Action: Mouse pressed left at (721, 310)
Screenshot: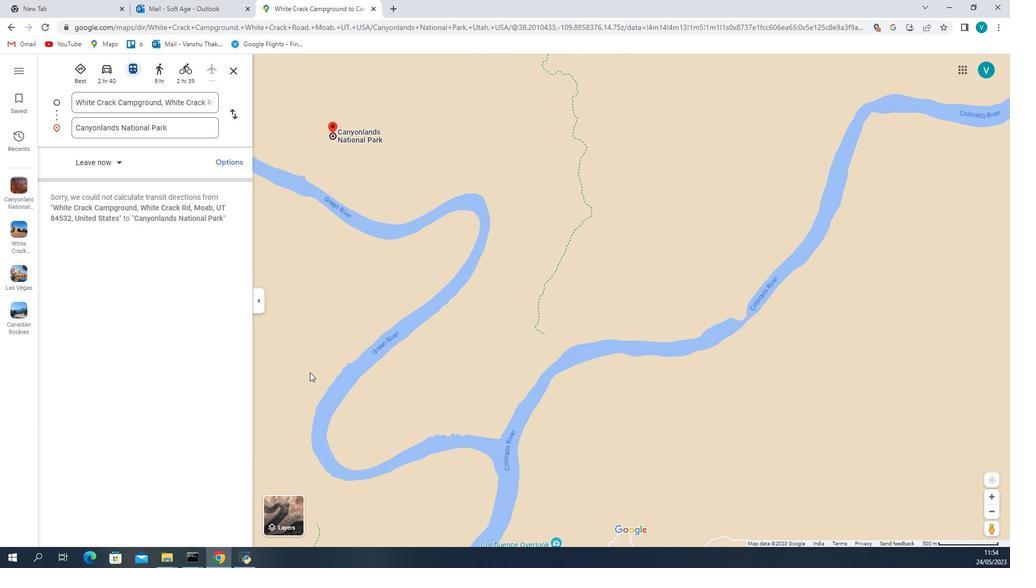
Action: Mouse moved to (652, 351)
Screenshot: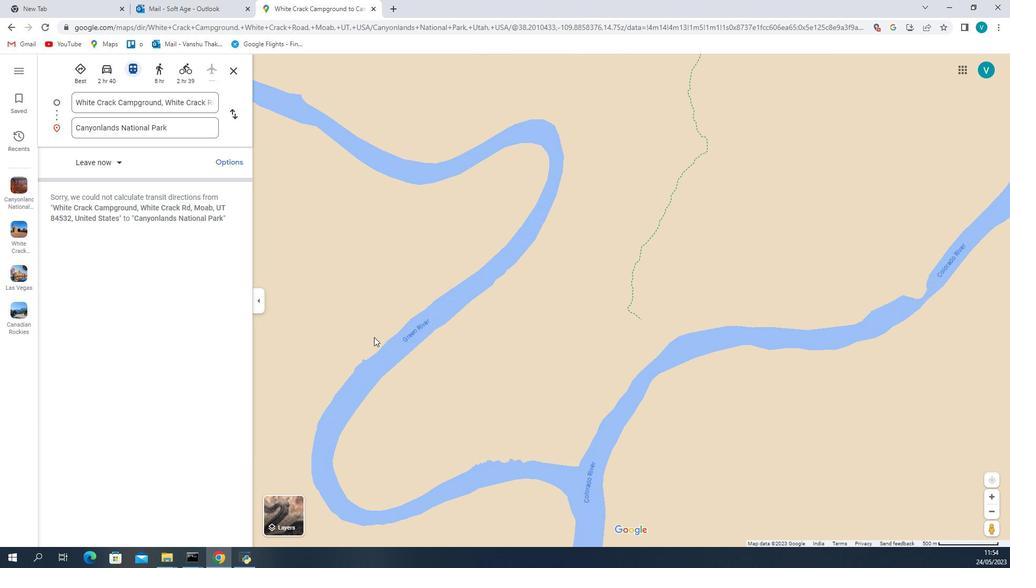 
Action: Mouse scrolled (652, 352) with delta (0, 0)
Screenshot: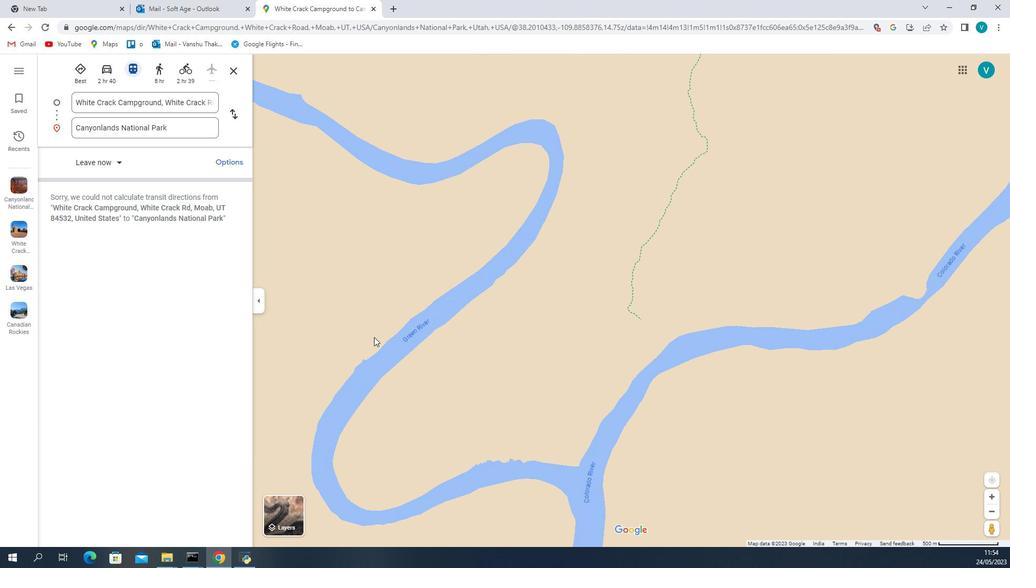 
Action: Mouse scrolled (652, 352) with delta (0, 0)
Screenshot: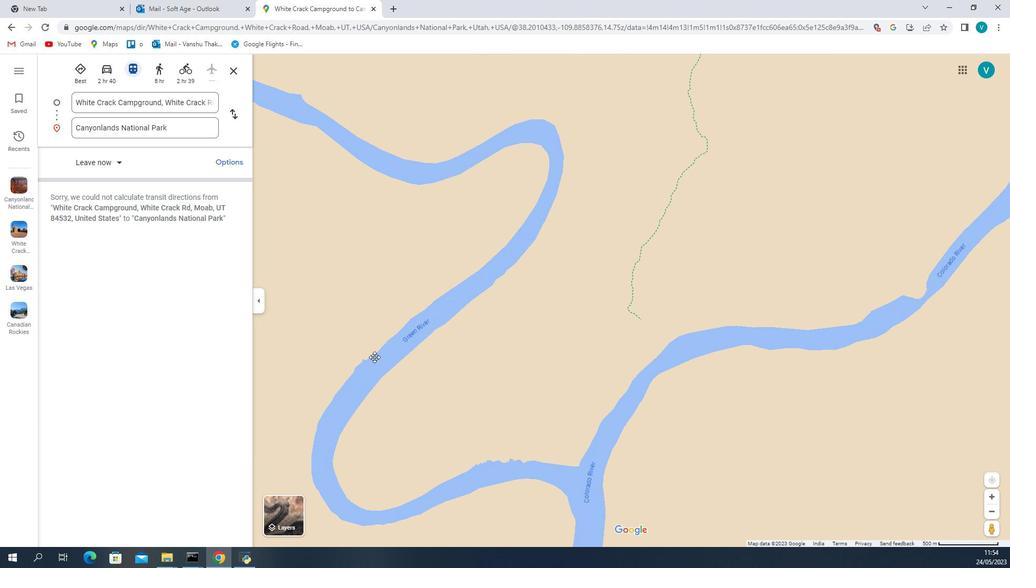 
Action: Mouse scrolled (652, 352) with delta (0, 0)
Screenshot: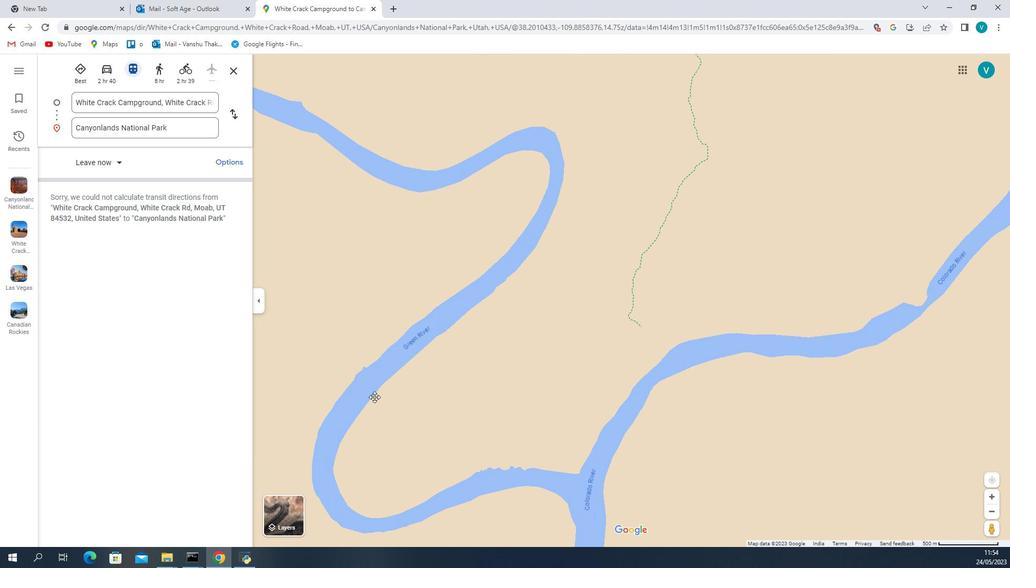
Action: Mouse scrolled (652, 352) with delta (0, 0)
Screenshot: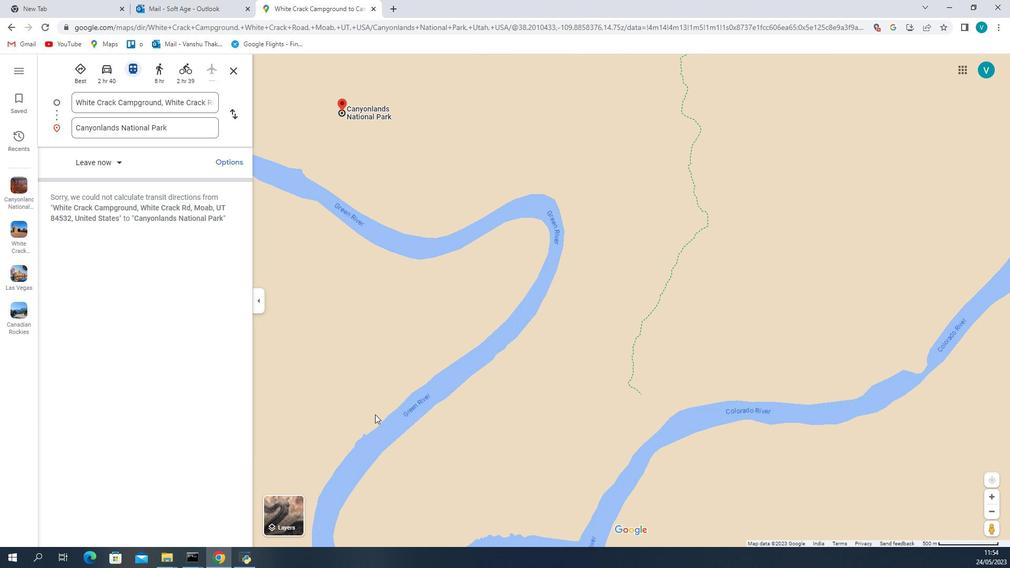 
Action: Mouse scrolled (652, 352) with delta (0, 0)
Screenshot: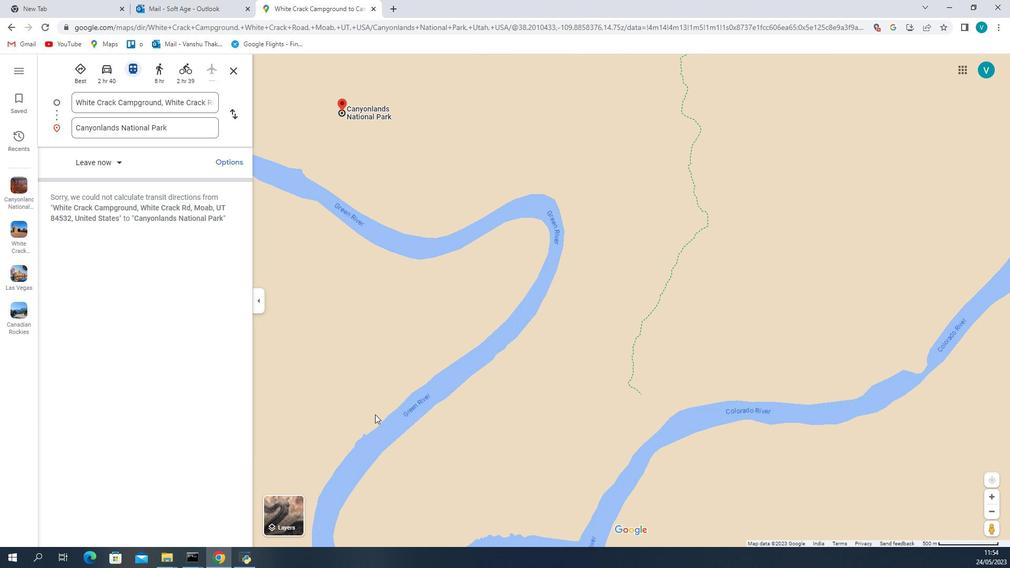 
Action: Mouse moved to (655, 350)
Screenshot: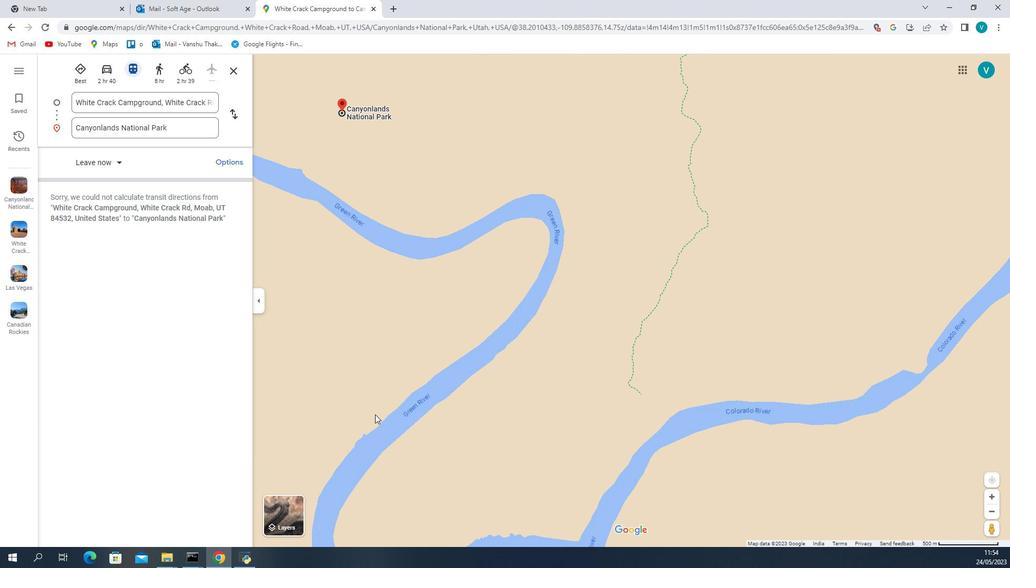 
Action: Mouse scrolled (655, 350) with delta (0, 0)
Screenshot: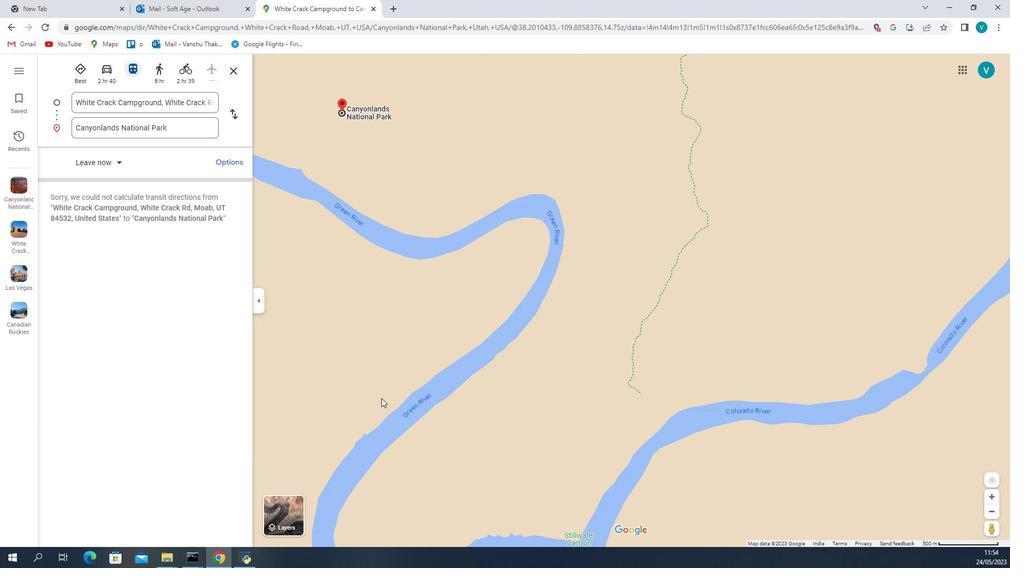 
Action: Mouse moved to (655, 342)
Screenshot: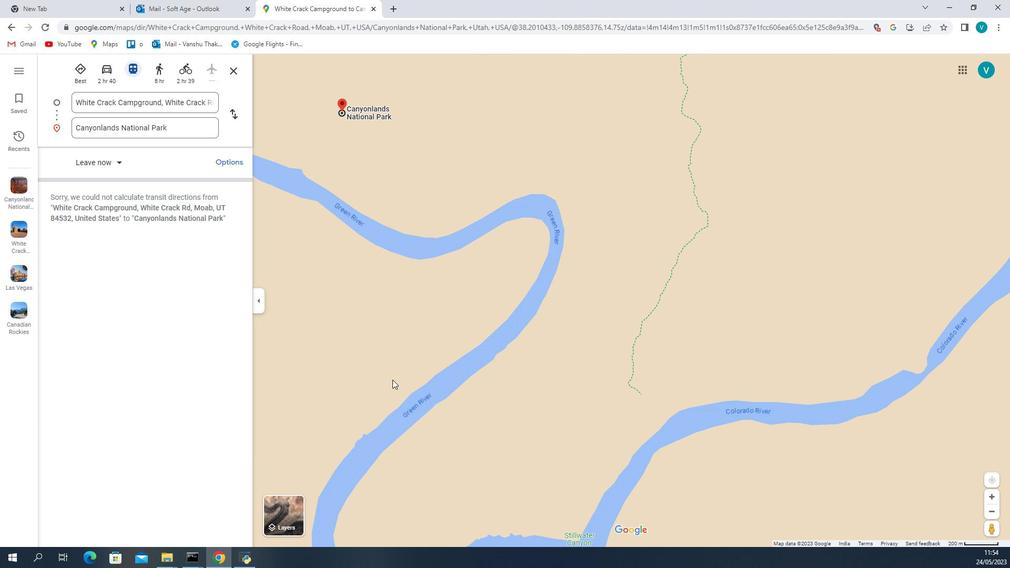 
Action: Mouse scrolled (655, 343) with delta (0, 0)
Screenshot: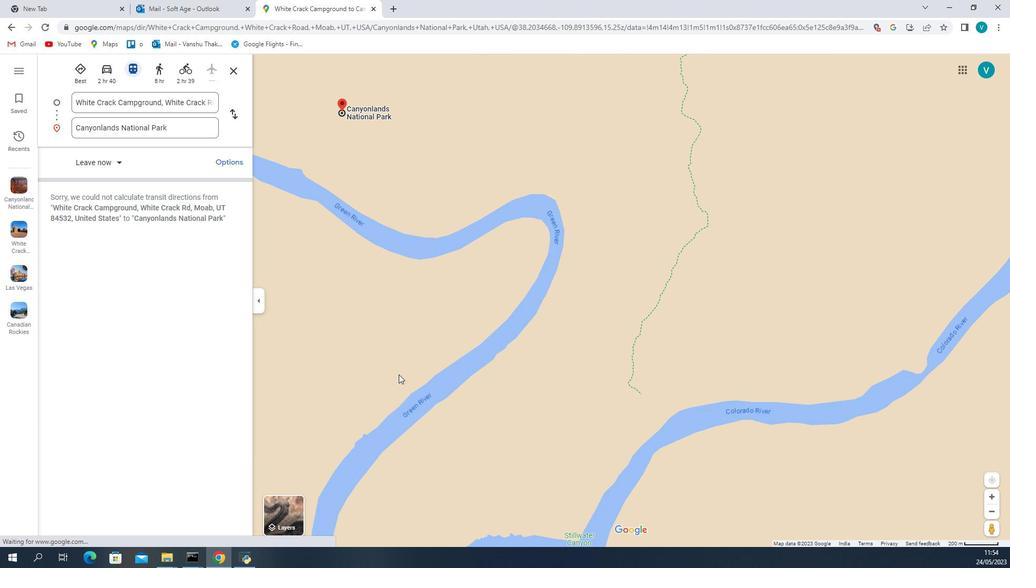 
Action: Mouse scrolled (655, 343) with delta (0, 0)
Screenshot: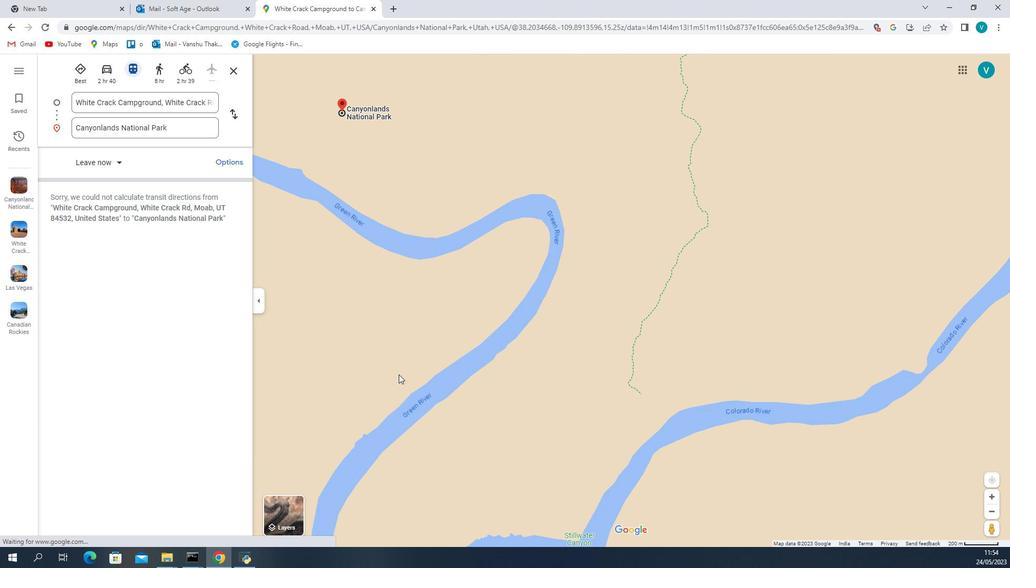 
Action: Mouse moved to (687, 278)
Screenshot: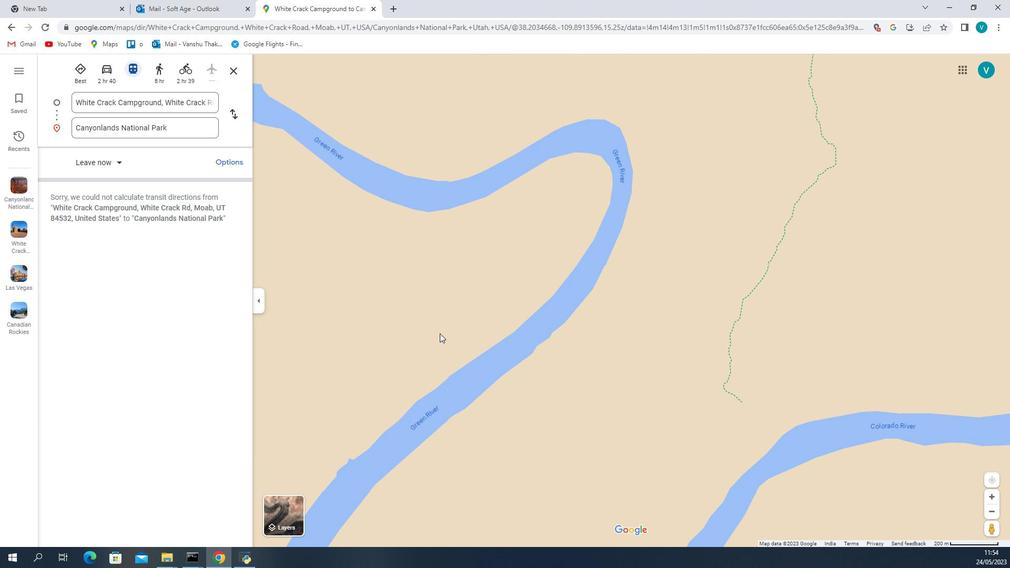 
Action: Mouse pressed left at (687, 278)
Screenshot: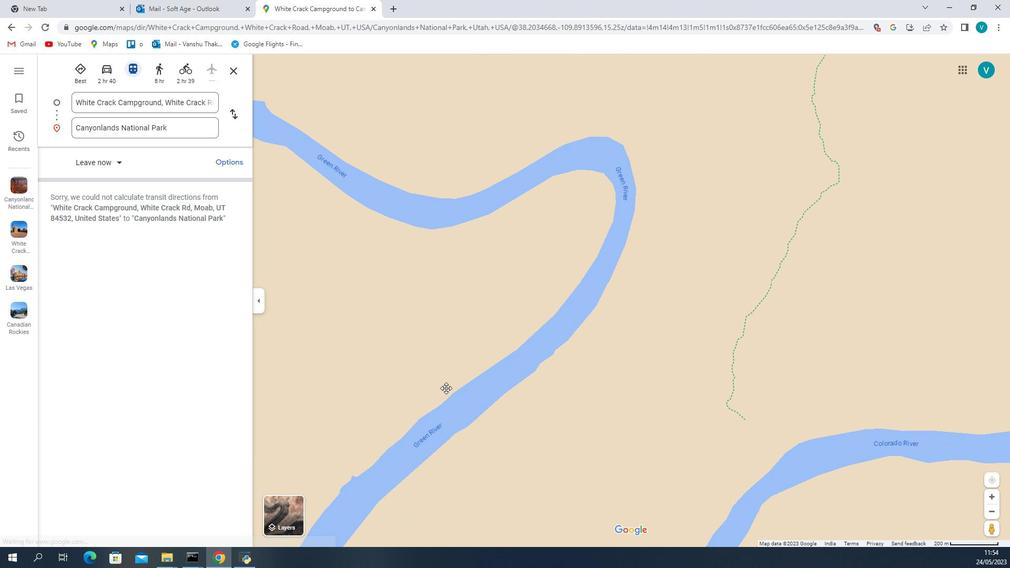 
Action: Mouse moved to (763, 251)
Screenshot: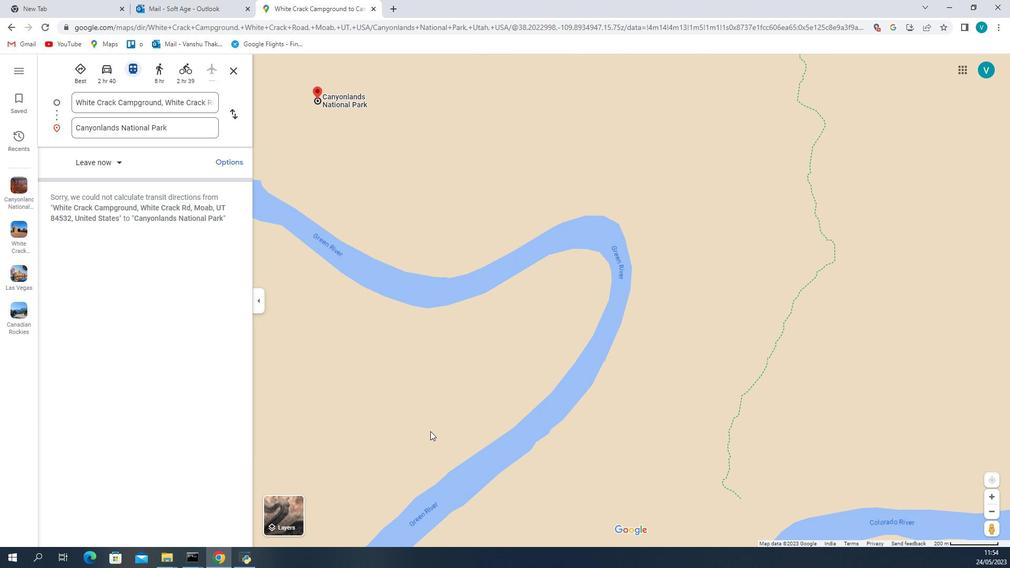 
Action: Mouse pressed left at (763, 251)
Screenshot: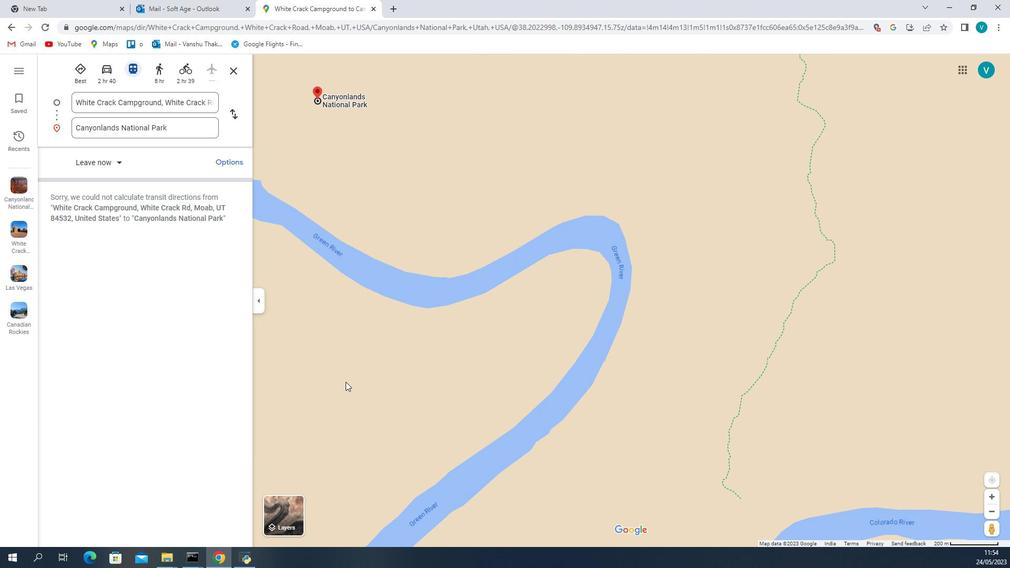 
Action: Mouse moved to (741, 306)
Screenshot: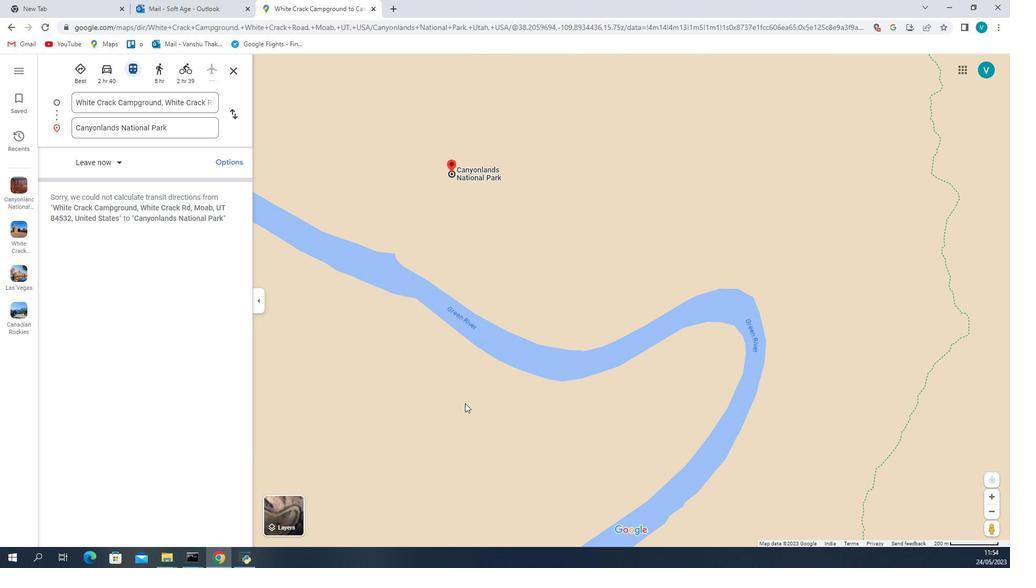 
Action: Mouse pressed left at (782, 255)
